 Task: Go to Program & Features. Select Whole Food Market. Add to cart Organic Crackers-2. Place order for Jillian Wright, _x000D_
1 Spray Blvd_x000D_
Neptune, New Jersey(NJ), 07753, Cell Number (732) 922-8510
Action: Mouse moved to (531, 346)
Screenshot: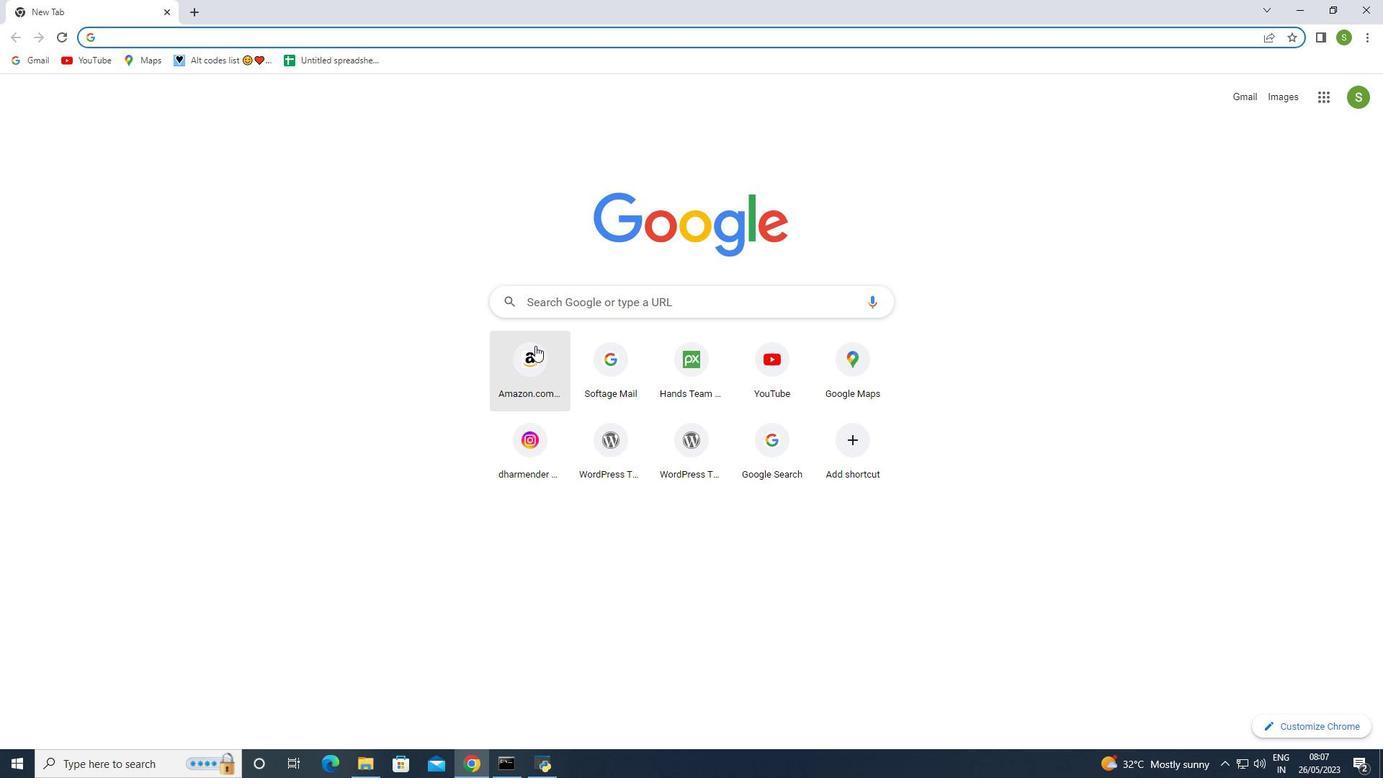 
Action: Mouse pressed left at (531, 346)
Screenshot: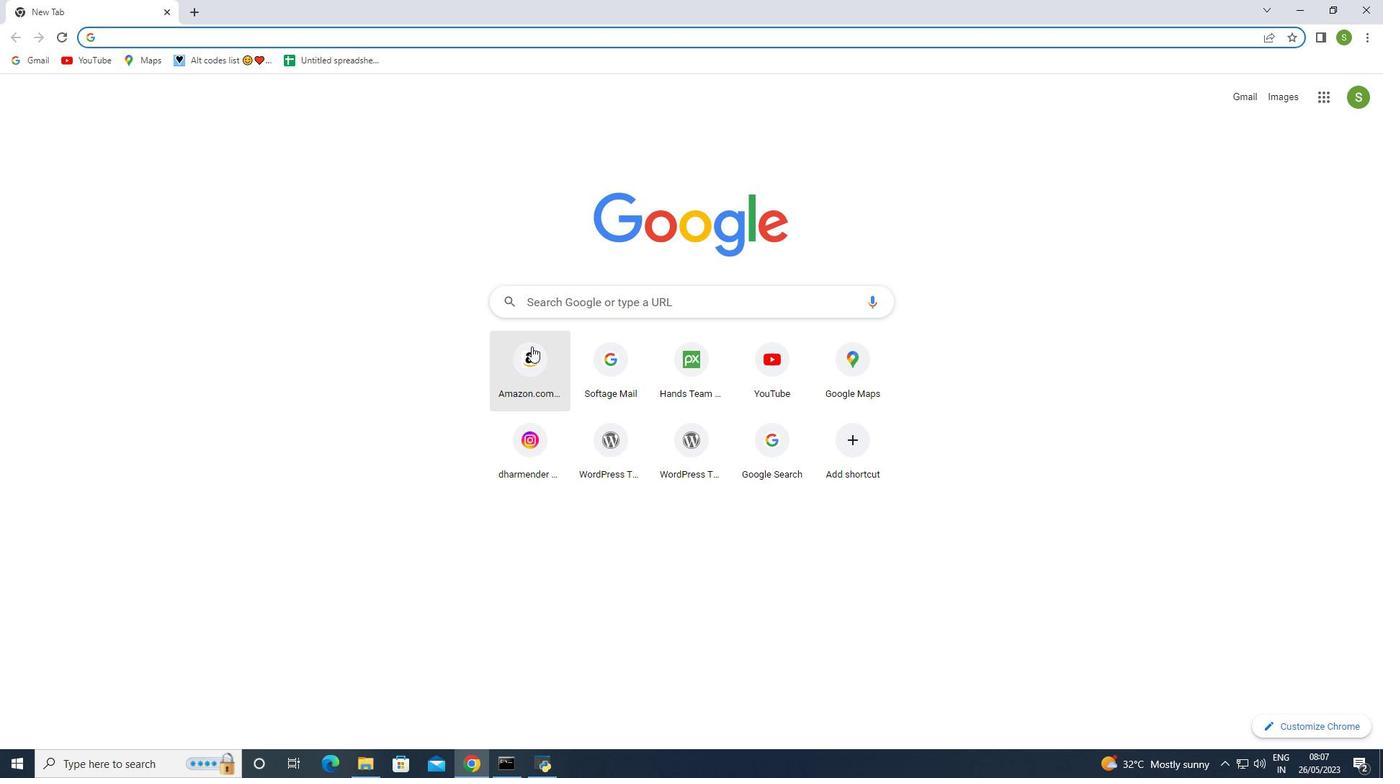 
Action: Mouse moved to (1179, 196)
Screenshot: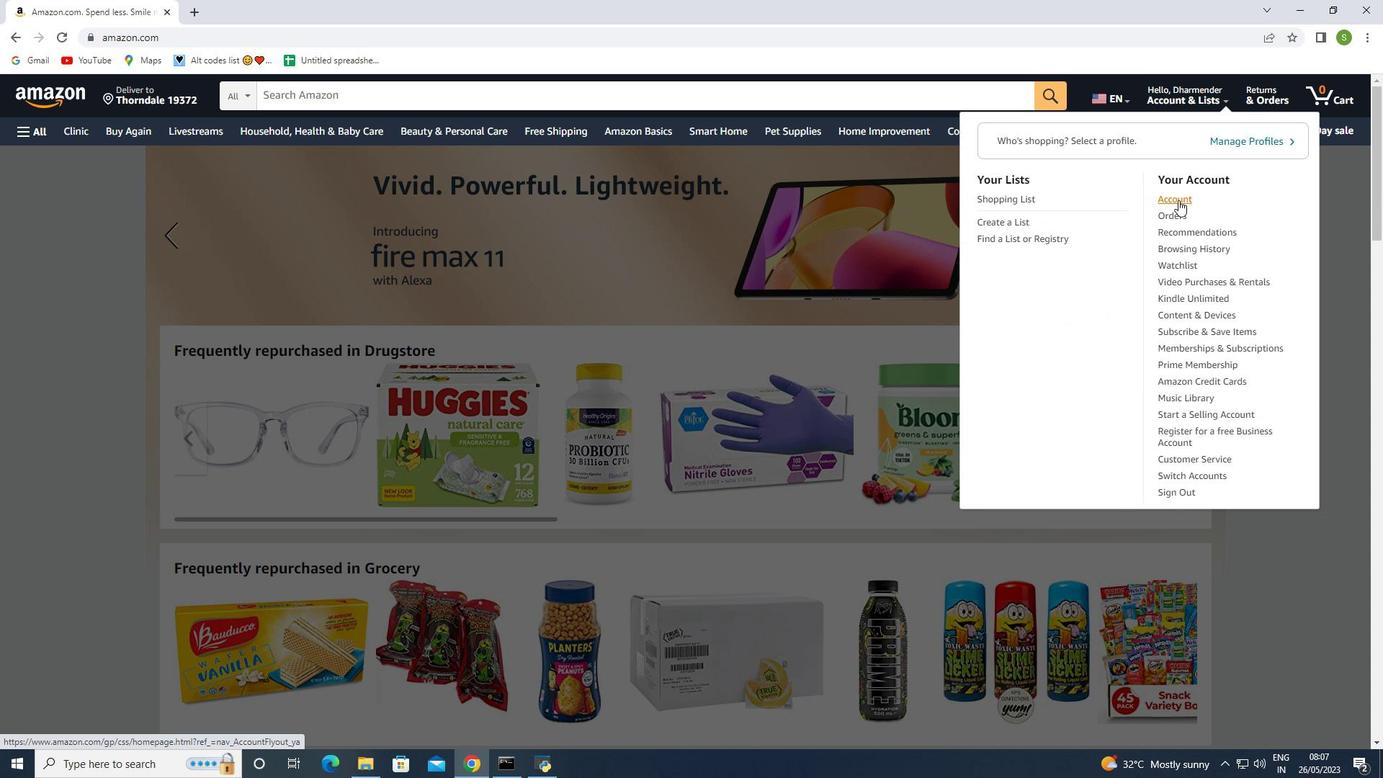 
Action: Mouse pressed left at (1179, 196)
Screenshot: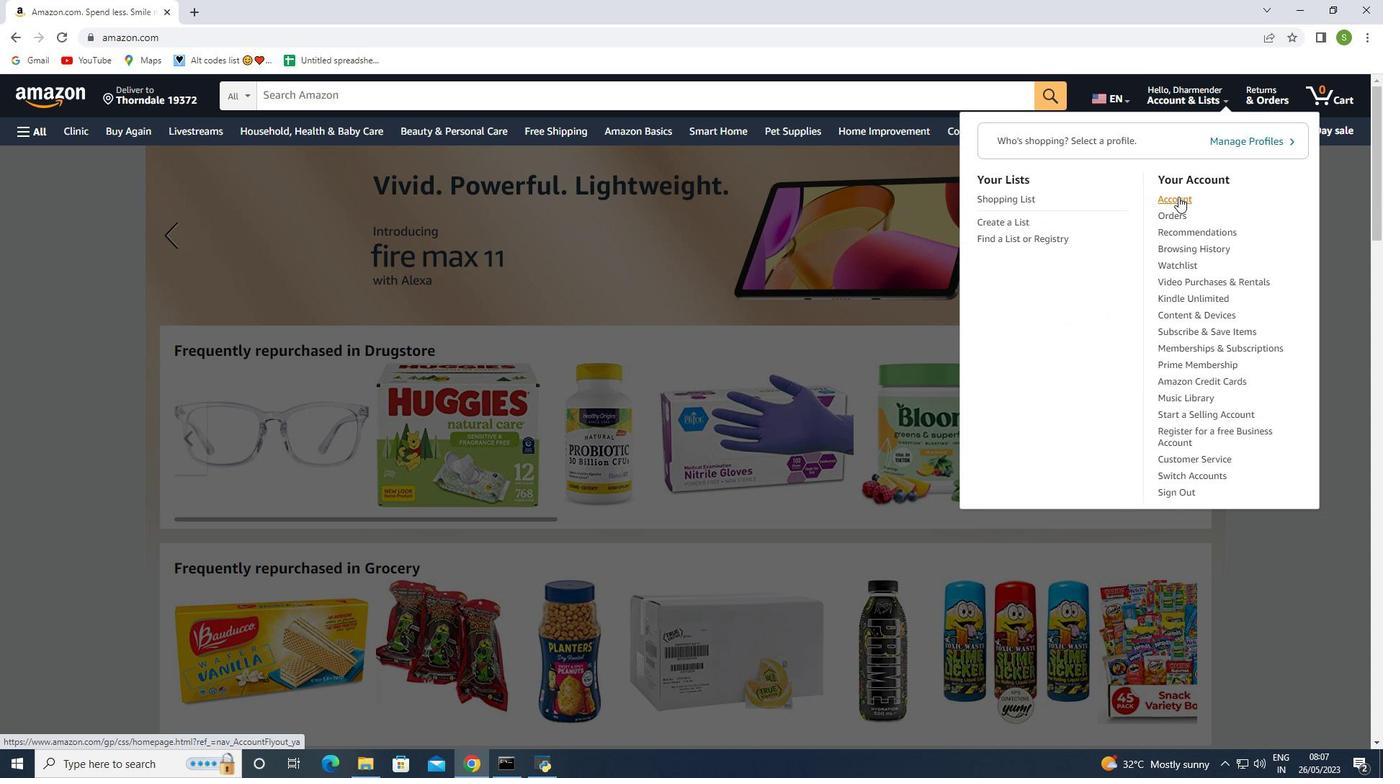
Action: Mouse moved to (398, 322)
Screenshot: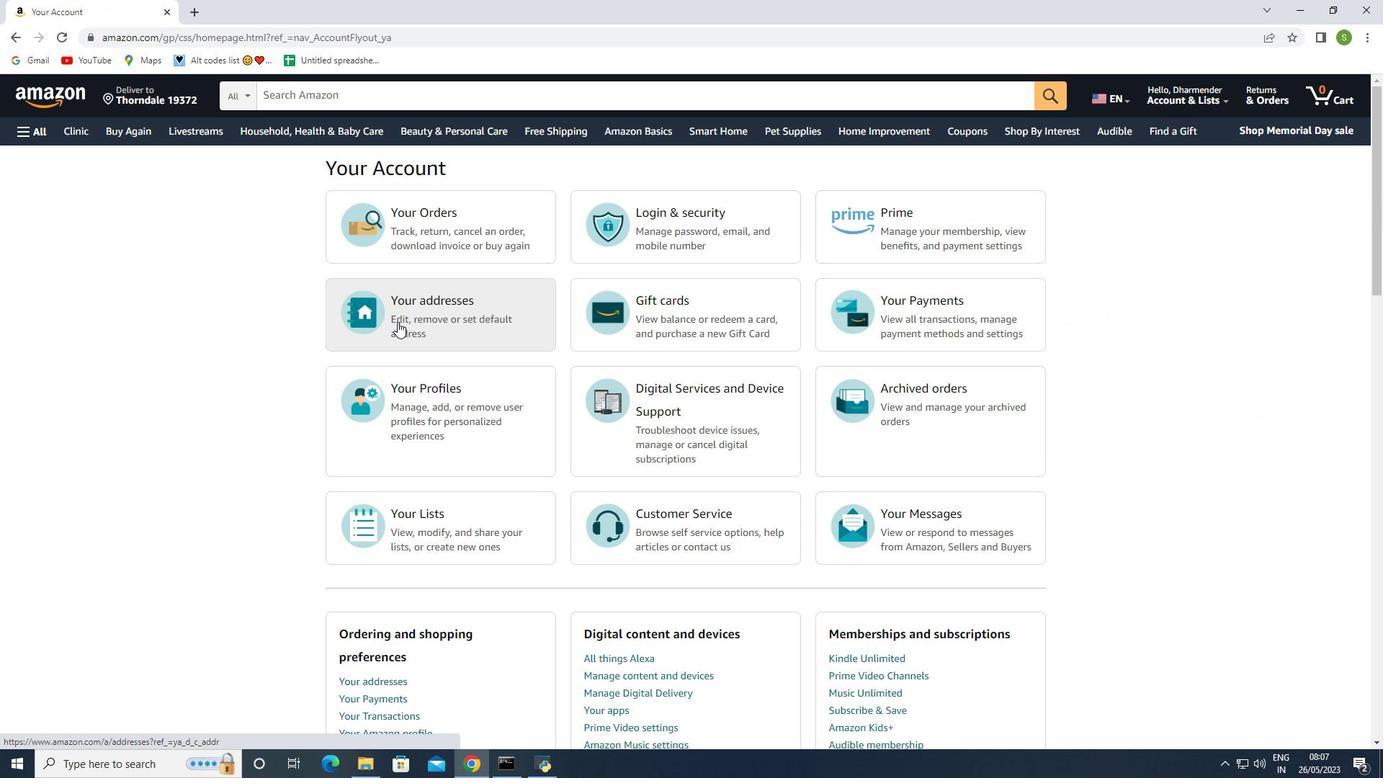 
Action: Mouse pressed left at (398, 322)
Screenshot: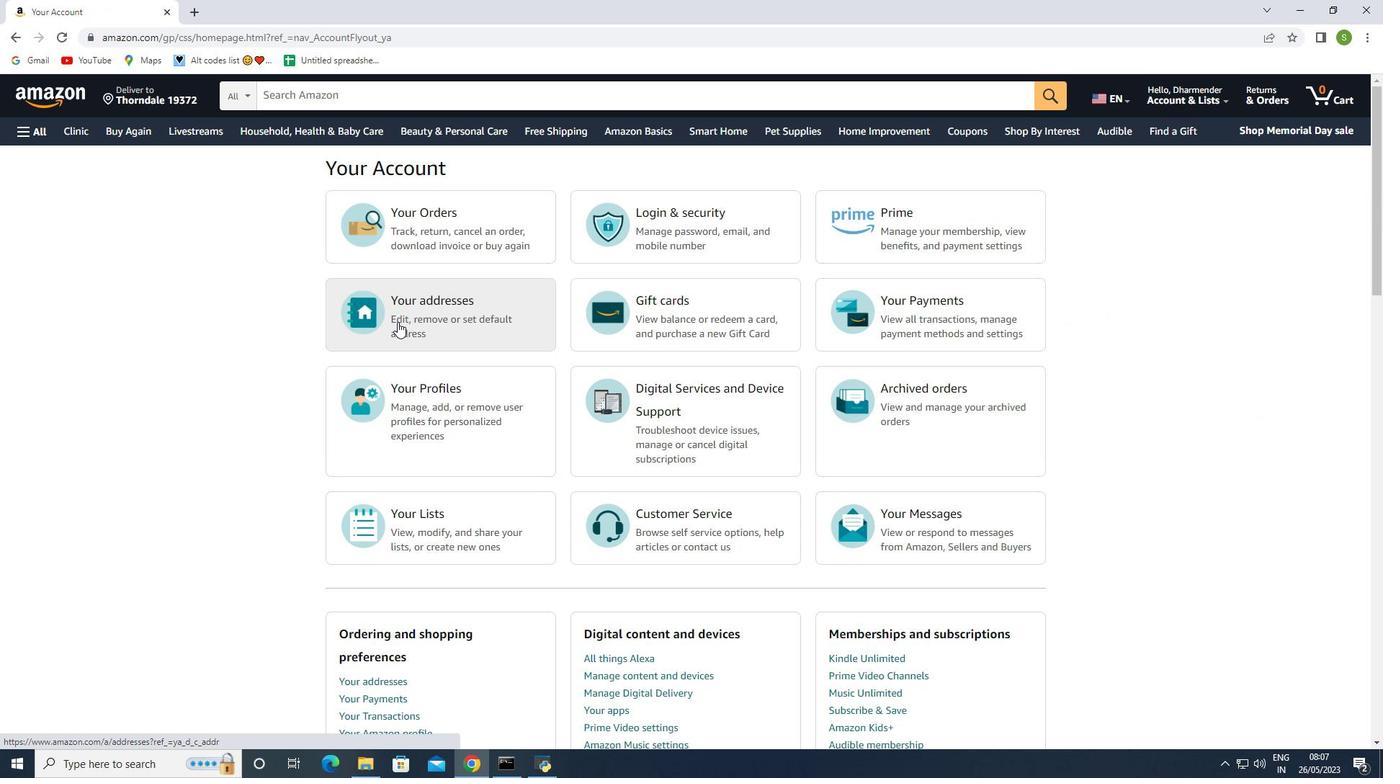 
Action: Mouse moved to (410, 365)
Screenshot: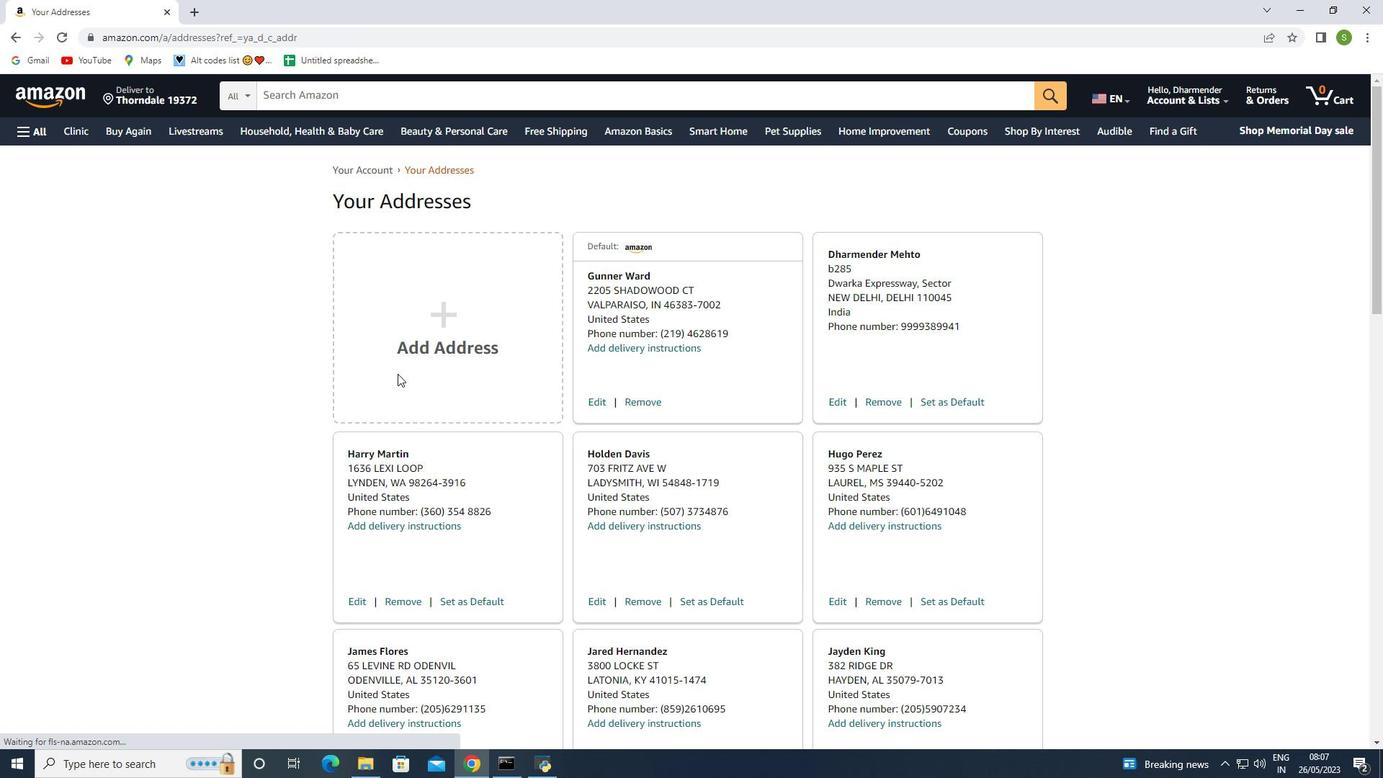 
Action: Mouse pressed left at (410, 365)
Screenshot: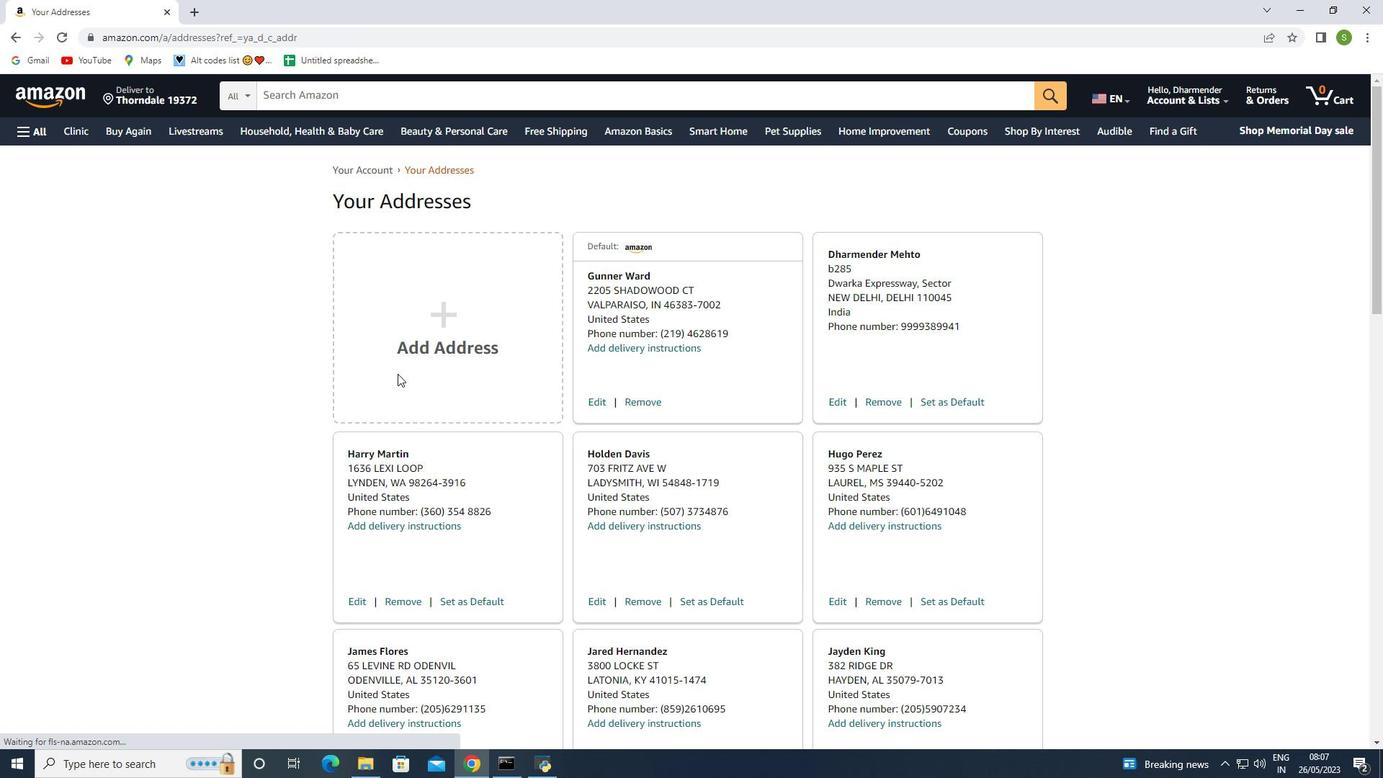 
Action: Mouse moved to (634, 375)
Screenshot: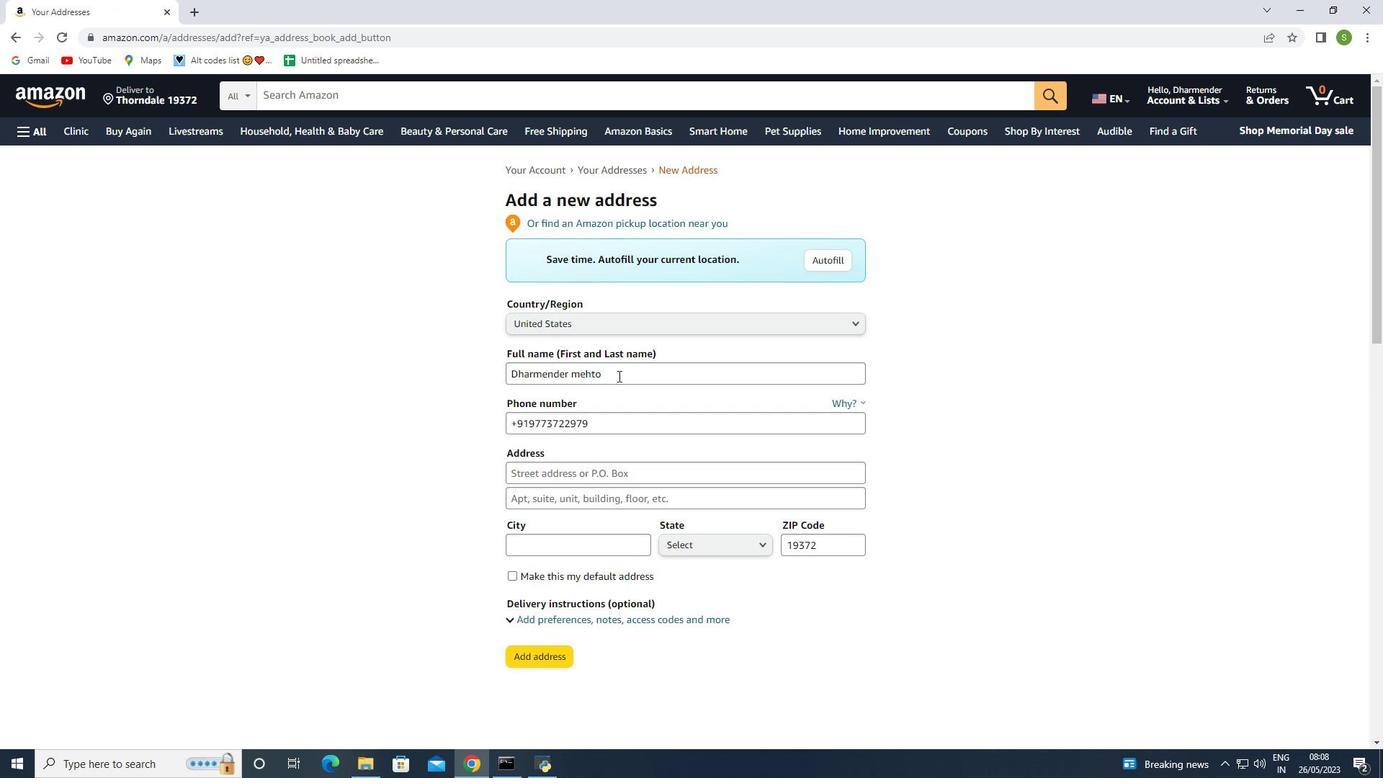
Action: Mouse pressed left at (634, 375)
Screenshot: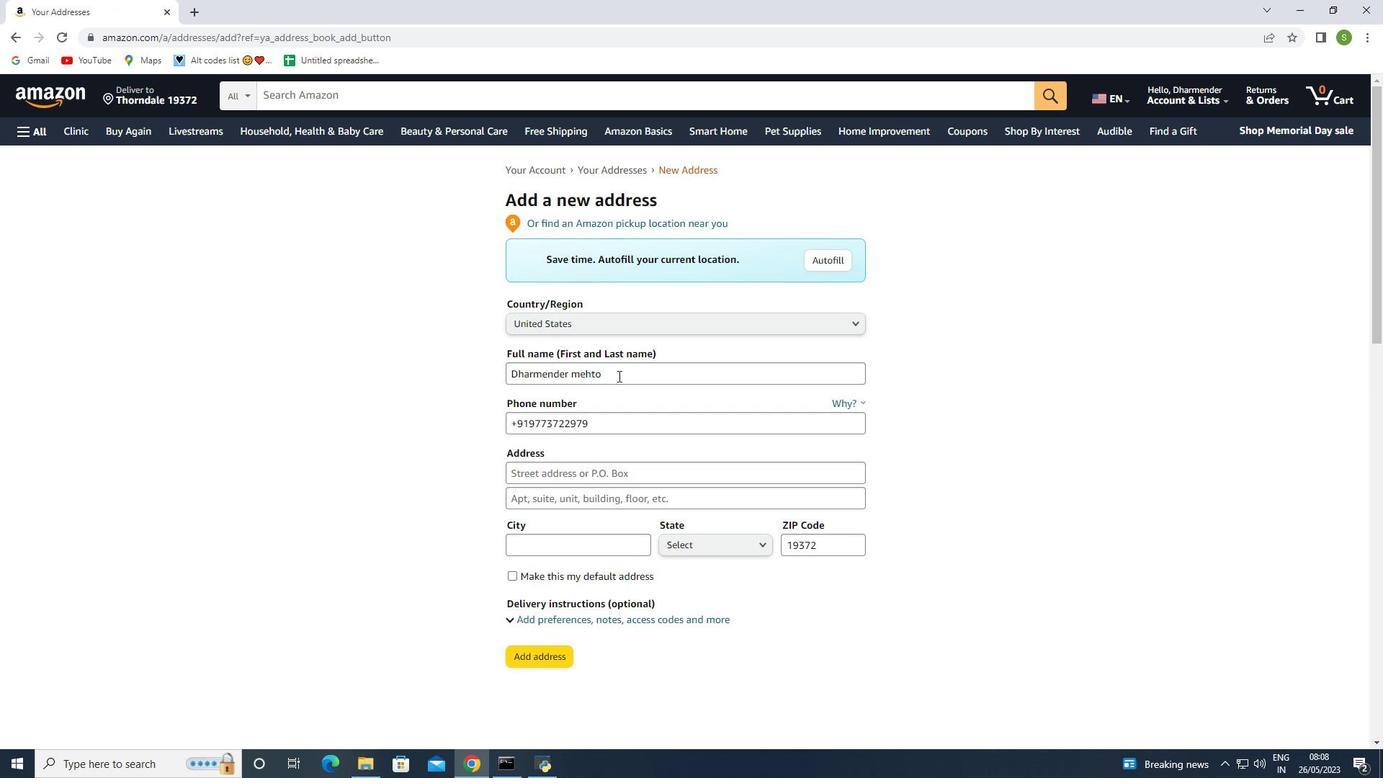 
Action: Mouse moved to (388, 357)
Screenshot: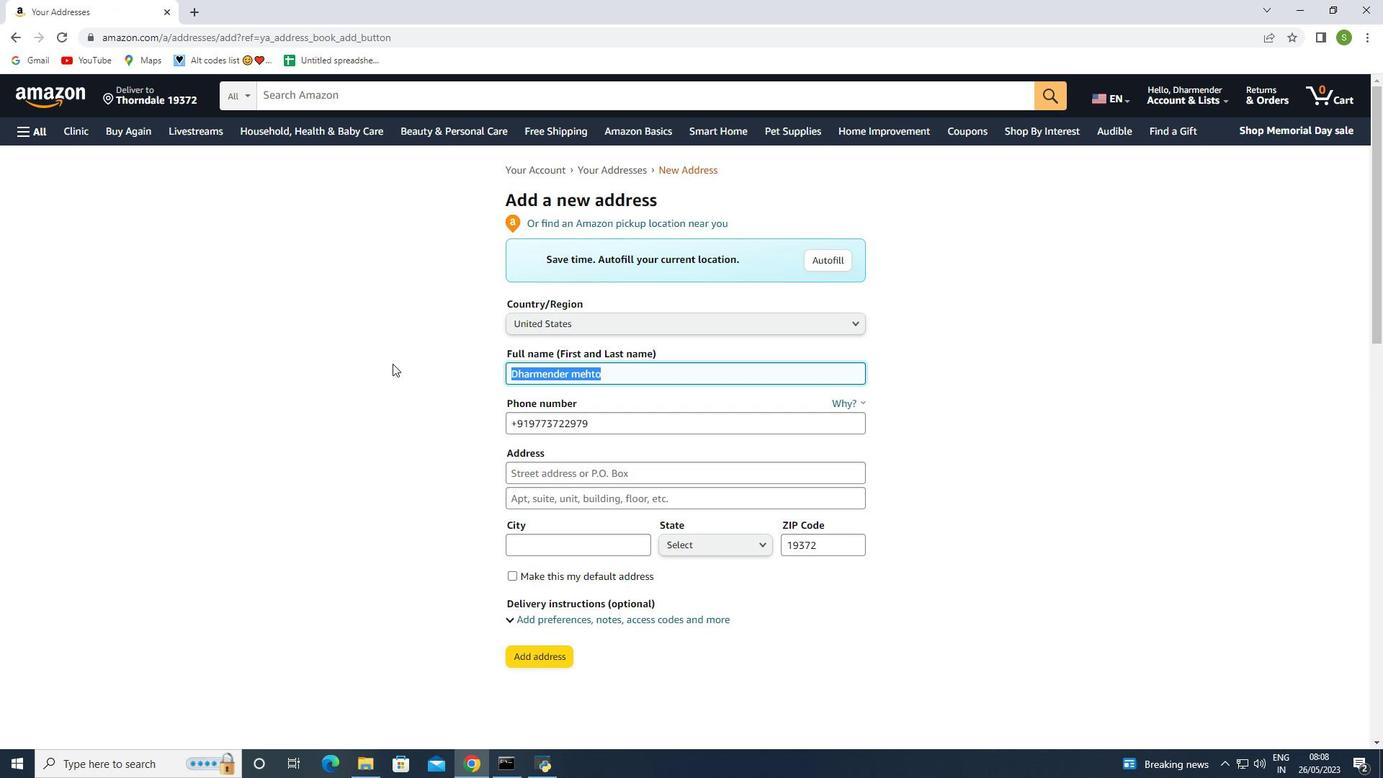 
Action: Key pressed <Key.backspace><Key.shift><Key.shift><Key.shift><Key.shift><Key.shift><Key.shift><Key.shift><Key.shift><Key.shift><Key.shift><Key.shift><Key.shift><Key.shift><Key.shift><Key.shift><Key.shift><Key.shift><Key.shift><Key.shift><Key.shift><Key.shift><Key.shift><Key.shift><Key.shift><Key.shift><Key.shift><Key.shift><Key.shift><Key.shift><Key.shift><Key.shift><Key.shift><Key.shift><Key.shift><Key.shift><Key.shift><Key.shift><Key.shift><Key.shift><Key.shift><Key.shift><Key.shift><Key.shift><Key.shift><Key.shift><Key.shift><Key.shift><Key.shift><Key.shift><Key.shift><Key.shift><Key.shift><Key.shift><Key.shift><Key.shift><Key.shift><Key.shift><Key.shift><Key.shift><Key.shift><Key.shift><Key.shift><Key.shift><Key.shift><Key.shift><Key.shift><Key.shift><Key.shift><Key.shift><Key.shift><Key.shift><Key.shift><Key.shift><Key.shift><Key.shift><Key.shift><Key.shift><Key.shift><Key.shift><Key.shift>Jillian<Key.space><Key.shift>Wrif<Key.backspace>ght
Screenshot: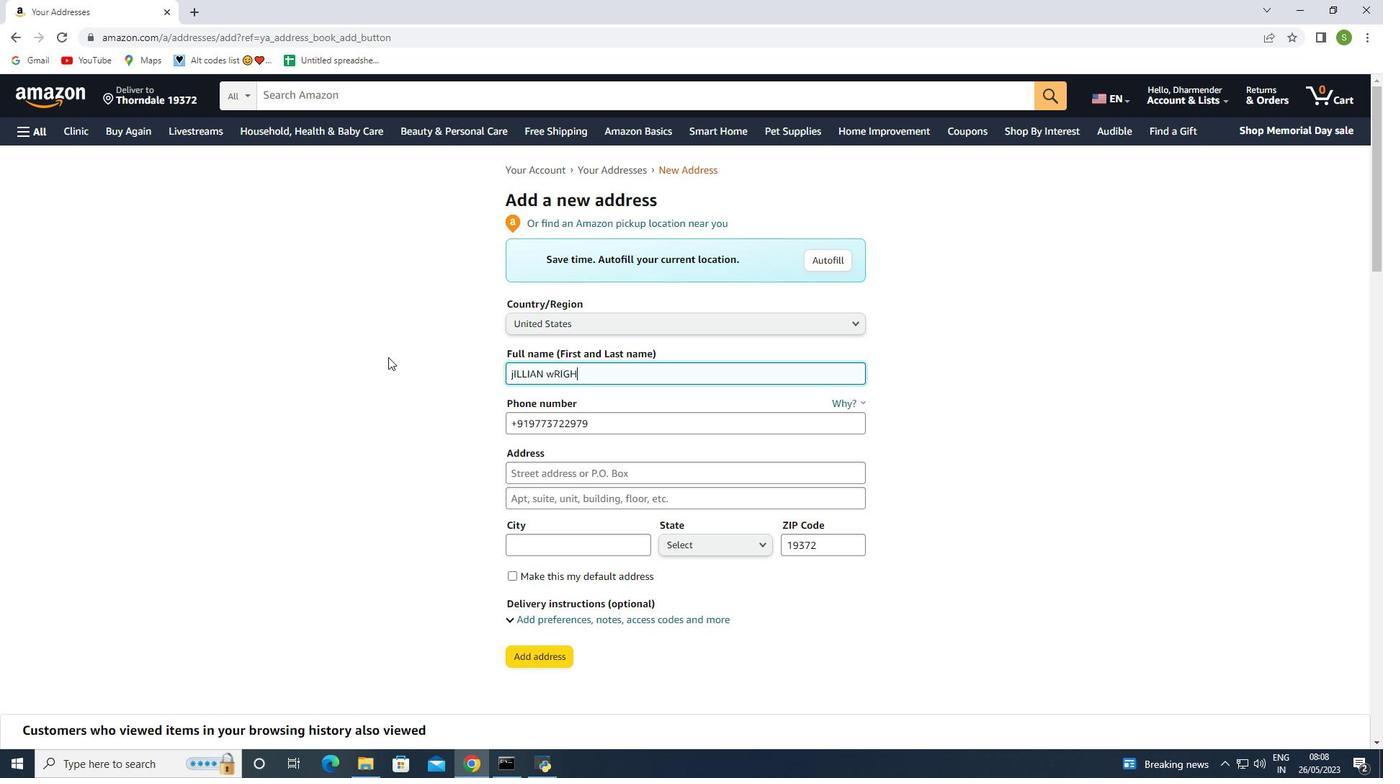 
Action: Mouse moved to (585, 372)
Screenshot: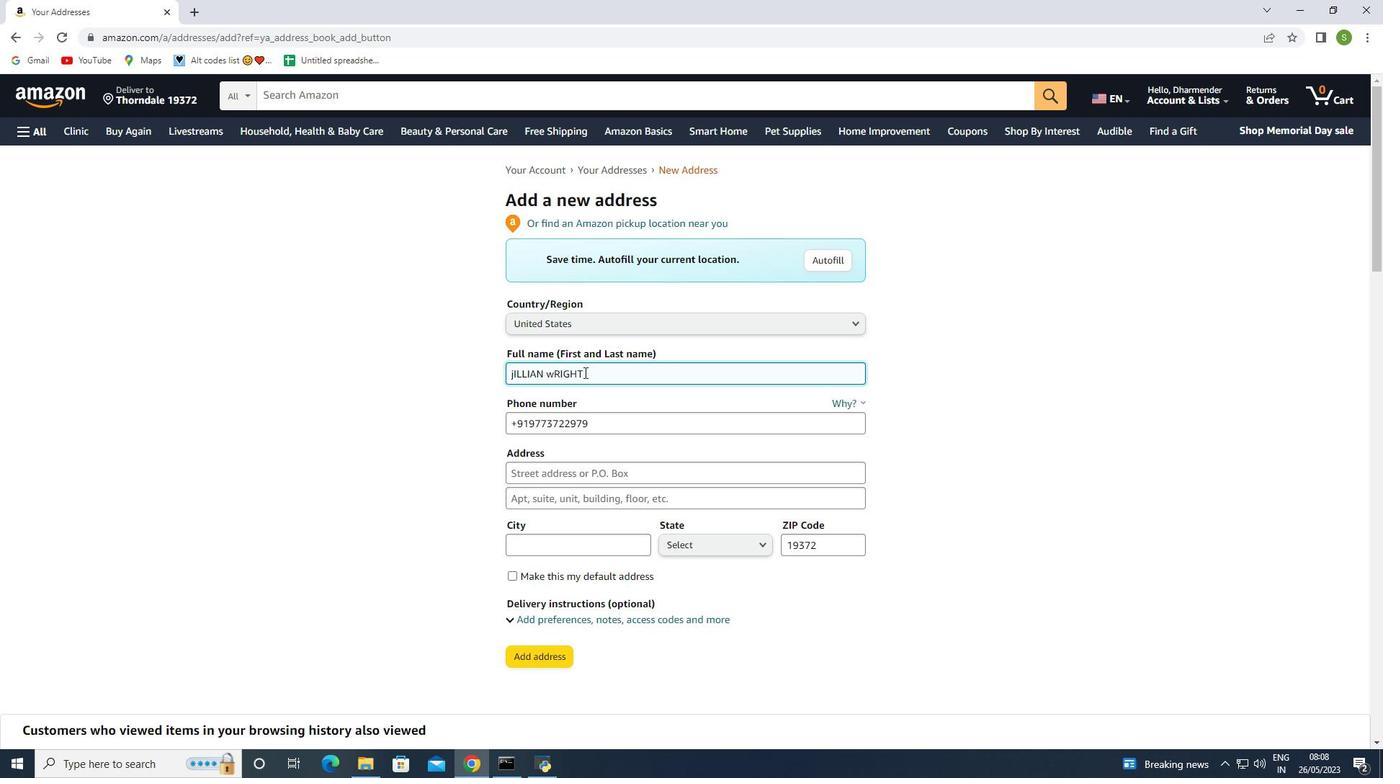 
Action: Mouse pressed left at (585, 372)
Screenshot: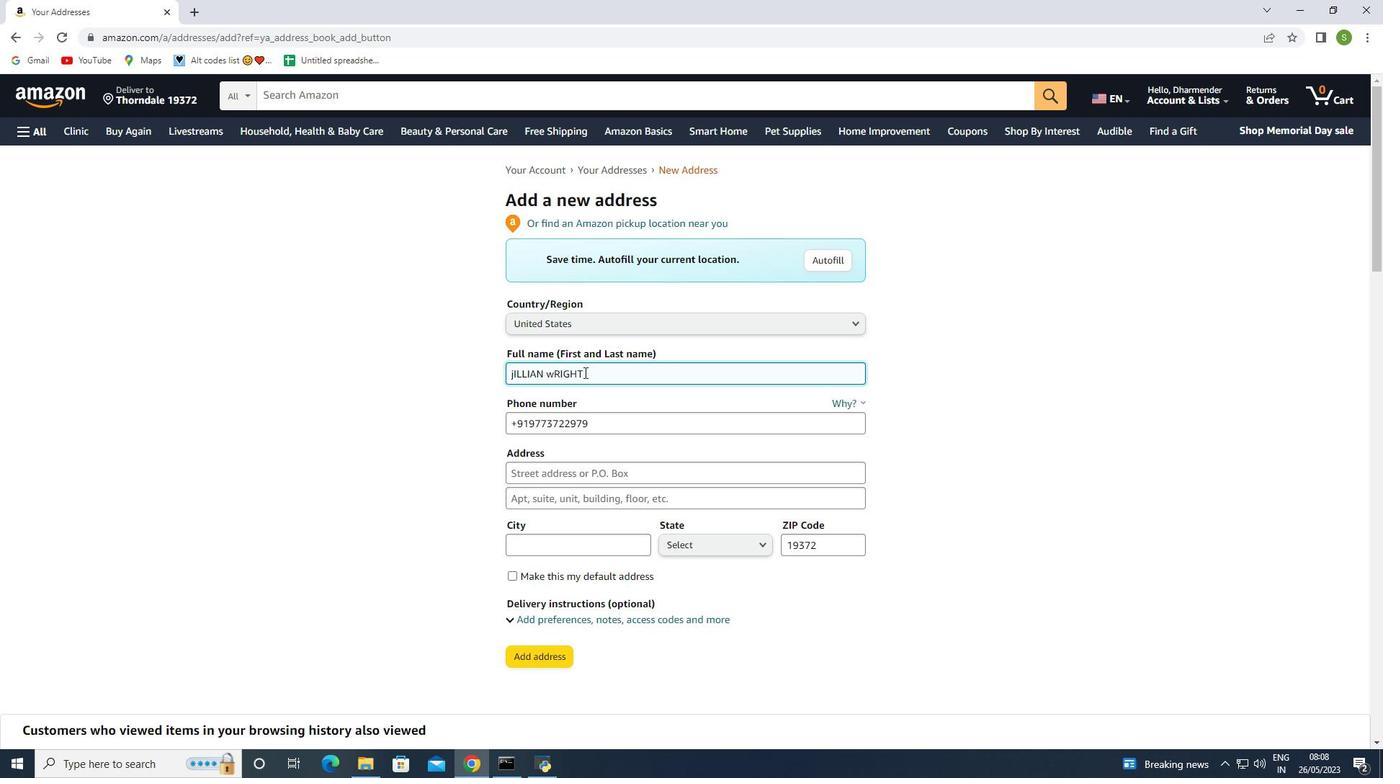 
Action: Mouse moved to (503, 363)
Screenshot: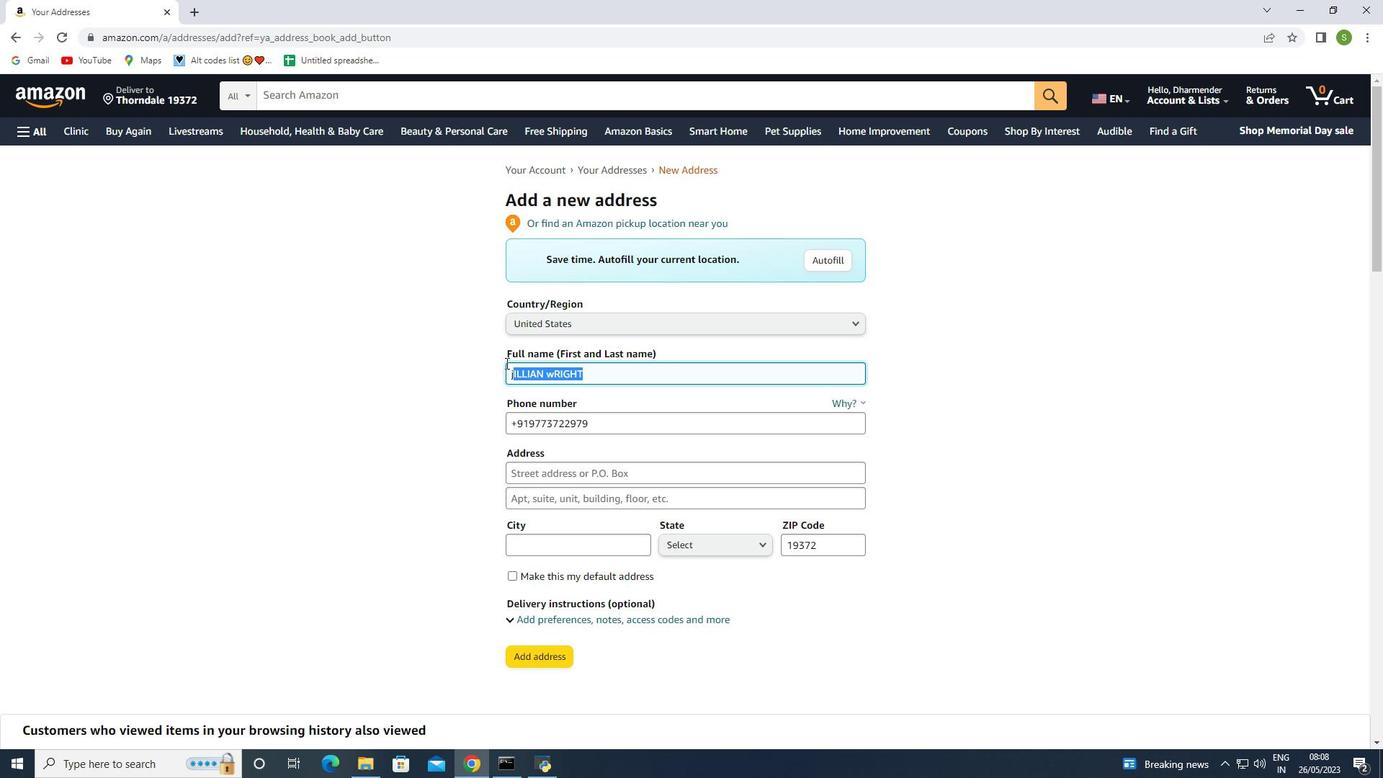 
Action: Key pressed <Key.backspace><Key.caps_lock><Key.shift>jILLIAN<Key.space><Key.shift>wRIGHT
Screenshot: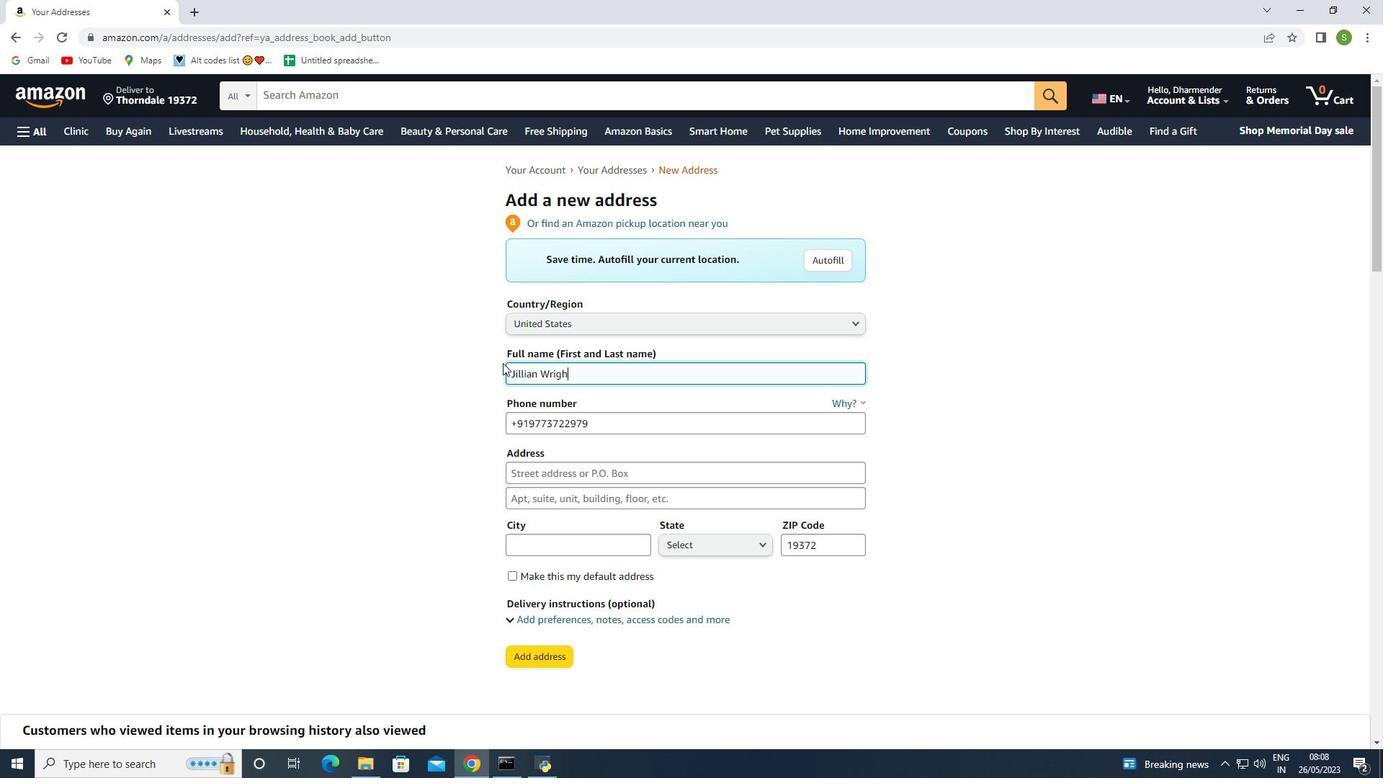 
Action: Mouse moved to (604, 421)
Screenshot: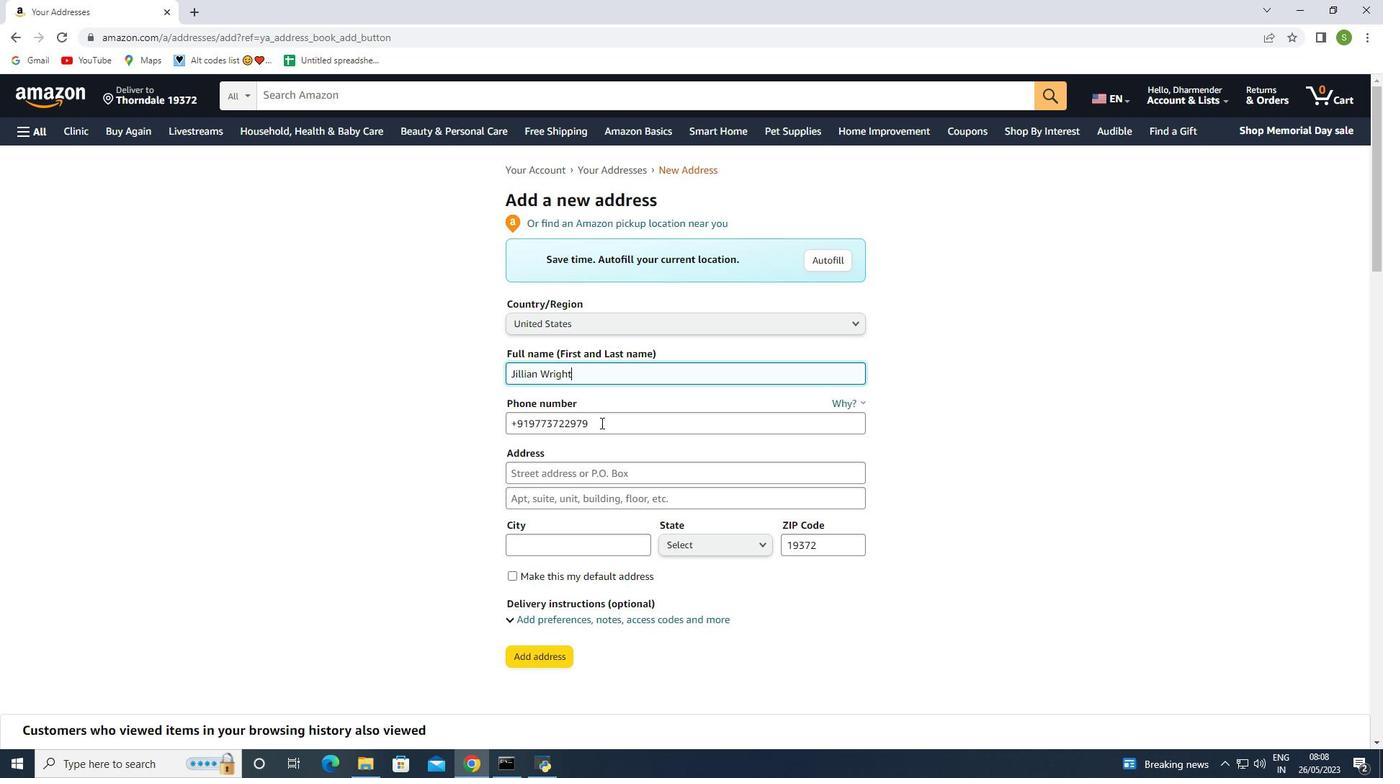 
Action: Mouse pressed left at (604, 421)
Screenshot: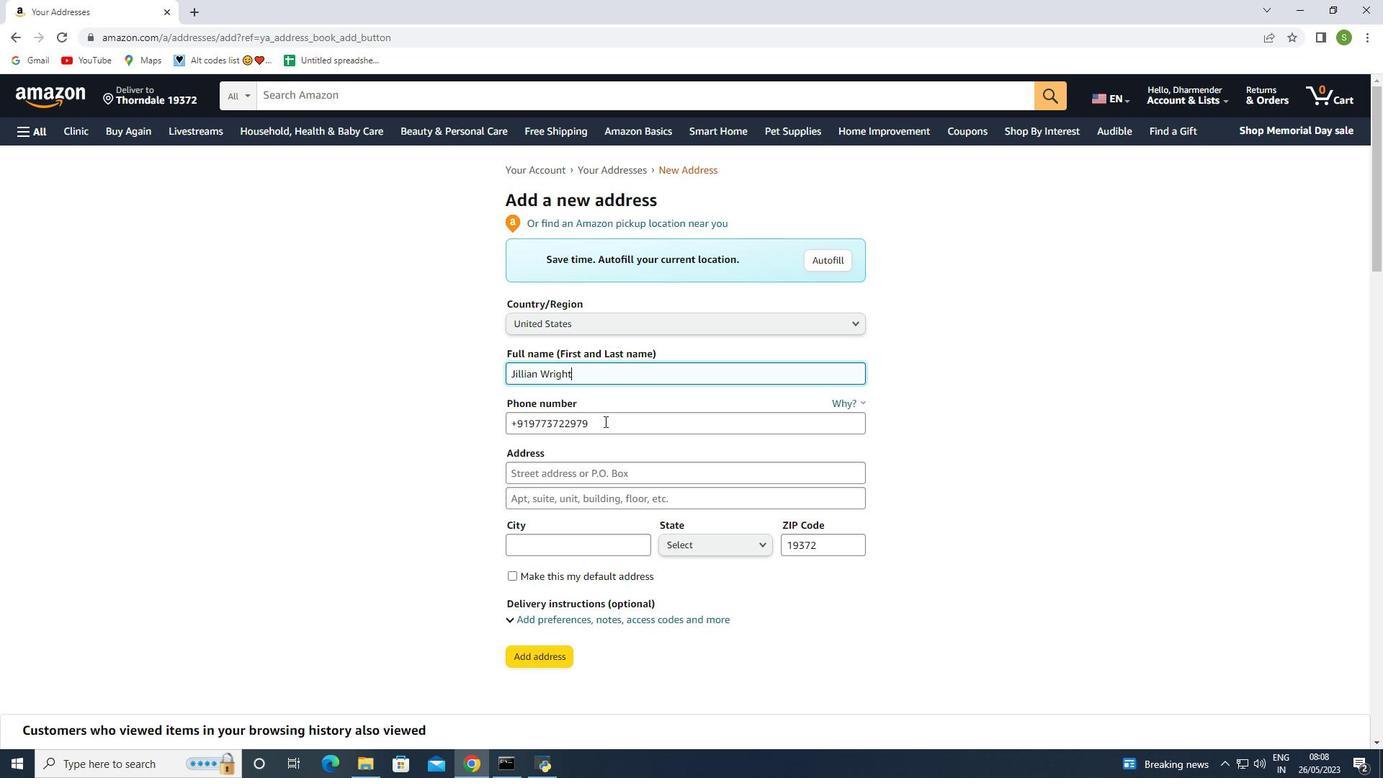 
Action: Mouse moved to (470, 430)
Screenshot: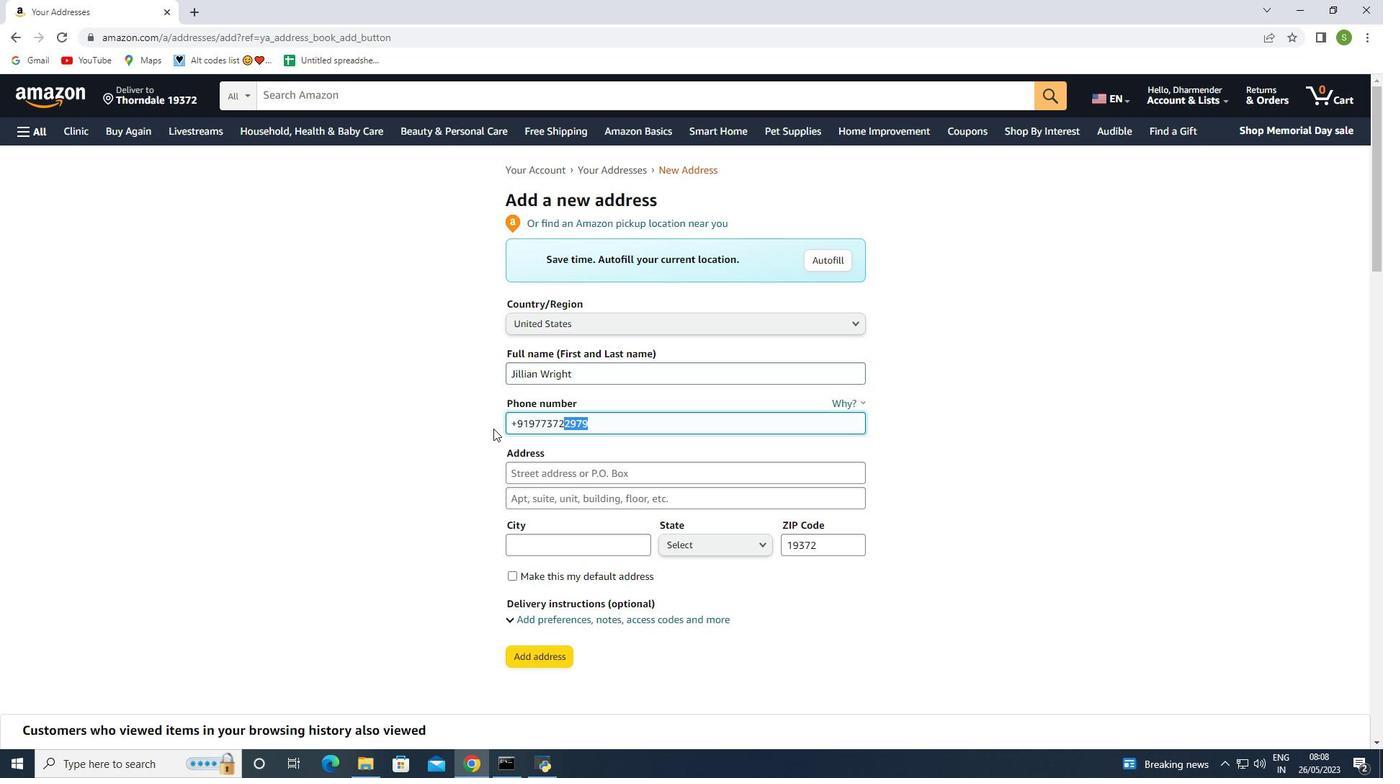 
Action: Key pressed <Key.backspace><Key.shift_r>(732<Key.shift_r>)<Key.space>9228510
Screenshot: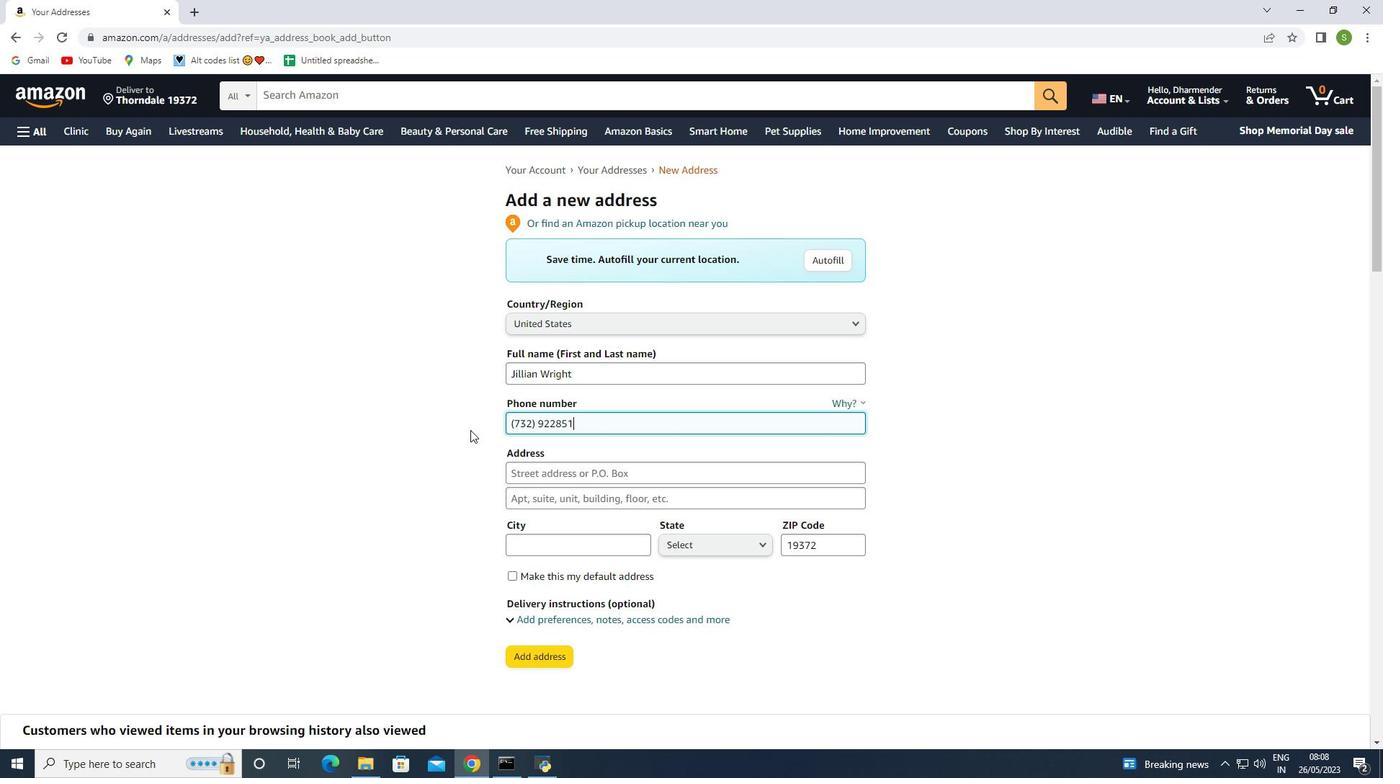 
Action: Mouse moved to (519, 479)
Screenshot: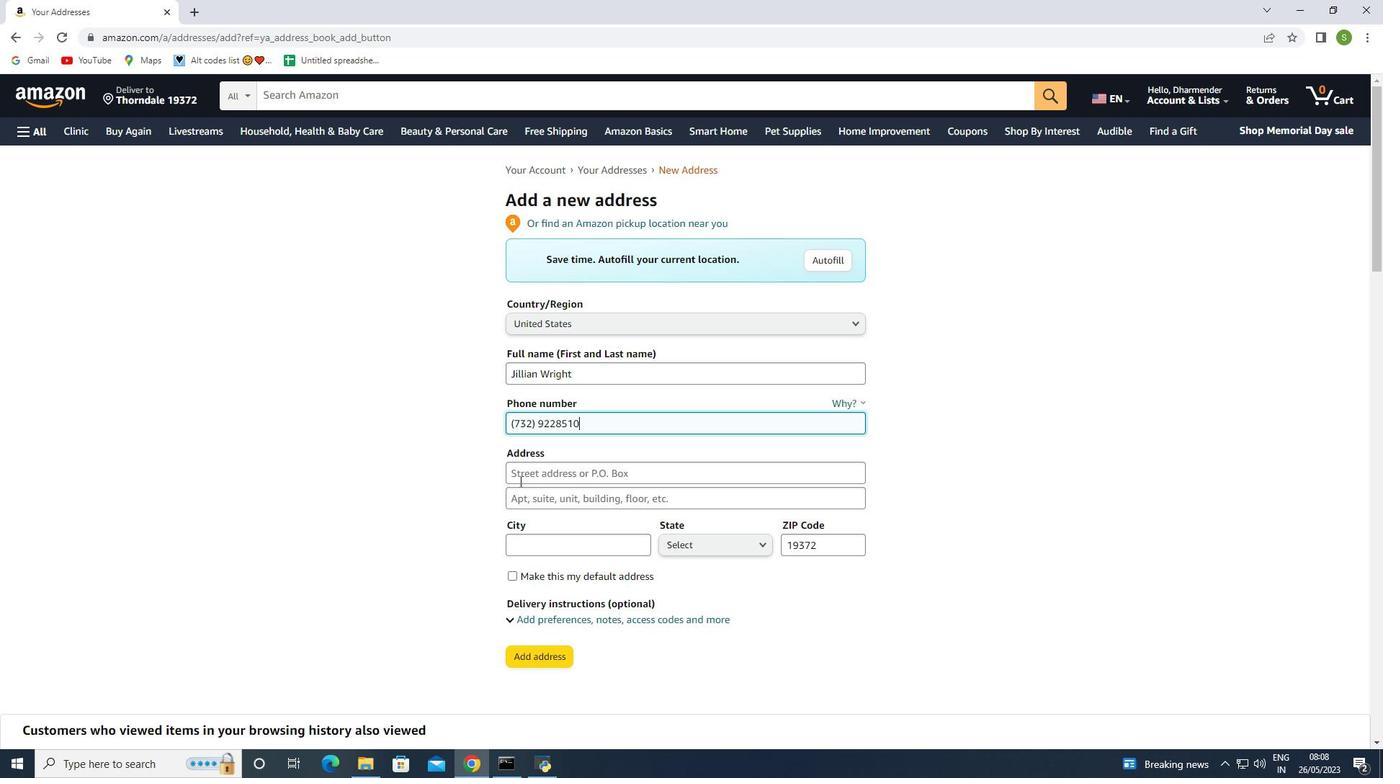 
Action: Mouse pressed left at (519, 479)
Screenshot: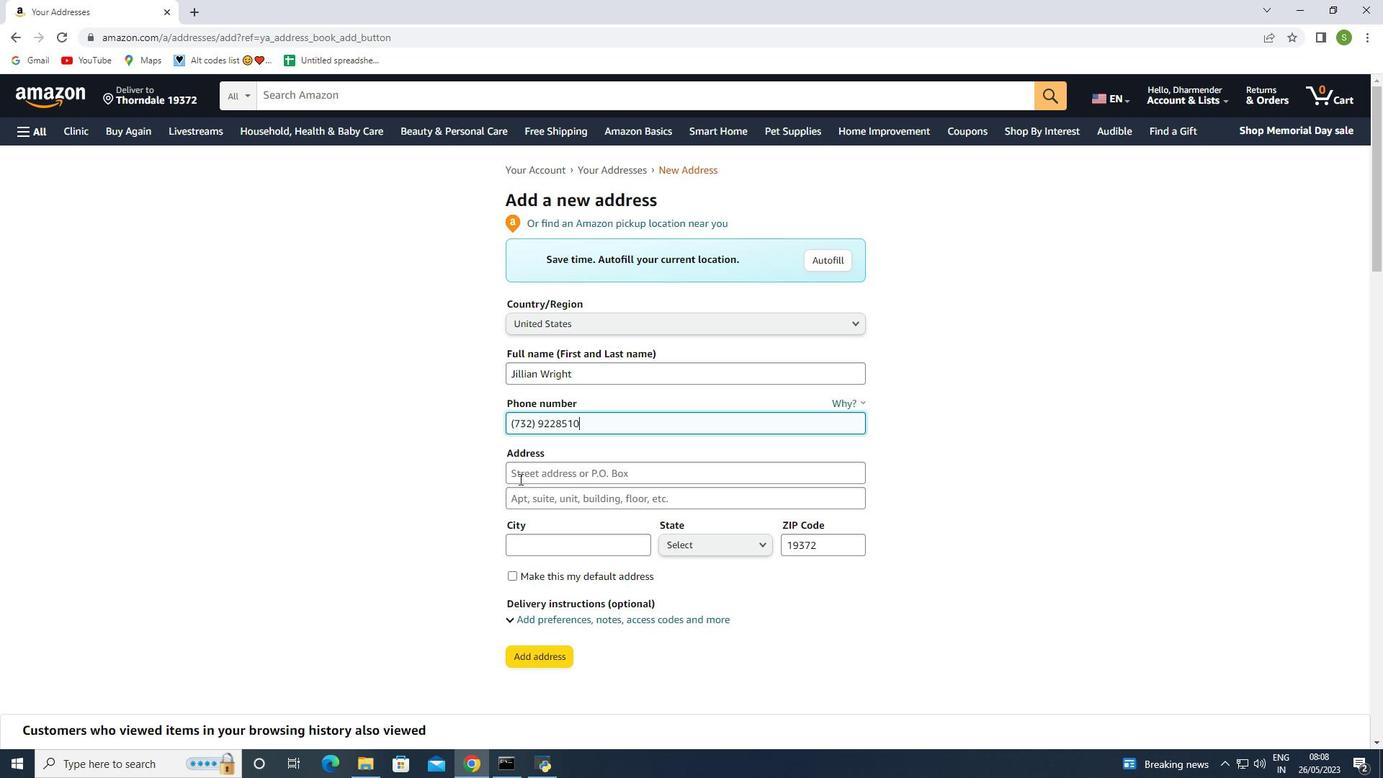 
Action: Mouse moved to (519, 479)
Screenshot: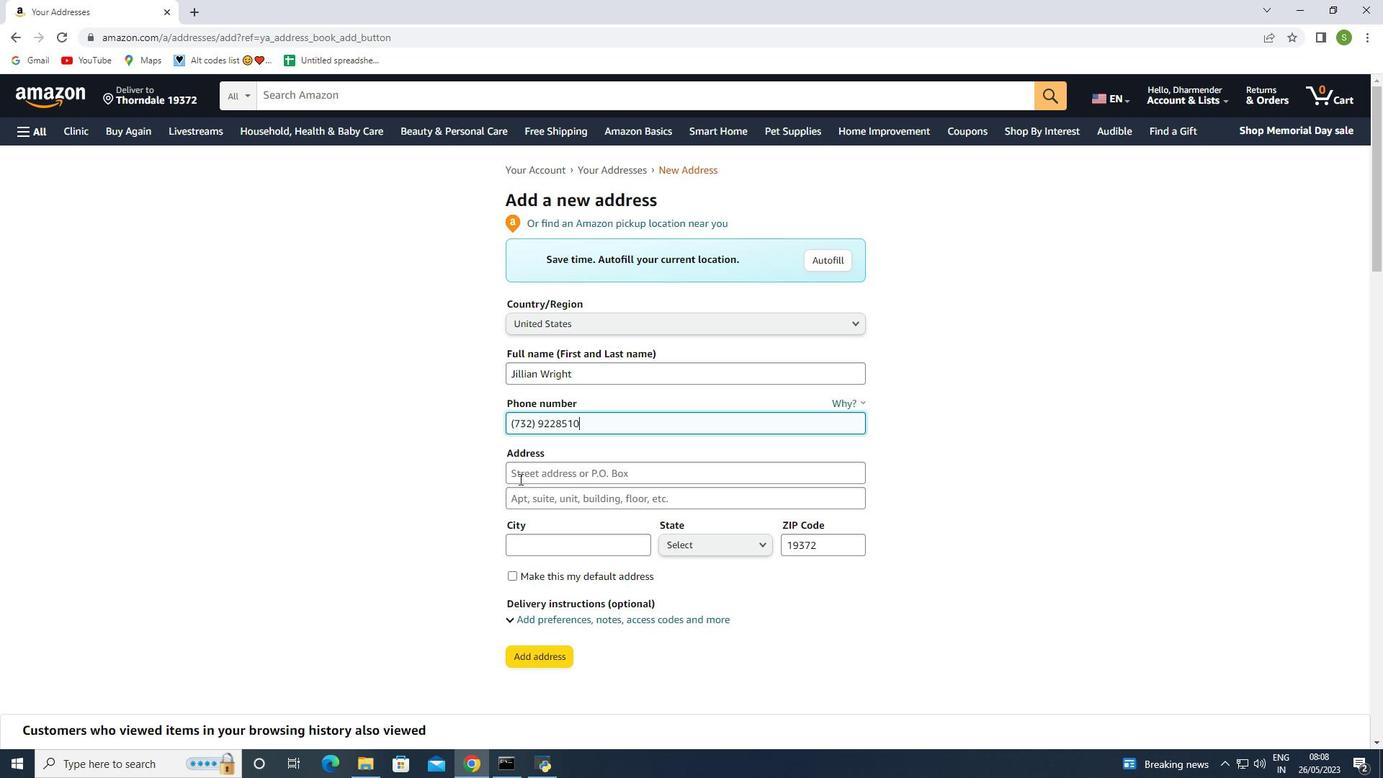 
Action: Key pressed 1<Key.space>SPRAY<Key.space><Key.shift>bLVD
Screenshot: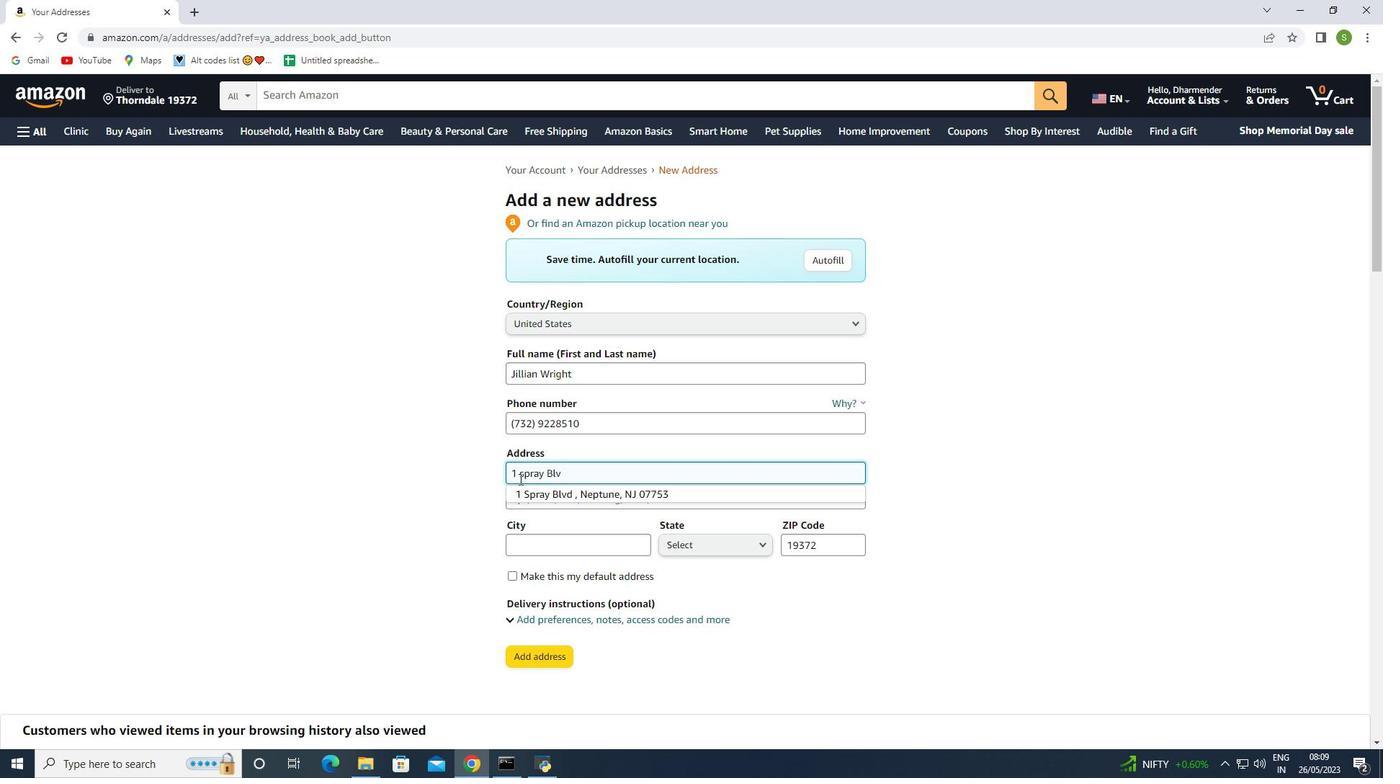 
Action: Mouse moved to (609, 497)
Screenshot: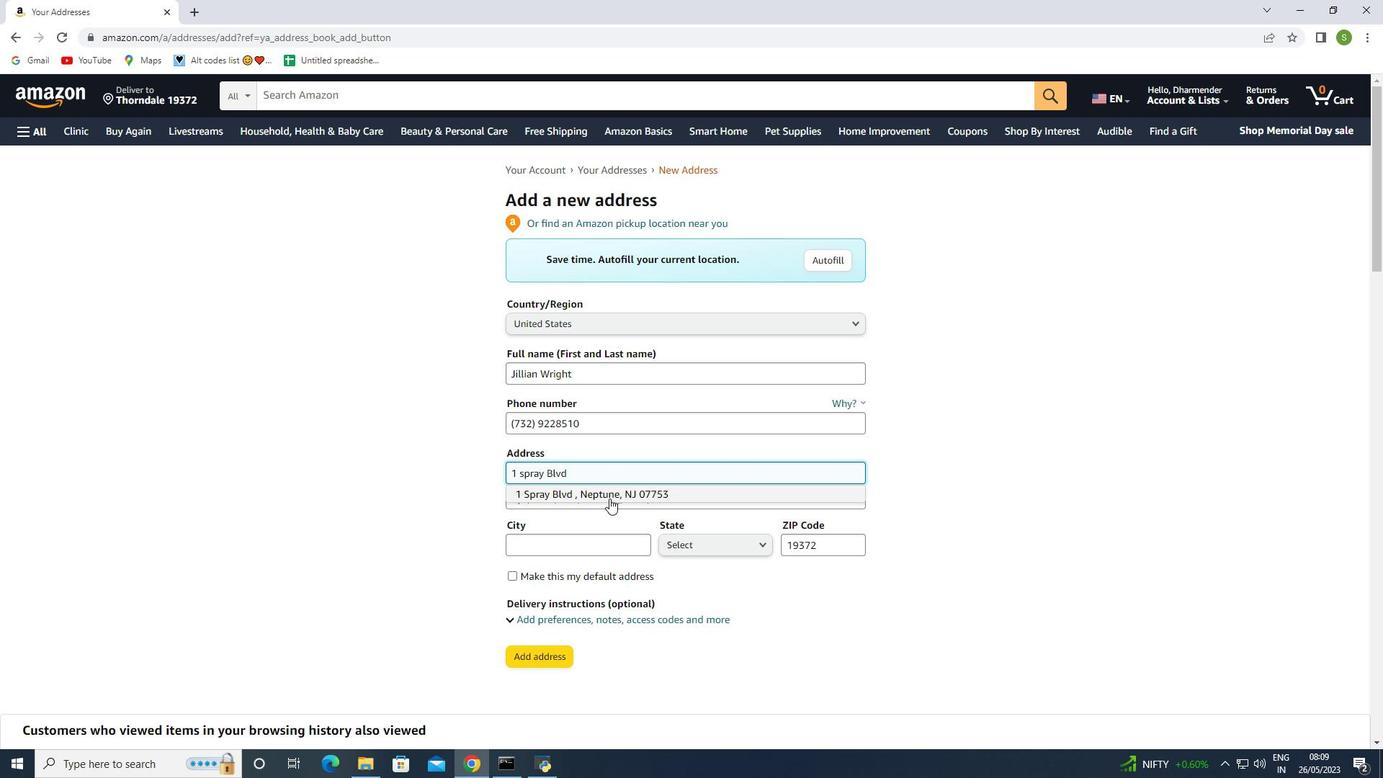 
Action: Mouse pressed left at (609, 497)
Screenshot: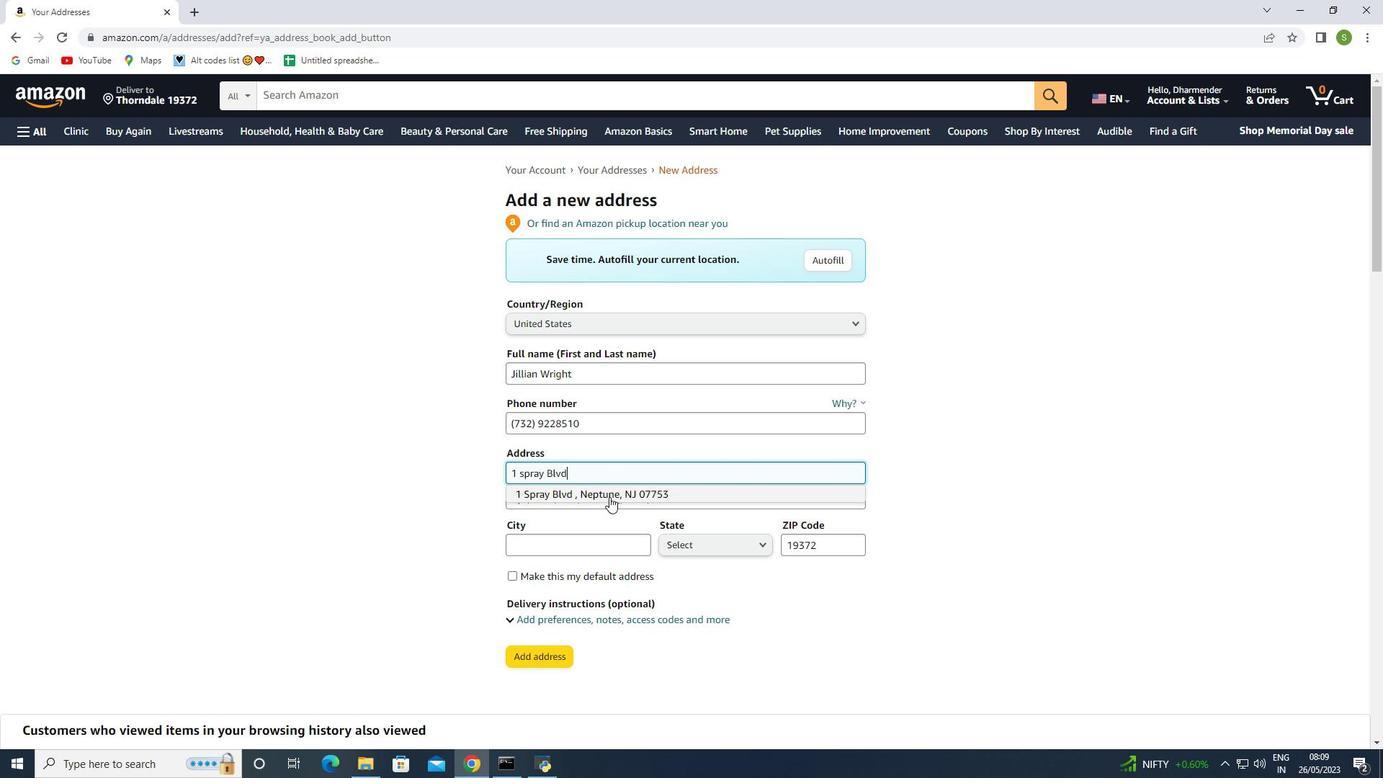 
Action: Mouse moved to (572, 526)
Screenshot: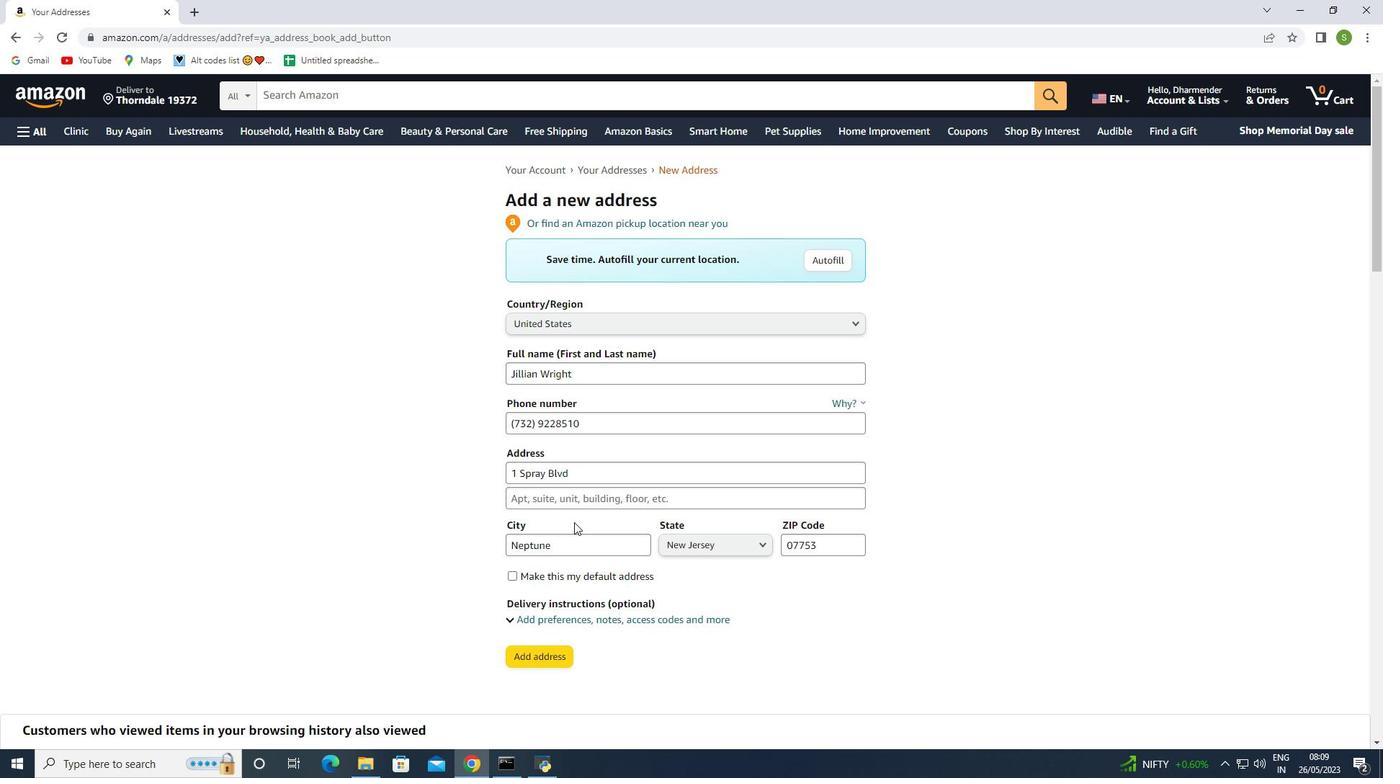 
Action: Mouse scrolled (572, 526) with delta (0, 0)
Screenshot: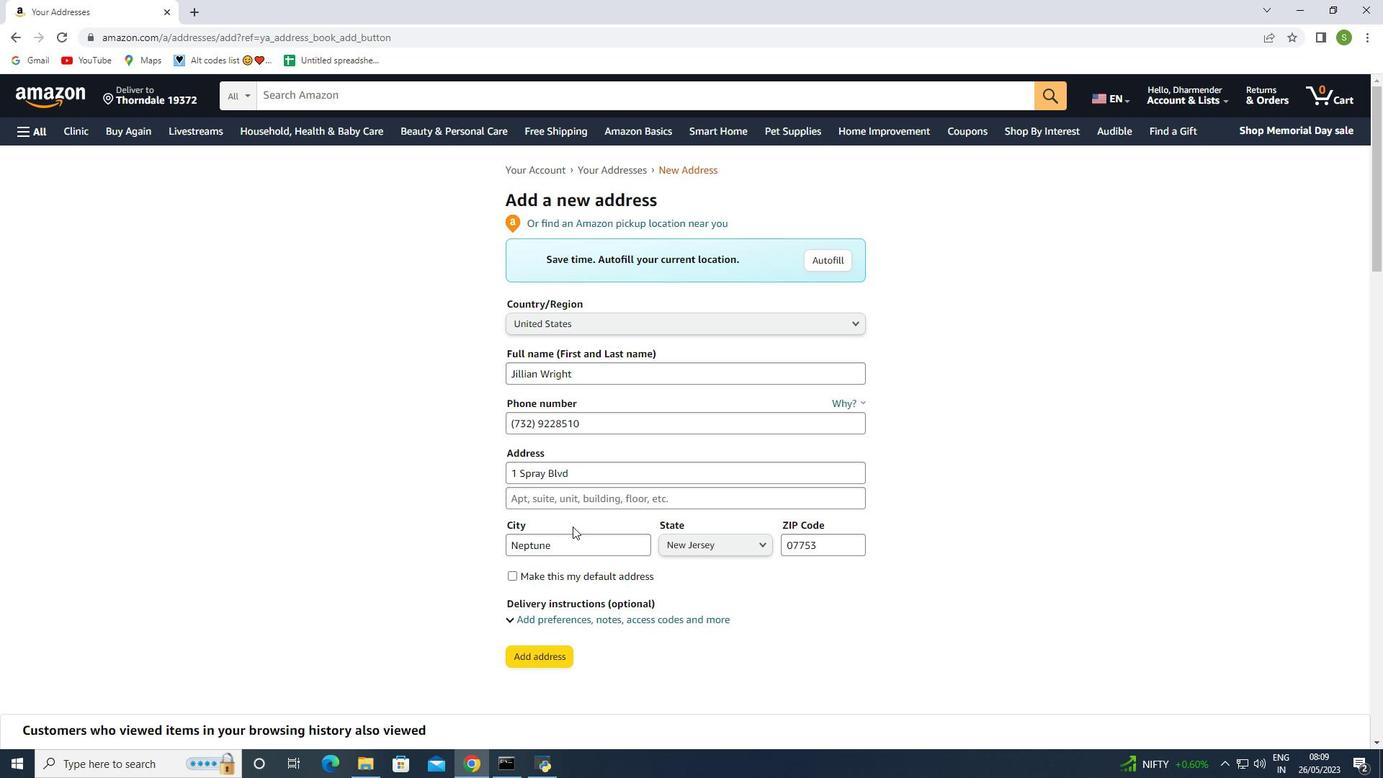 
Action: Mouse scrolled (572, 526) with delta (0, 0)
Screenshot: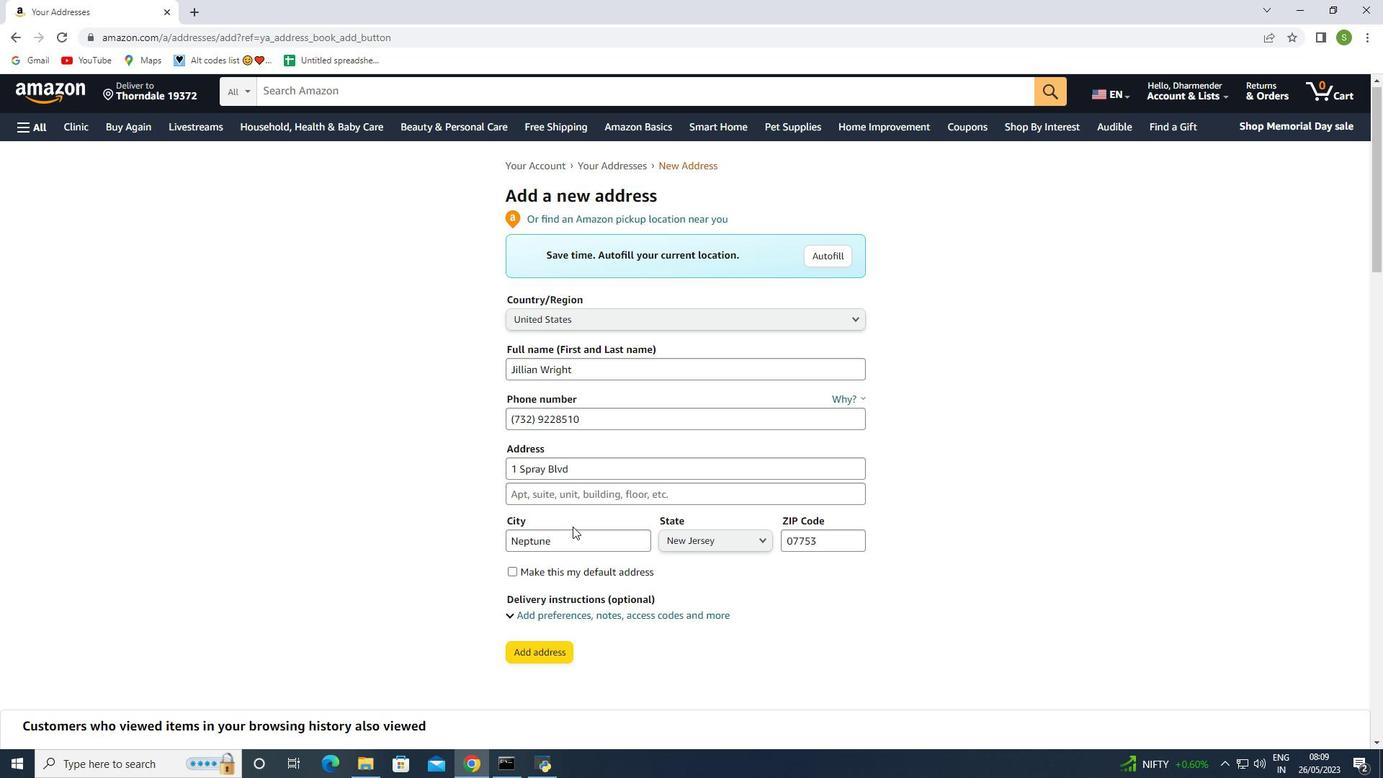 
Action: Mouse moved to (830, 401)
Screenshot: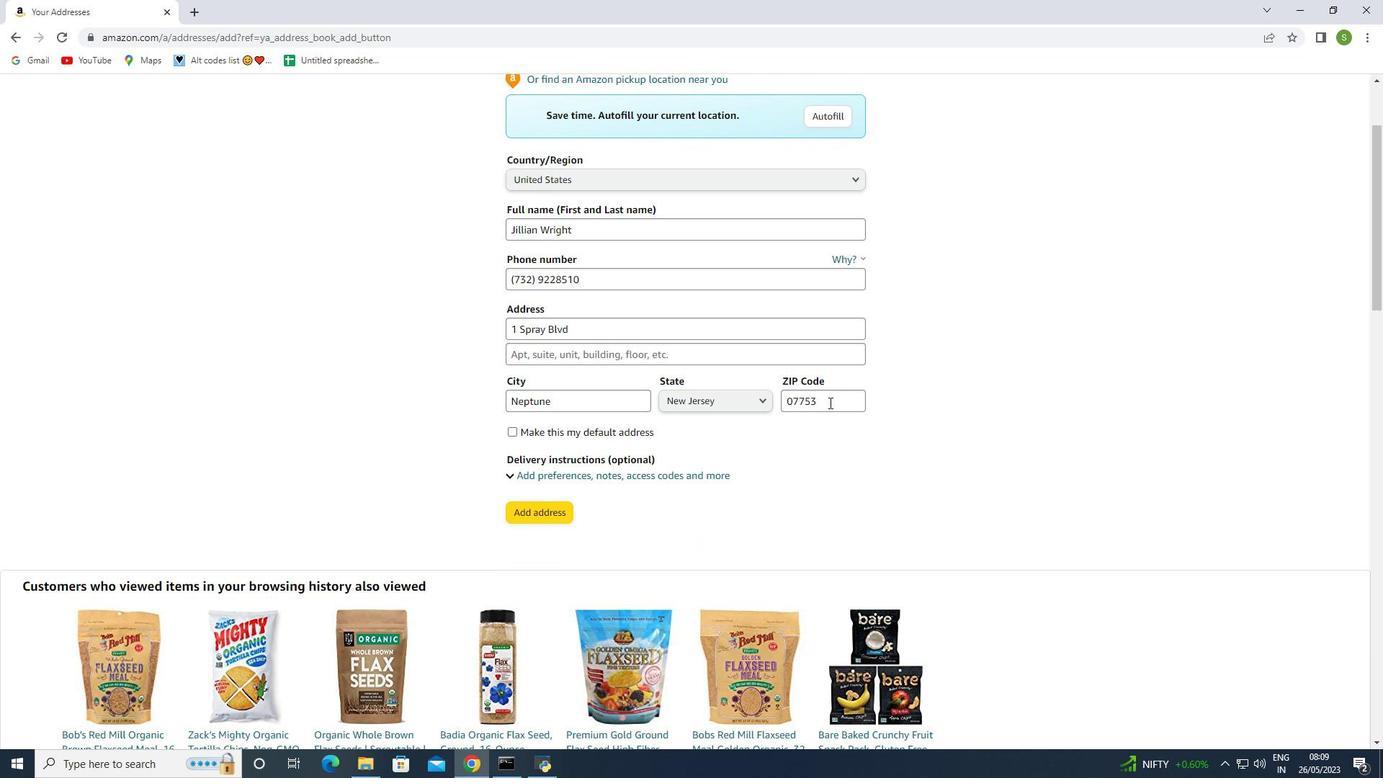 
Action: Mouse pressed left at (830, 401)
Screenshot: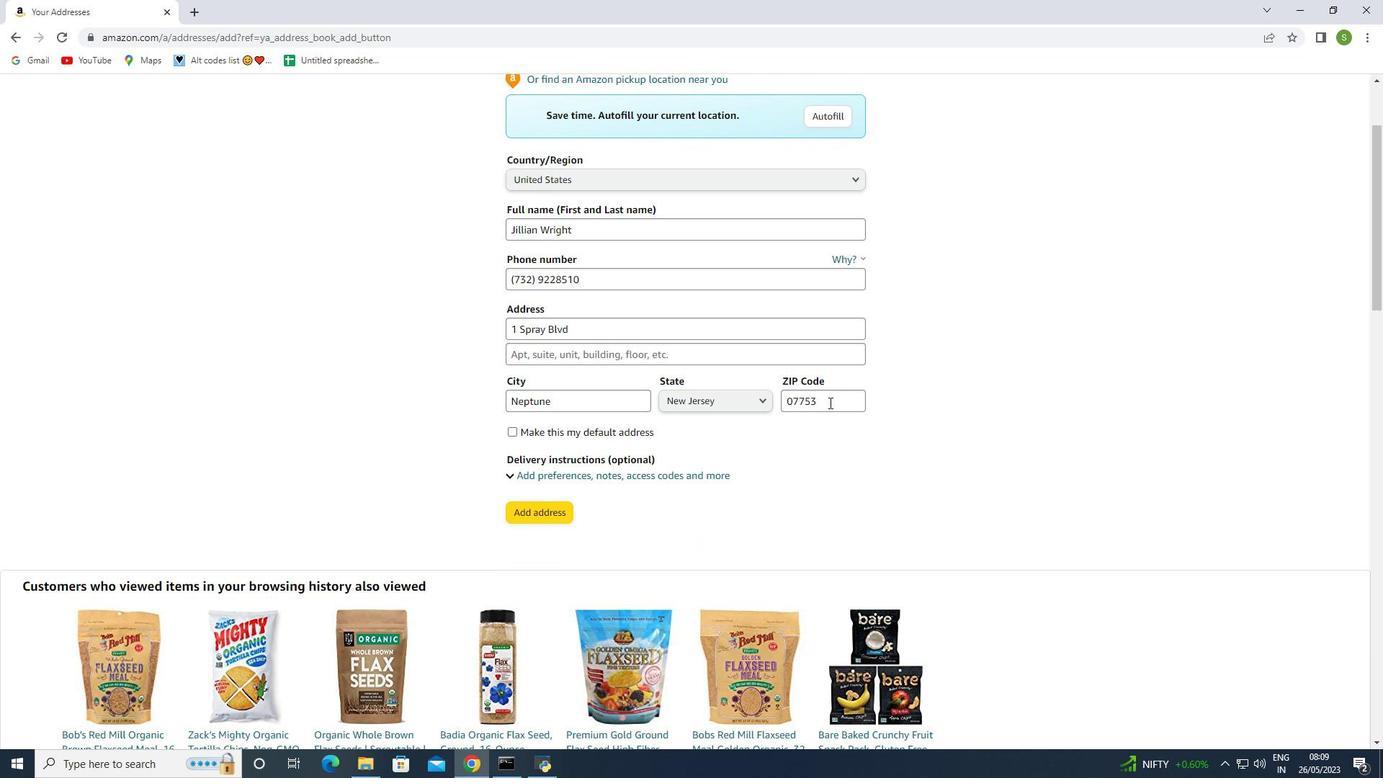 
Action: Mouse moved to (828, 422)
Screenshot: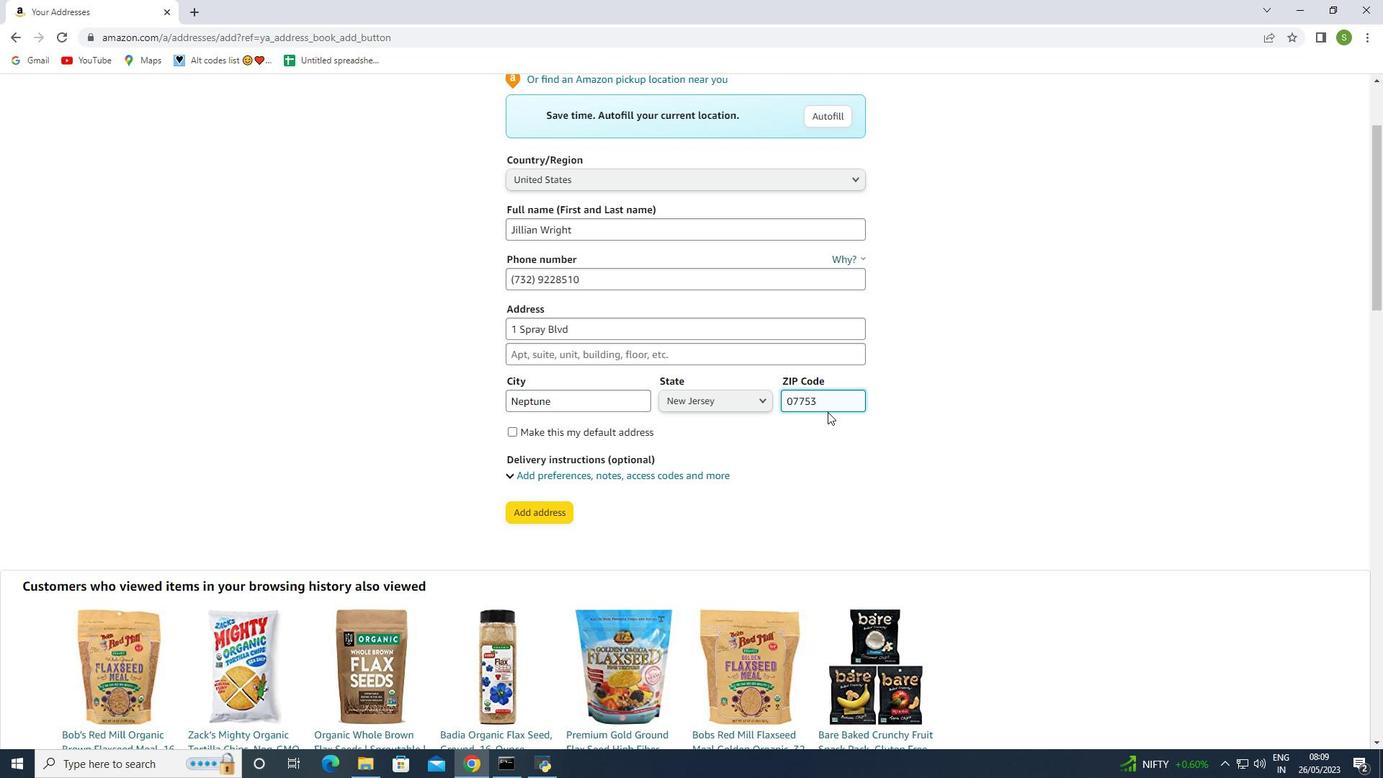 
Action: Mouse scrolled (828, 423) with delta (0, 0)
Screenshot: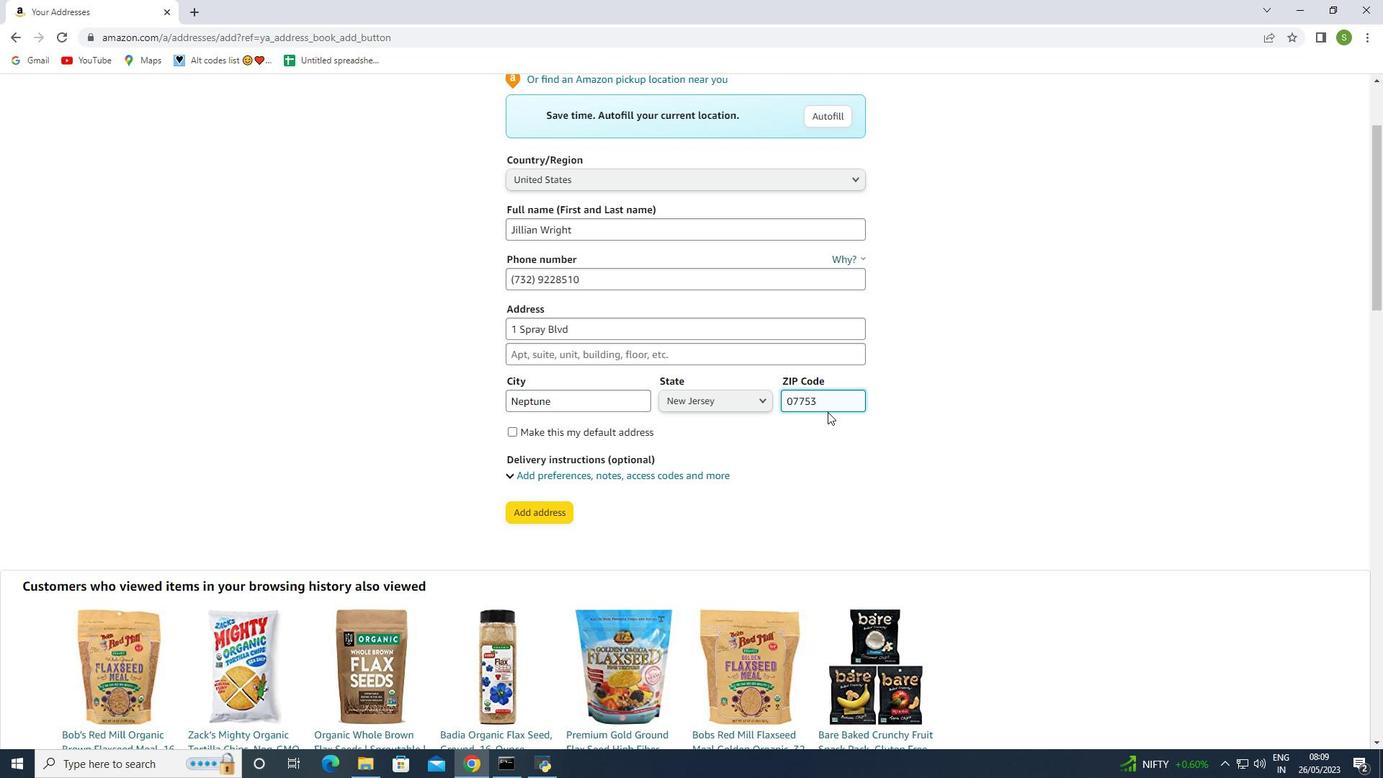 
Action: Mouse scrolled (828, 423) with delta (0, 0)
Screenshot: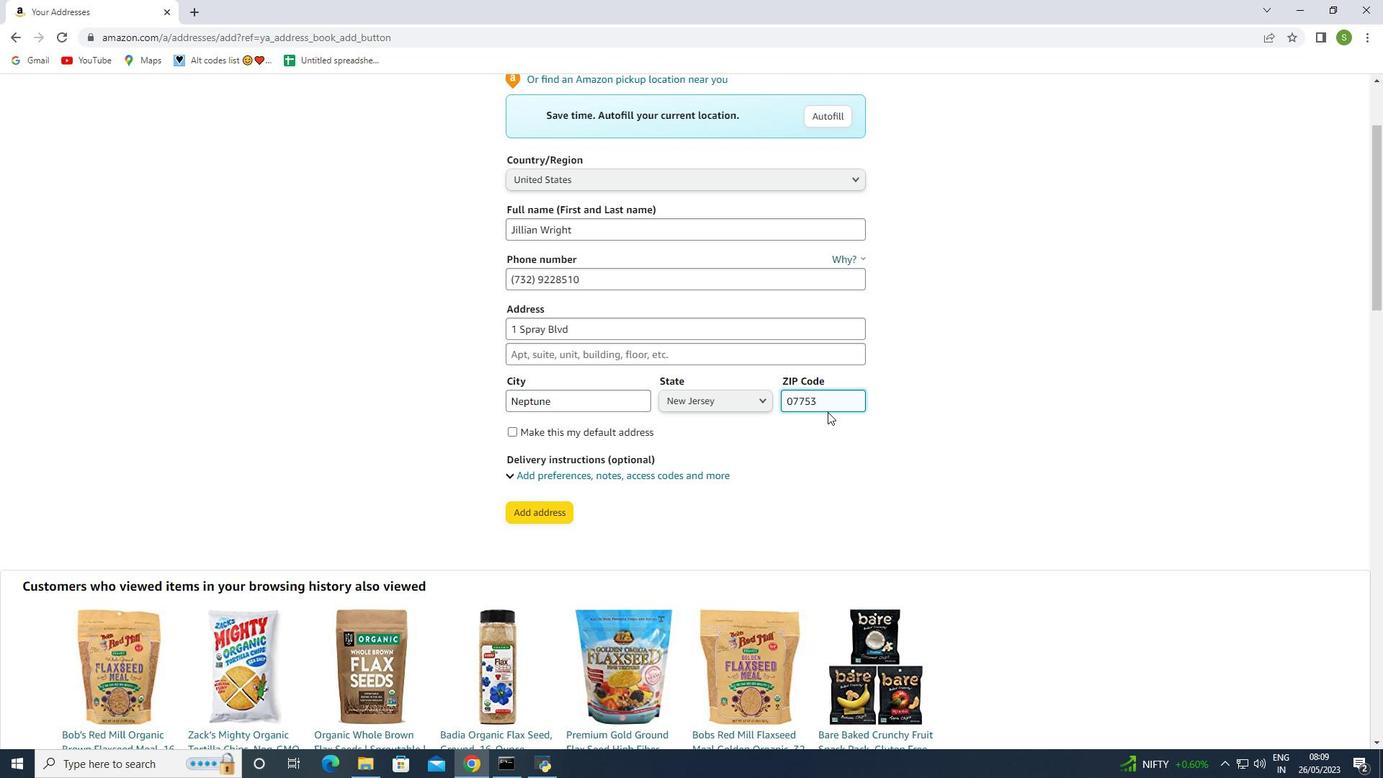 
Action: Mouse scrolled (828, 423) with delta (0, 0)
Screenshot: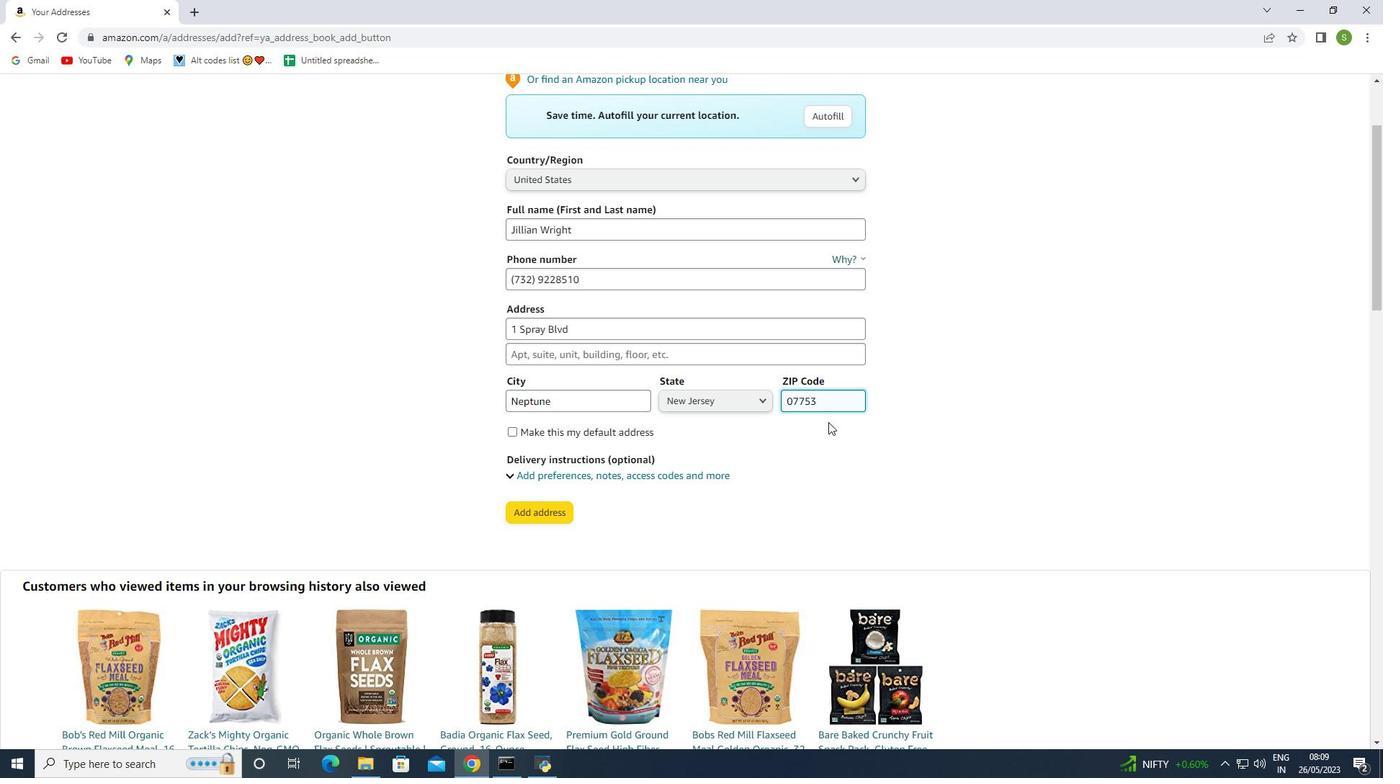 
Action: Mouse moved to (572, 456)
Screenshot: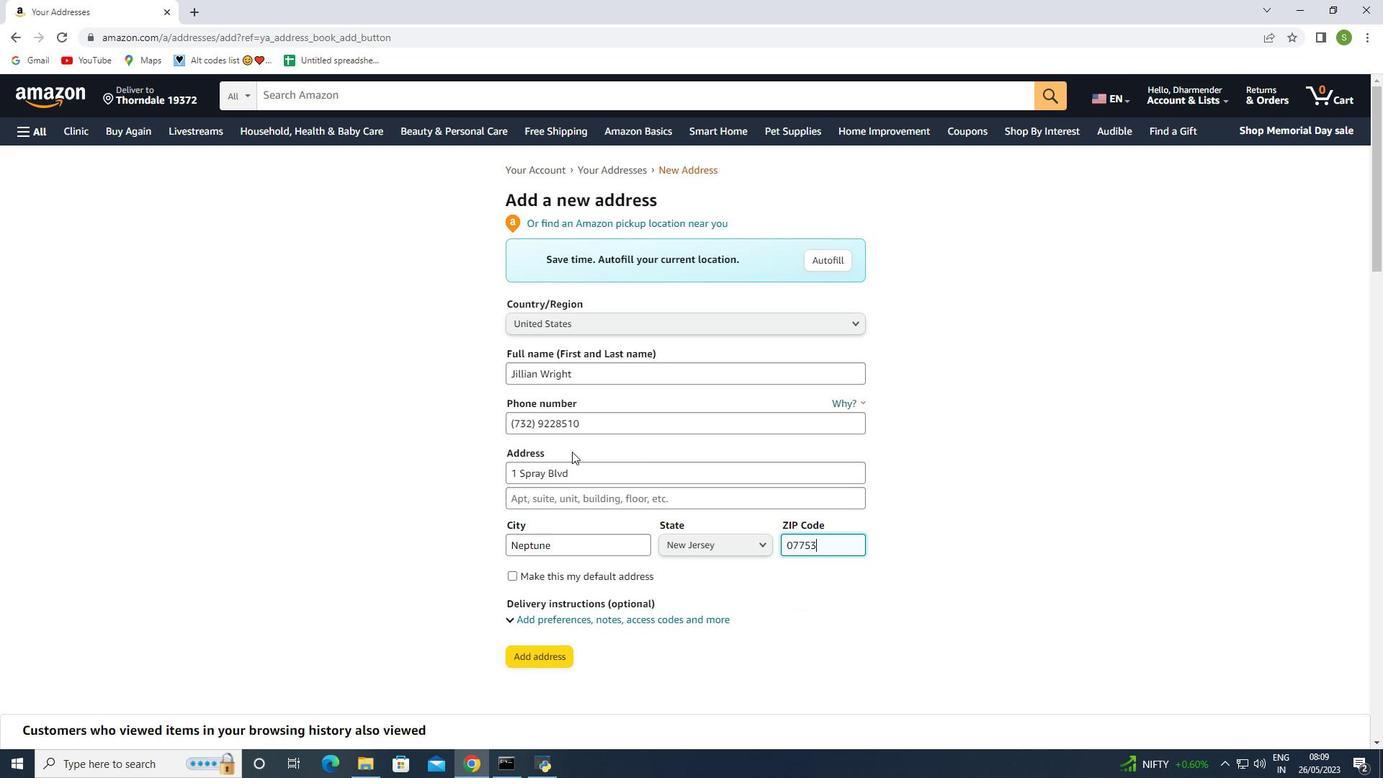 
Action: Mouse scrolled (572, 455) with delta (0, 0)
Screenshot: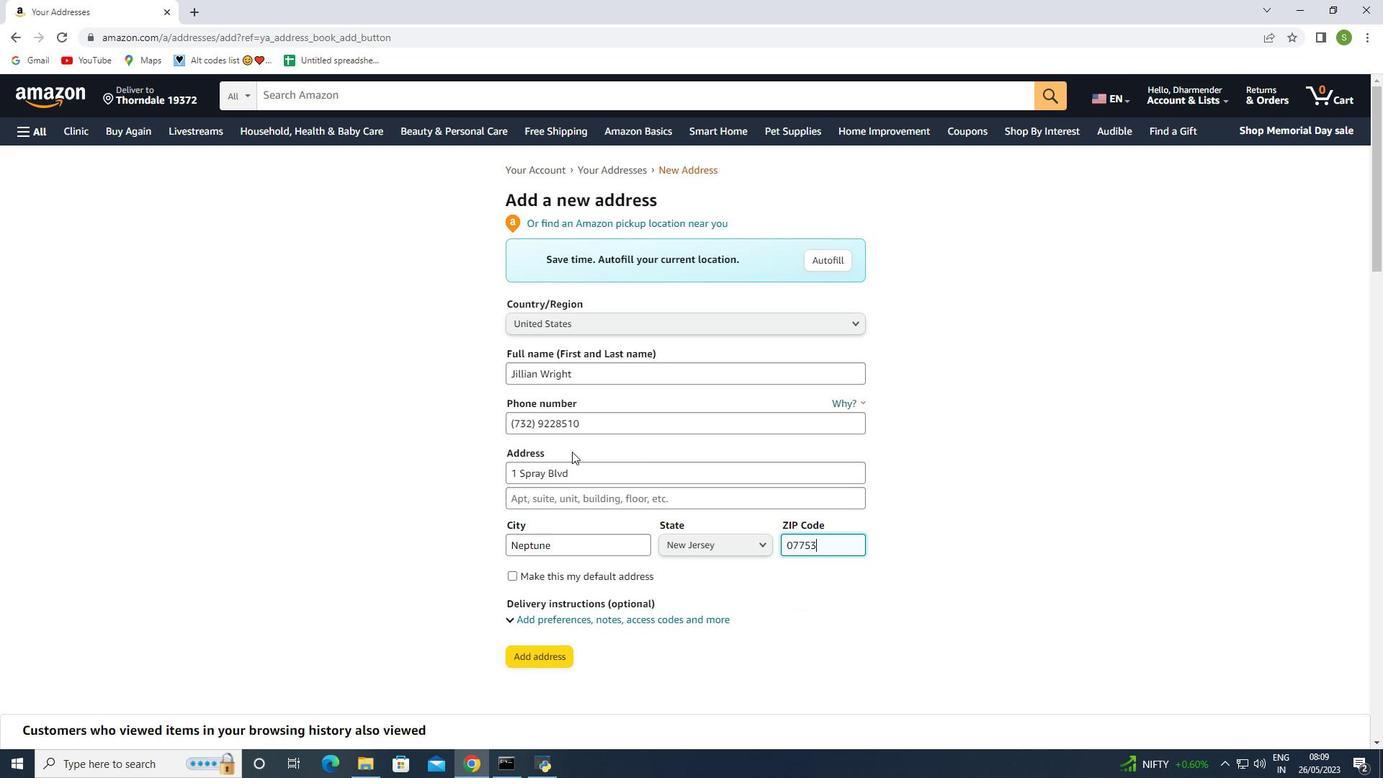 
Action: Mouse moved to (572, 456)
Screenshot: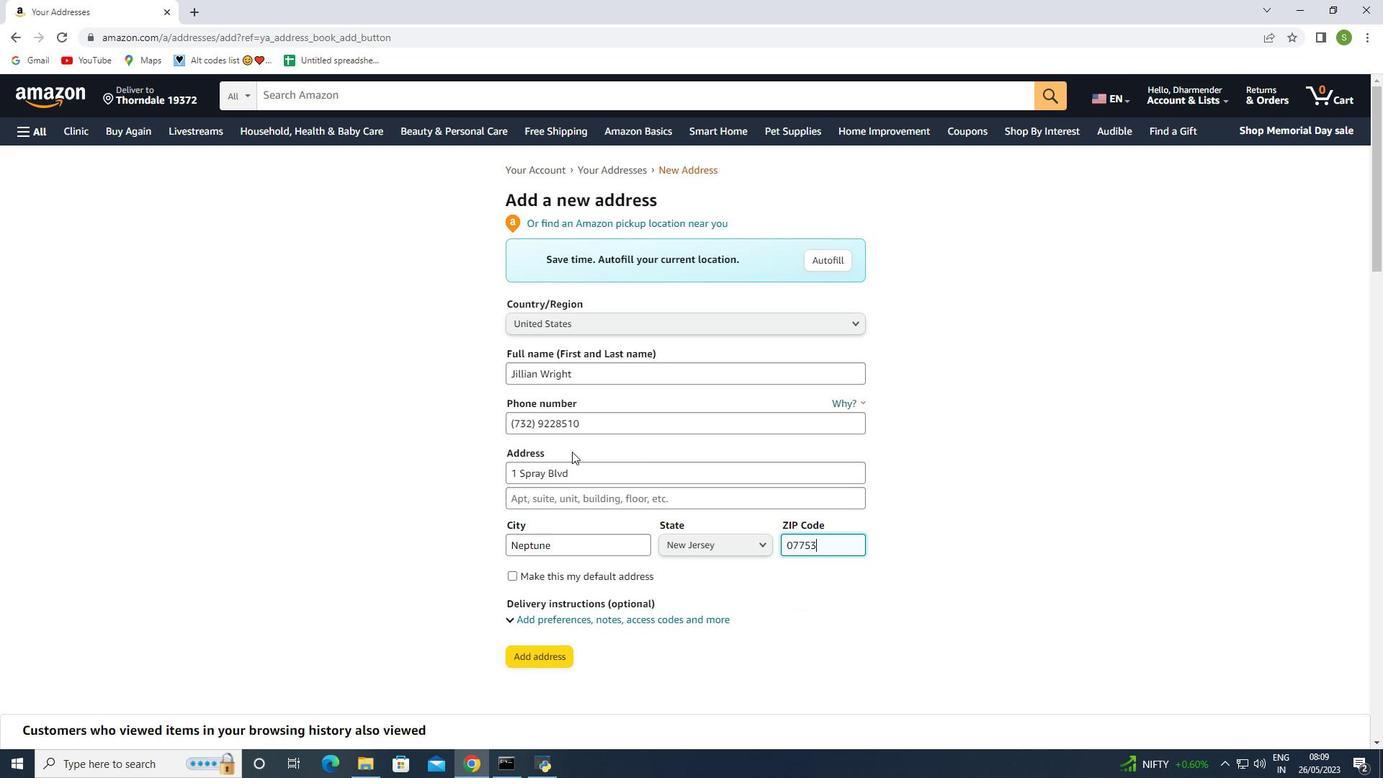 
Action: Mouse scrolled (572, 455) with delta (0, 0)
Screenshot: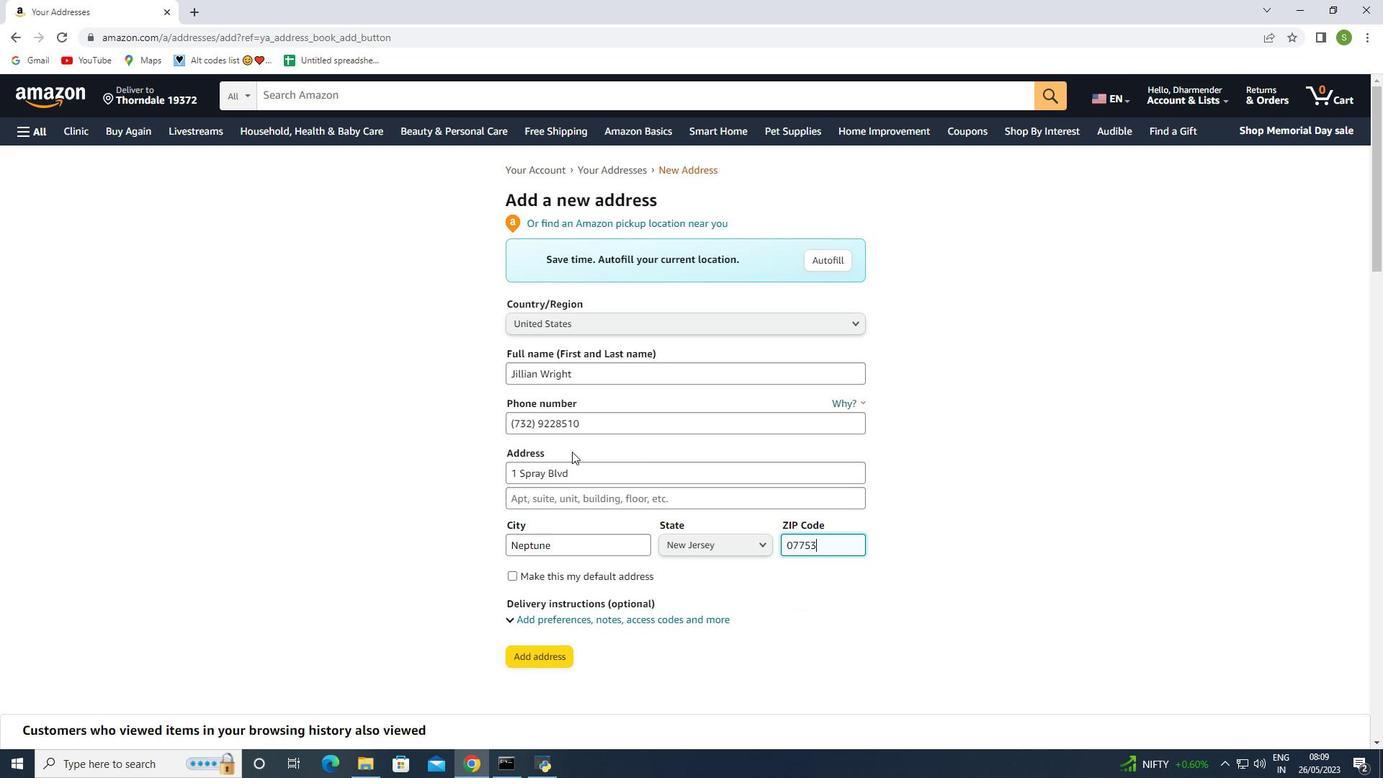 
Action: Mouse moved to (572, 456)
Screenshot: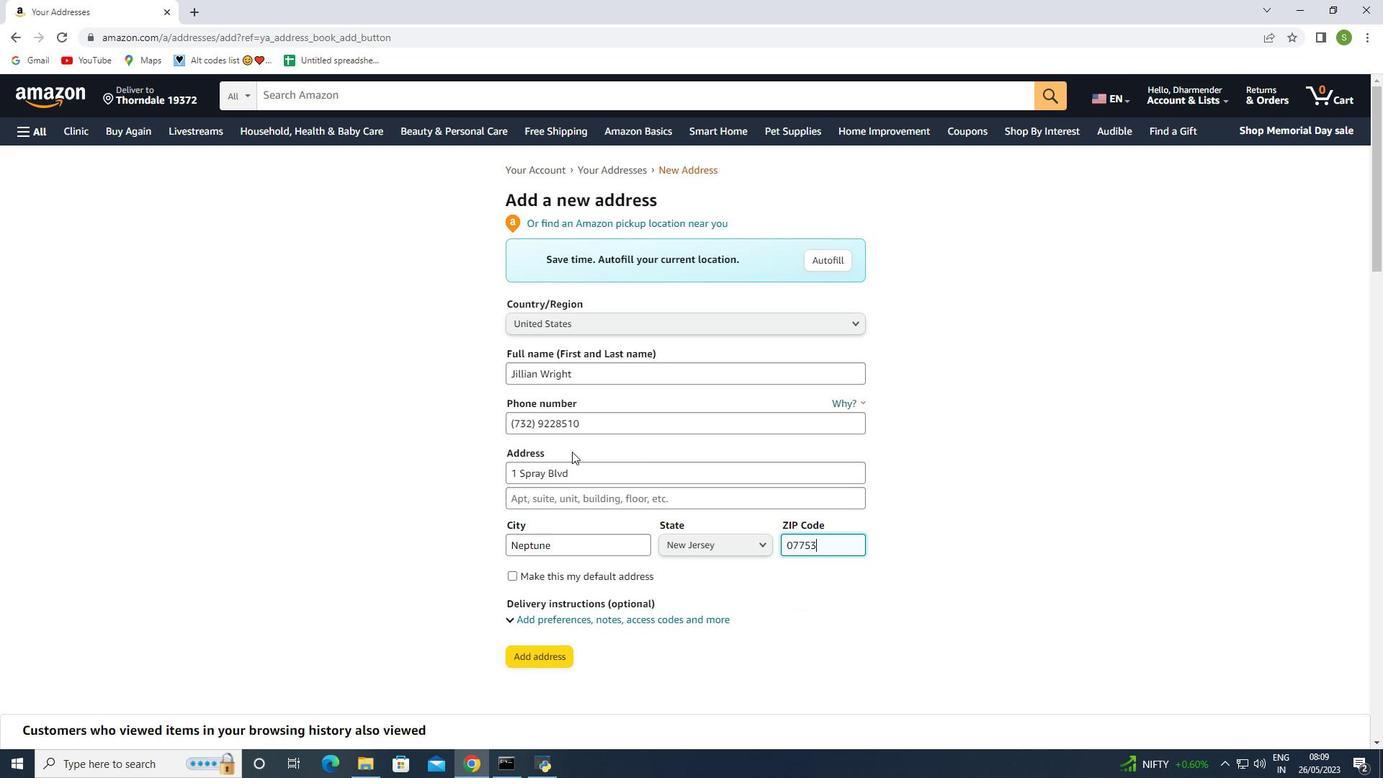 
Action: Mouse scrolled (572, 456) with delta (0, 0)
Screenshot: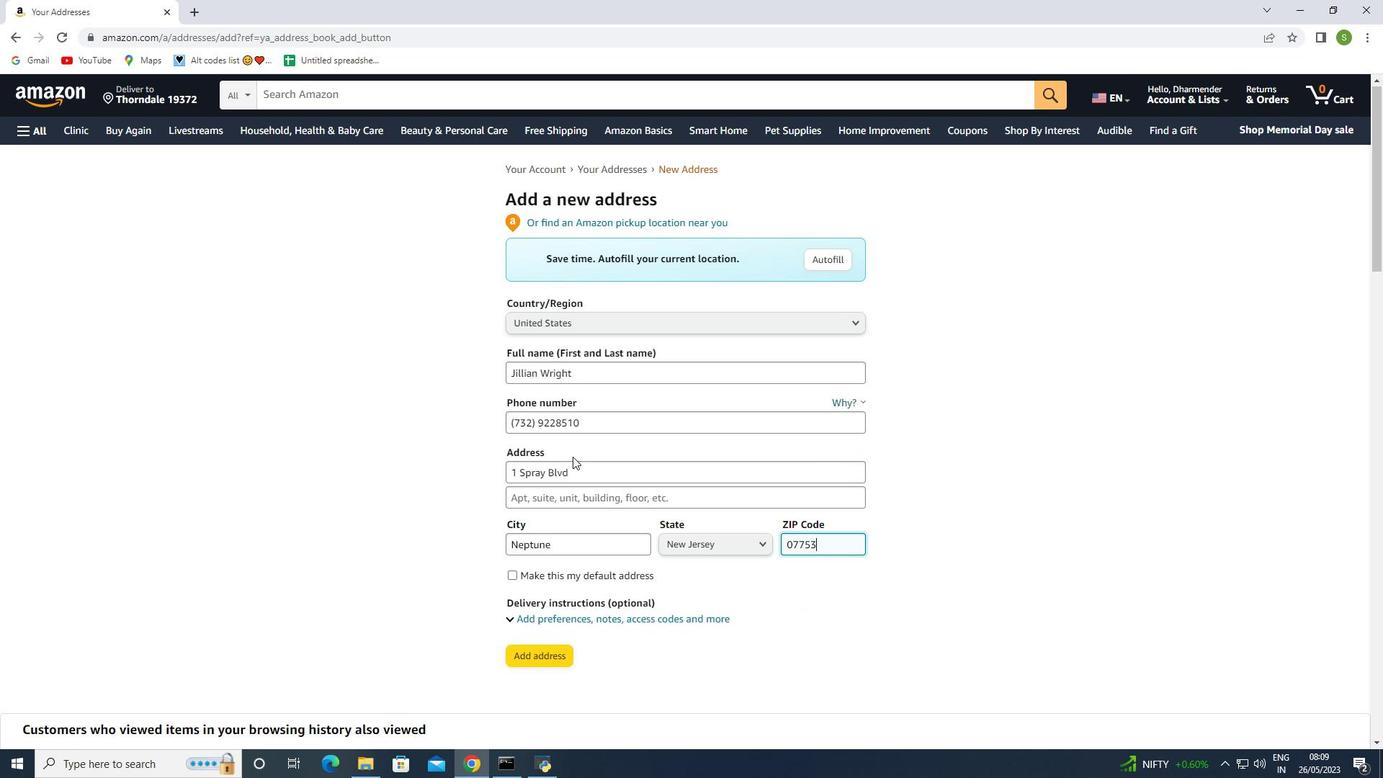 
Action: Mouse moved to (543, 438)
Screenshot: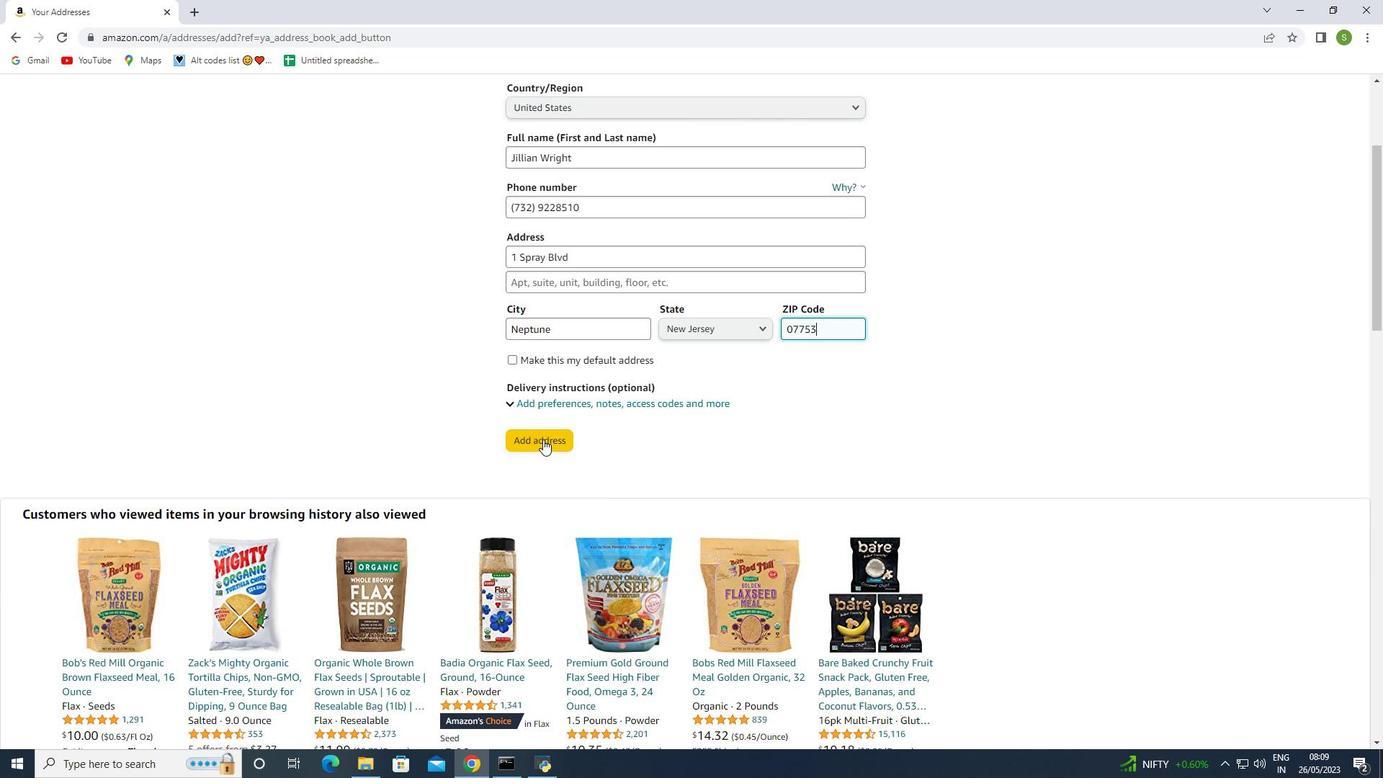 
Action: Mouse pressed left at (543, 438)
Screenshot: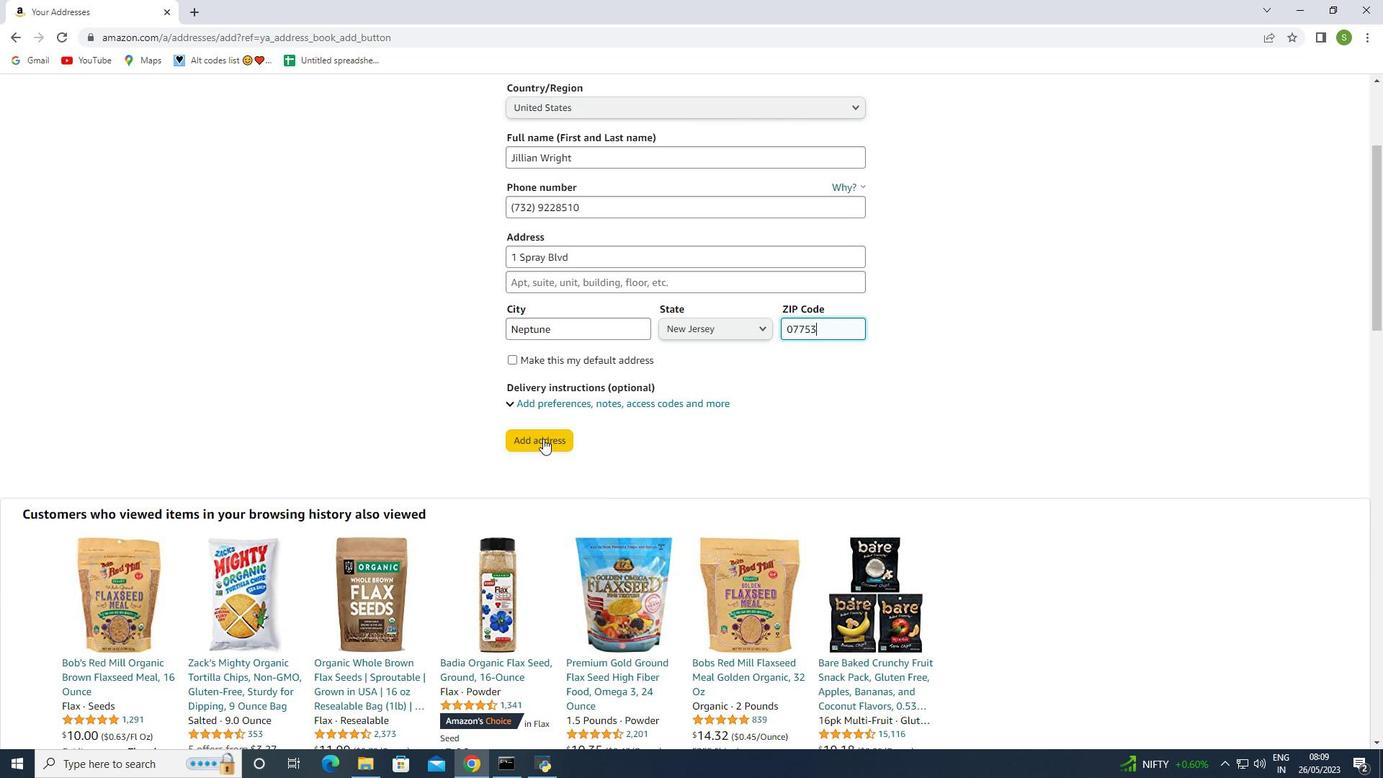 
Action: Mouse moved to (30, 131)
Screenshot: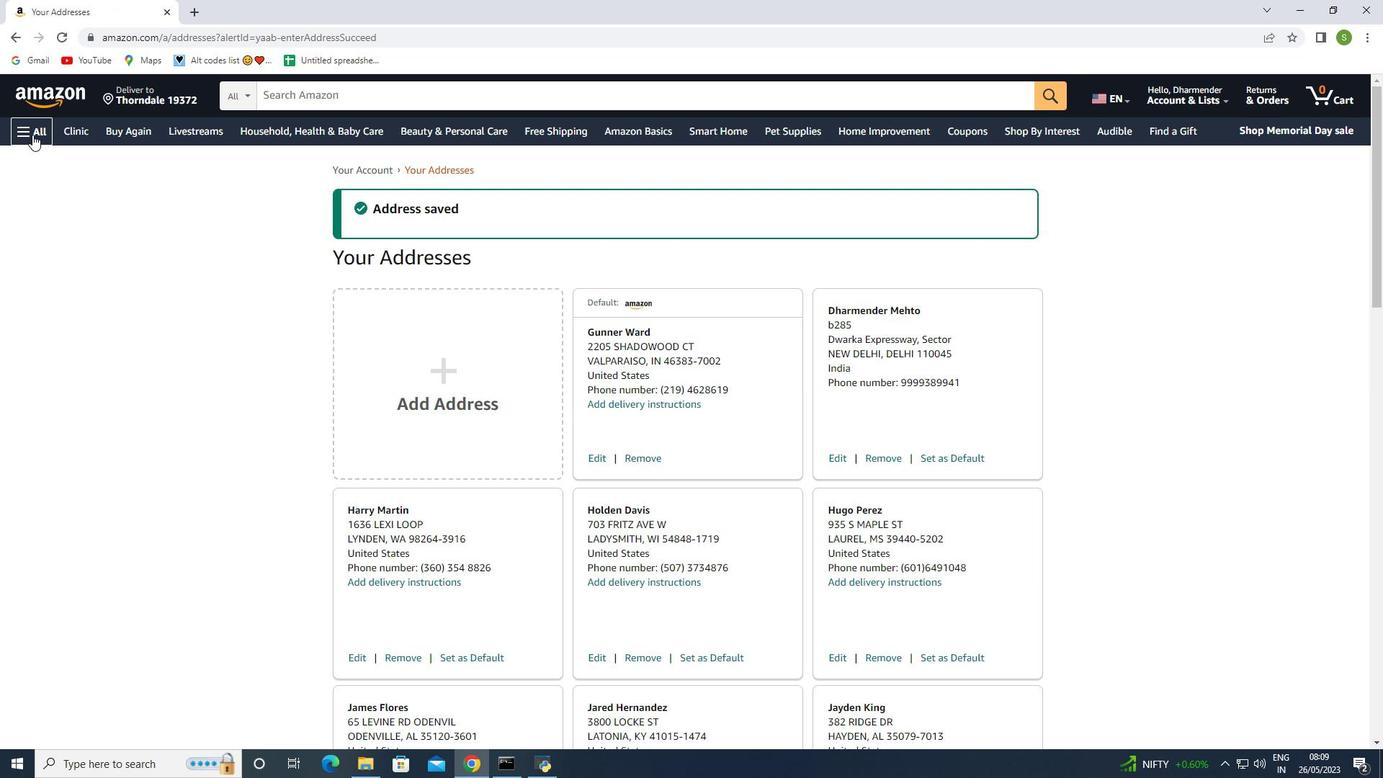 
Action: Mouse pressed left at (30, 131)
Screenshot: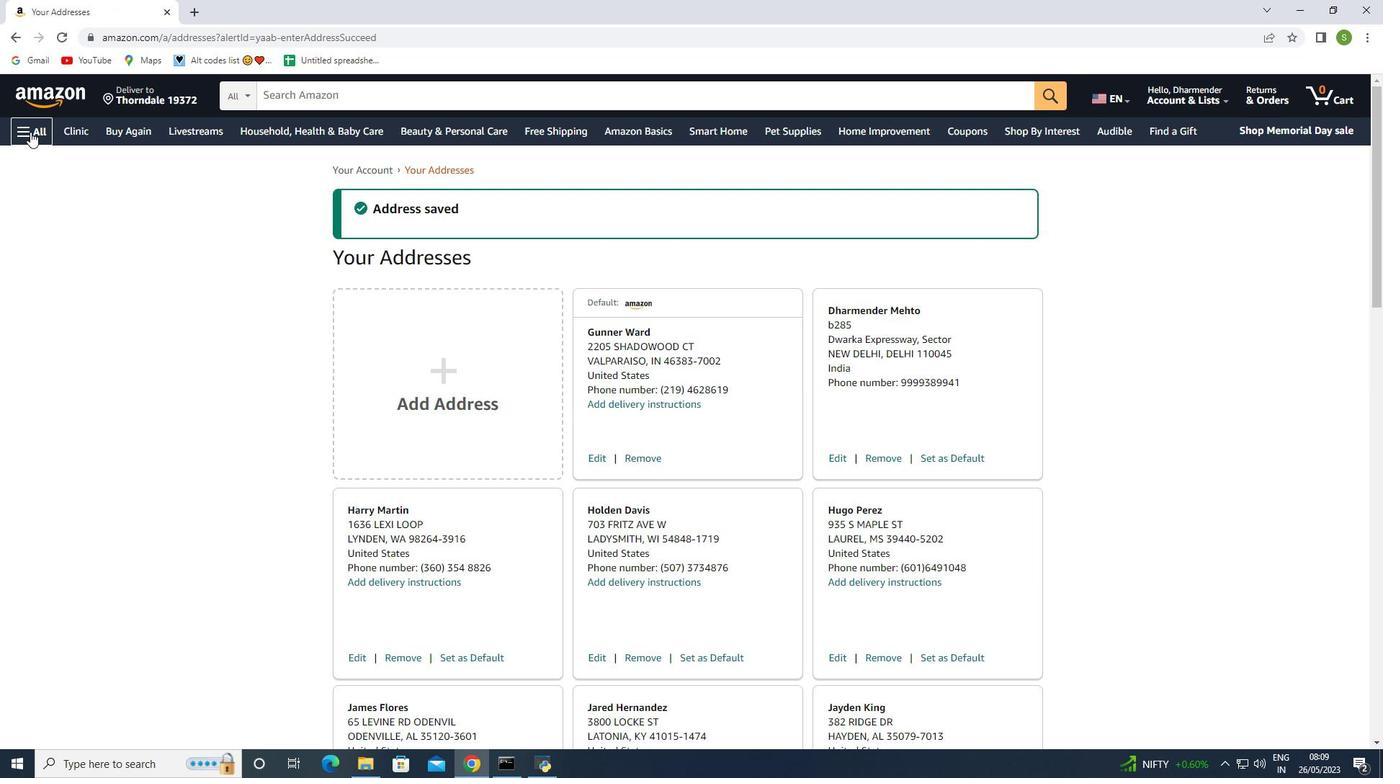 
Action: Mouse moved to (83, 498)
Screenshot: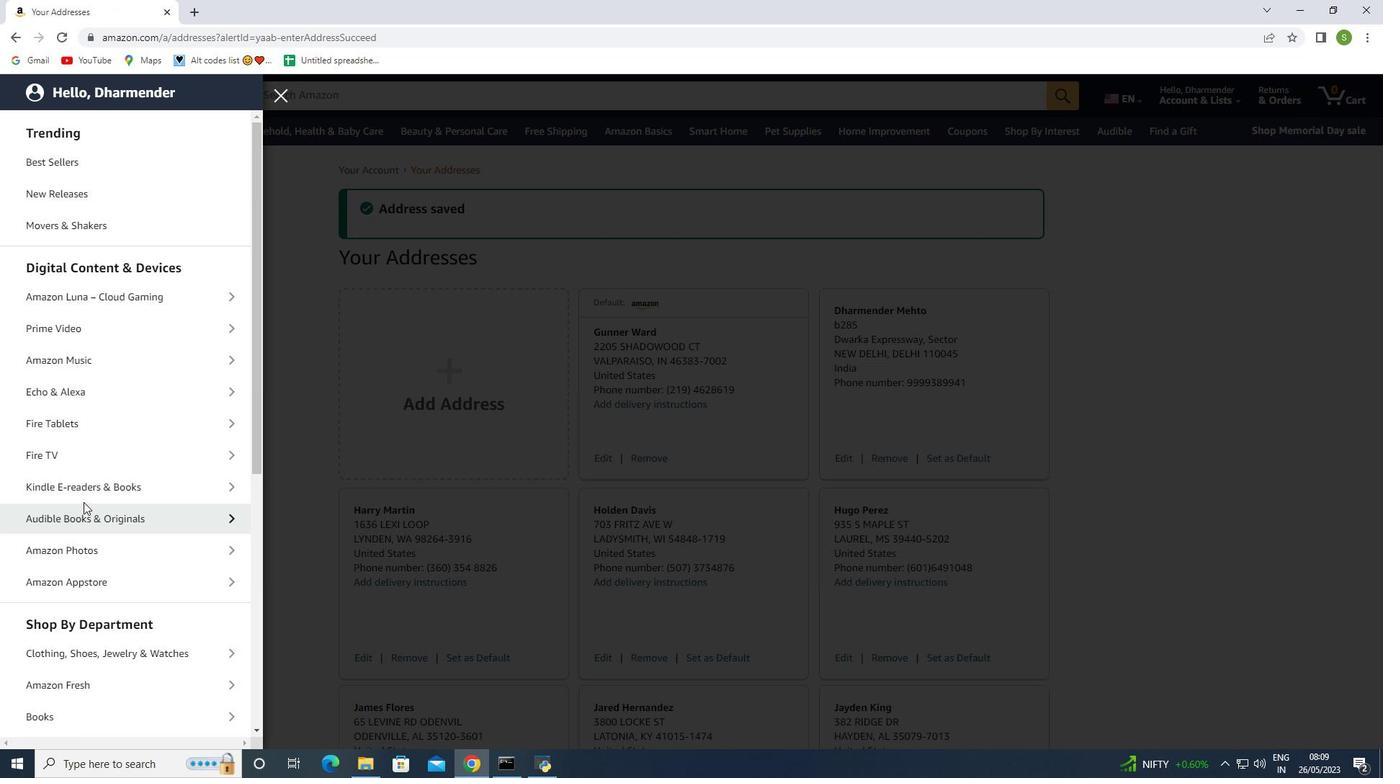 
Action: Mouse scrolled (83, 497) with delta (0, 0)
Screenshot: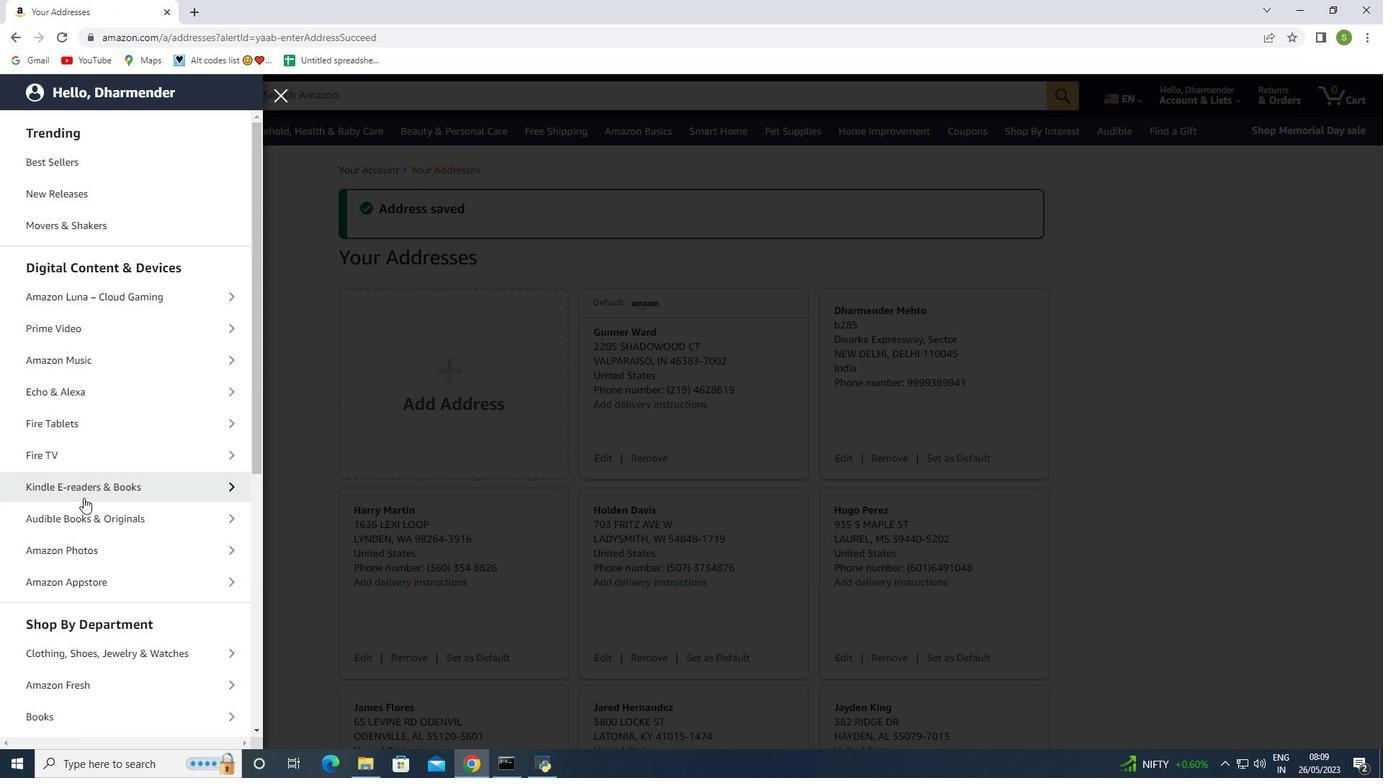 
Action: Mouse scrolled (83, 497) with delta (0, 0)
Screenshot: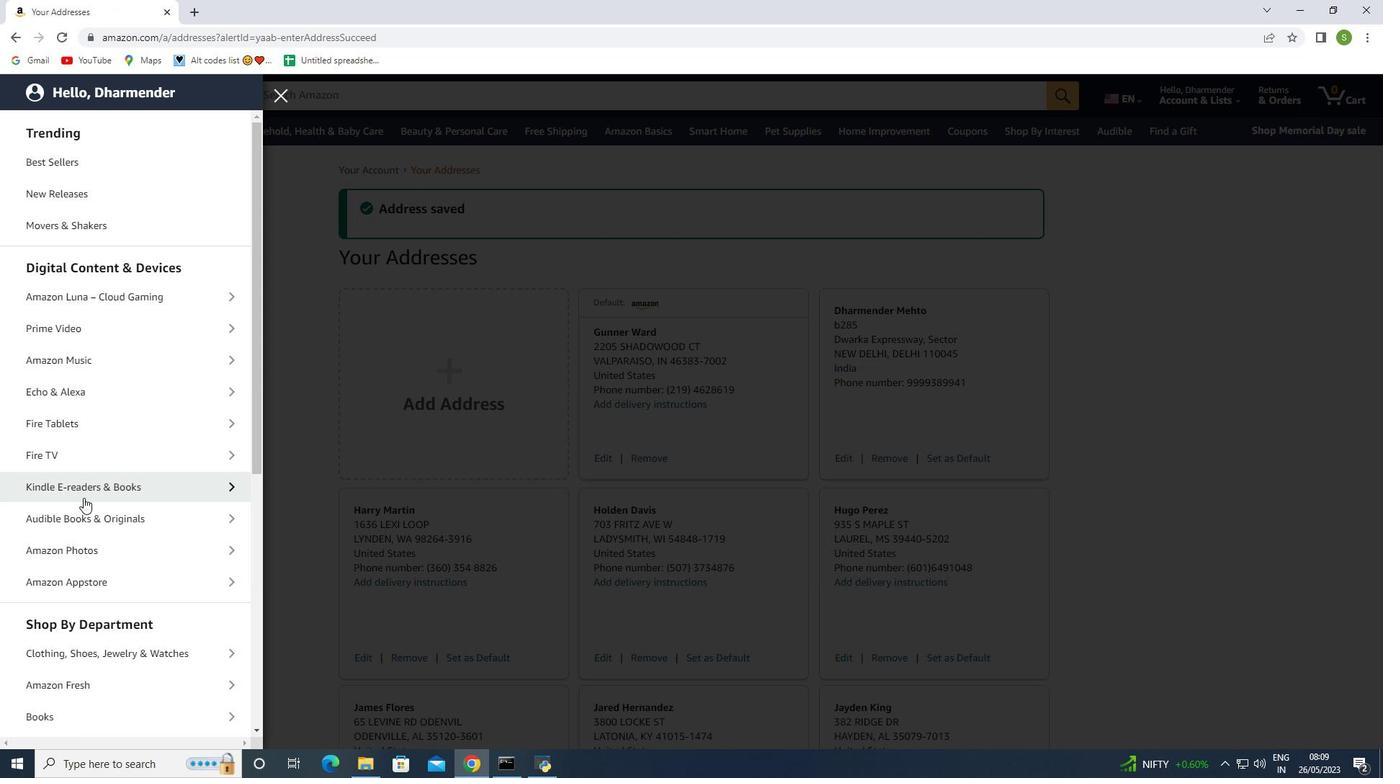 
Action: Mouse scrolled (83, 497) with delta (0, 0)
Screenshot: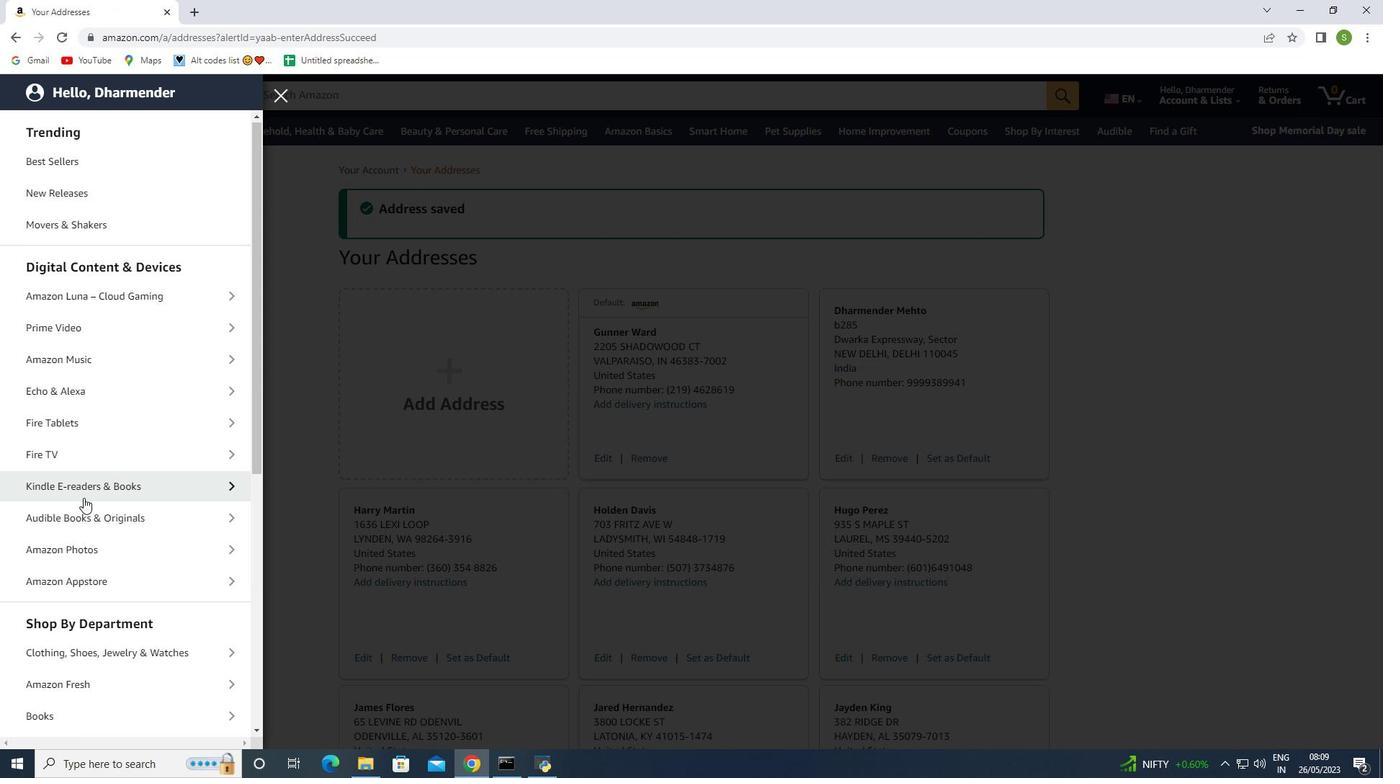 
Action: Mouse scrolled (83, 497) with delta (0, 0)
Screenshot: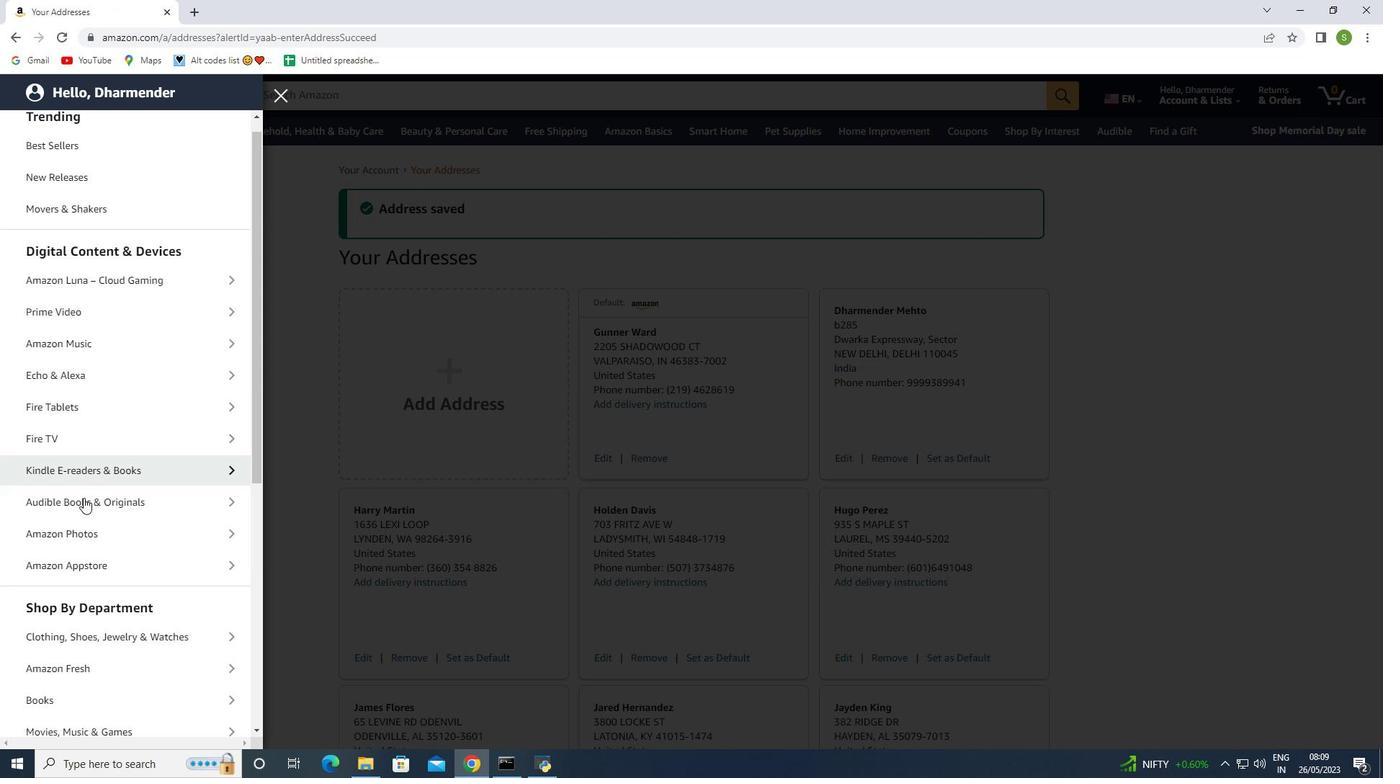 
Action: Mouse scrolled (83, 497) with delta (0, 0)
Screenshot: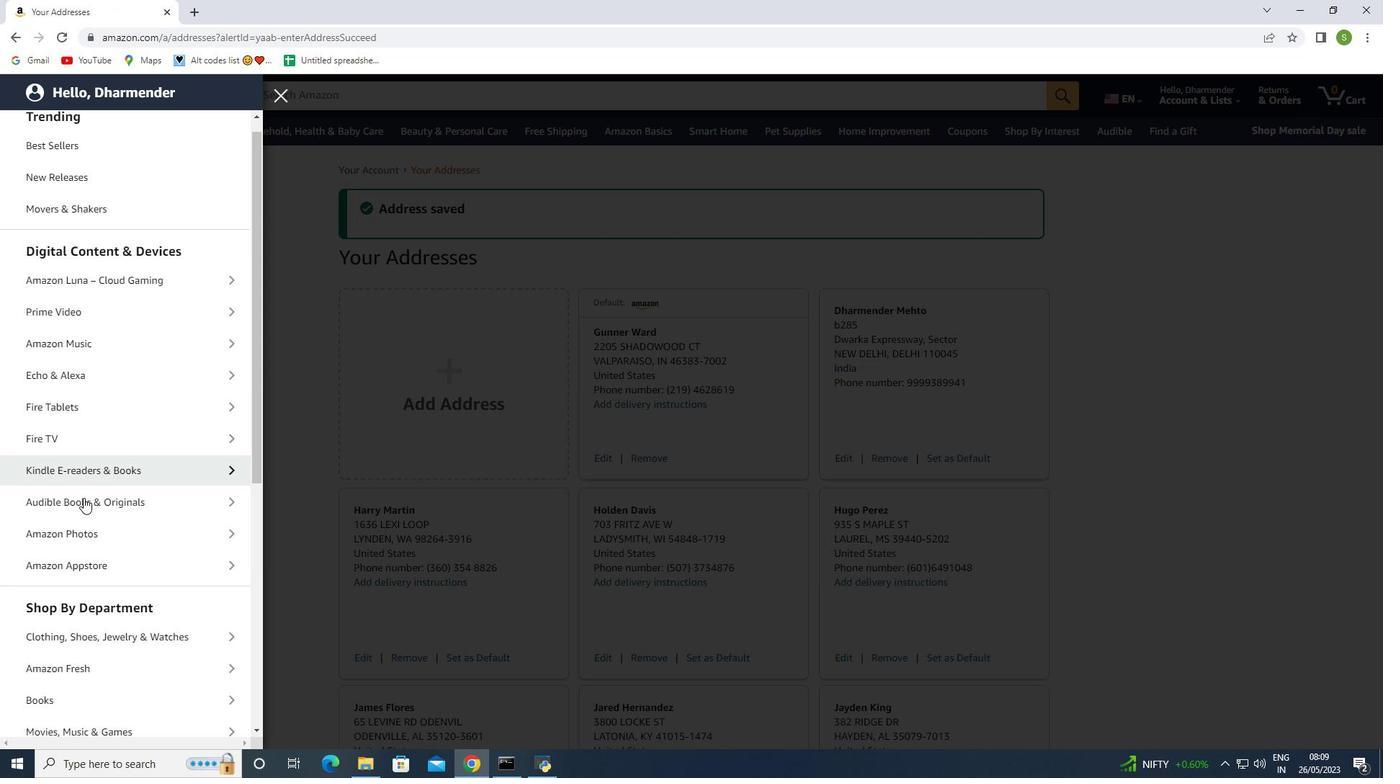 
Action: Mouse scrolled (83, 497) with delta (0, 0)
Screenshot: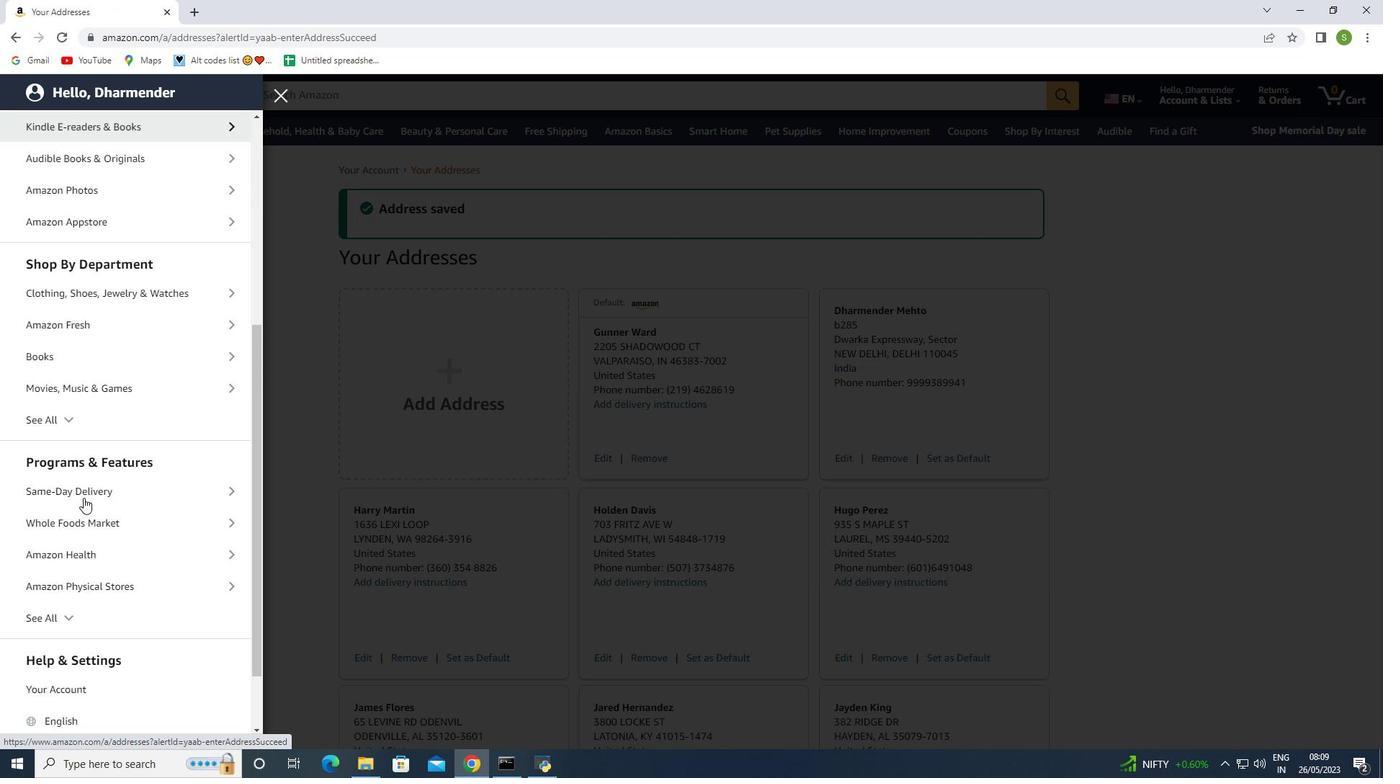 
Action: Mouse scrolled (83, 497) with delta (0, 0)
Screenshot: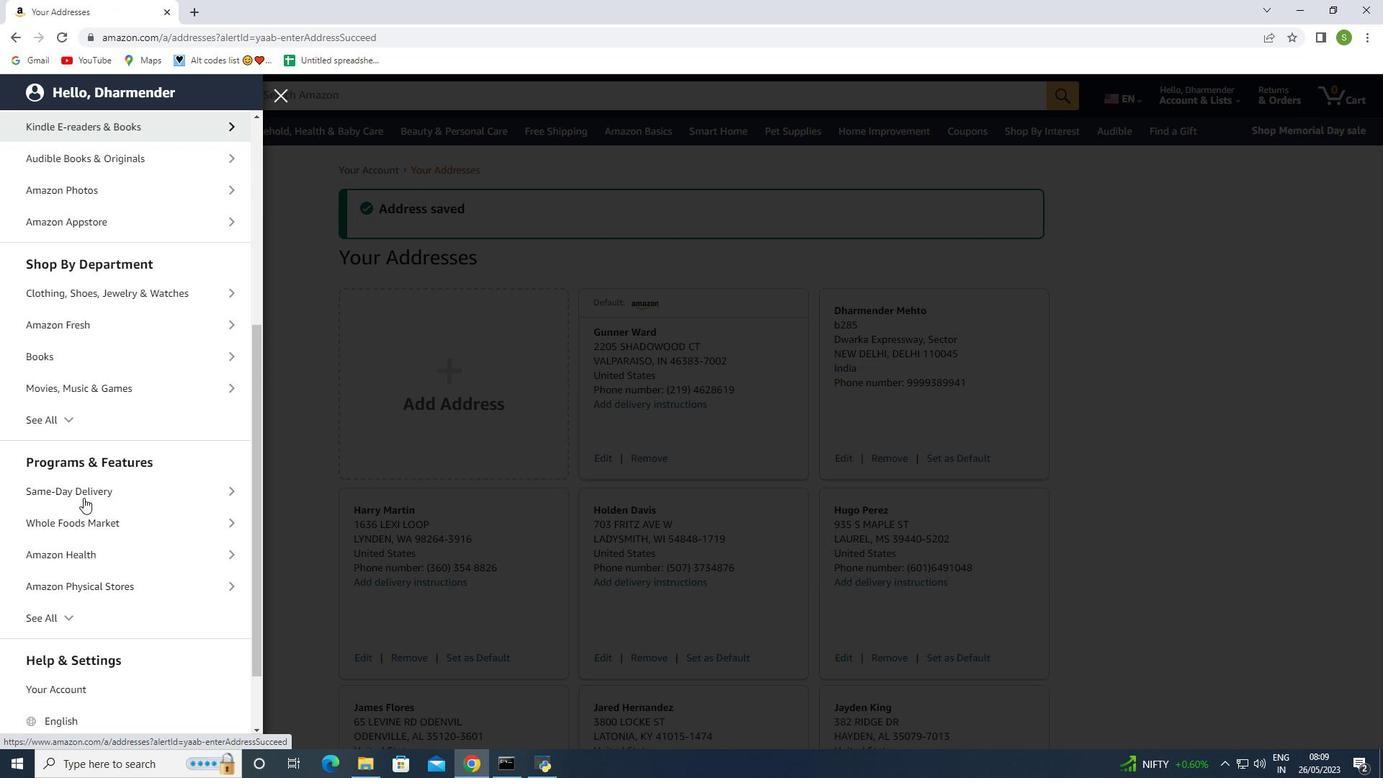 
Action: Mouse scrolled (83, 497) with delta (0, 0)
Screenshot: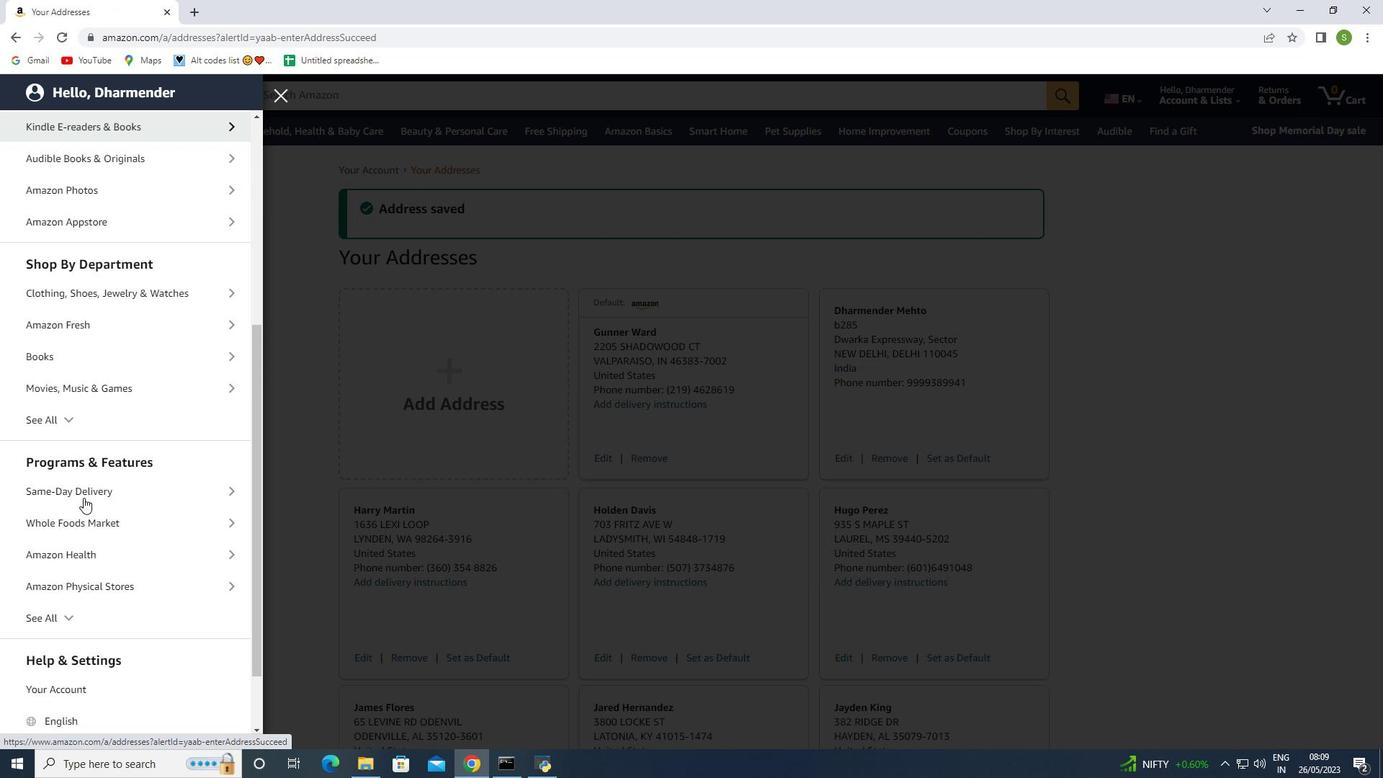 
Action: Mouse scrolled (83, 497) with delta (0, 0)
Screenshot: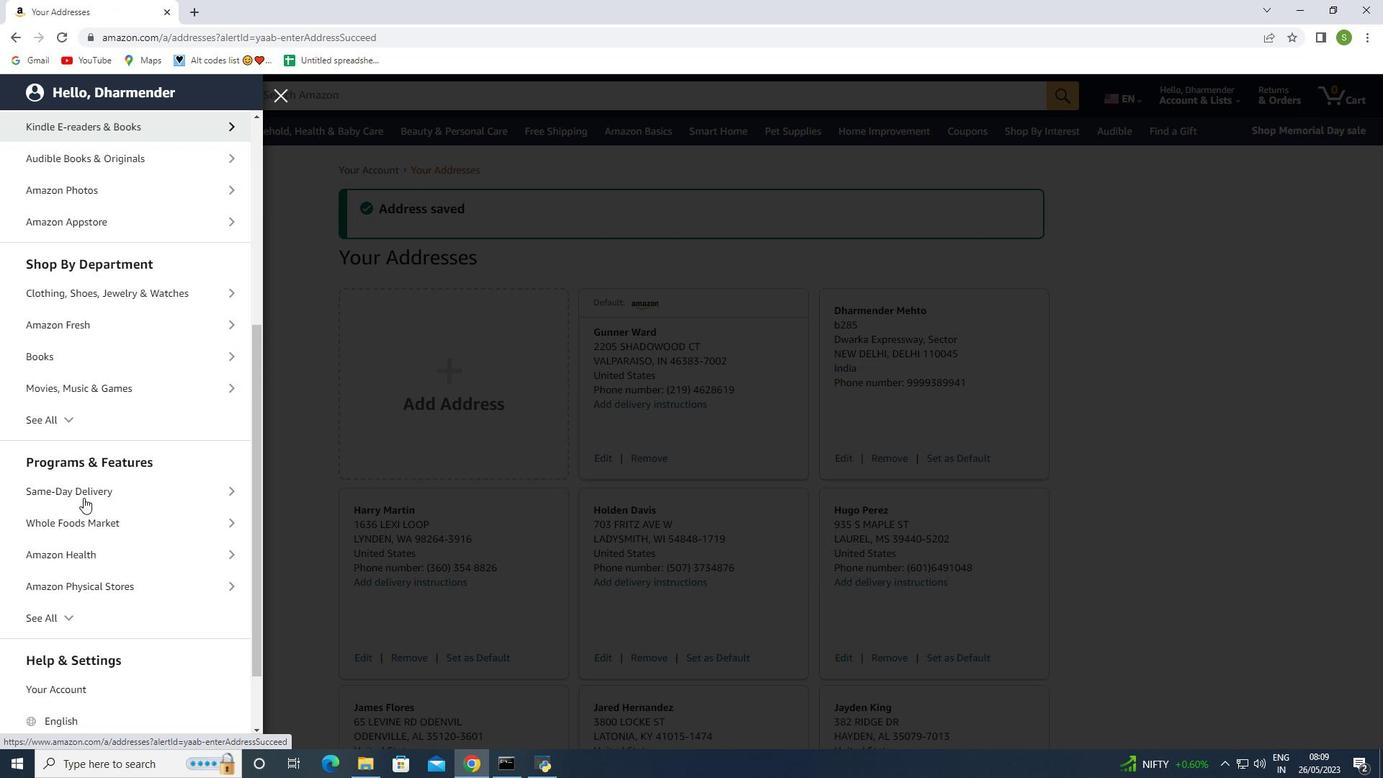 
Action: Mouse scrolled (83, 497) with delta (0, 0)
Screenshot: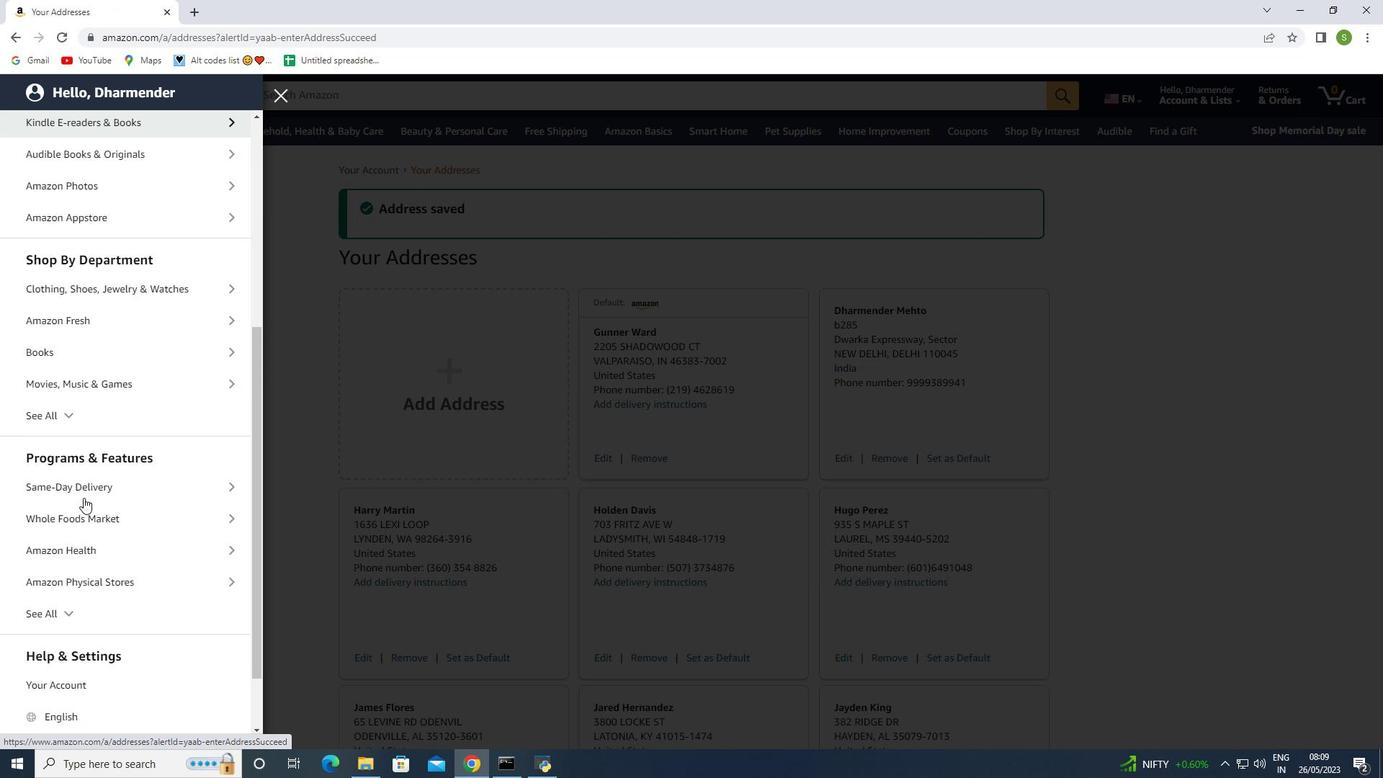 
Action: Mouse moved to (95, 495)
Screenshot: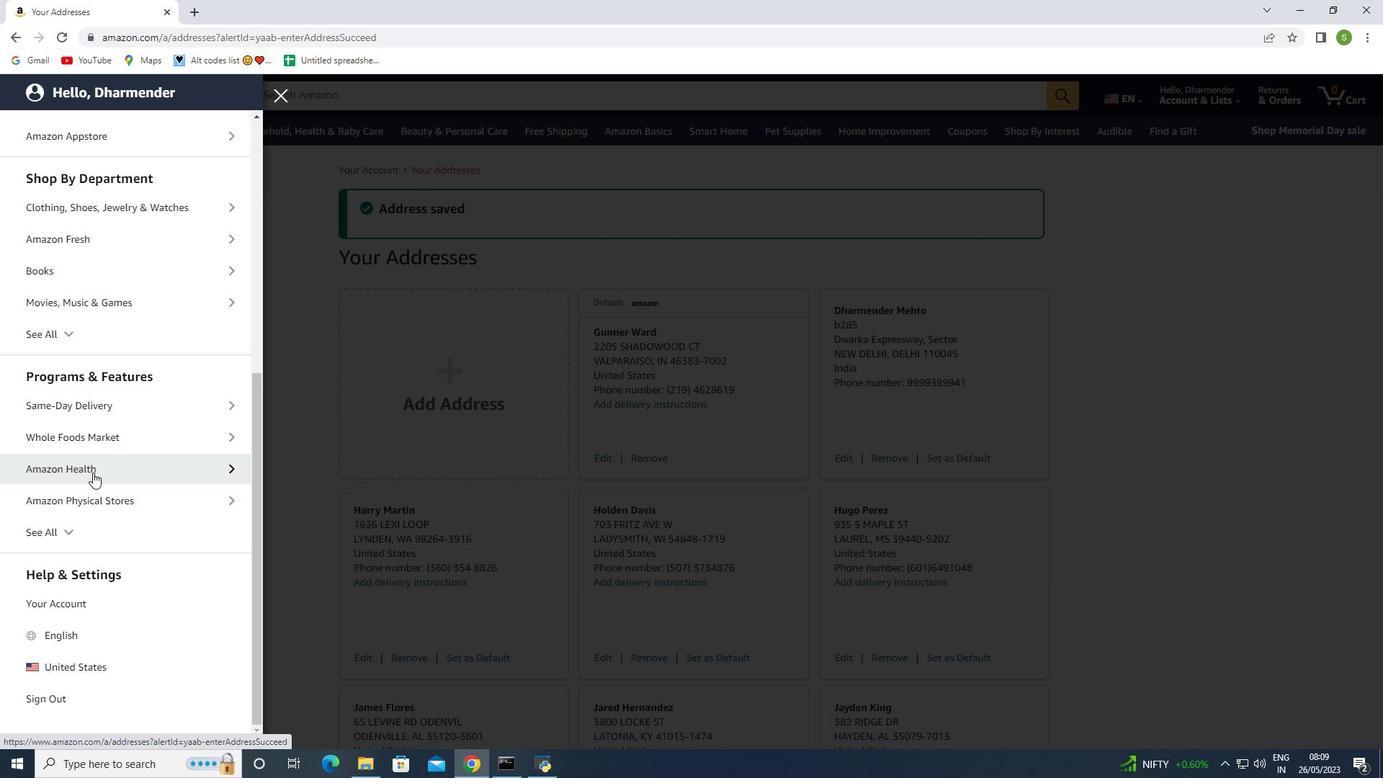 
Action: Mouse scrolled (95, 495) with delta (0, 0)
Screenshot: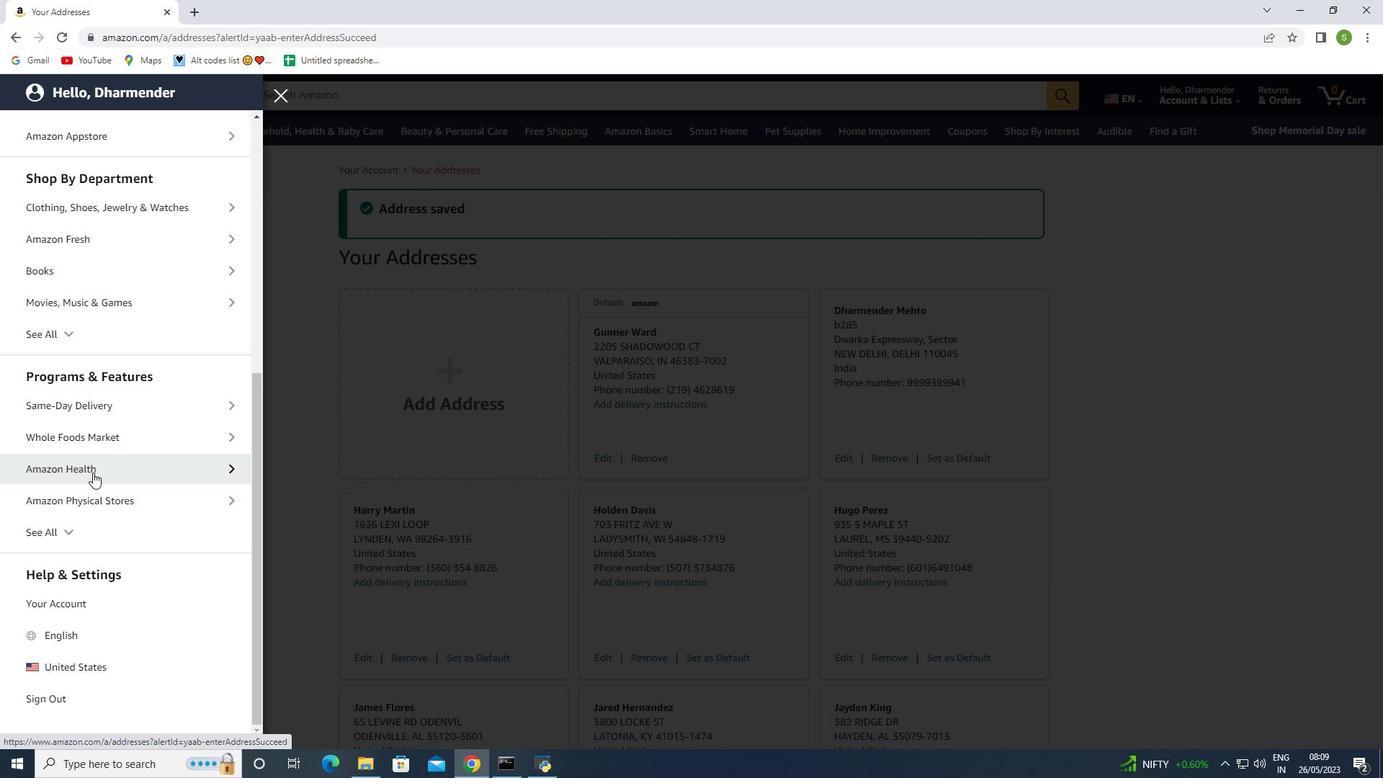 
Action: Mouse moved to (95, 500)
Screenshot: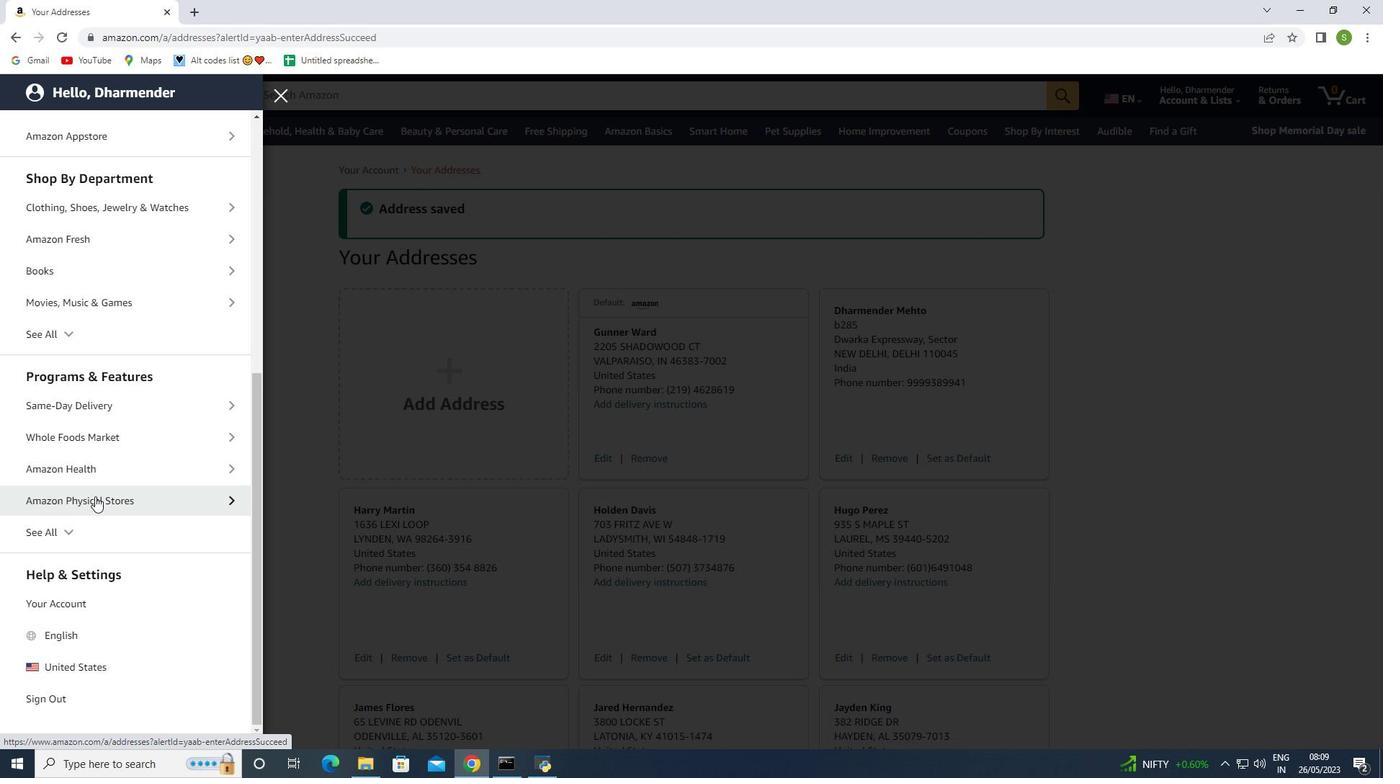 
Action: Mouse scrolled (95, 500) with delta (0, 0)
Screenshot: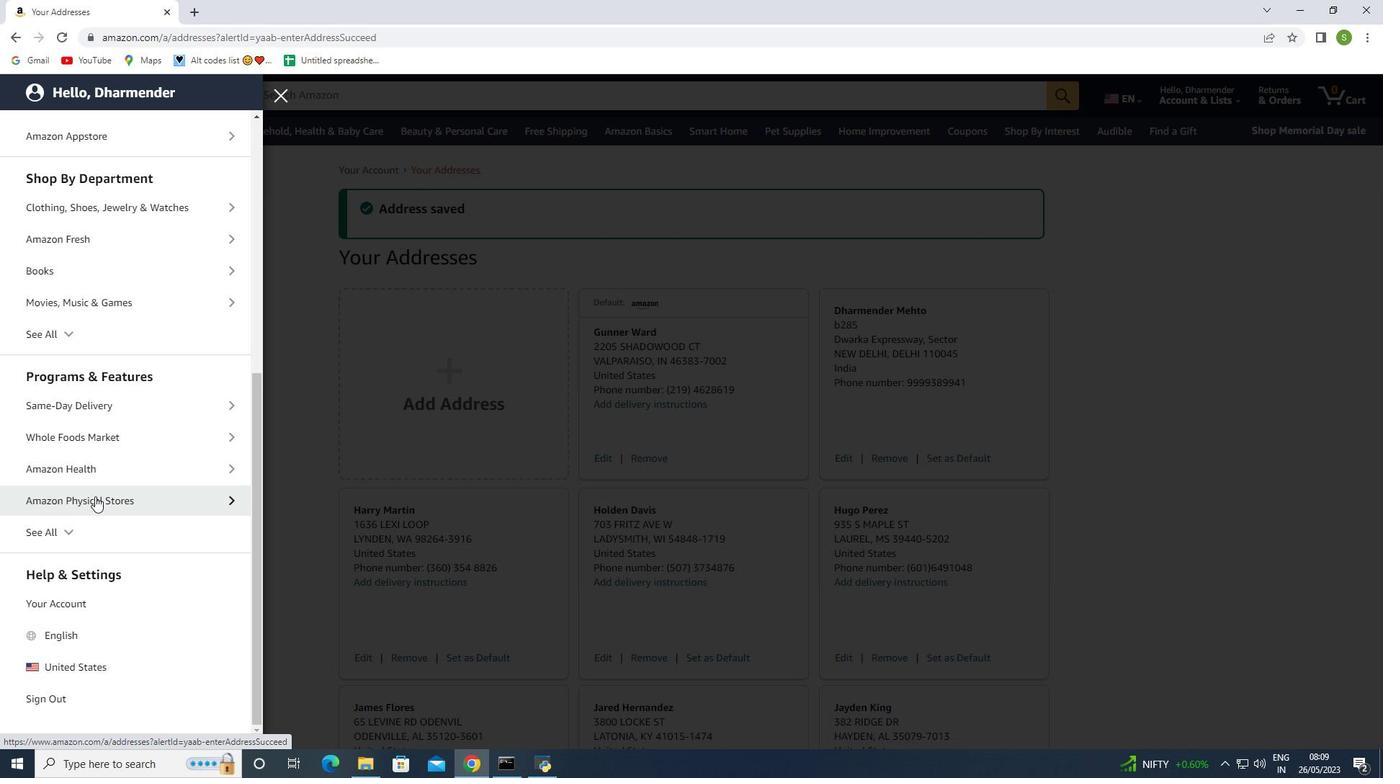 
Action: Mouse moved to (95, 503)
Screenshot: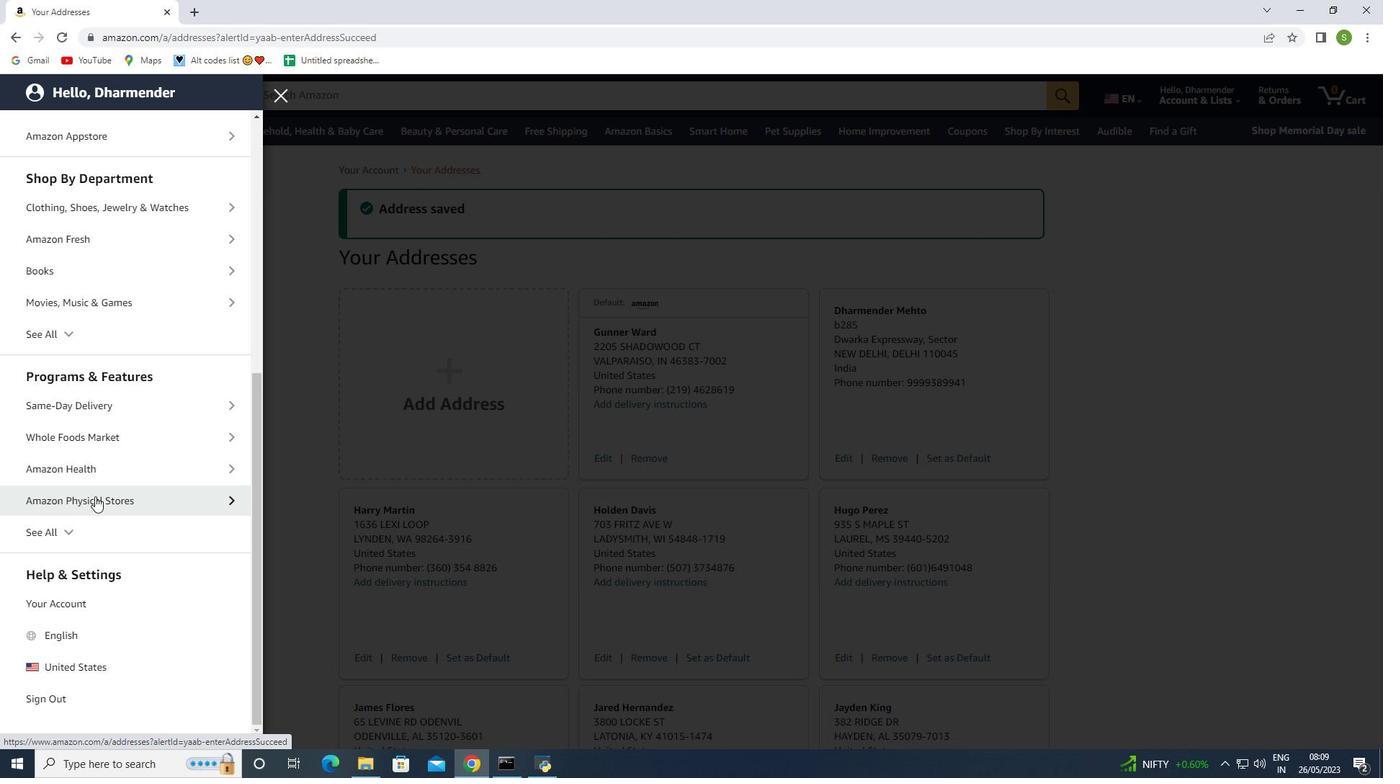 
Action: Mouse scrolled (95, 502) with delta (0, 0)
Screenshot: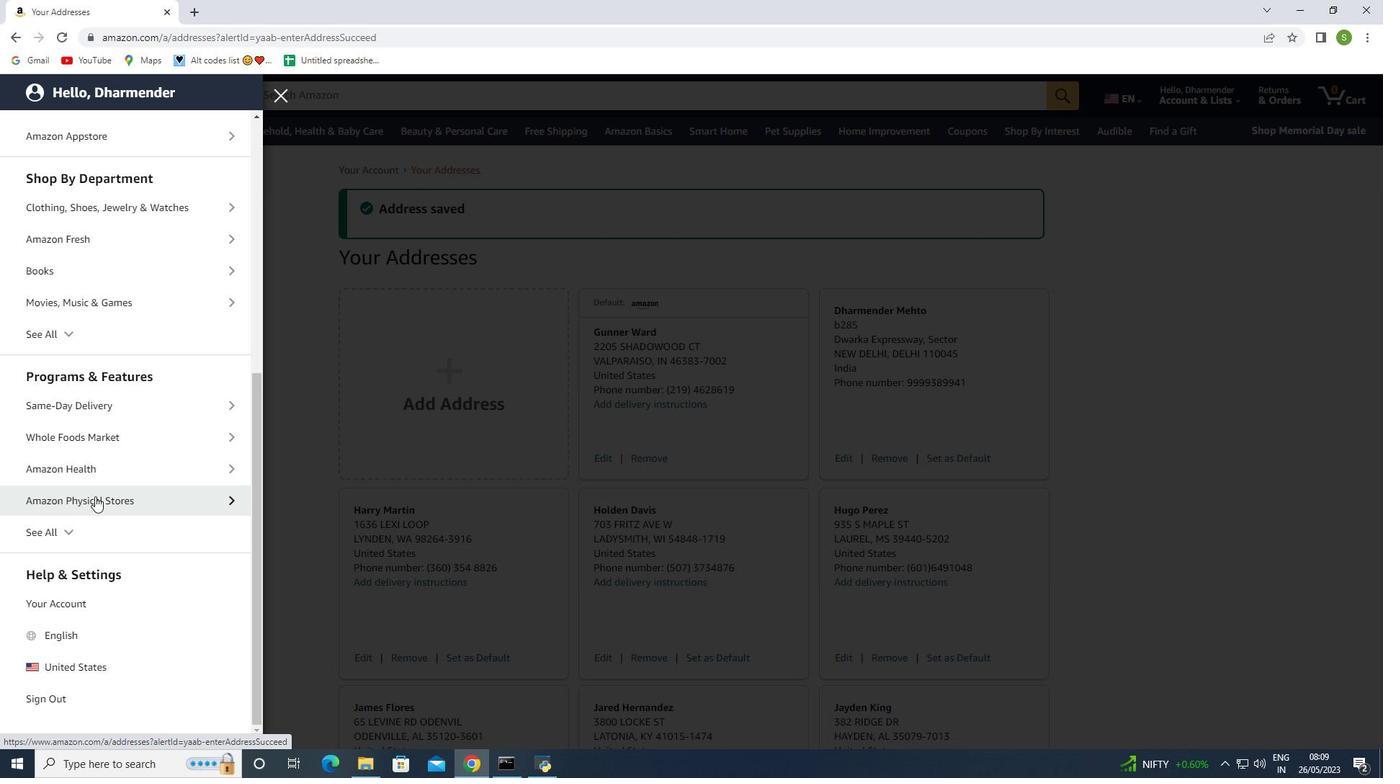 
Action: Mouse moved to (95, 503)
Screenshot: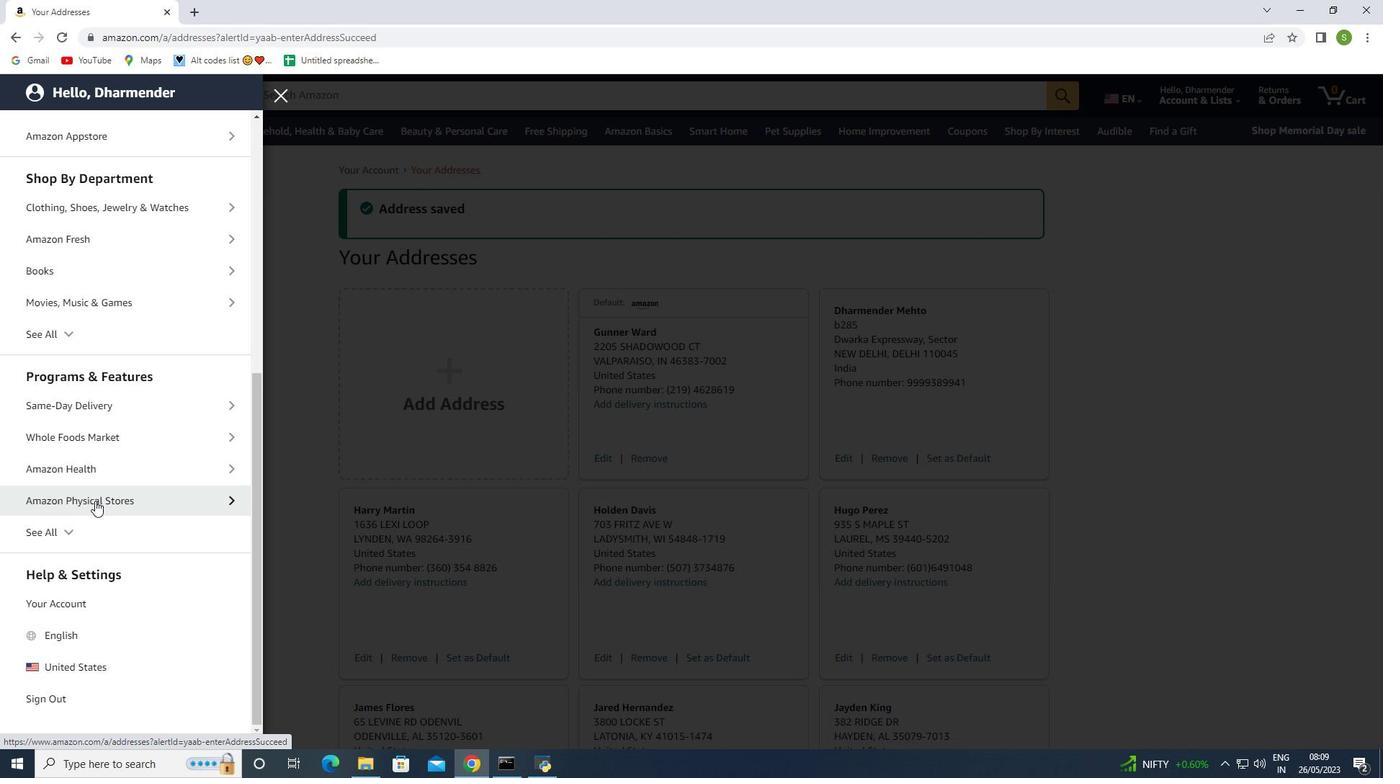 
Action: Mouse scrolled (95, 503) with delta (0, 0)
Screenshot: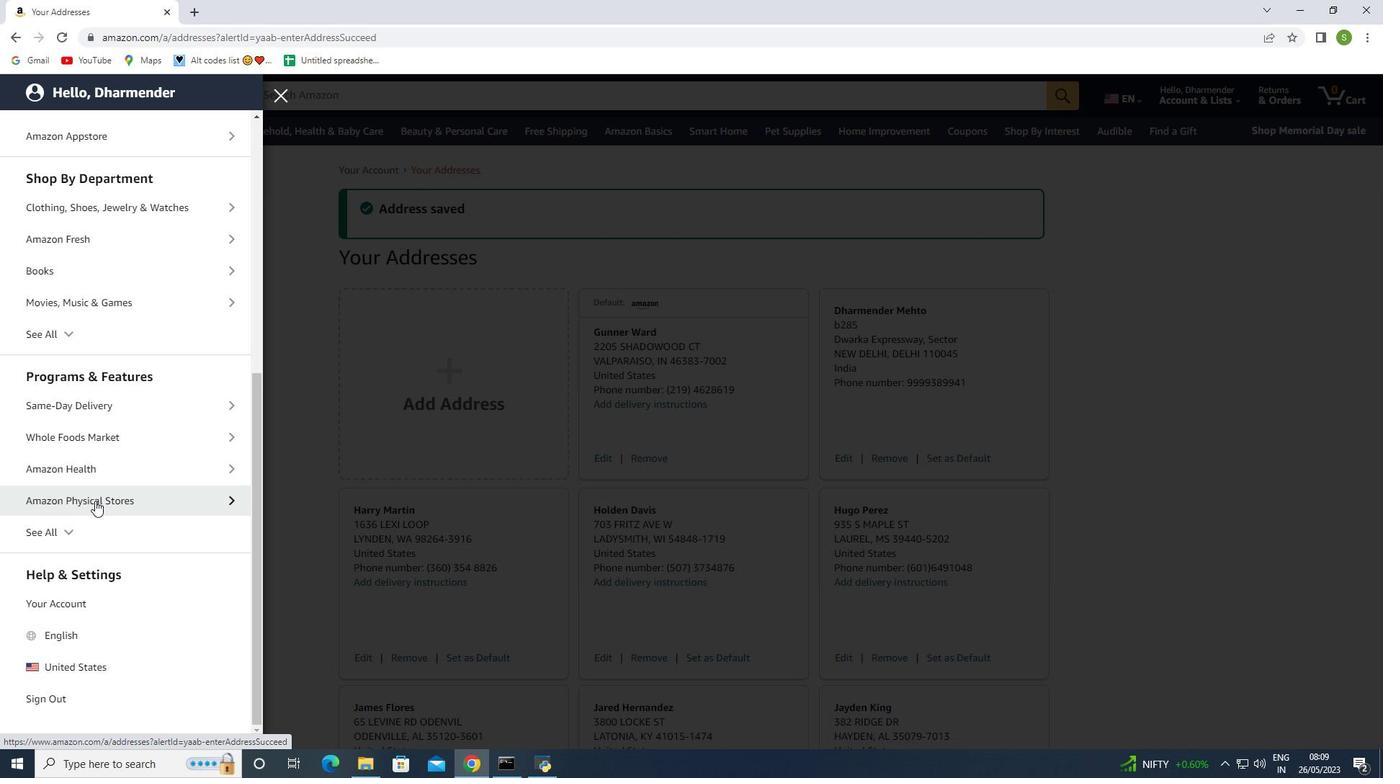 
Action: Mouse moved to (73, 440)
Screenshot: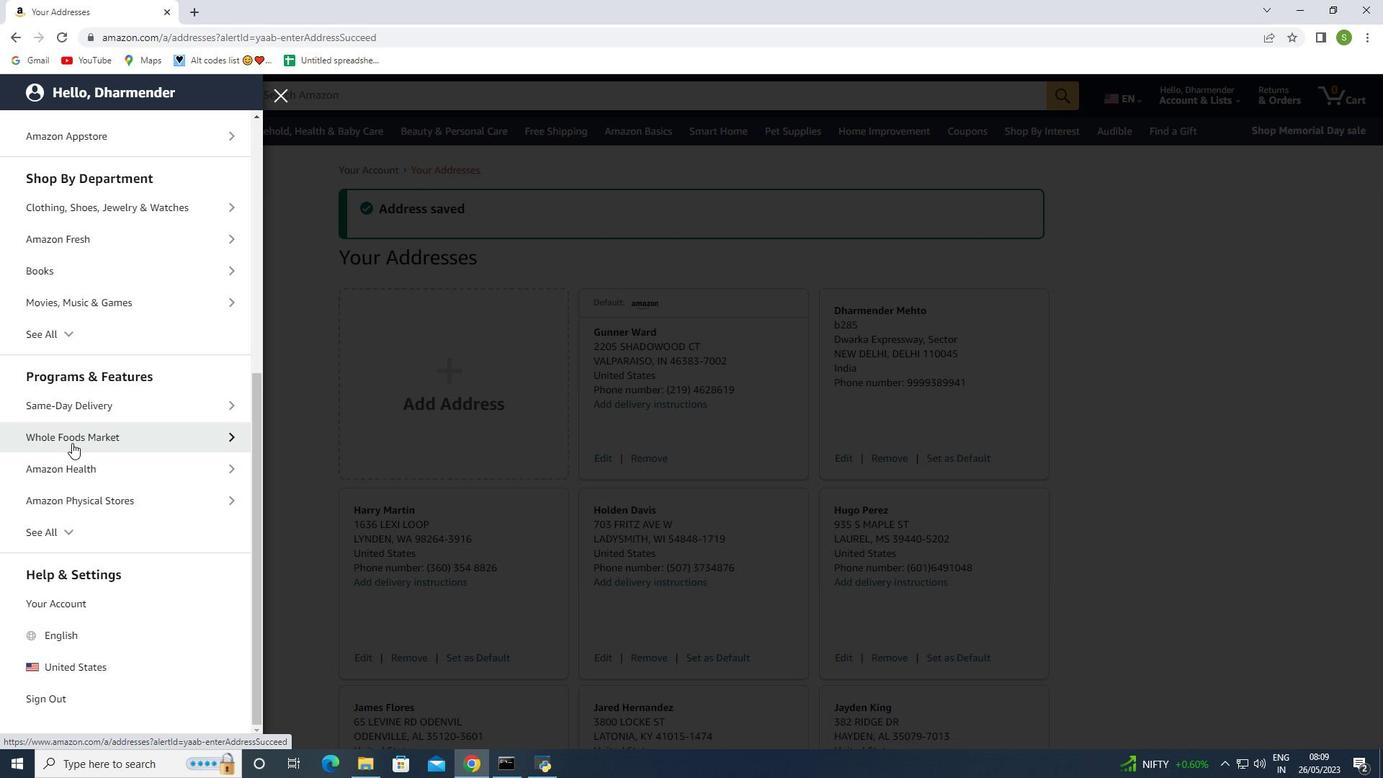 
Action: Mouse pressed left at (73, 440)
Screenshot: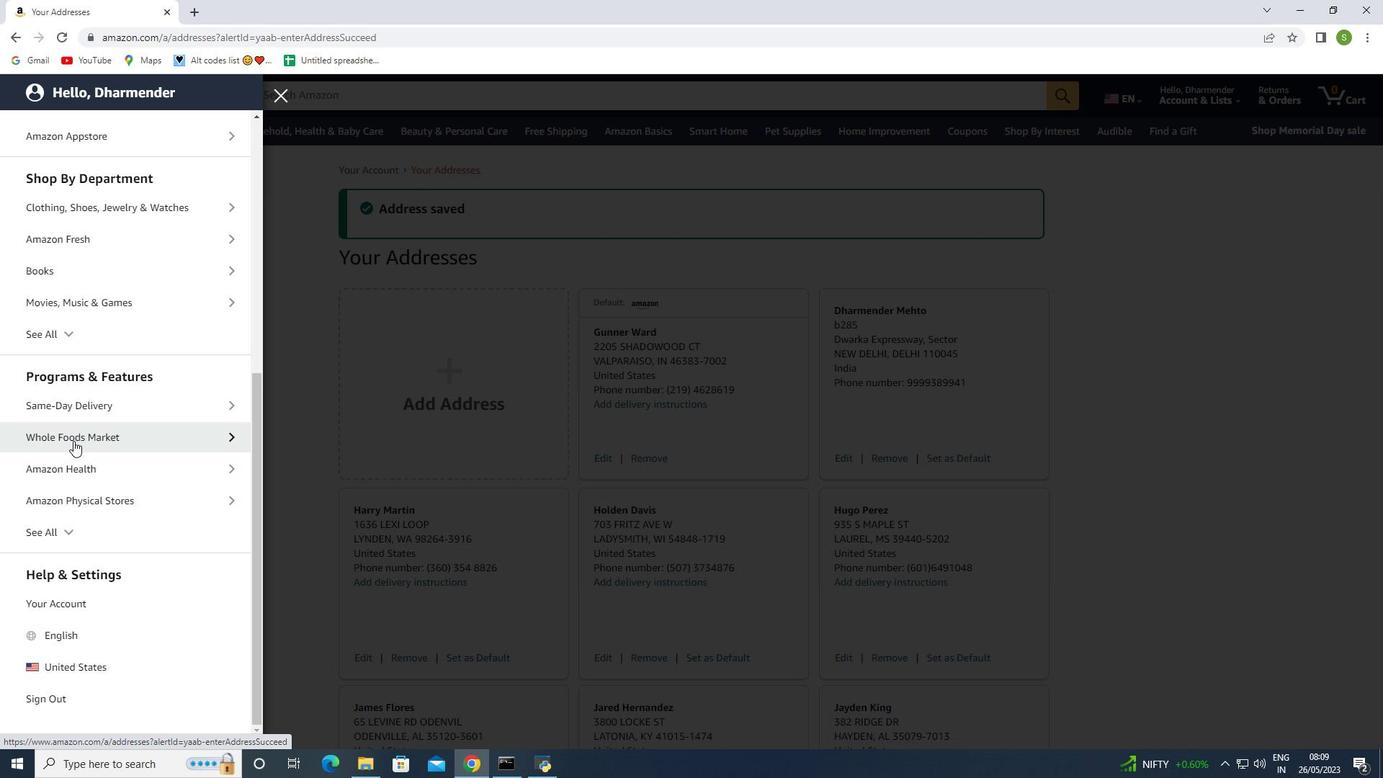 
Action: Mouse moved to (144, 198)
Screenshot: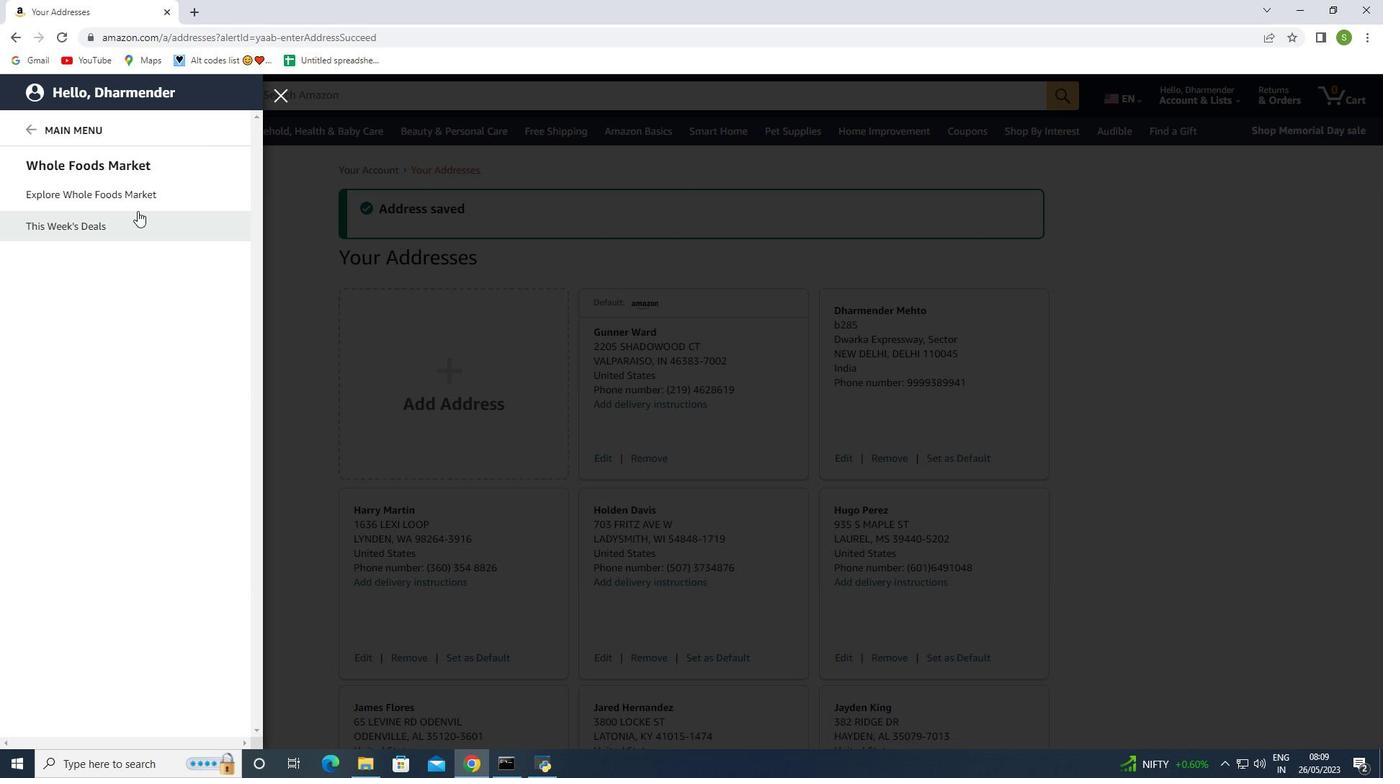 
Action: Mouse pressed left at (144, 198)
Screenshot: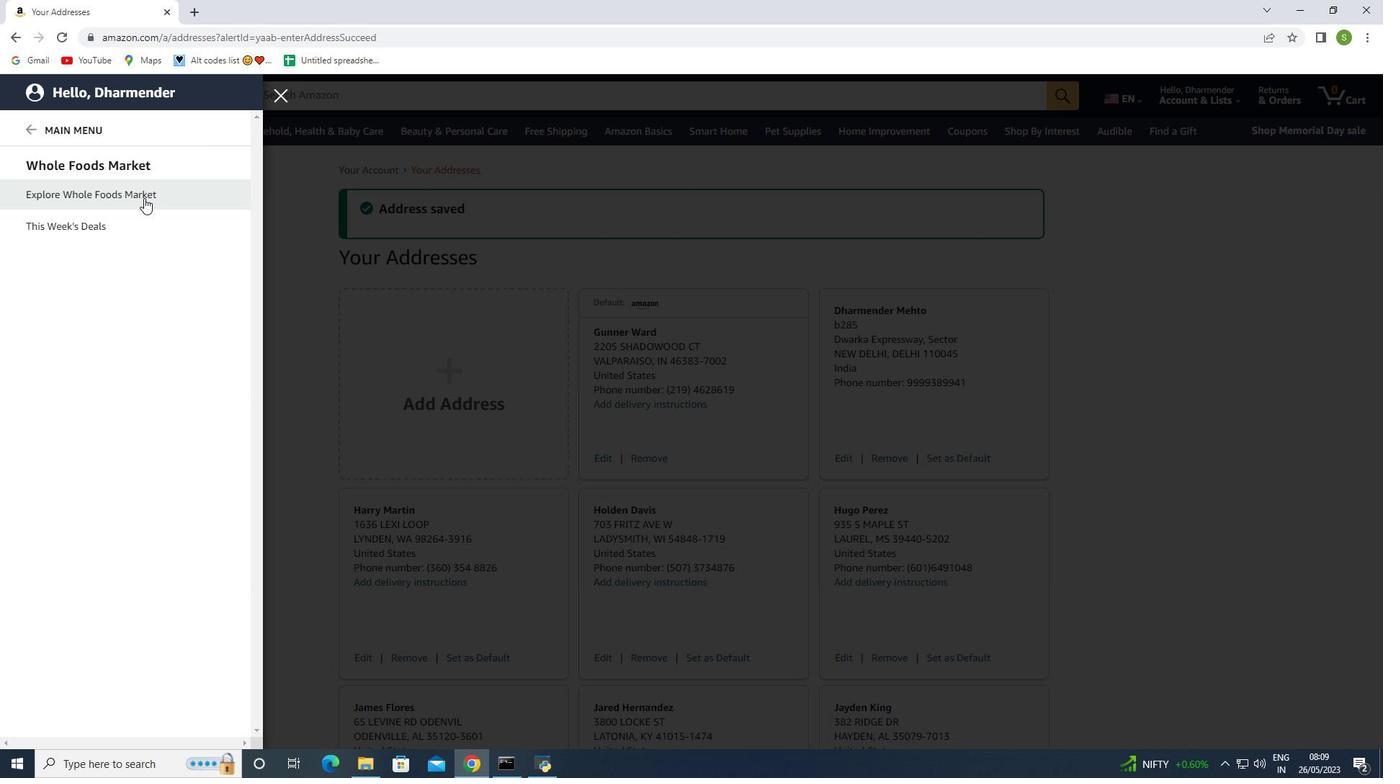 
Action: Mouse moved to (572, 88)
Screenshot: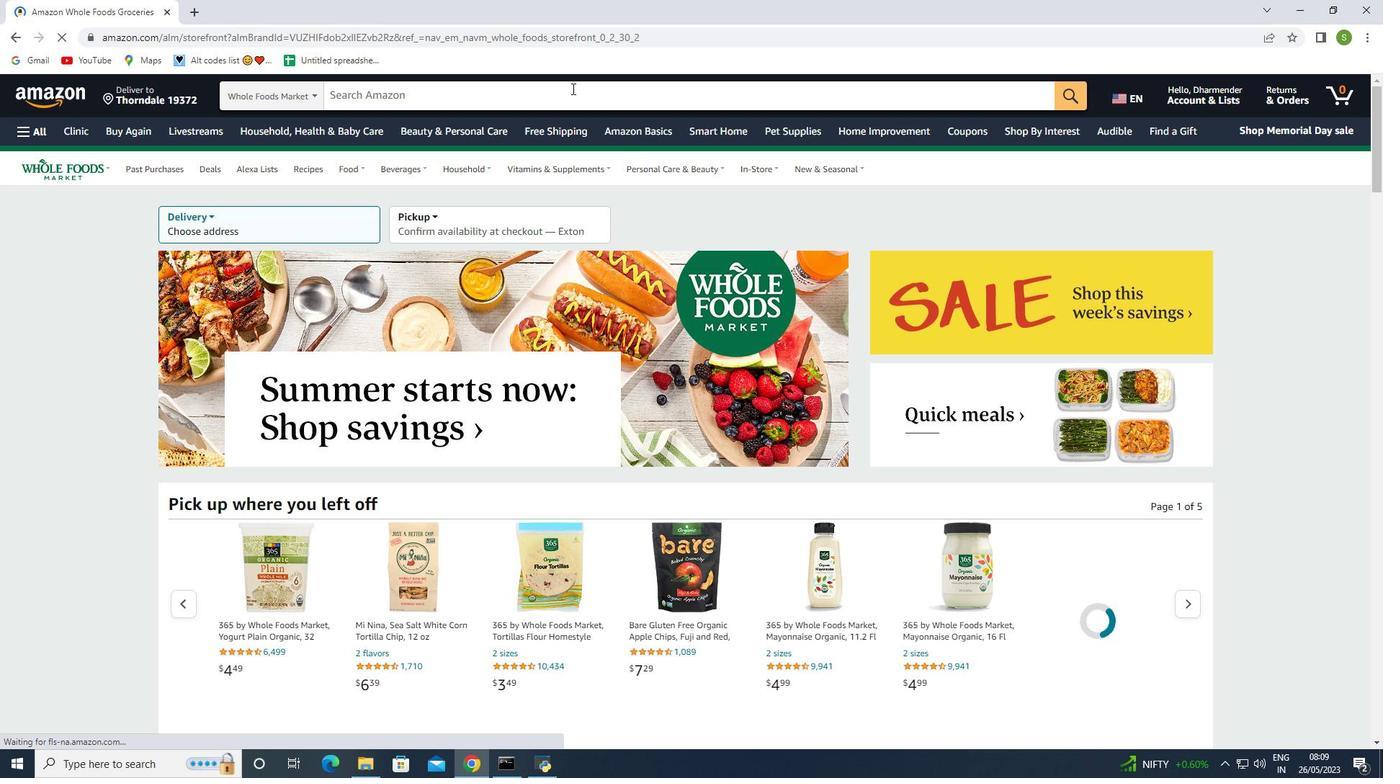 
Action: Mouse pressed left at (572, 88)
Screenshot: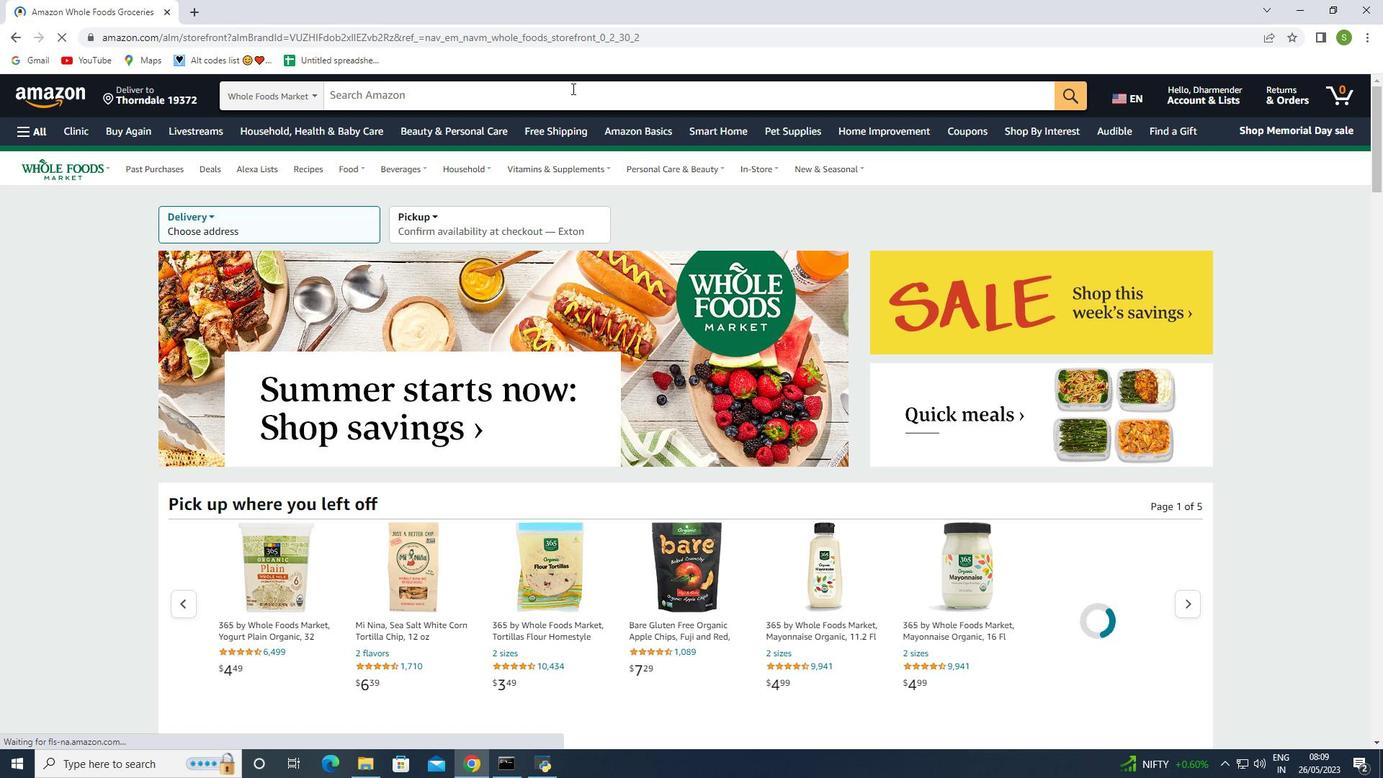 
Action: Key pressed <Key.shift>oRGANIC<Key.space><Key.shift>cRACKERS<Key.enter>
Screenshot: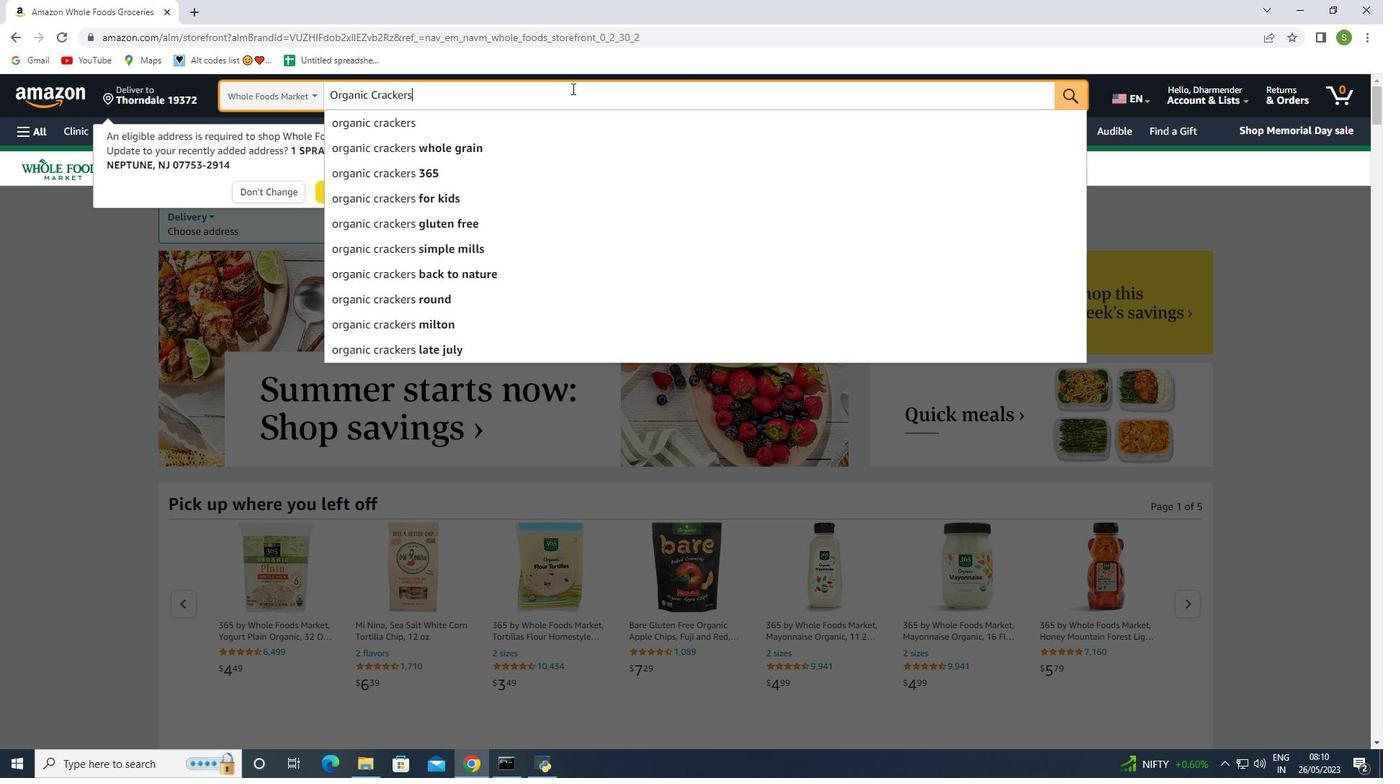 
Action: Mouse moved to (370, 335)
Screenshot: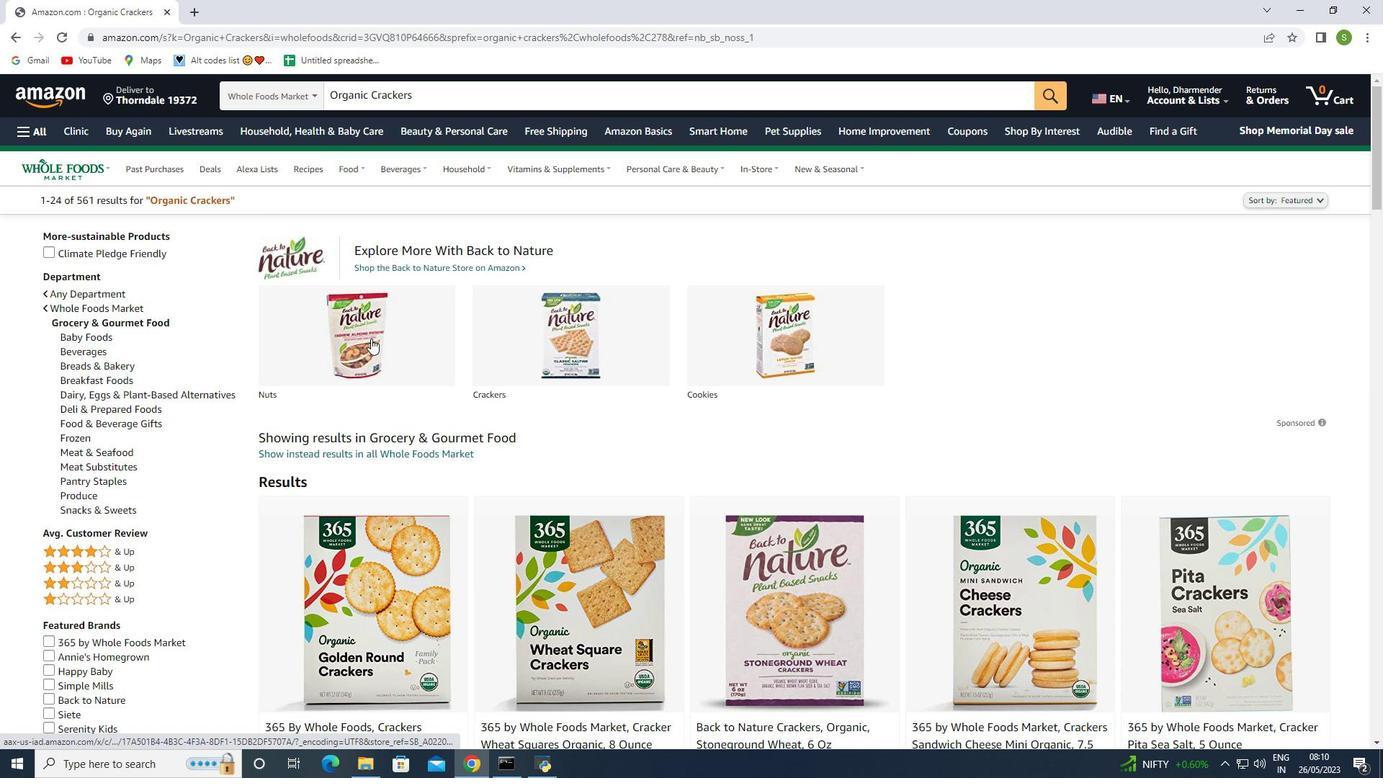 
Action: Mouse scrolled (370, 334) with delta (0, 0)
Screenshot: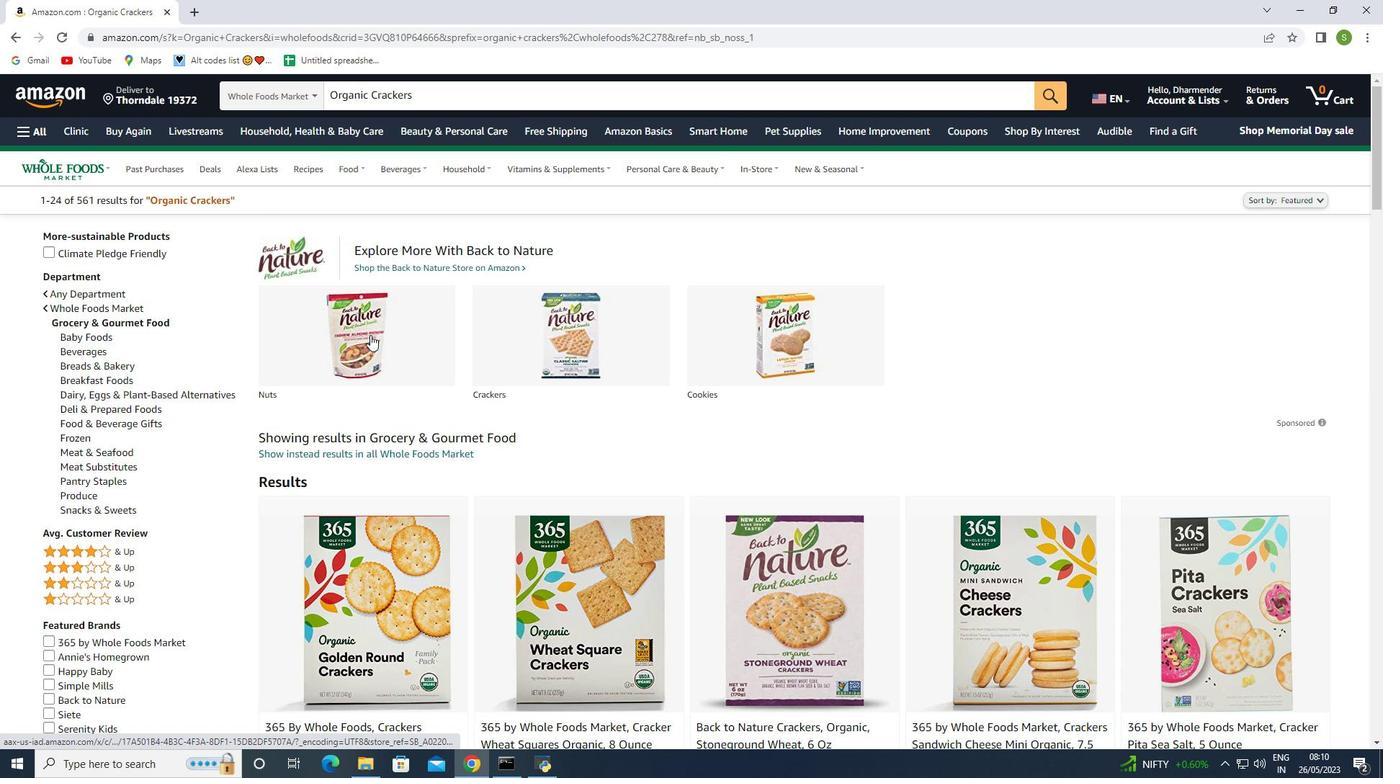 
Action: Mouse scrolled (370, 334) with delta (0, 0)
Screenshot: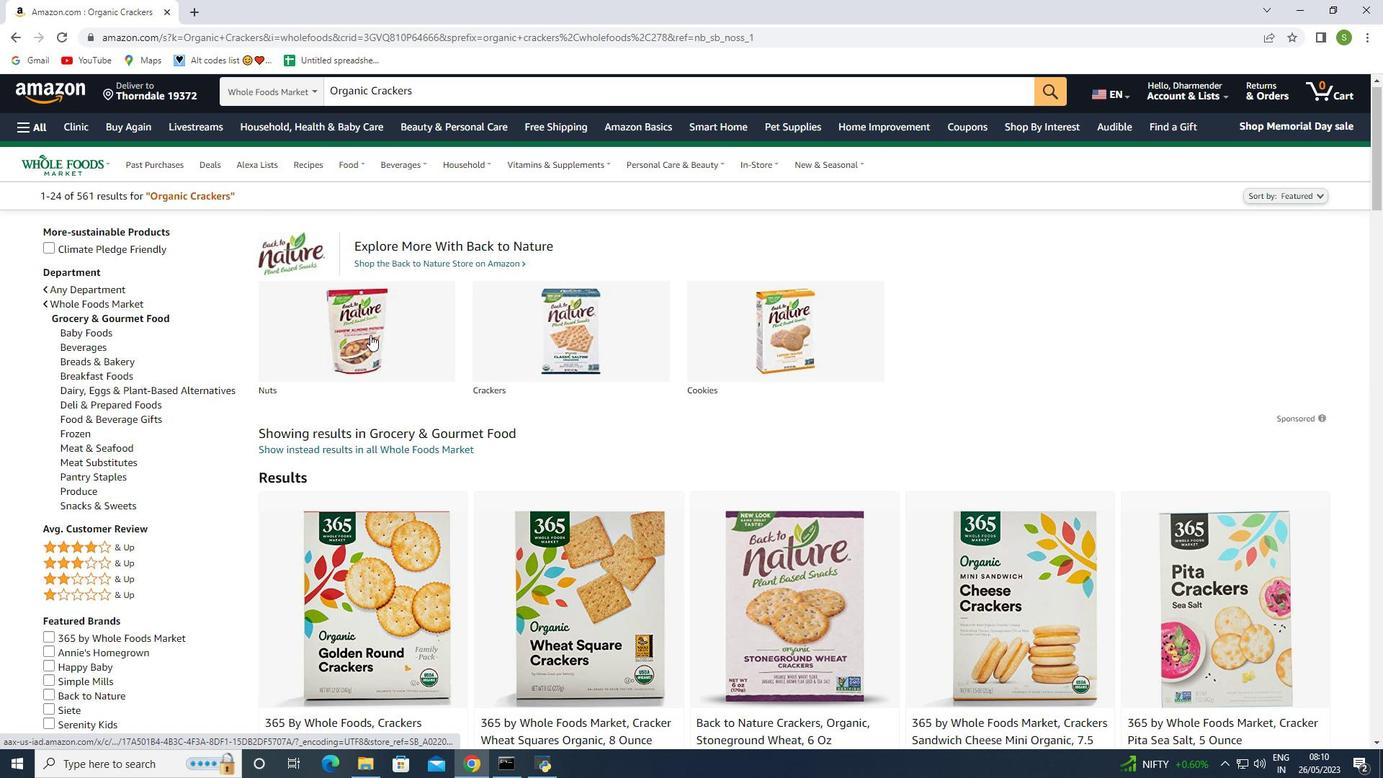 
Action: Mouse scrolled (370, 334) with delta (0, 0)
Screenshot: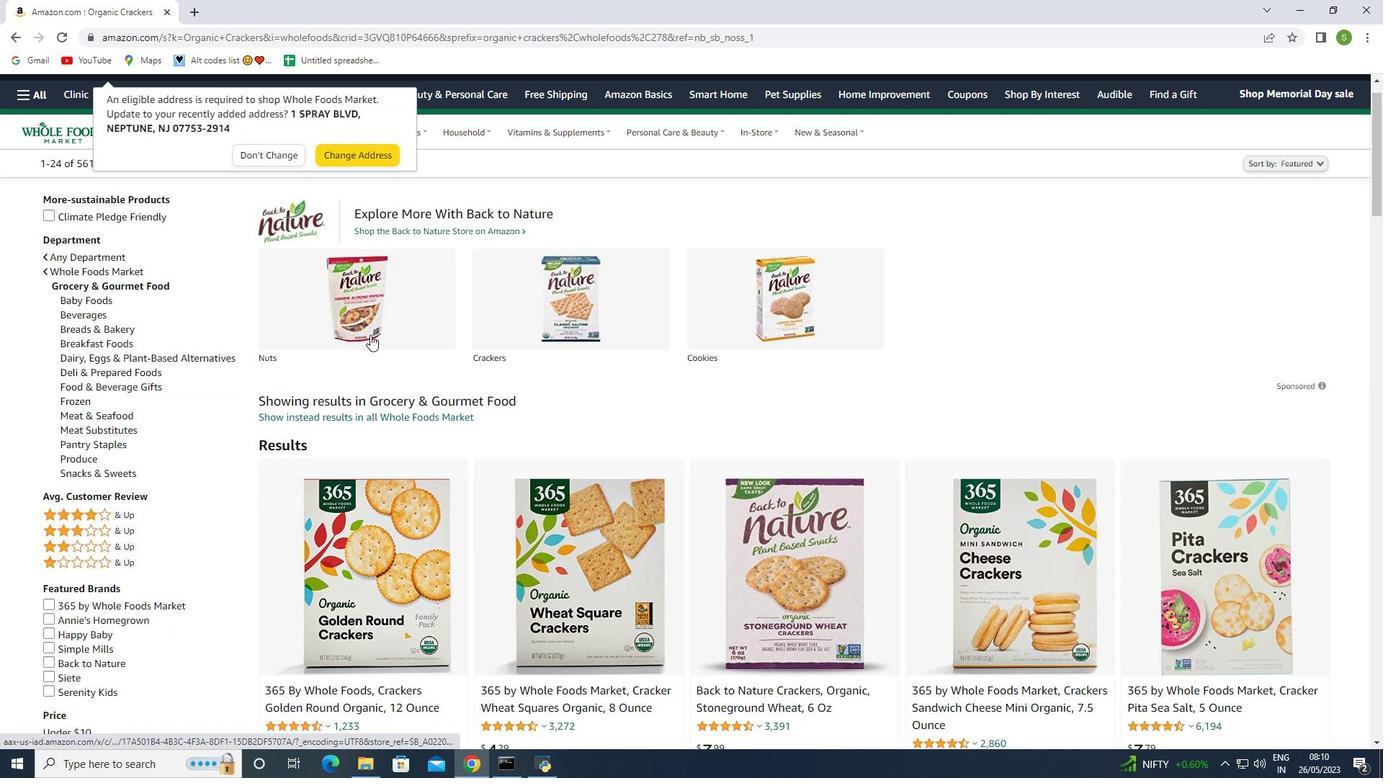 
Action: Mouse moved to (409, 425)
Screenshot: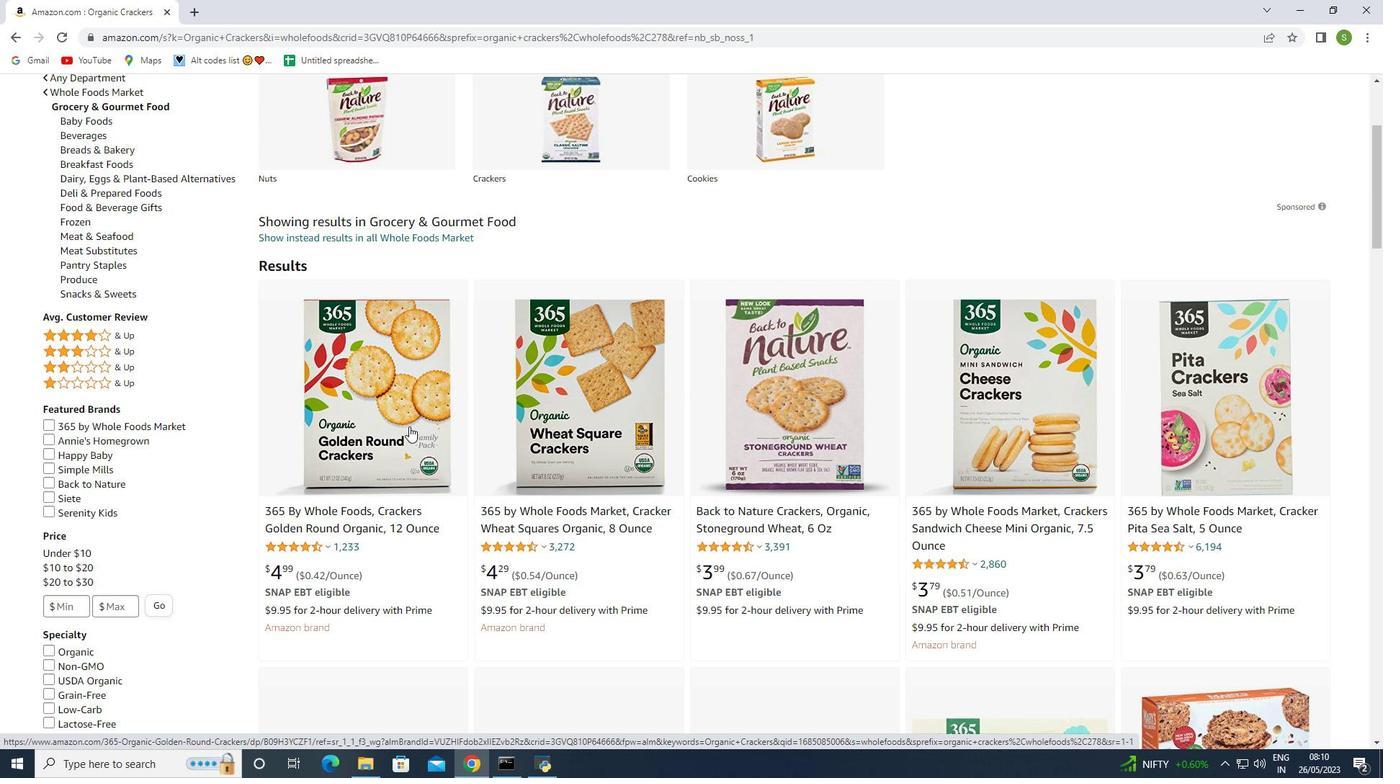 
Action: Mouse pressed left at (409, 425)
Screenshot: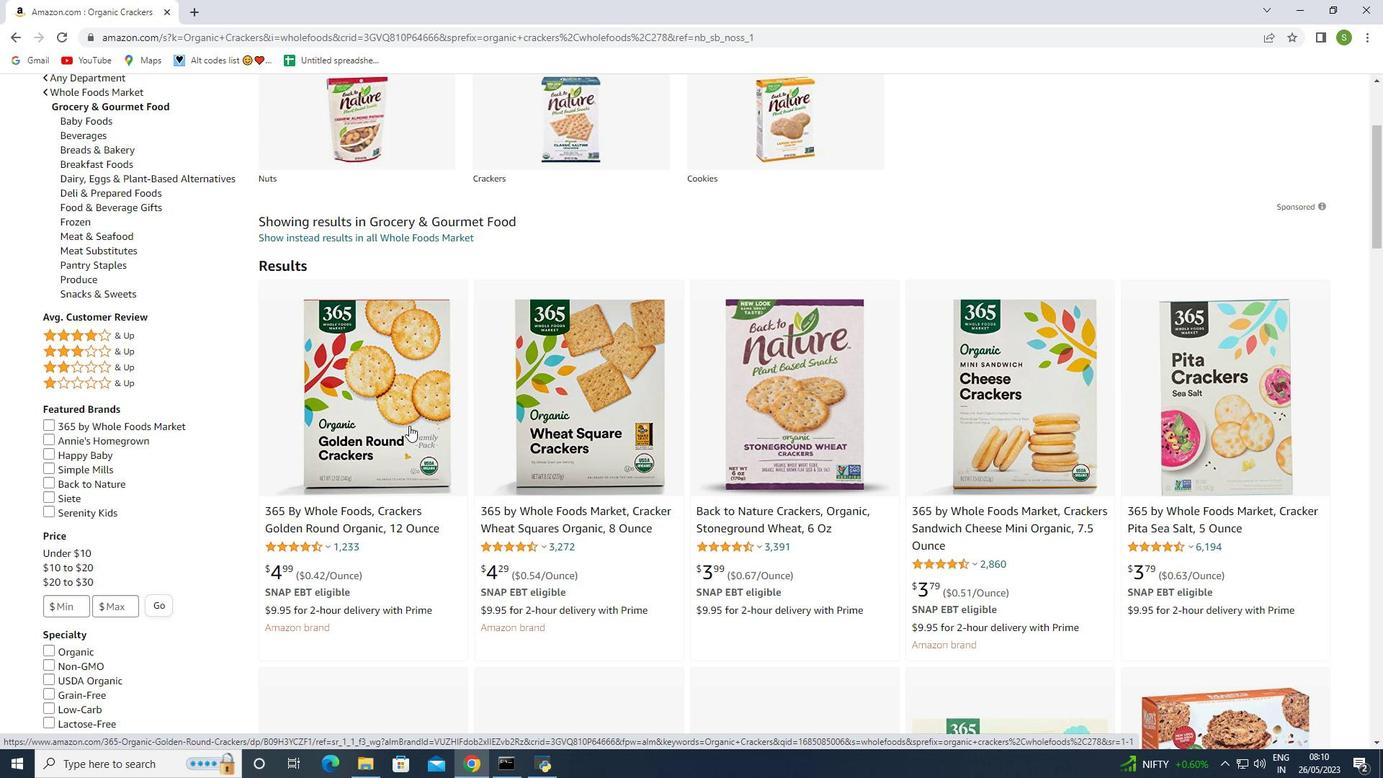 
Action: Mouse moved to (670, 451)
Screenshot: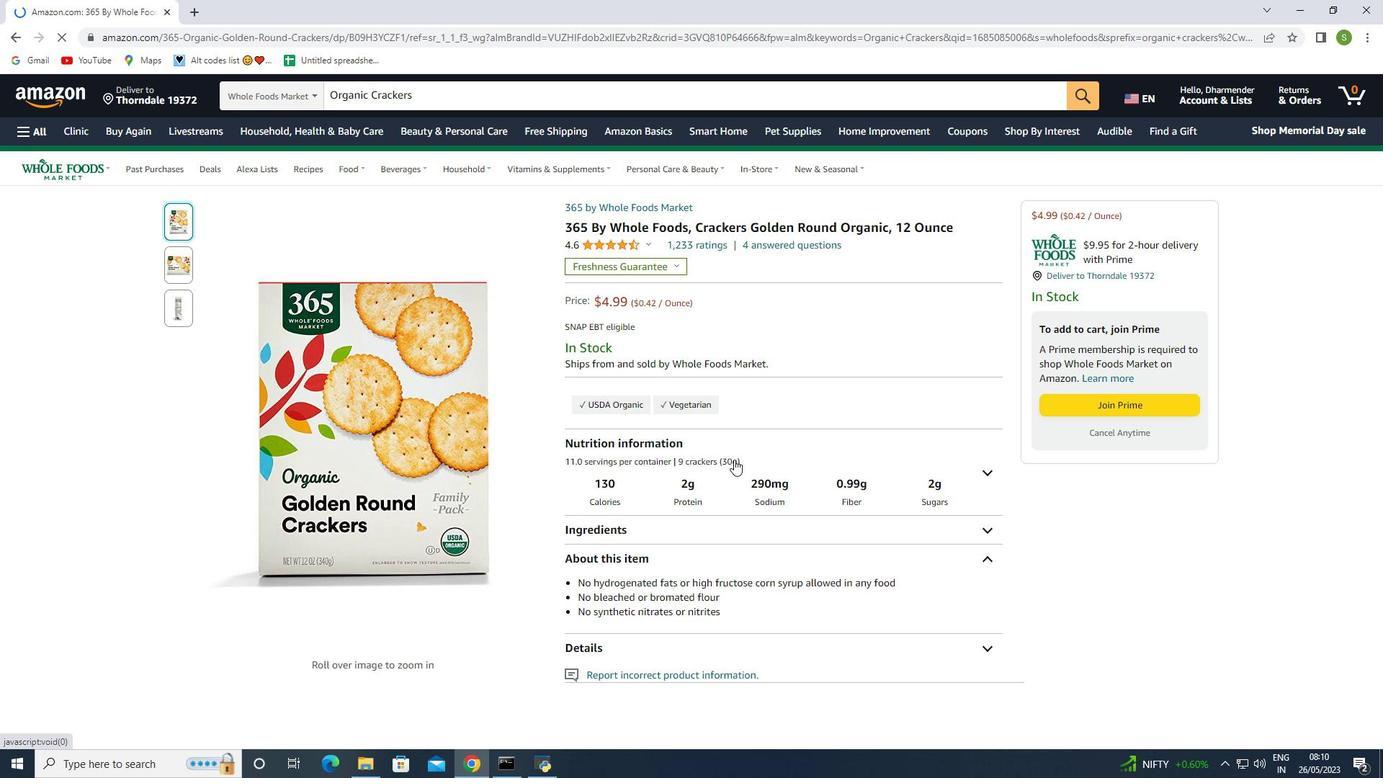 
Action: Mouse scrolled (670, 450) with delta (0, 0)
Screenshot: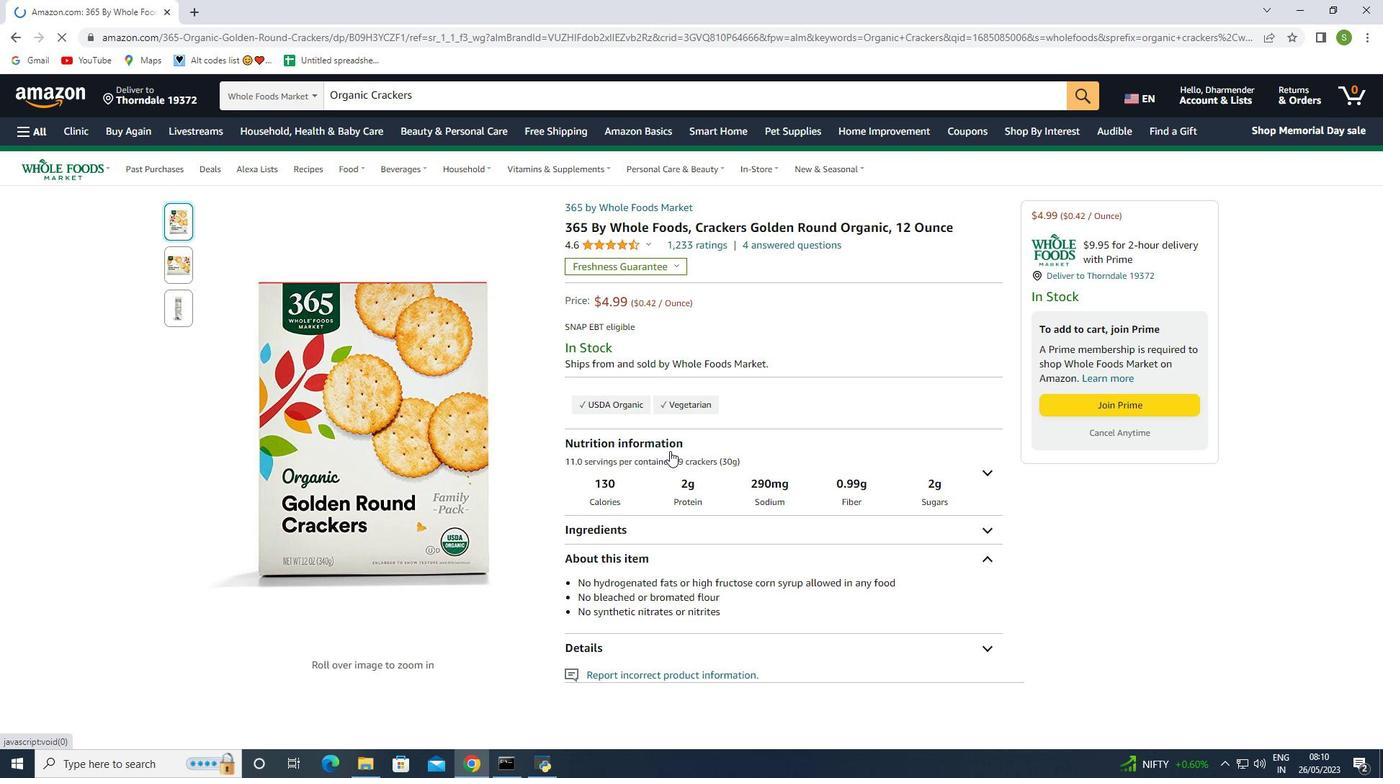 
Action: Mouse moved to (670, 451)
Screenshot: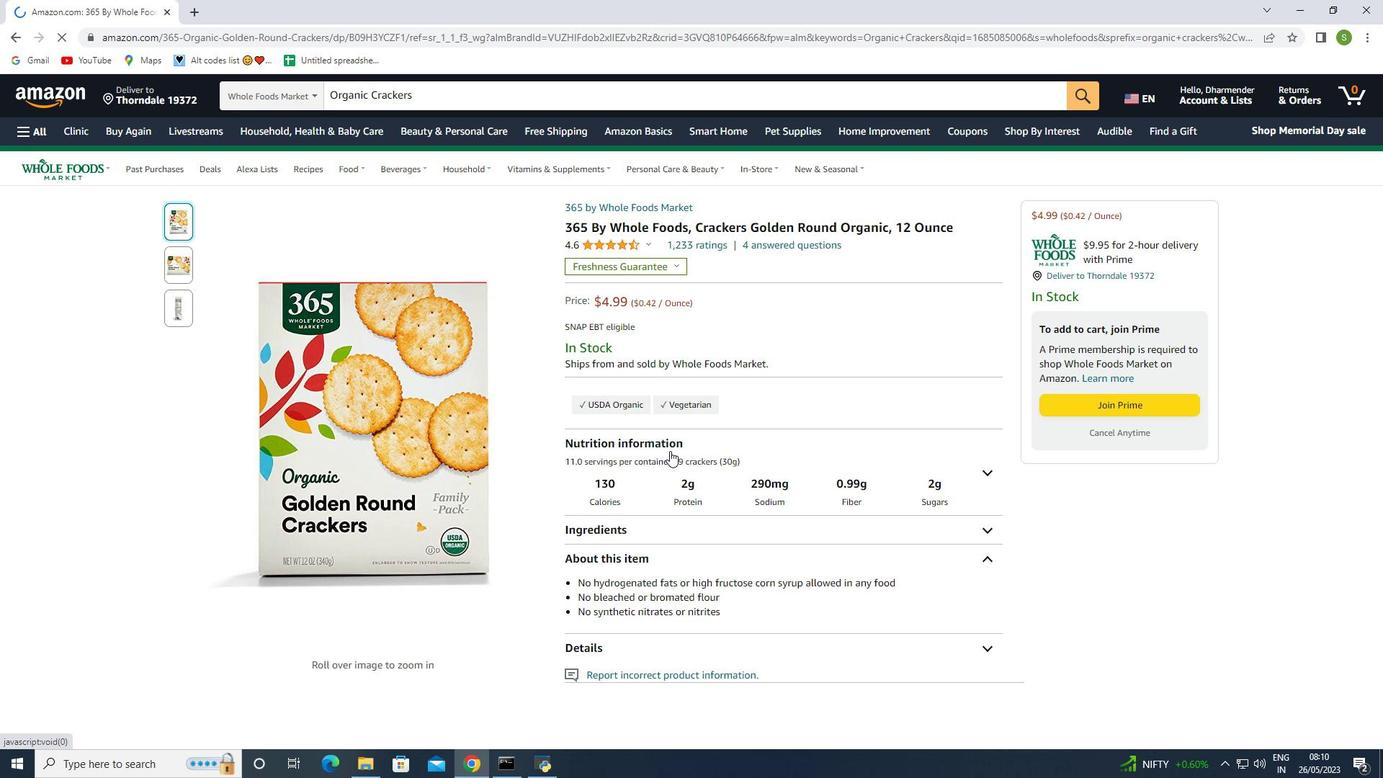 
Action: Mouse scrolled (670, 451) with delta (0, 0)
Screenshot: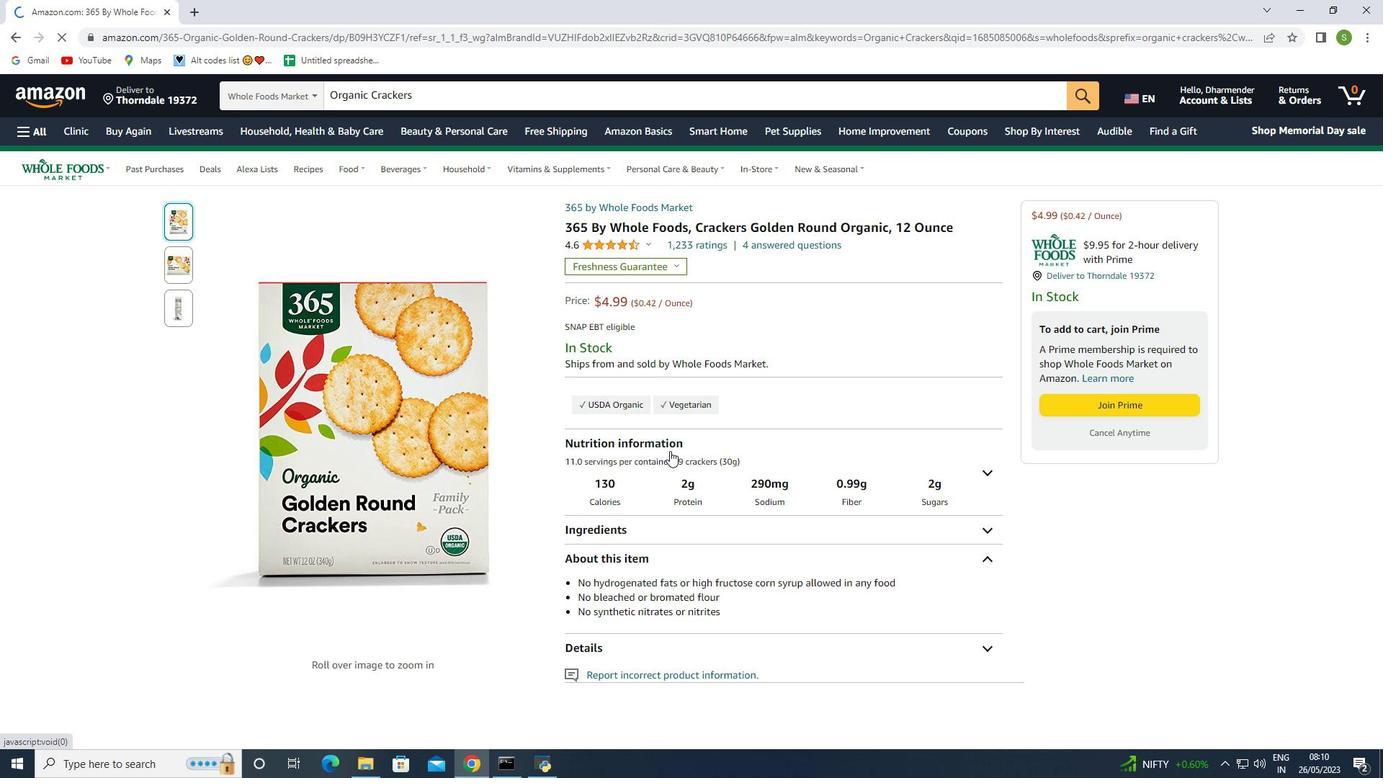 
Action: Mouse moved to (669, 454)
Screenshot: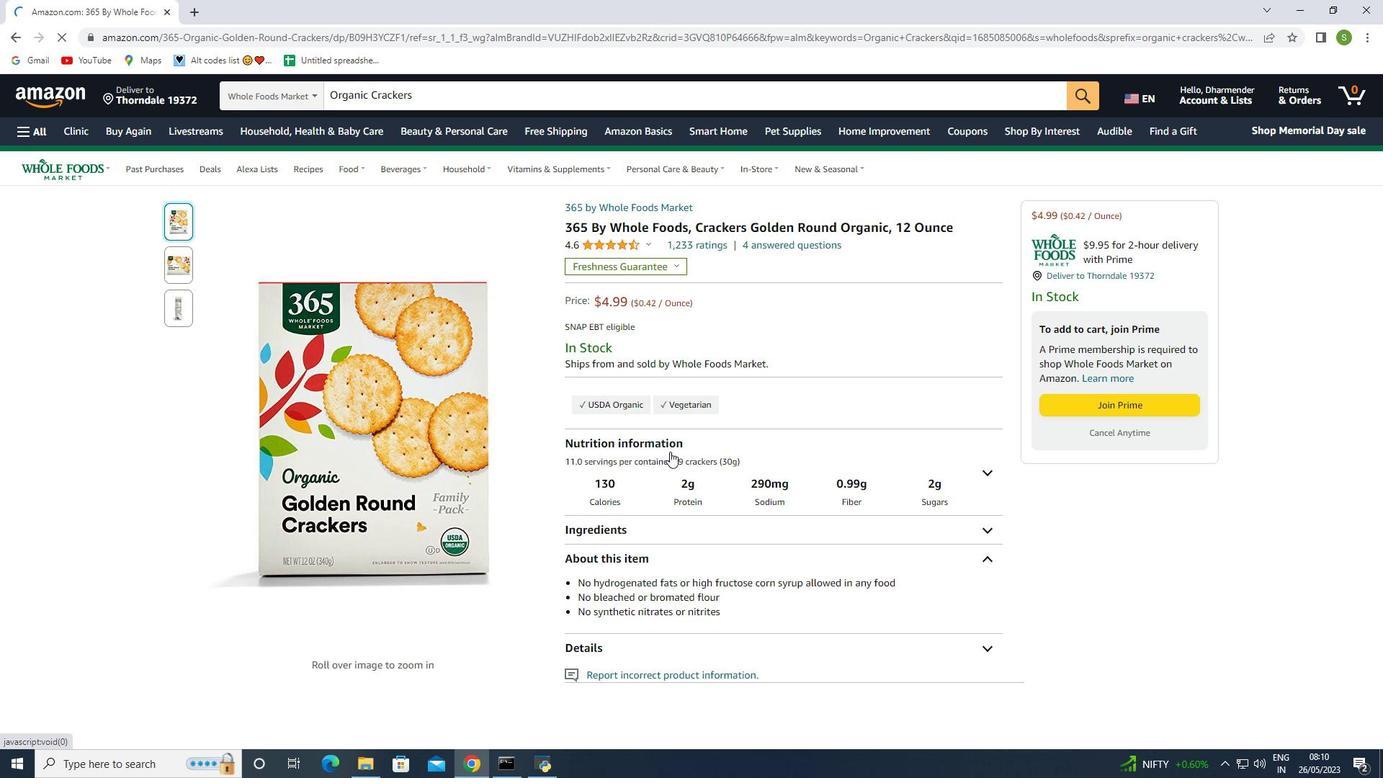 
Action: Mouse scrolled (669, 453) with delta (0, 0)
Screenshot: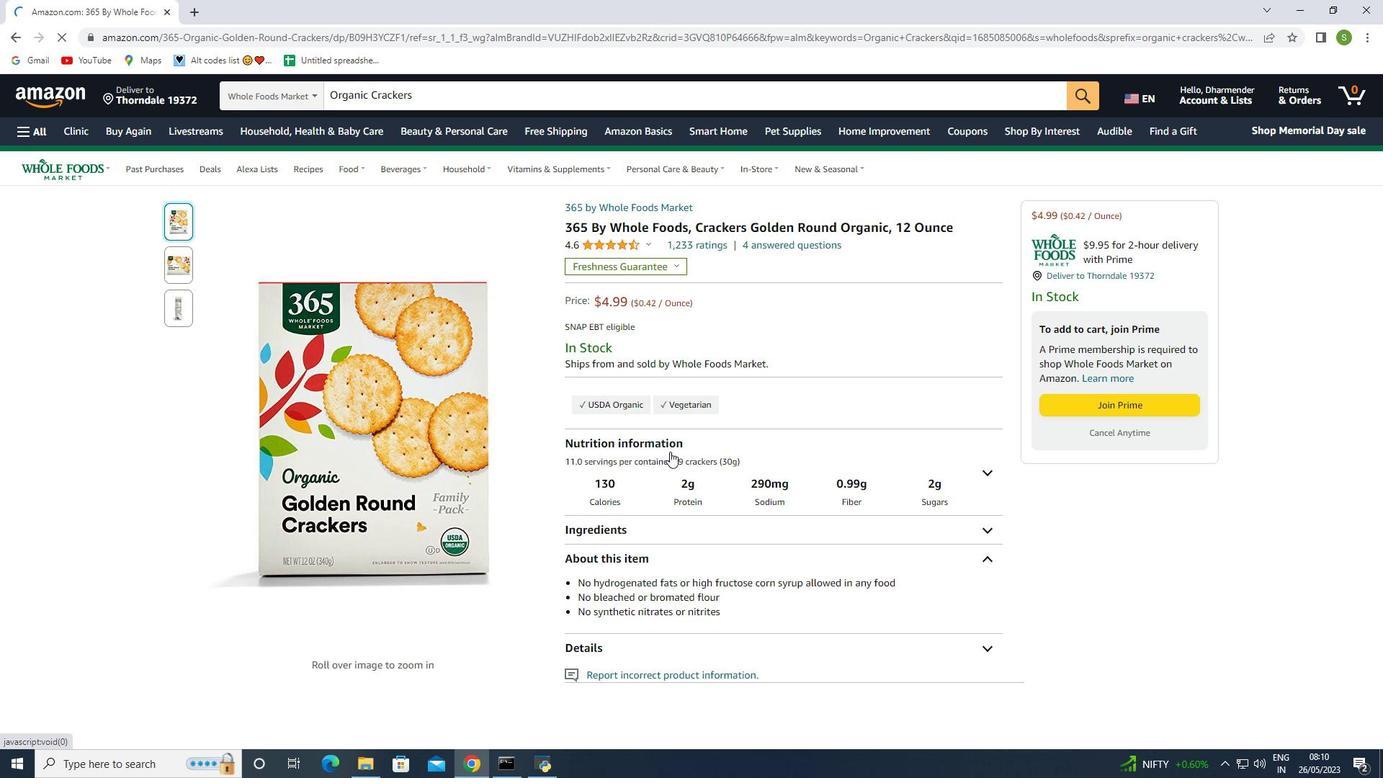 
Action: Mouse scrolled (669, 453) with delta (0, 0)
Screenshot: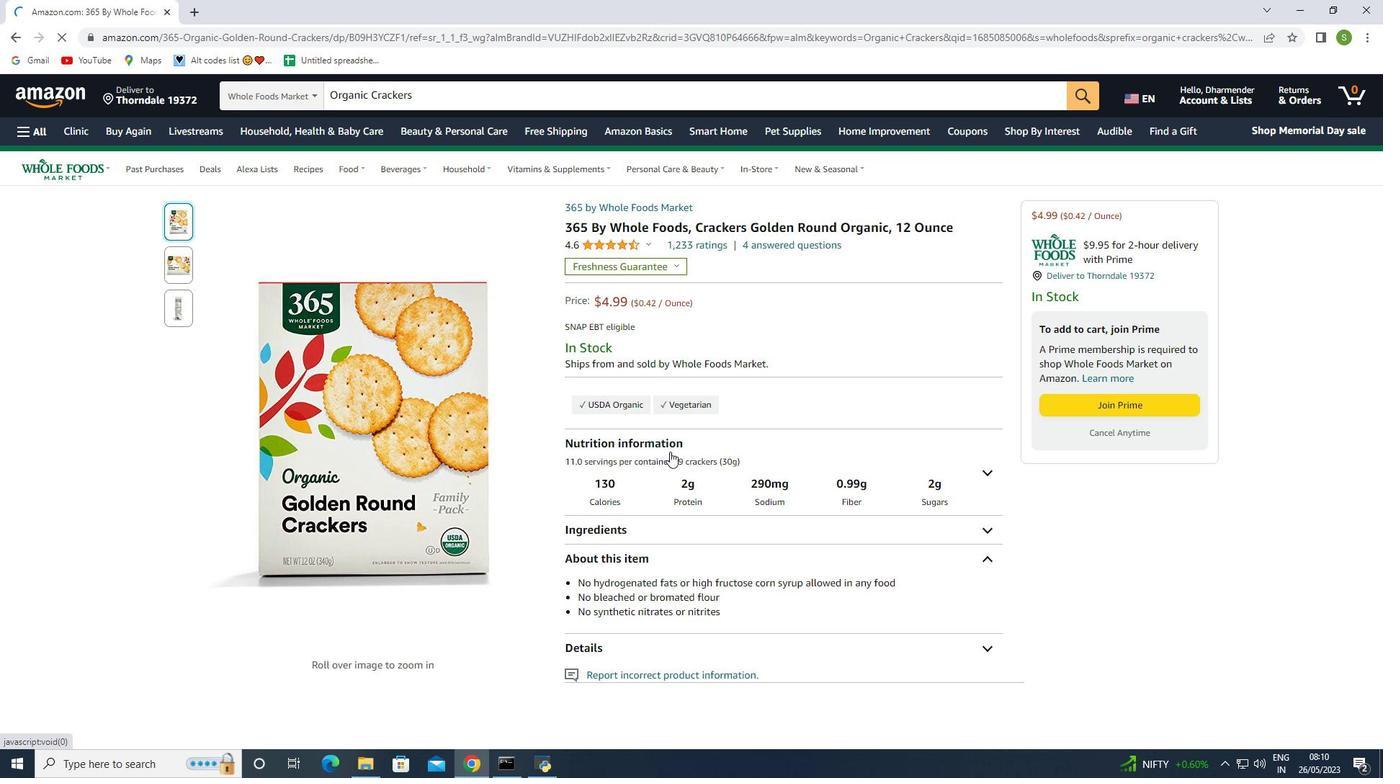 
Action: Mouse moved to (723, 453)
Screenshot: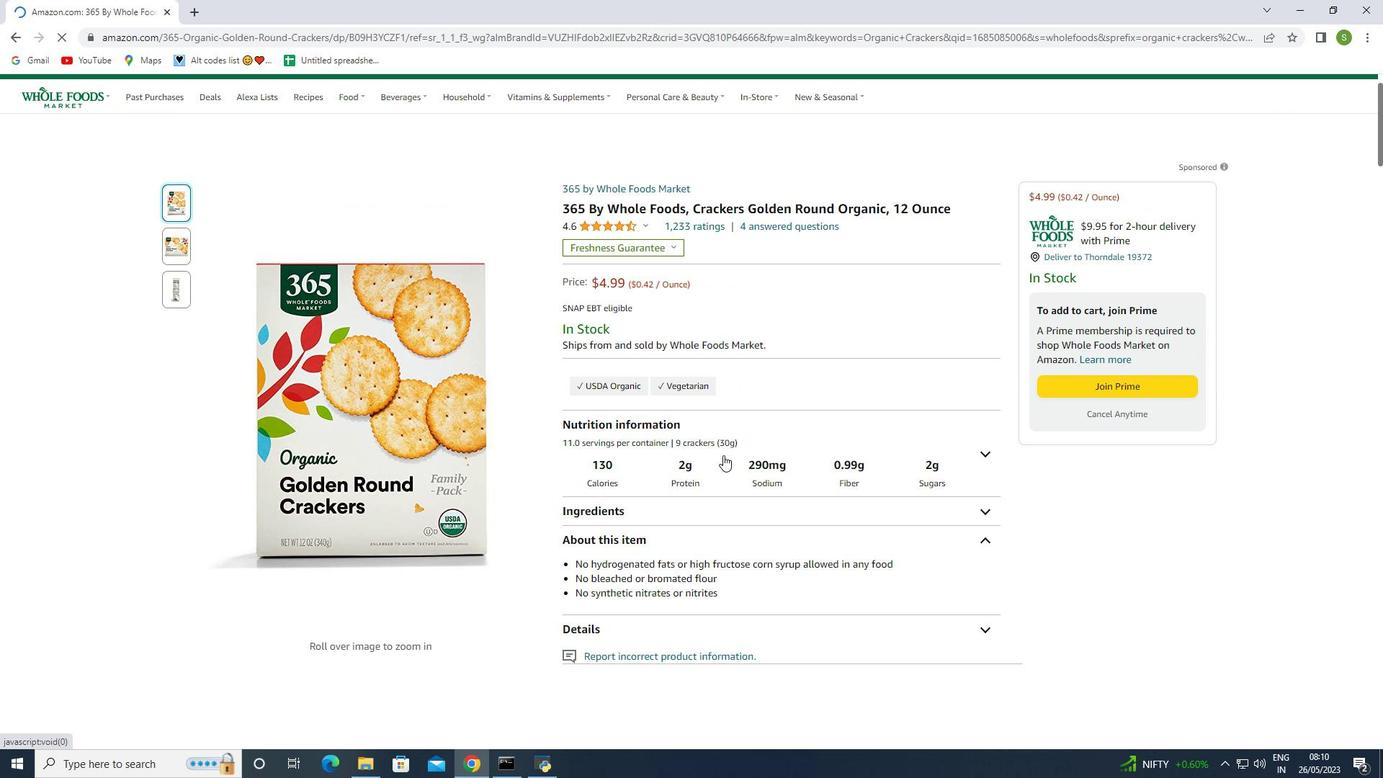 
Action: Mouse scrolled (723, 452) with delta (0, 0)
Screenshot: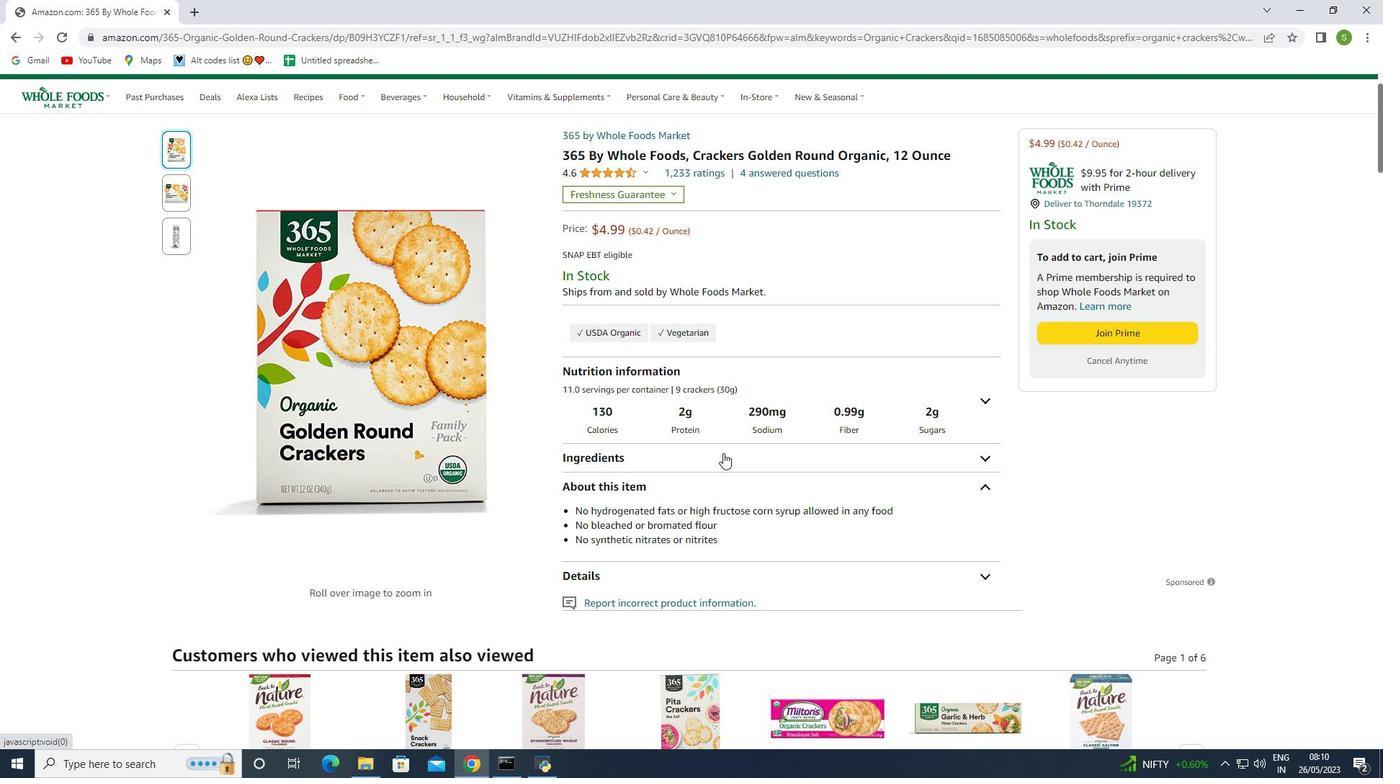 
Action: Mouse moved to (723, 453)
Screenshot: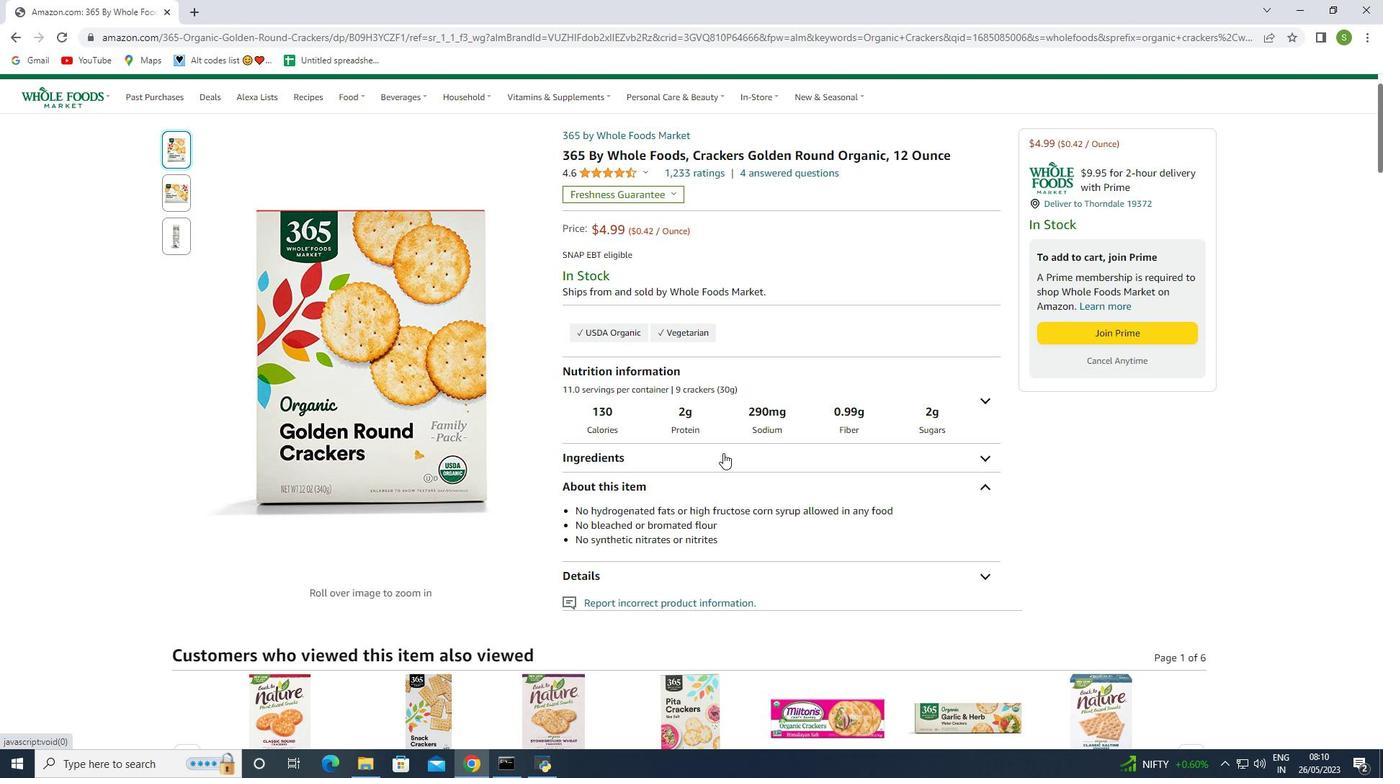 
Action: Mouse scrolled (723, 452) with delta (0, 0)
Screenshot: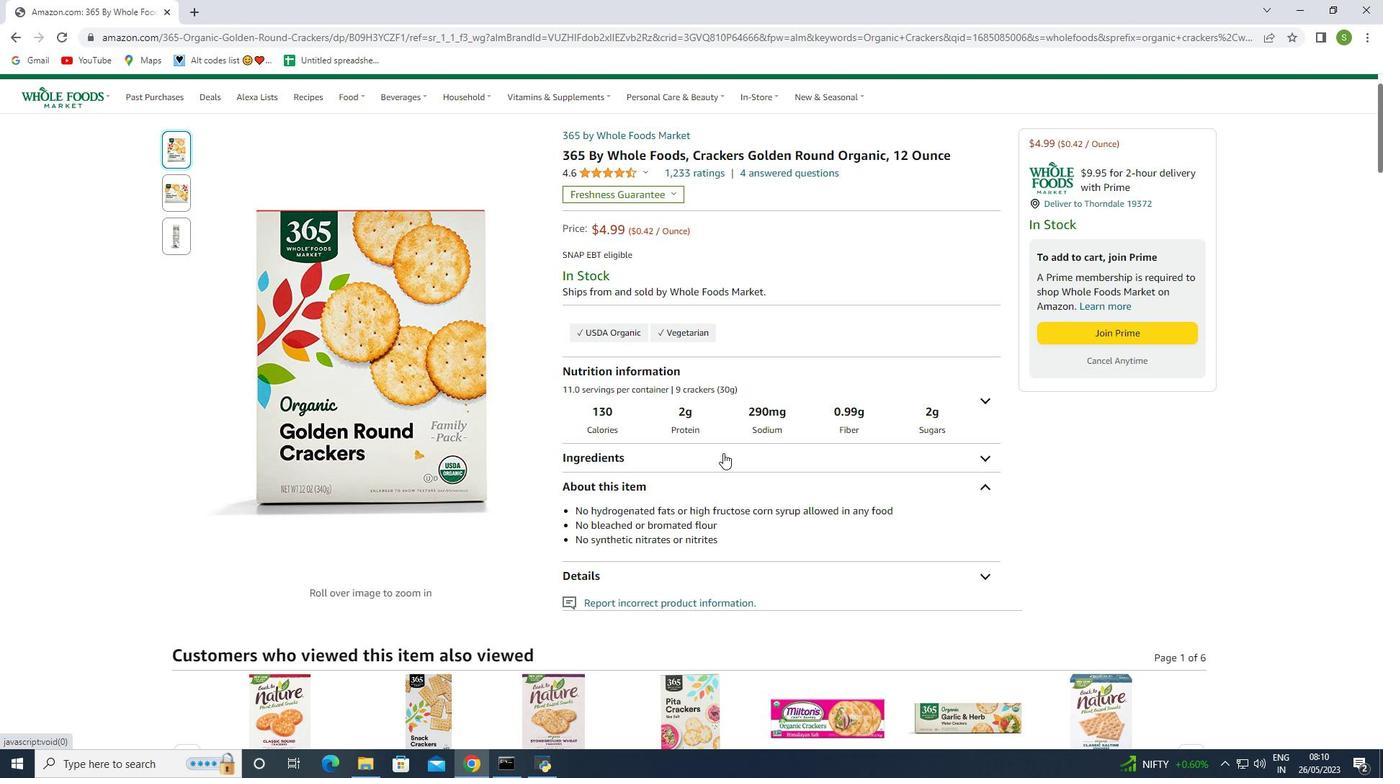 
Action: Mouse moved to (722, 454)
Screenshot: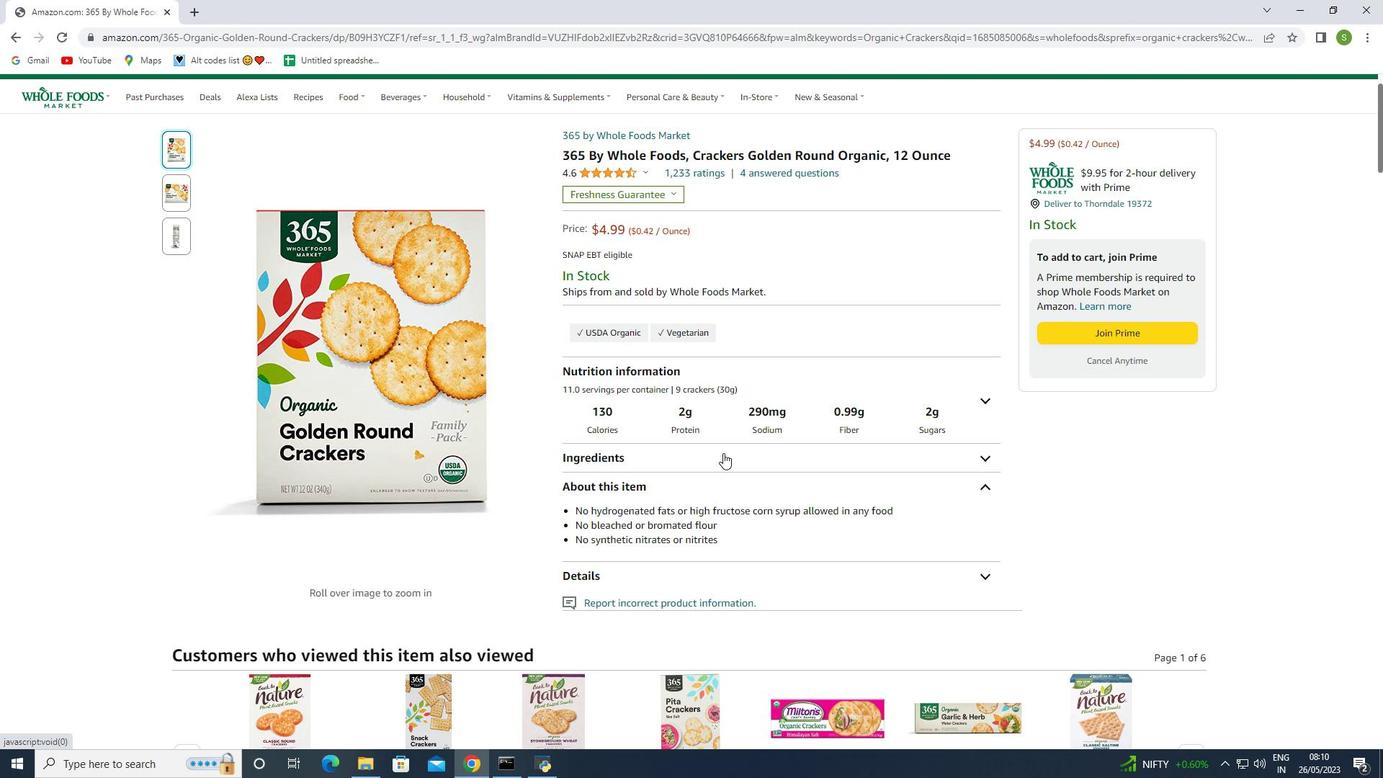 
Action: Mouse scrolled (722, 453) with delta (0, 0)
Screenshot: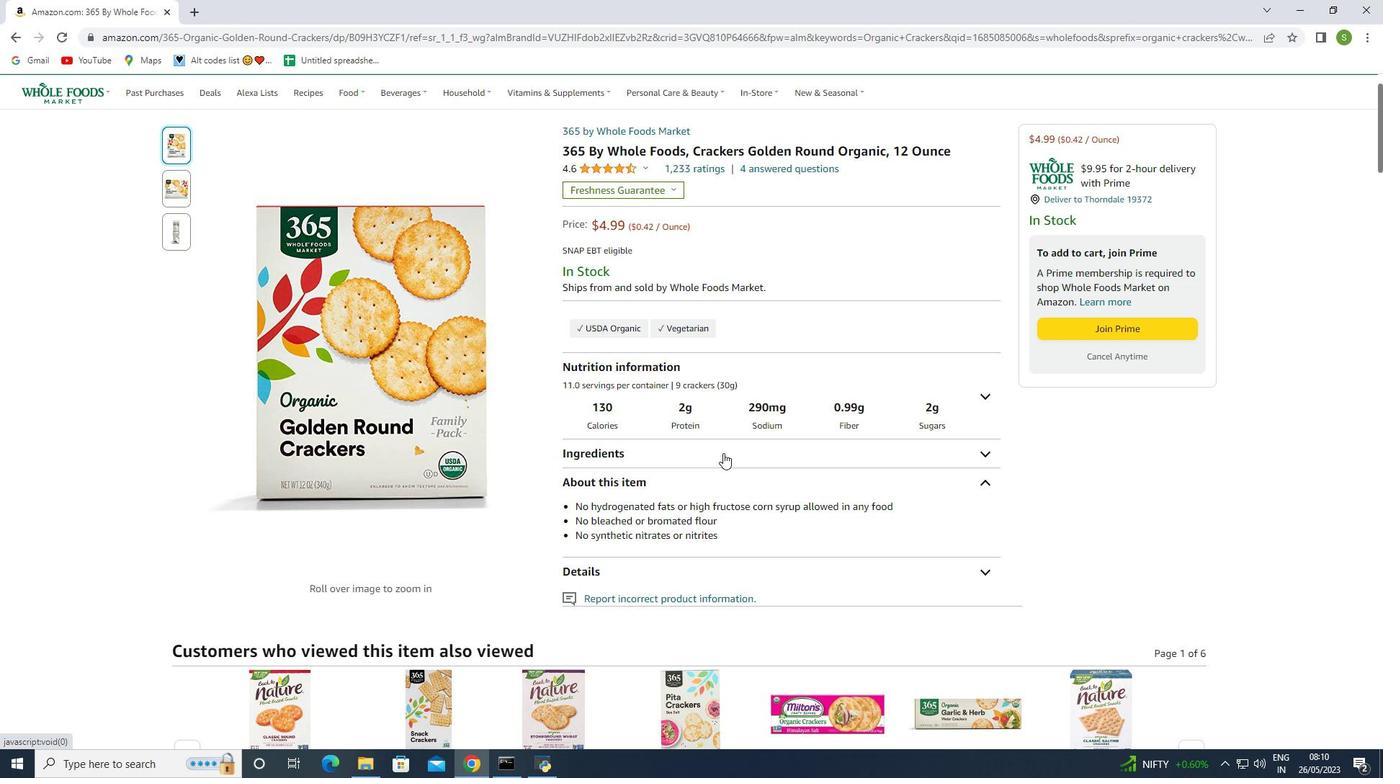 
Action: Mouse moved to (991, 244)
Screenshot: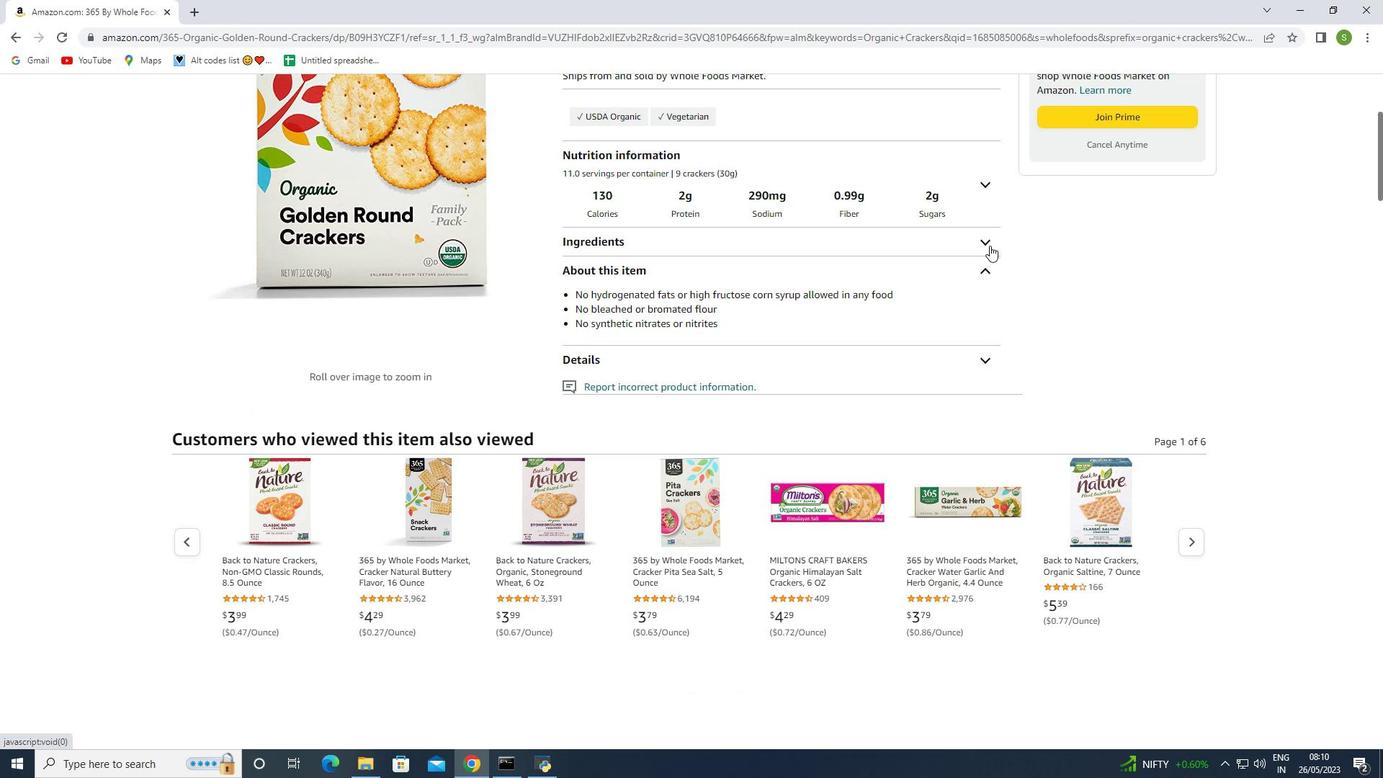 
Action: Mouse pressed left at (991, 244)
Screenshot: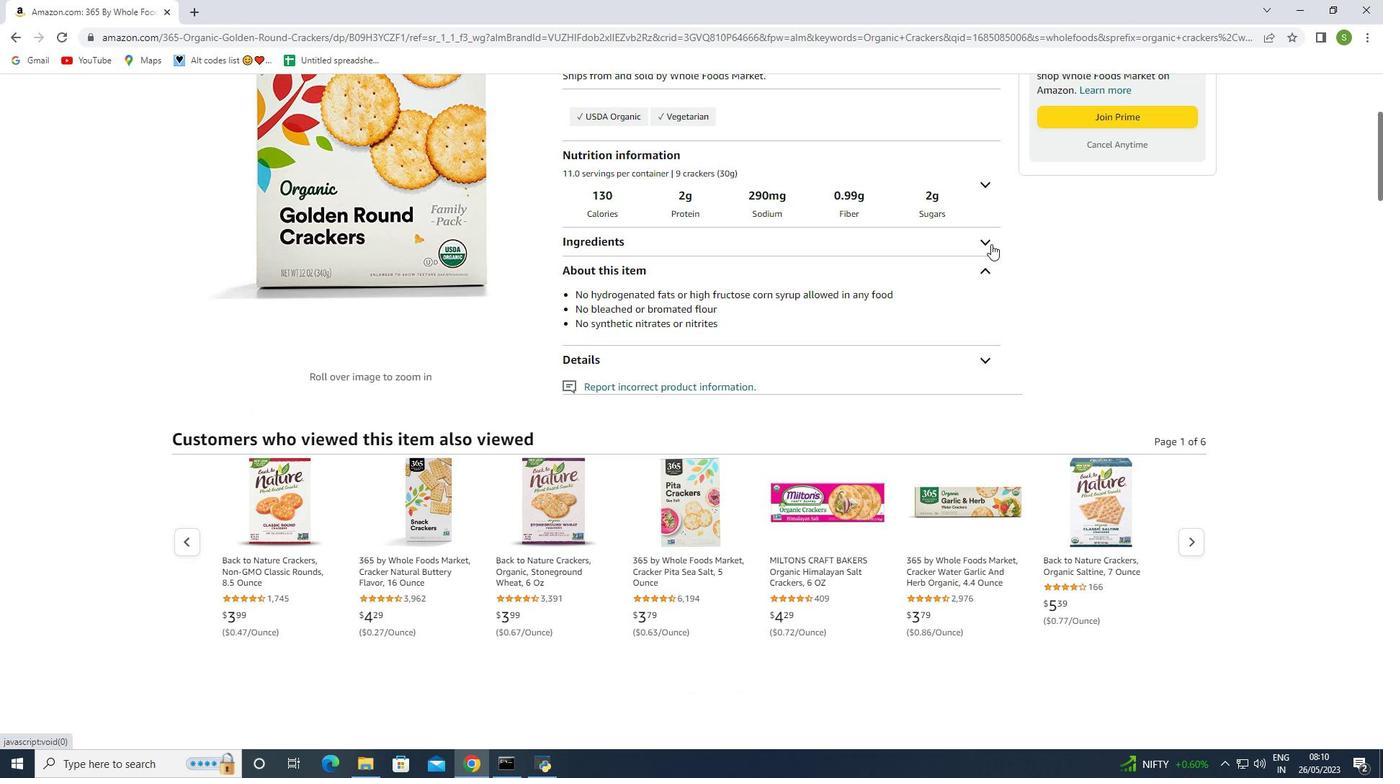 
Action: Mouse moved to (562, 265)
Screenshot: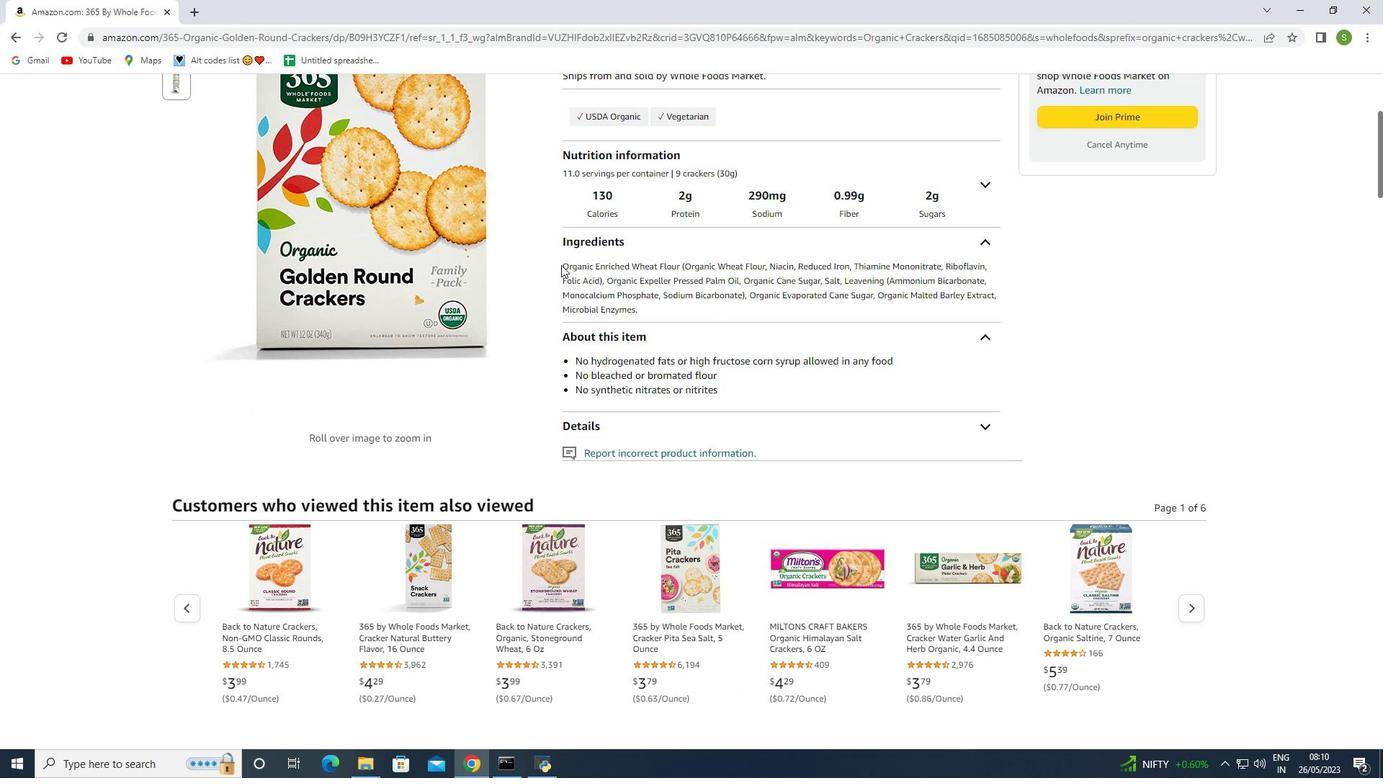 
Action: Mouse pressed left at (562, 265)
Screenshot: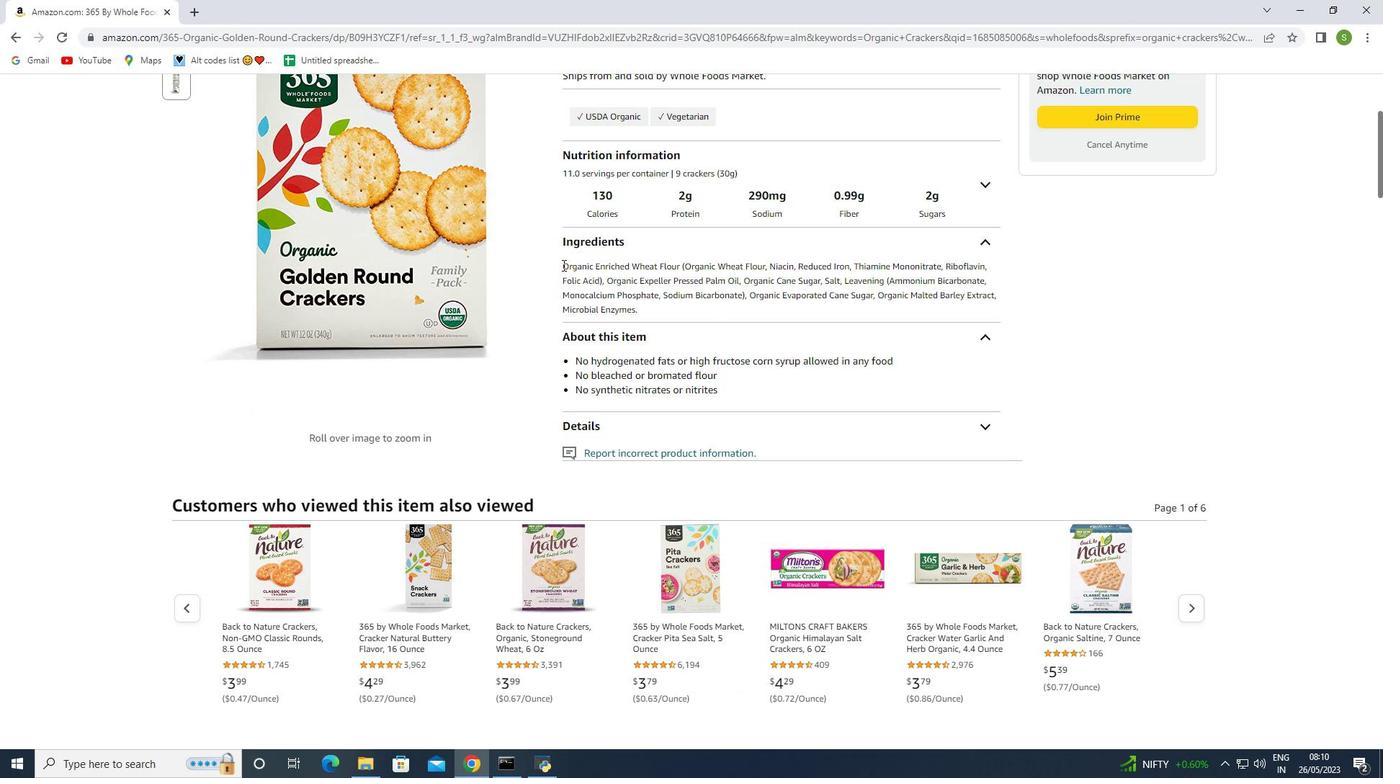 
Action: Mouse moved to (933, 307)
Screenshot: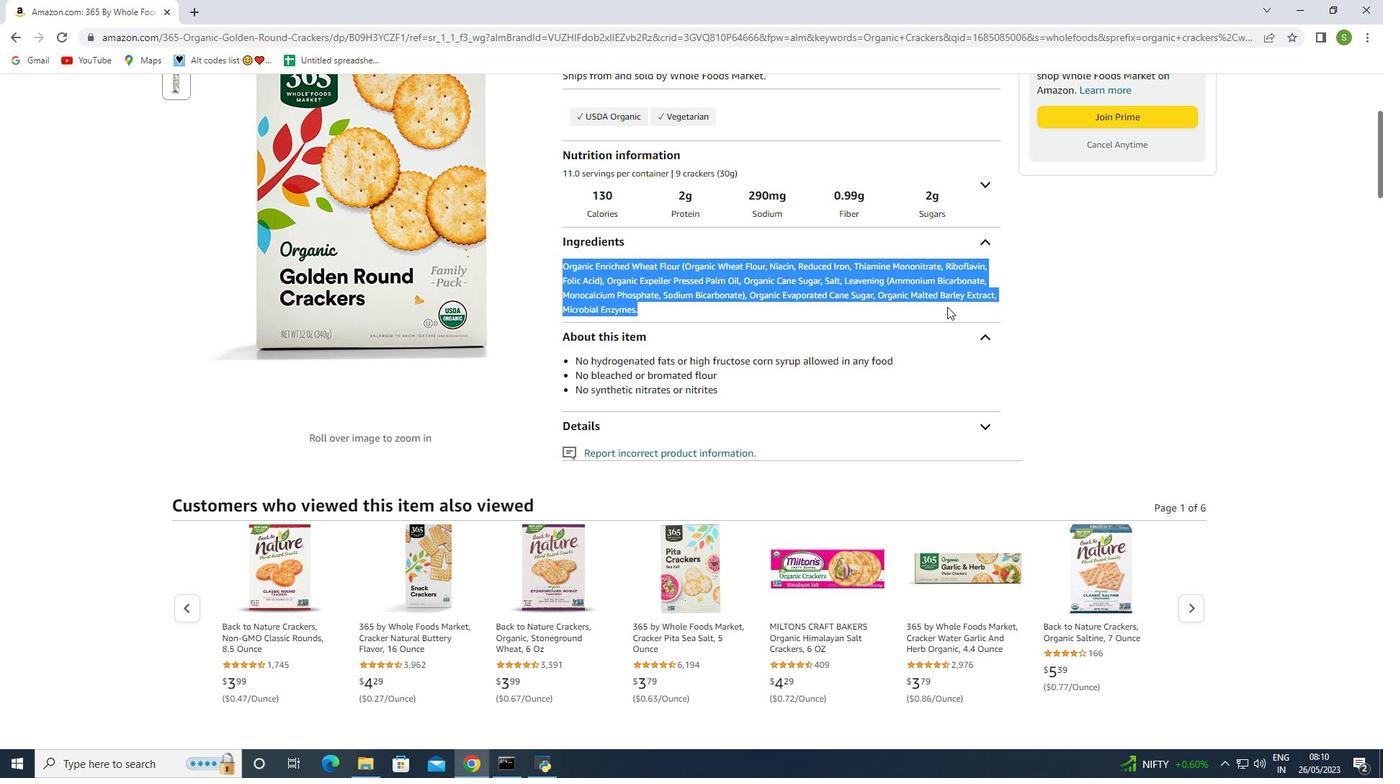 
Action: Mouse pressed left at (933, 307)
Screenshot: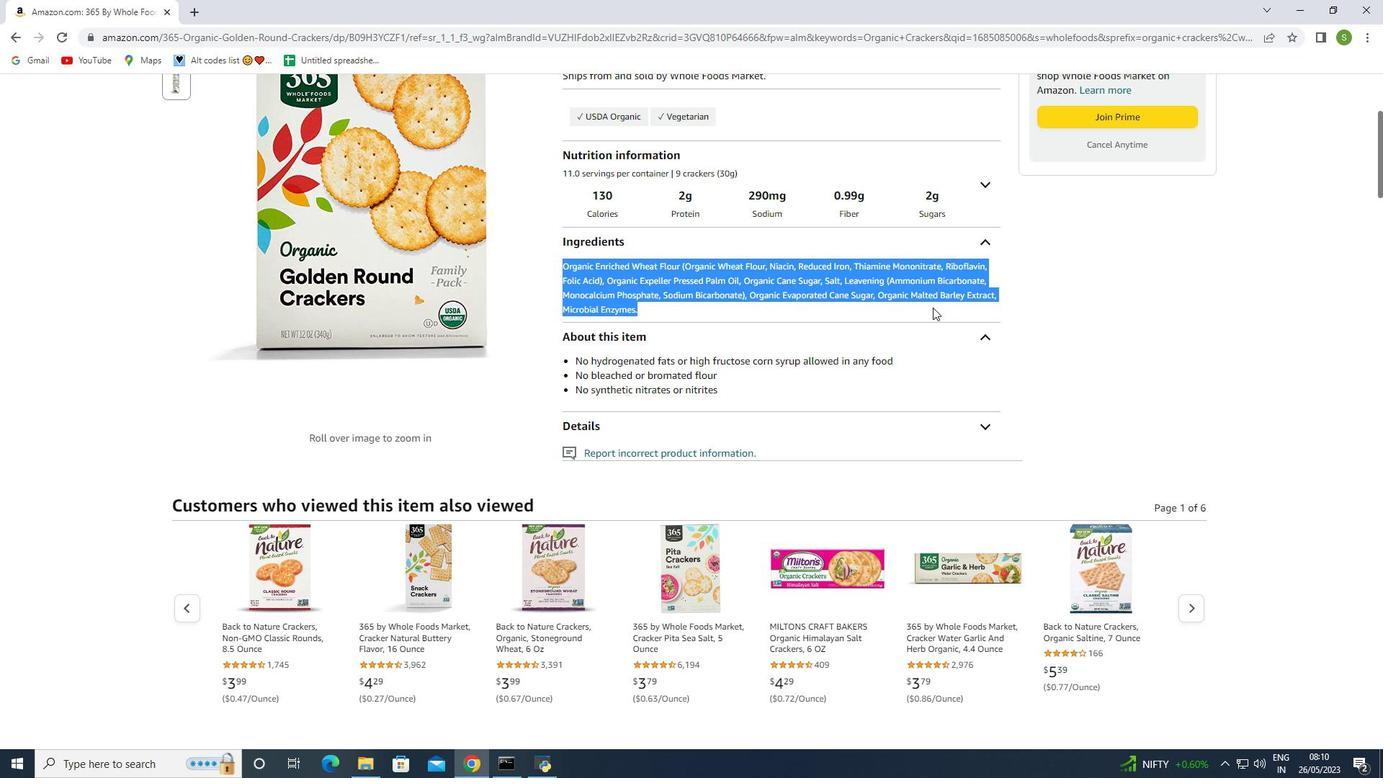
Action: Mouse moved to (574, 367)
Screenshot: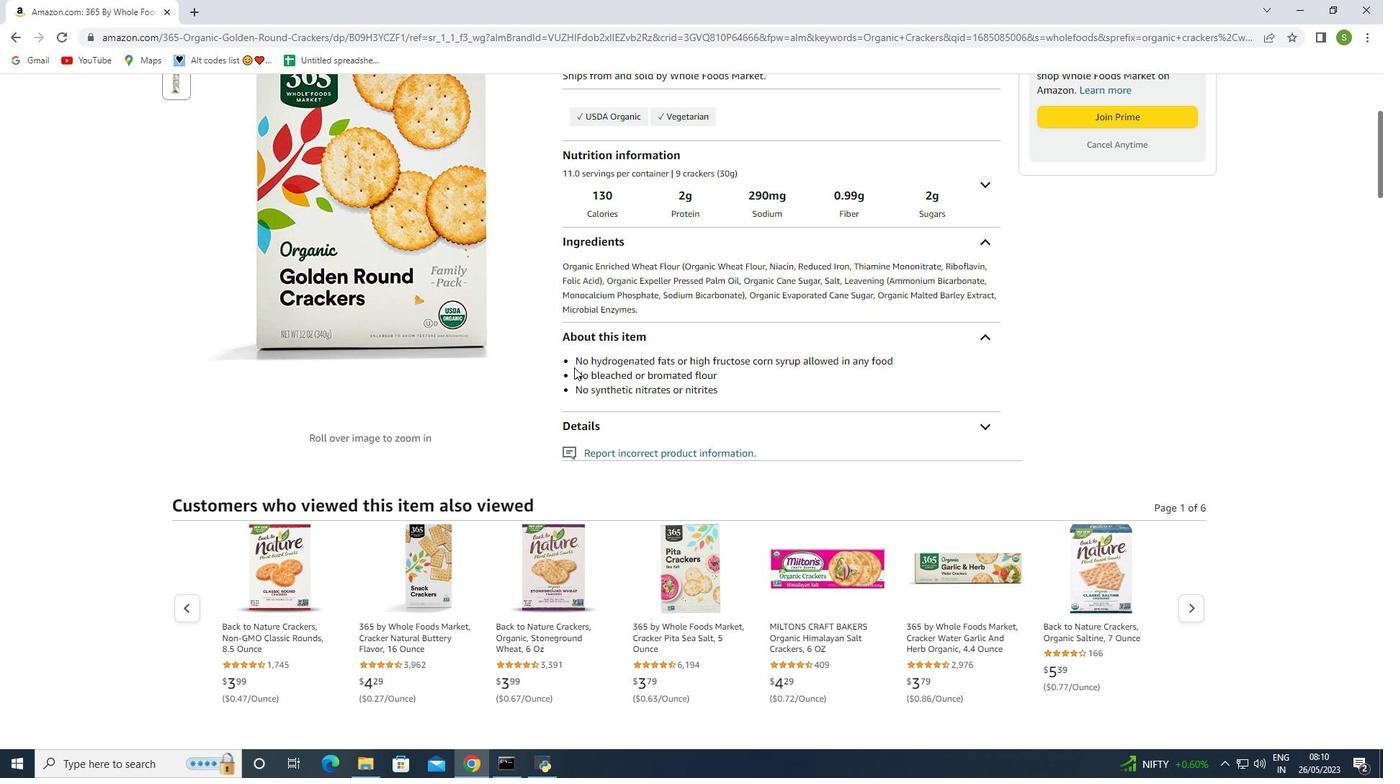 
Action: Mouse pressed left at (574, 367)
Screenshot: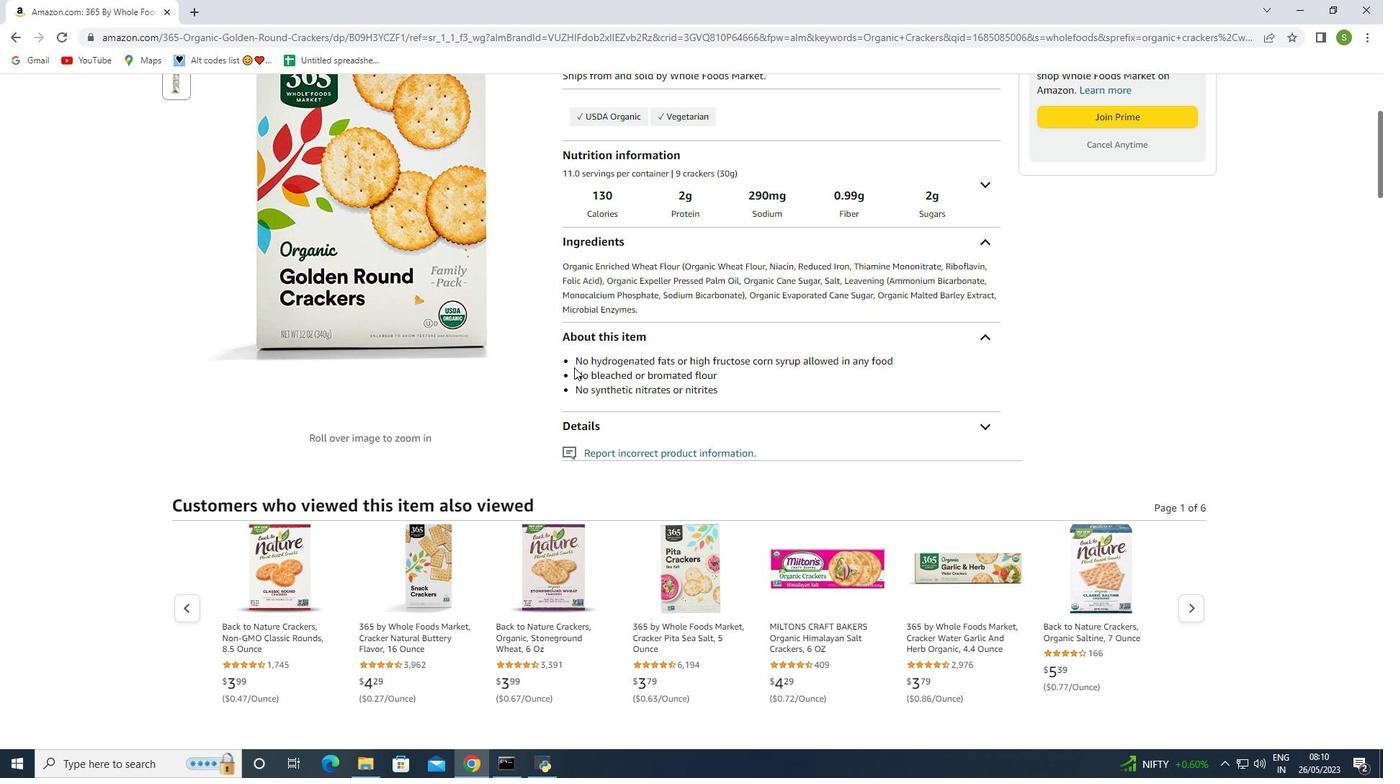 
Action: Mouse moved to (578, 375)
Screenshot: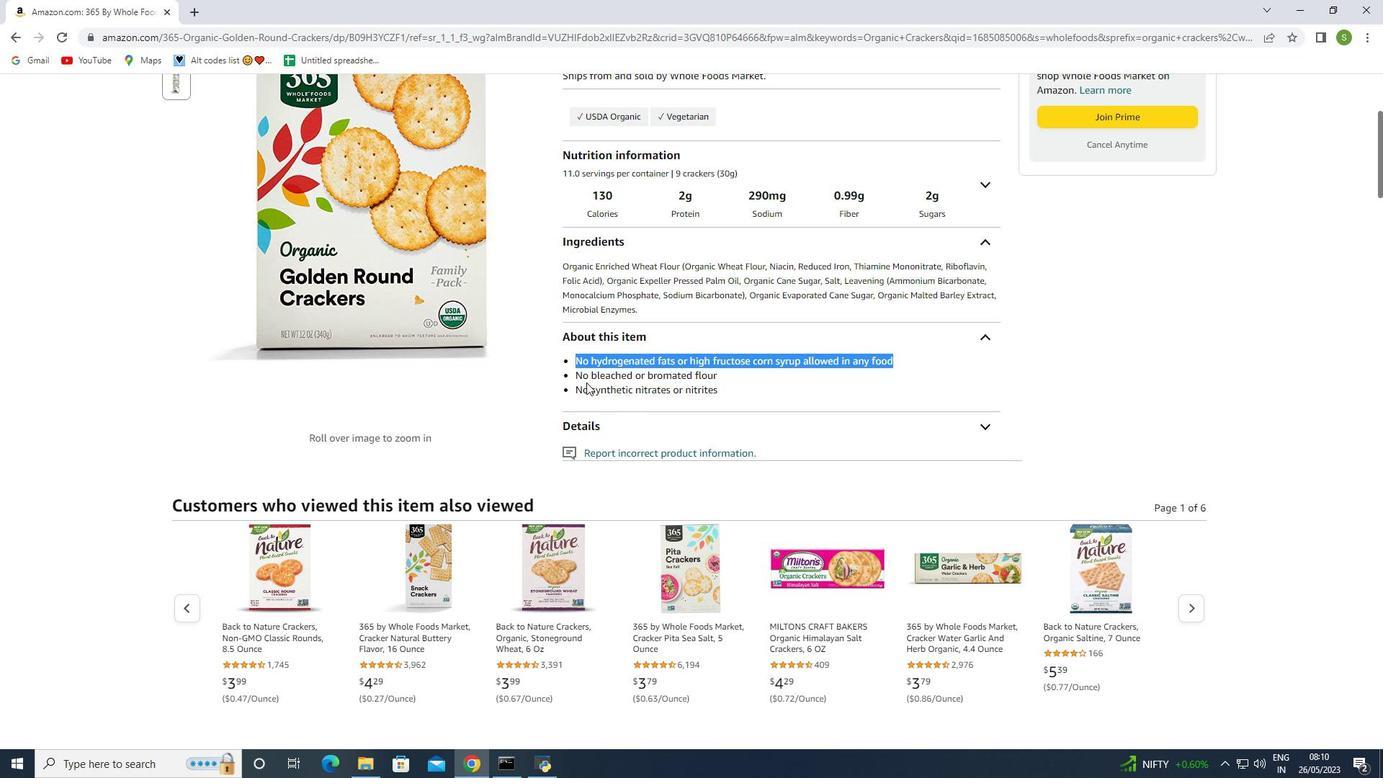 
Action: Mouse pressed left at (578, 375)
Screenshot: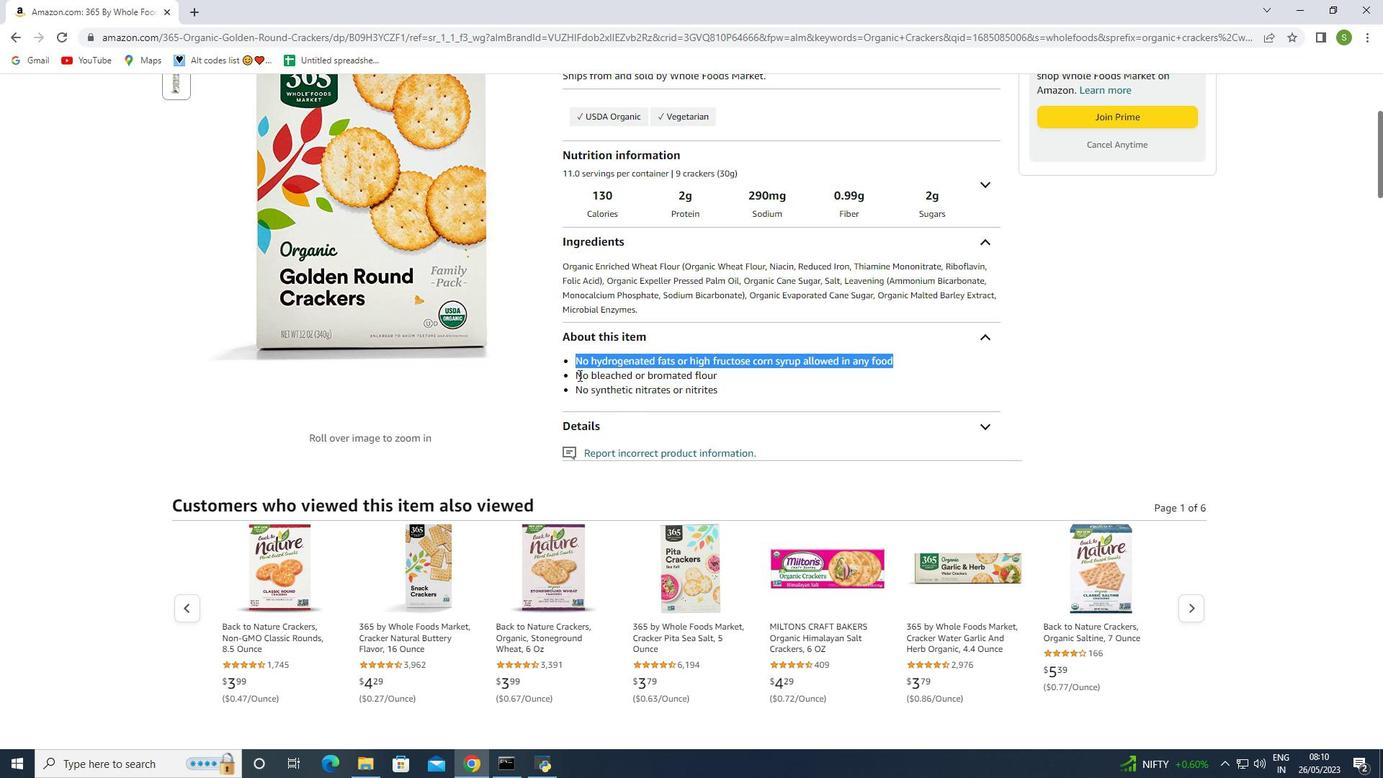 
Action: Mouse moved to (775, 380)
Screenshot: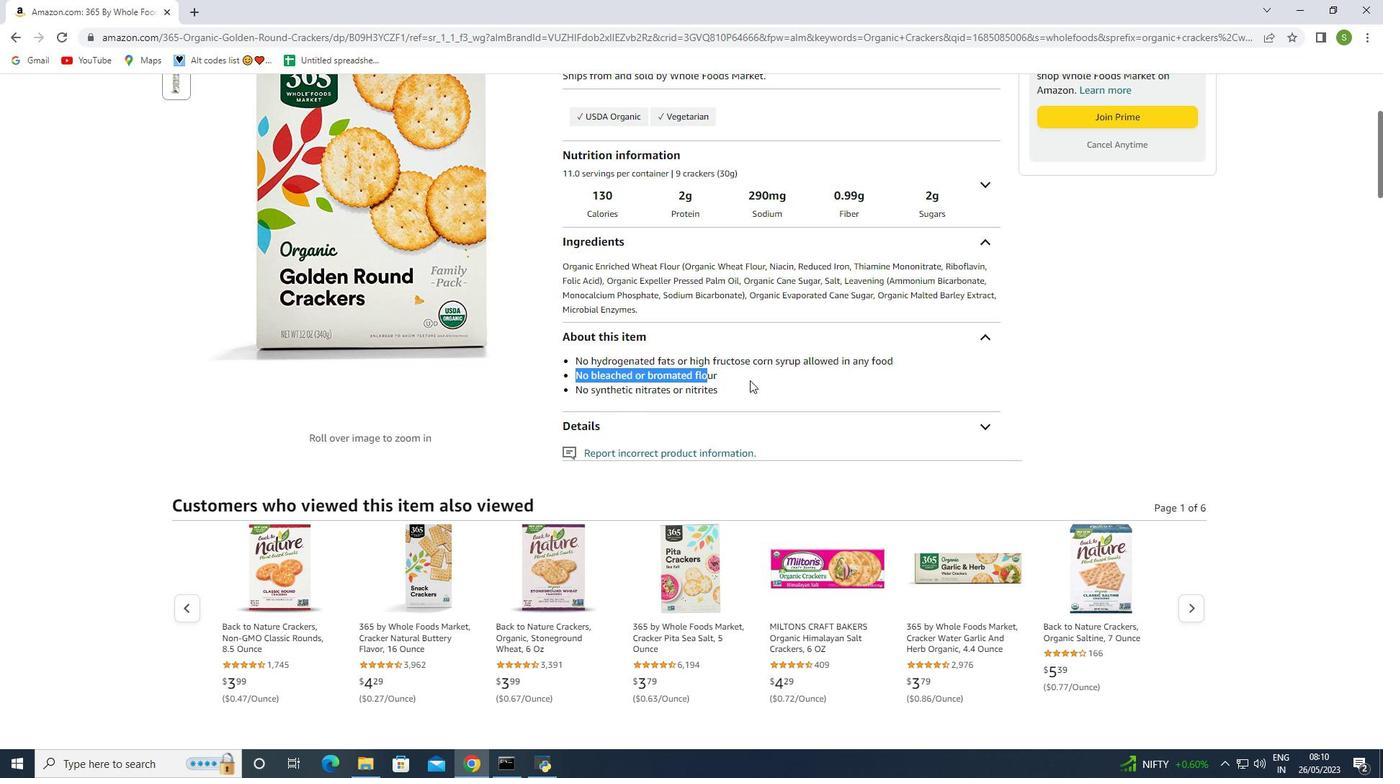 
Action: Mouse pressed left at (775, 380)
Screenshot: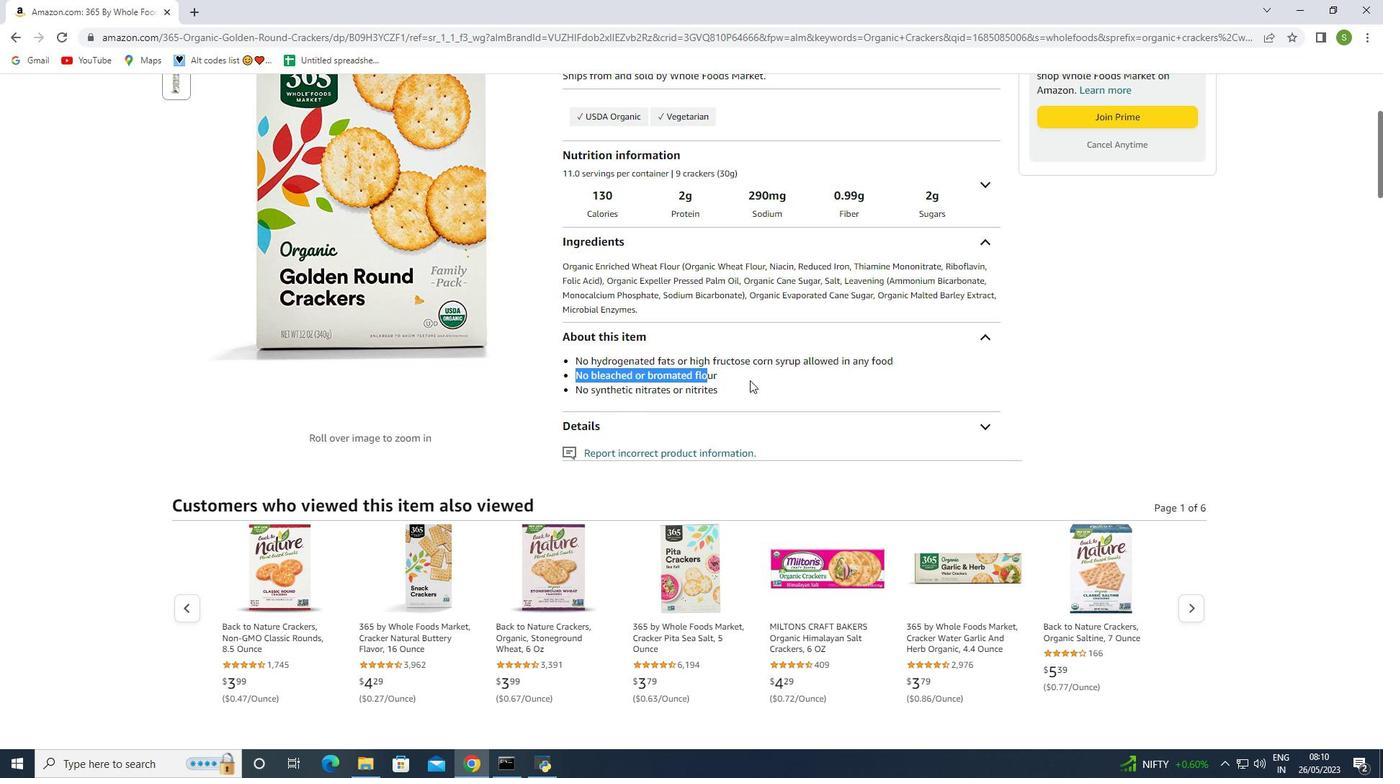 
Action: Mouse moved to (578, 389)
Screenshot: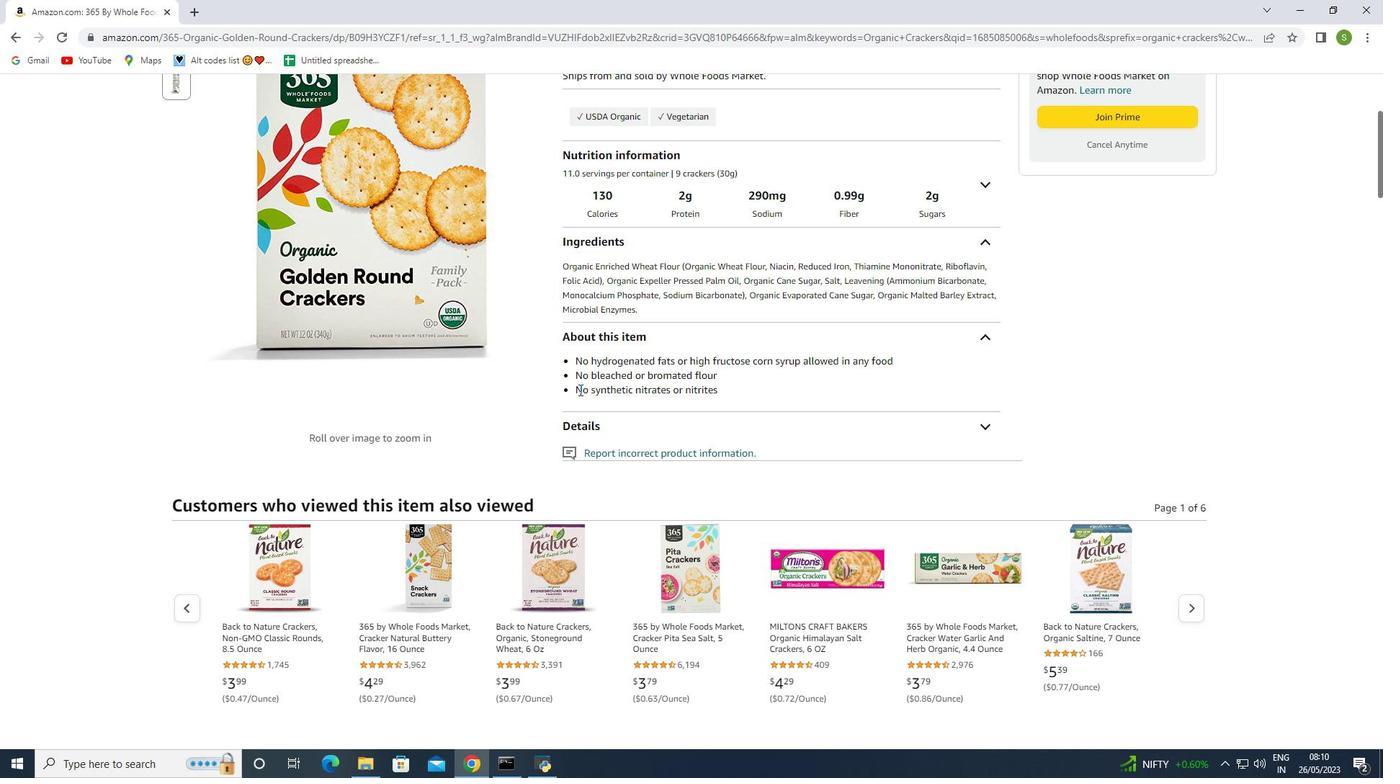 
Action: Mouse pressed left at (578, 389)
Screenshot: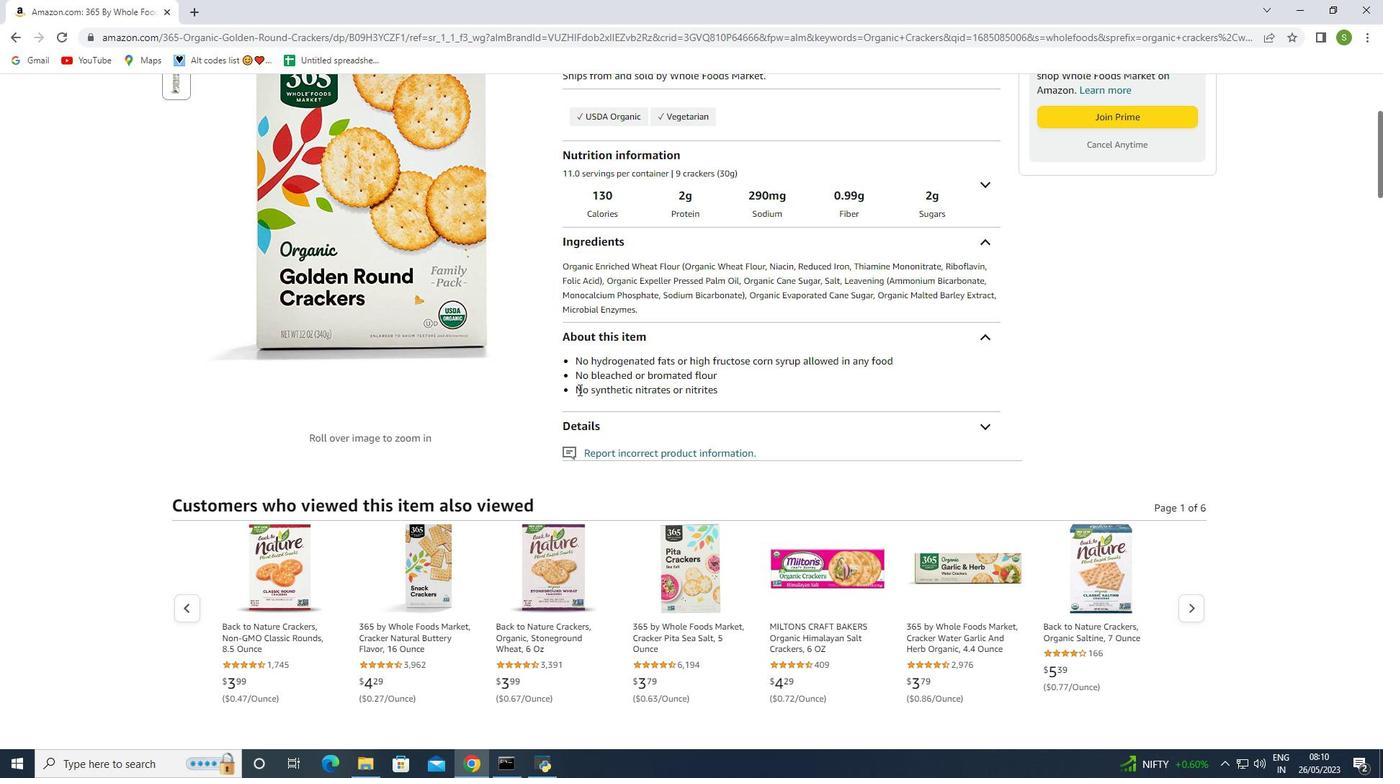 
Action: Mouse moved to (768, 387)
Screenshot: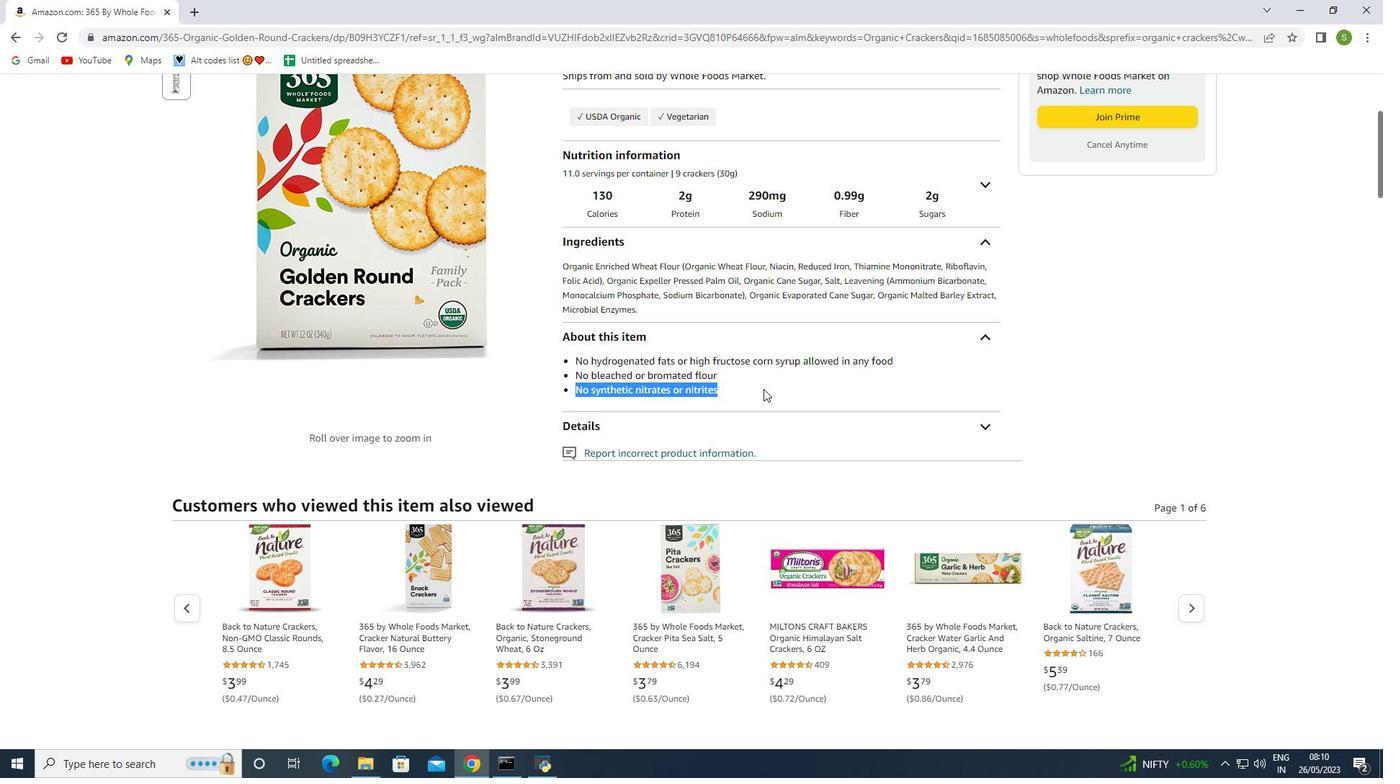 
Action: Mouse pressed left at (768, 387)
Screenshot: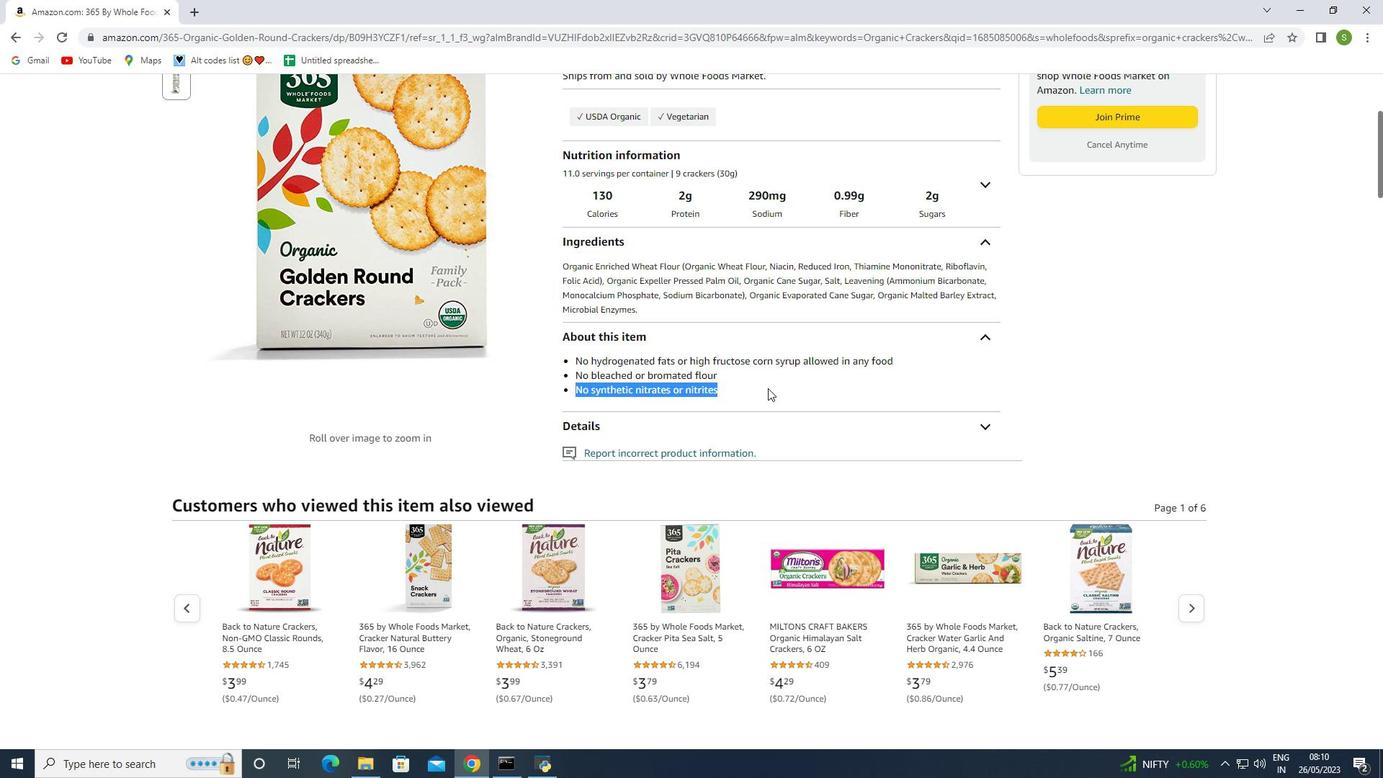 
Action: Mouse moved to (768, 387)
Screenshot: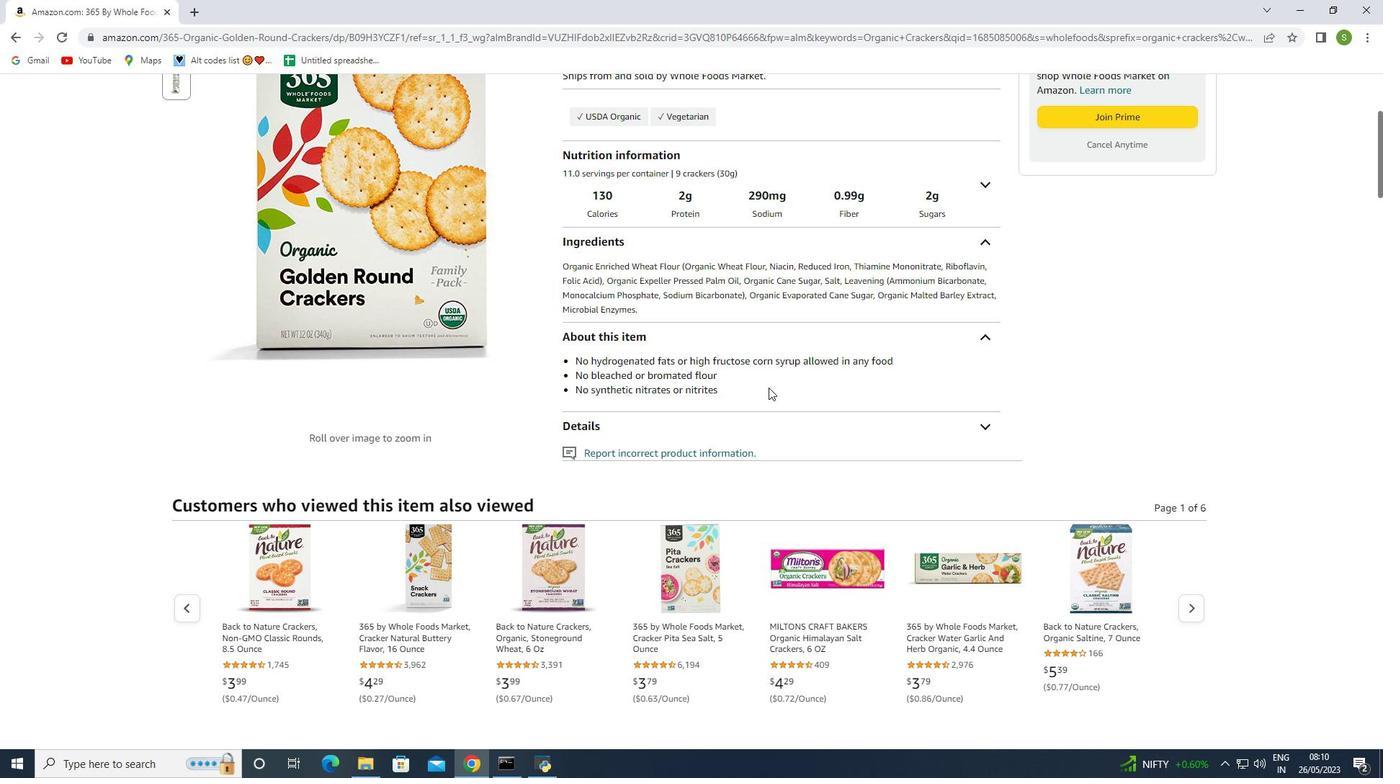 
Action: Mouse scrolled (768, 387) with delta (0, 0)
Screenshot: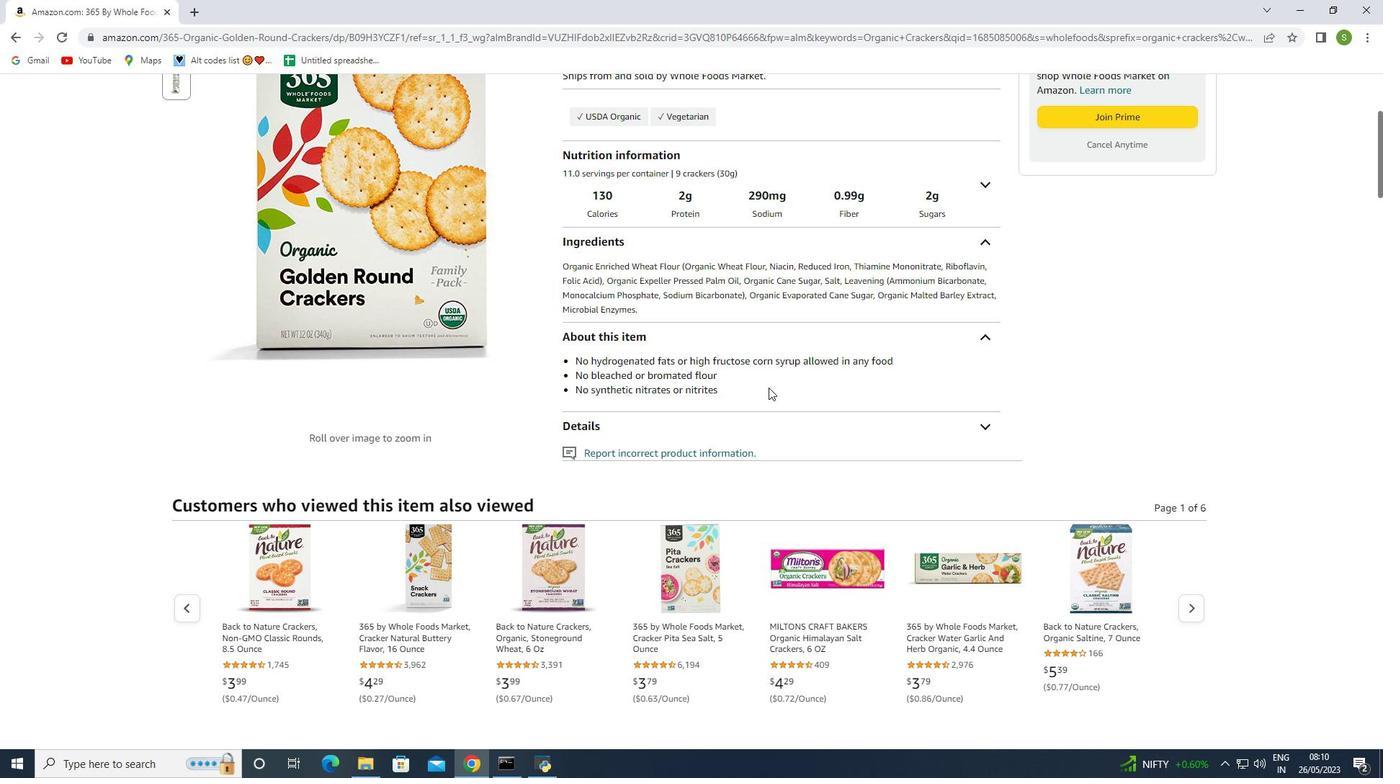 
Action: Mouse scrolled (768, 387) with delta (0, 0)
Screenshot: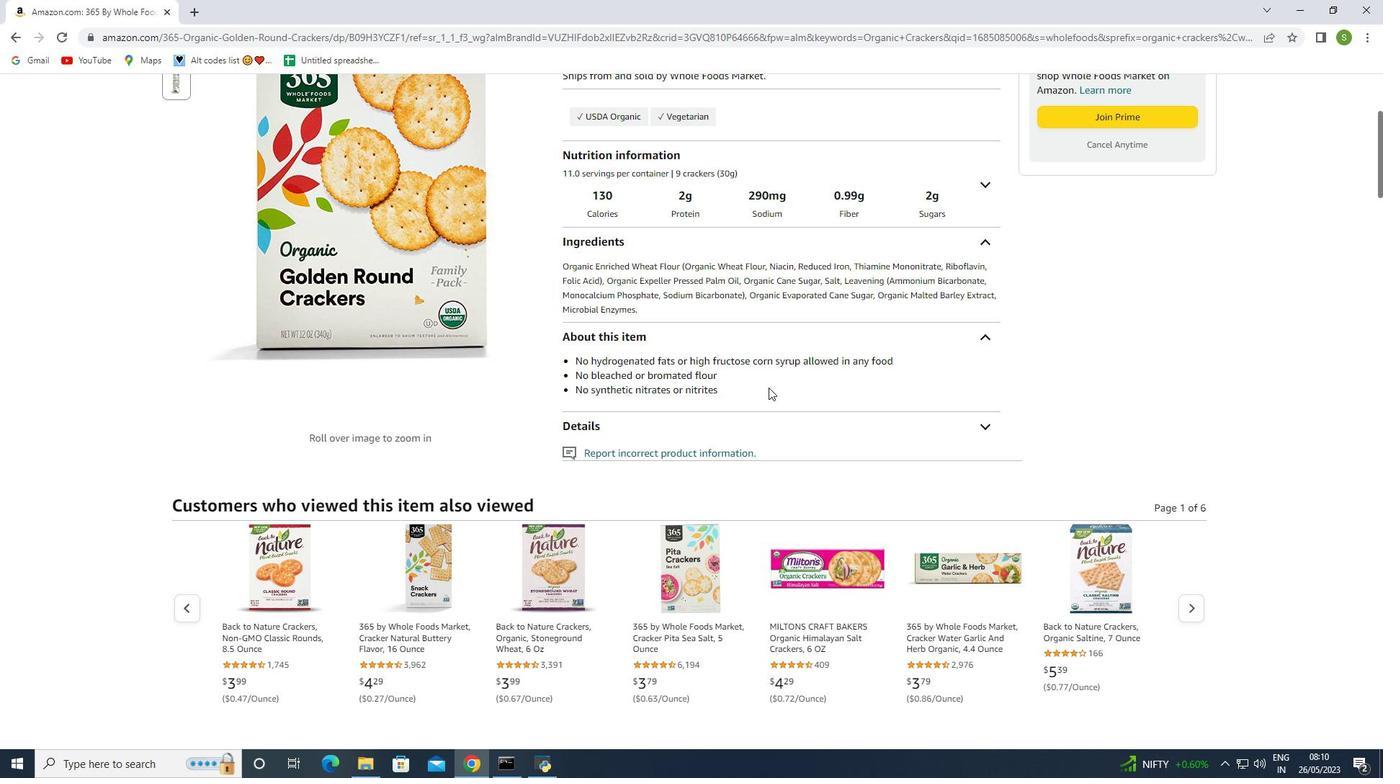 
Action: Mouse moved to (981, 281)
Screenshot: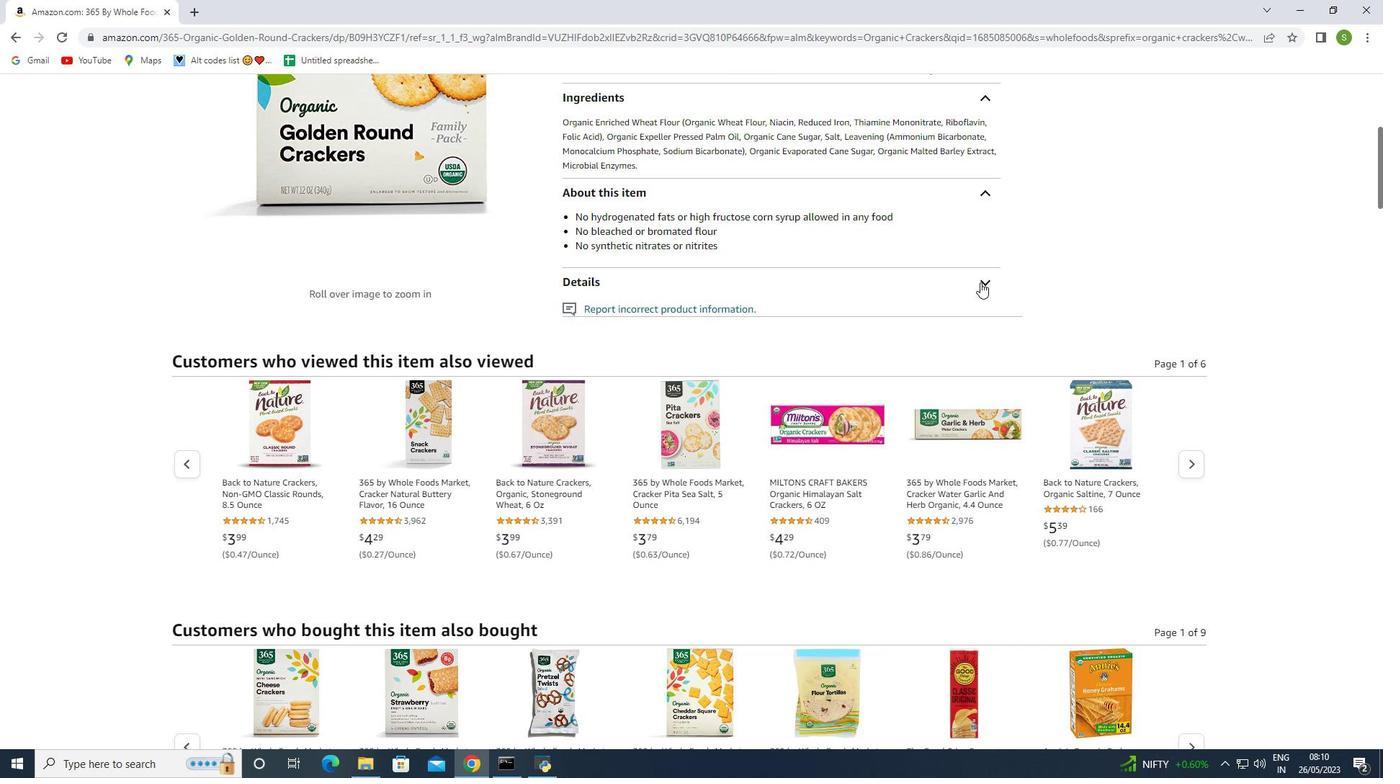 
Action: Mouse pressed left at (981, 281)
Screenshot: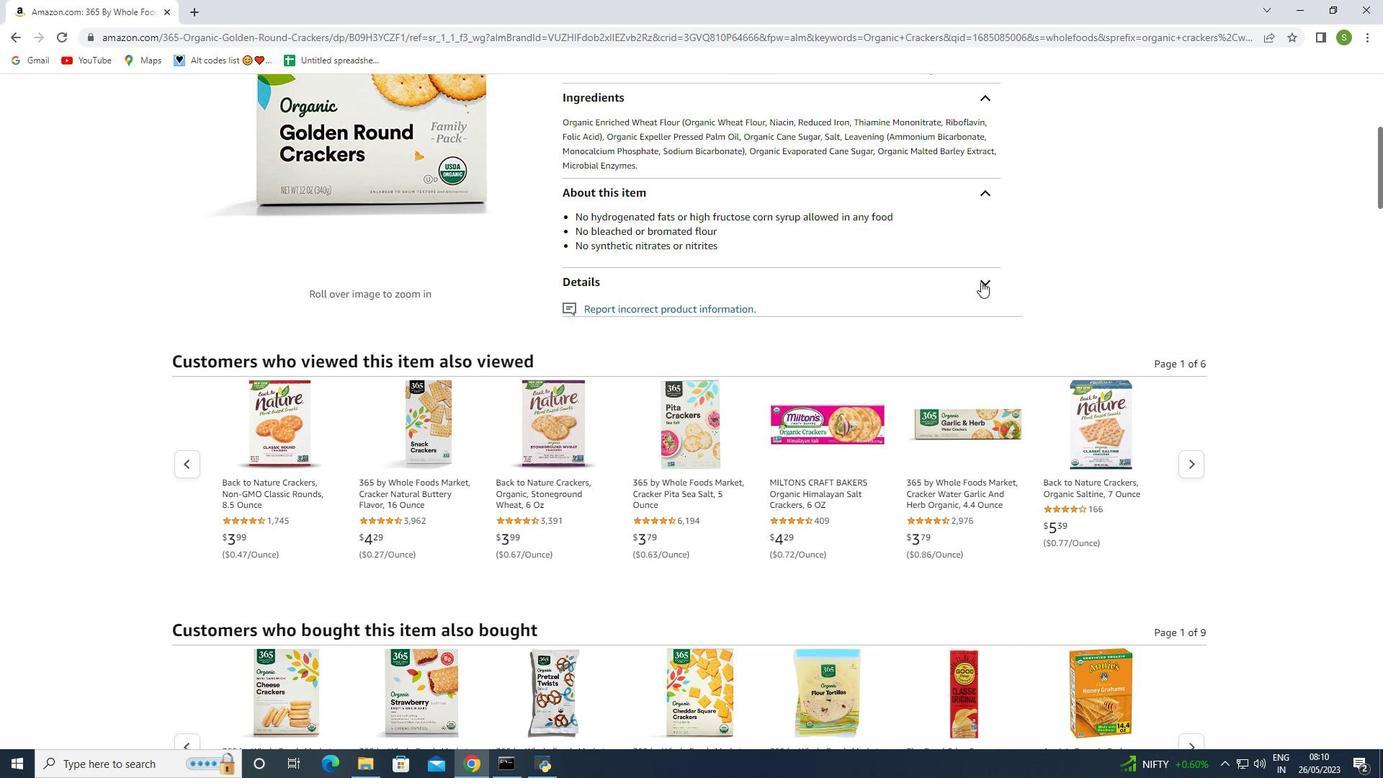 
Action: Mouse moved to (722, 374)
Screenshot: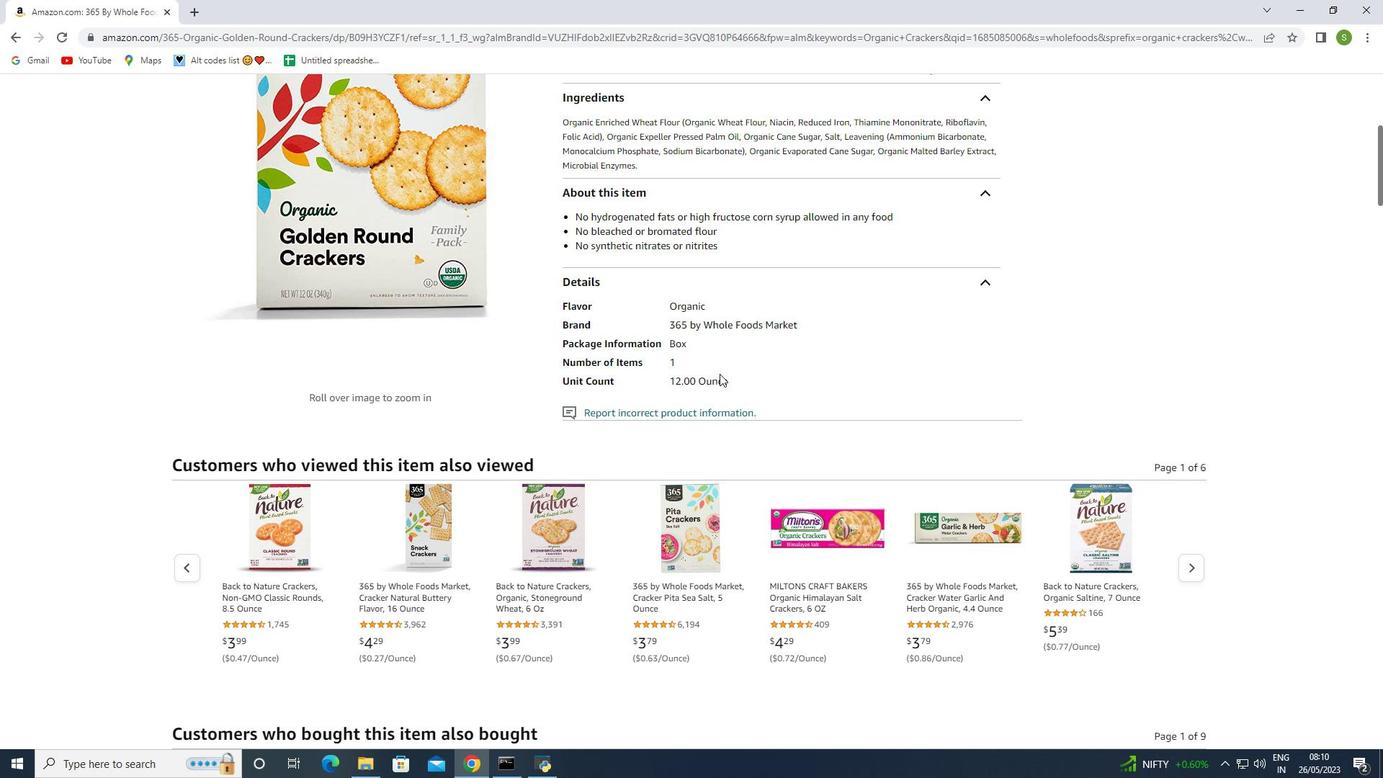 
Action: Mouse scrolled (722, 373) with delta (0, 0)
Screenshot: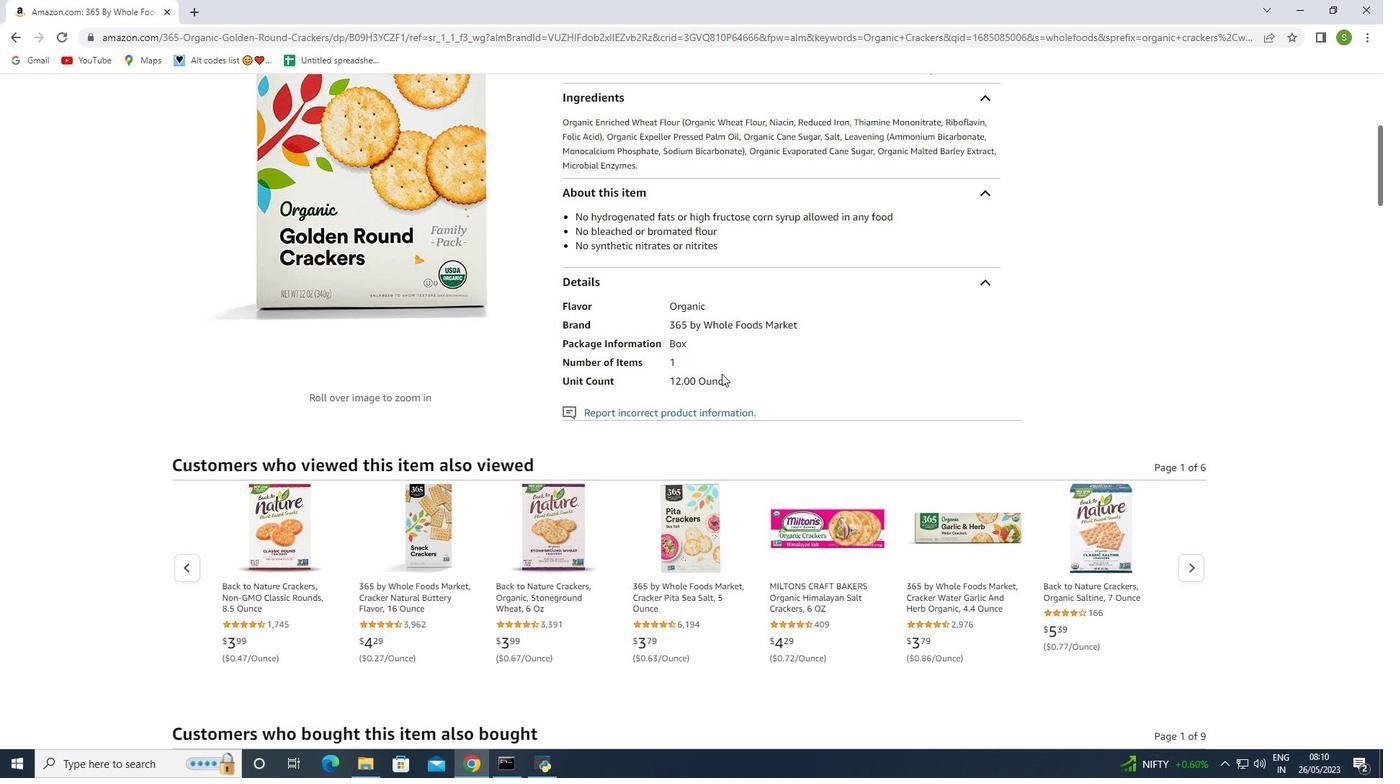 
Action: Mouse scrolled (722, 373) with delta (0, 0)
Screenshot: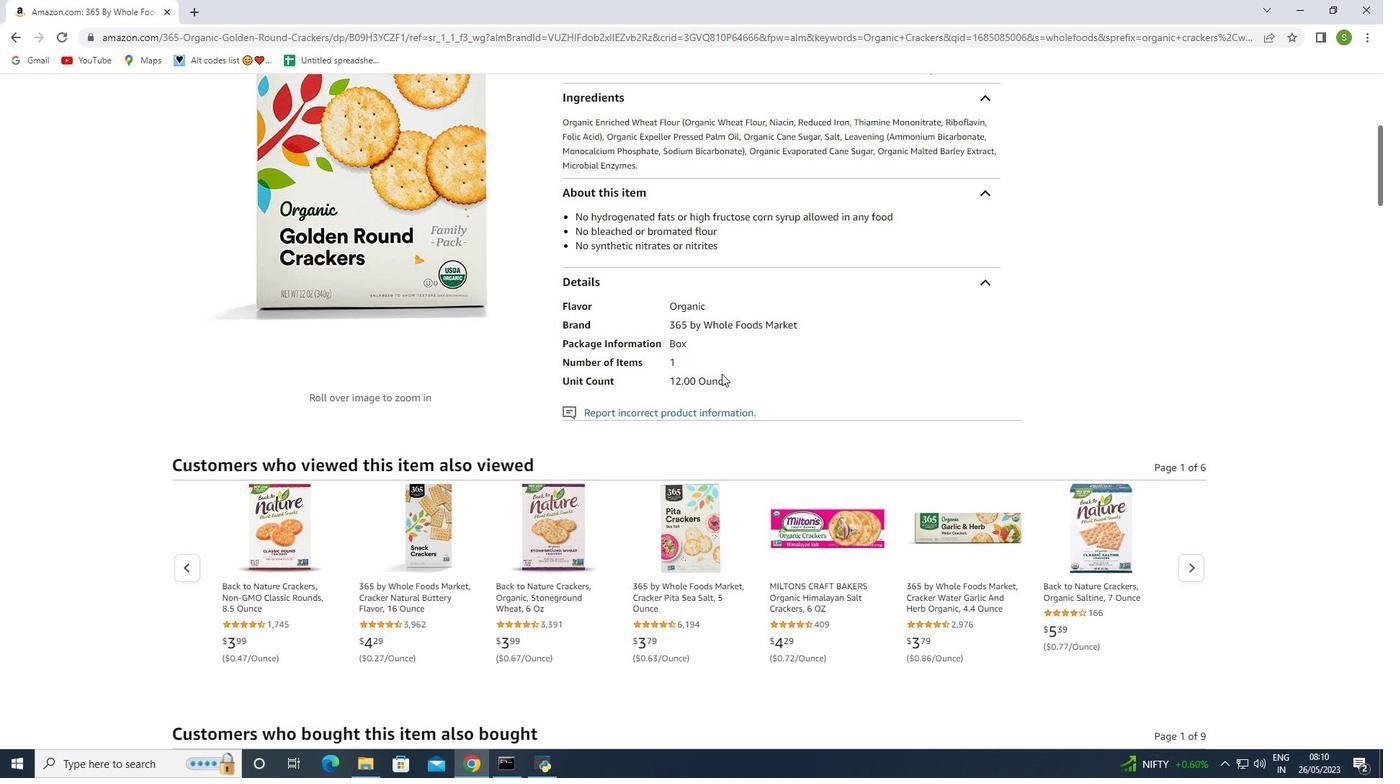 
Action: Mouse scrolled (722, 373) with delta (0, 0)
Screenshot: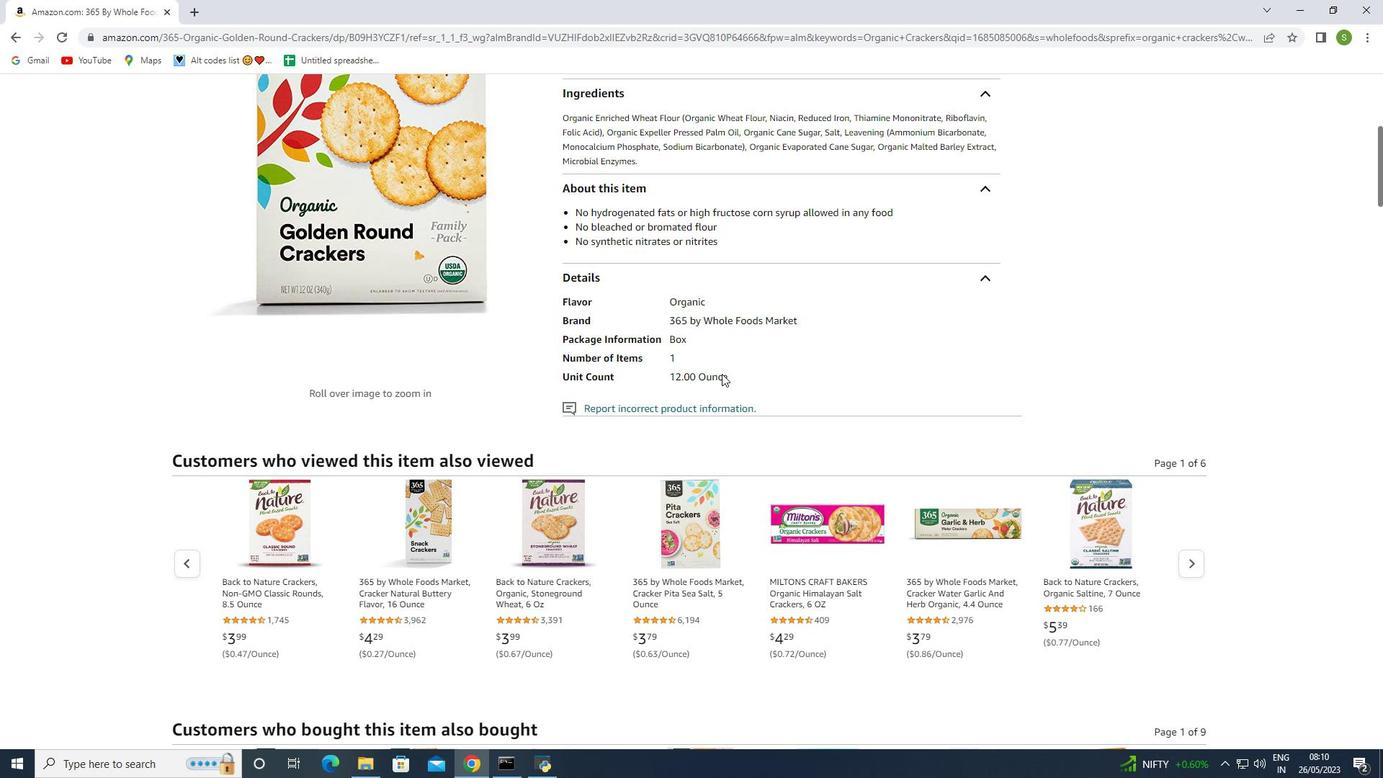 
Action: Mouse scrolled (722, 374) with delta (0, 0)
Screenshot: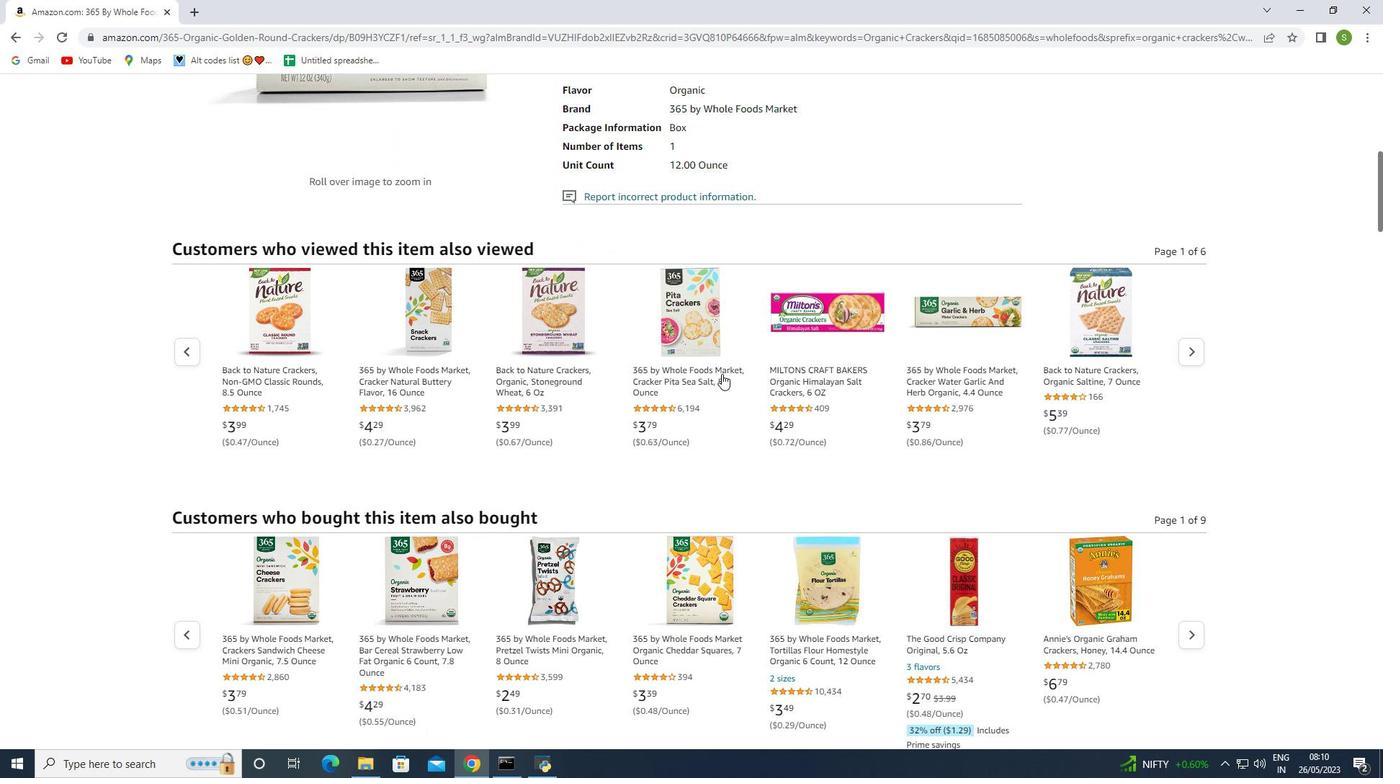 
Action: Mouse scrolled (722, 374) with delta (0, 0)
Screenshot: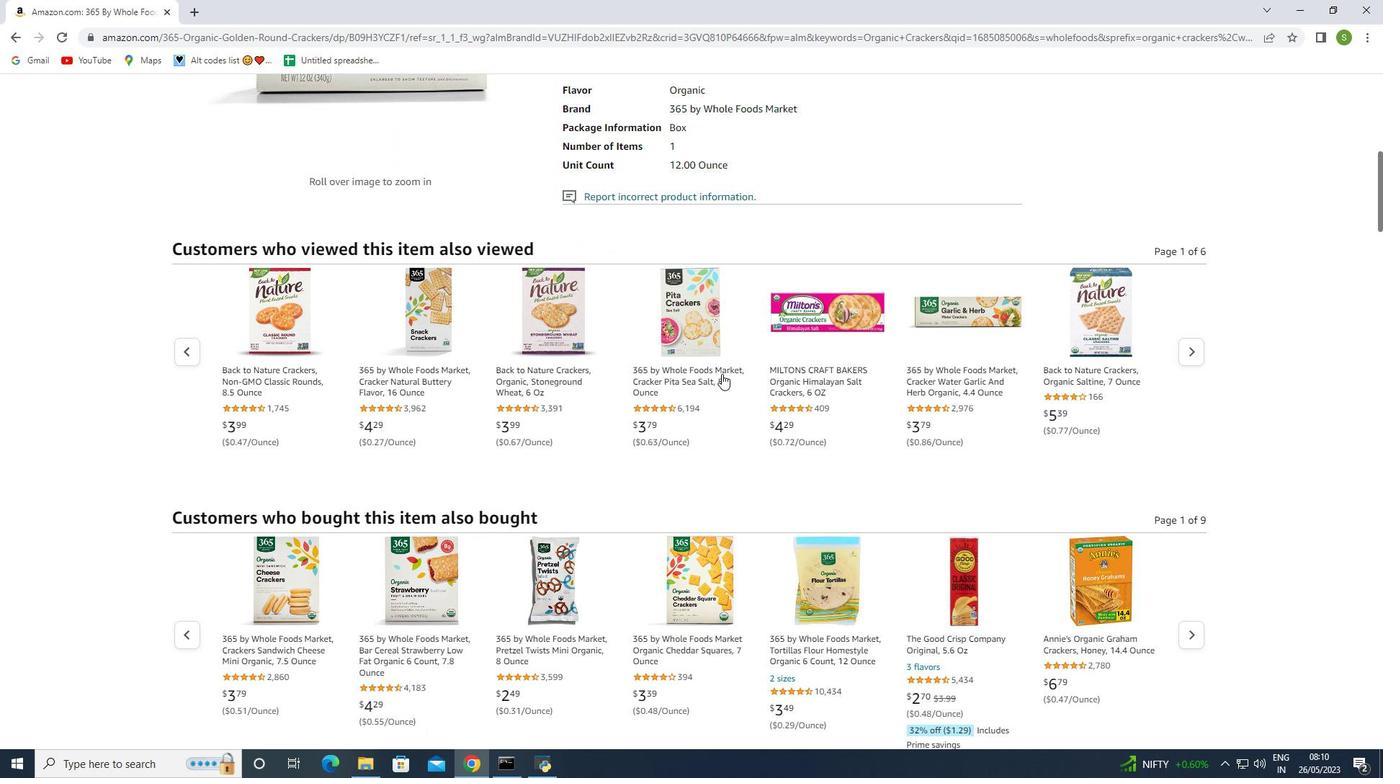 
Action: Mouse scrolled (722, 374) with delta (0, 0)
Screenshot: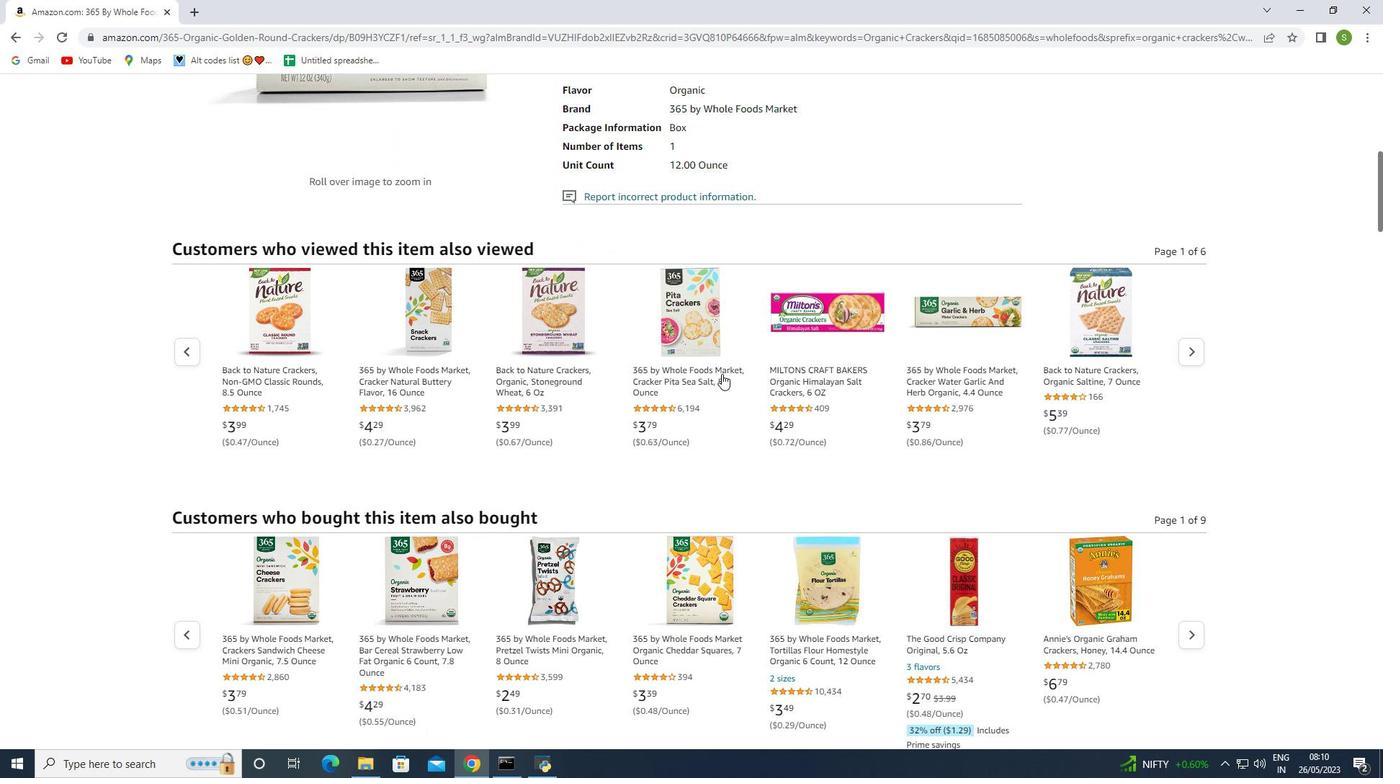 
Action: Mouse moved to (723, 374)
Screenshot: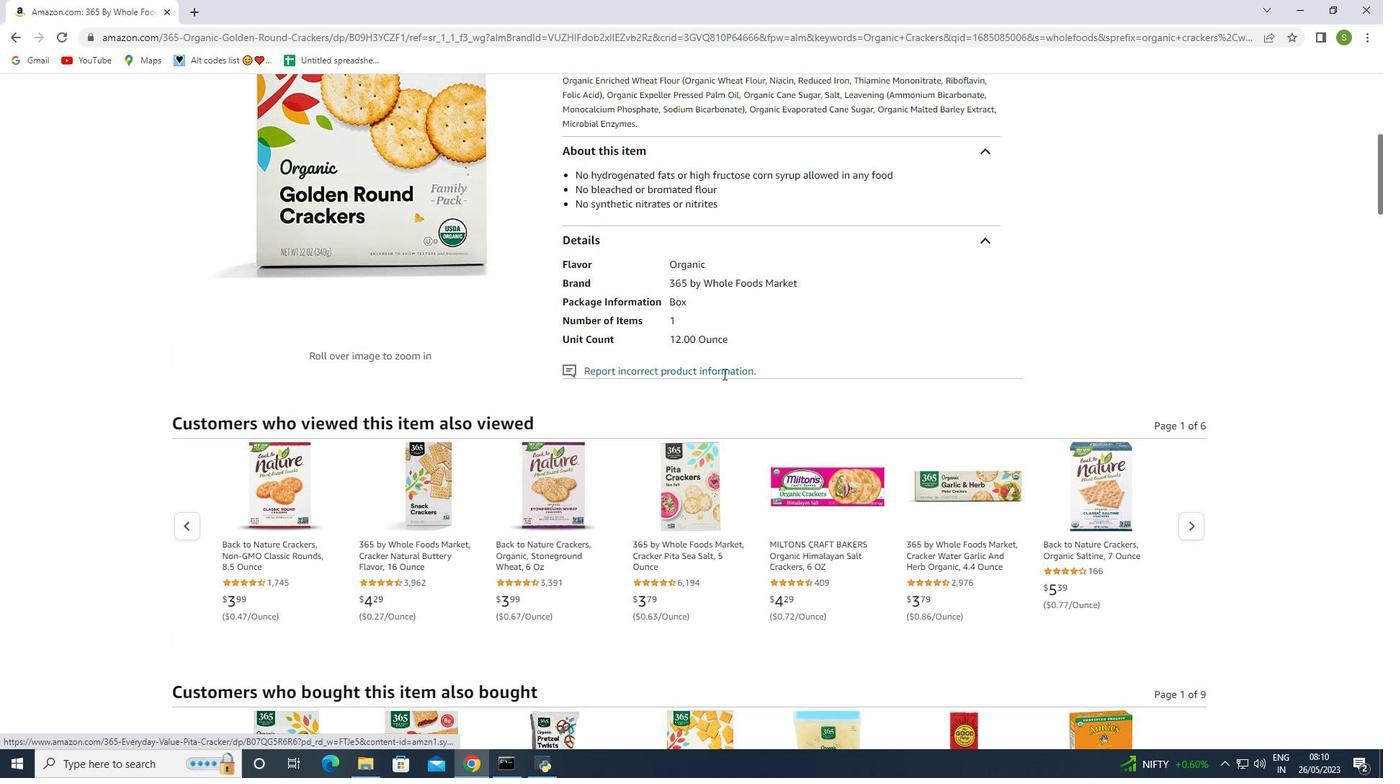 
Action: Mouse scrolled (723, 374) with delta (0, 0)
Screenshot: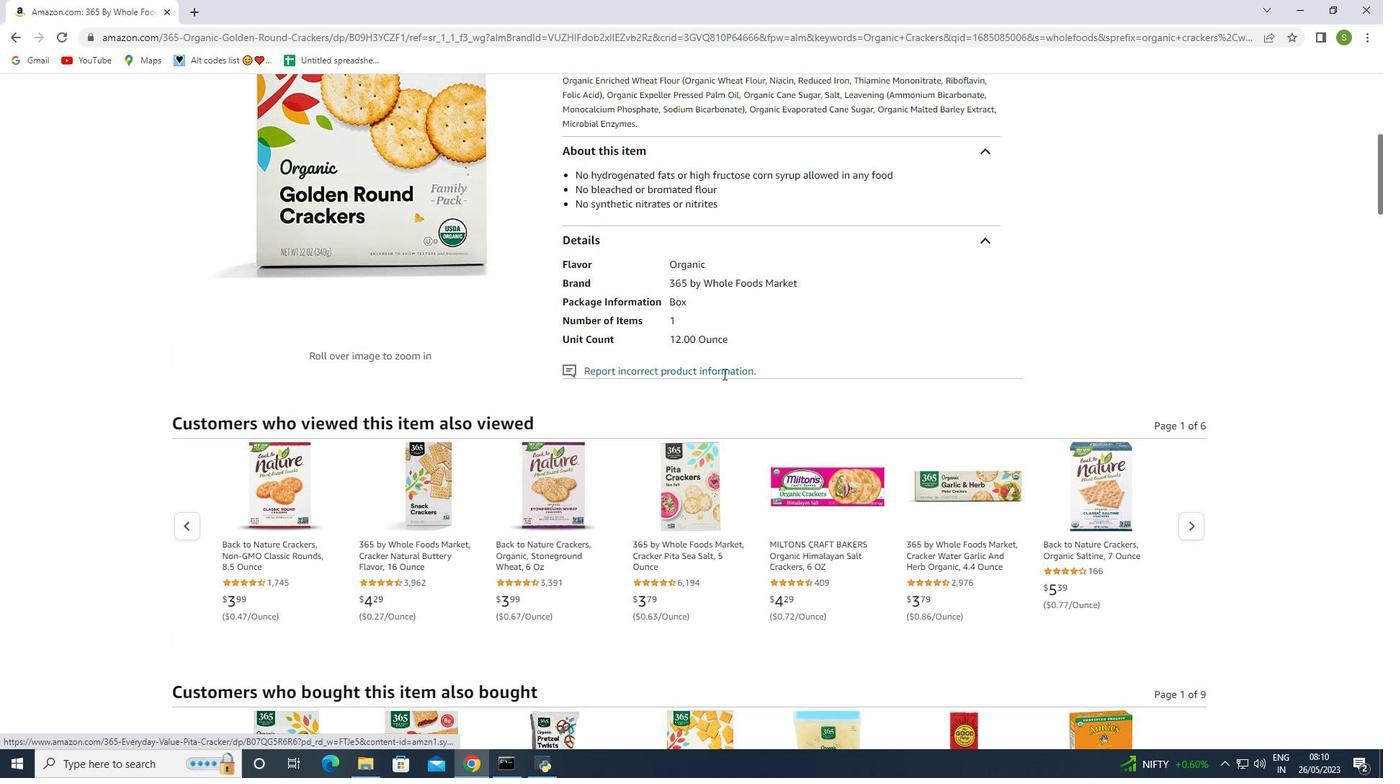 
Action: Mouse moved to (723, 374)
Screenshot: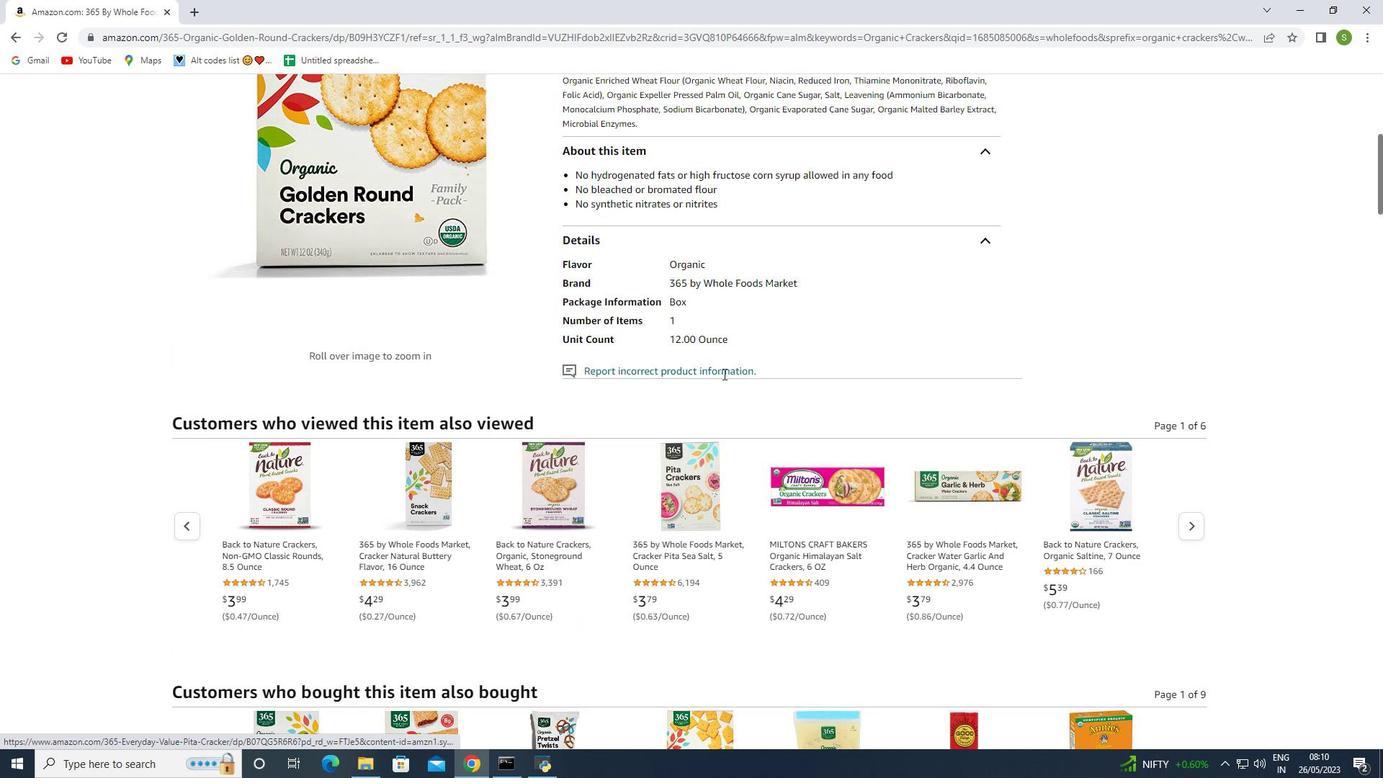 
Action: Mouse scrolled (723, 374) with delta (0, 0)
Screenshot: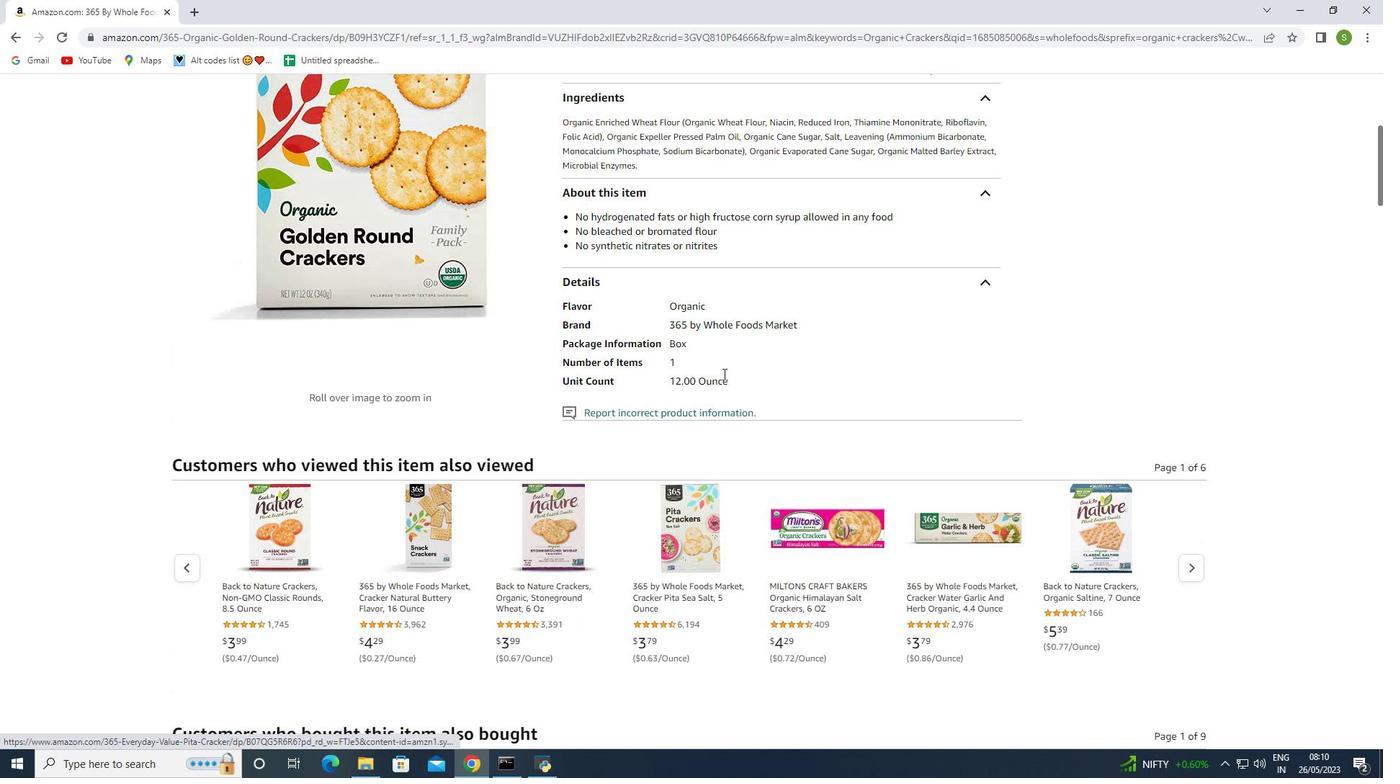 
Action: Mouse moved to (724, 374)
Screenshot: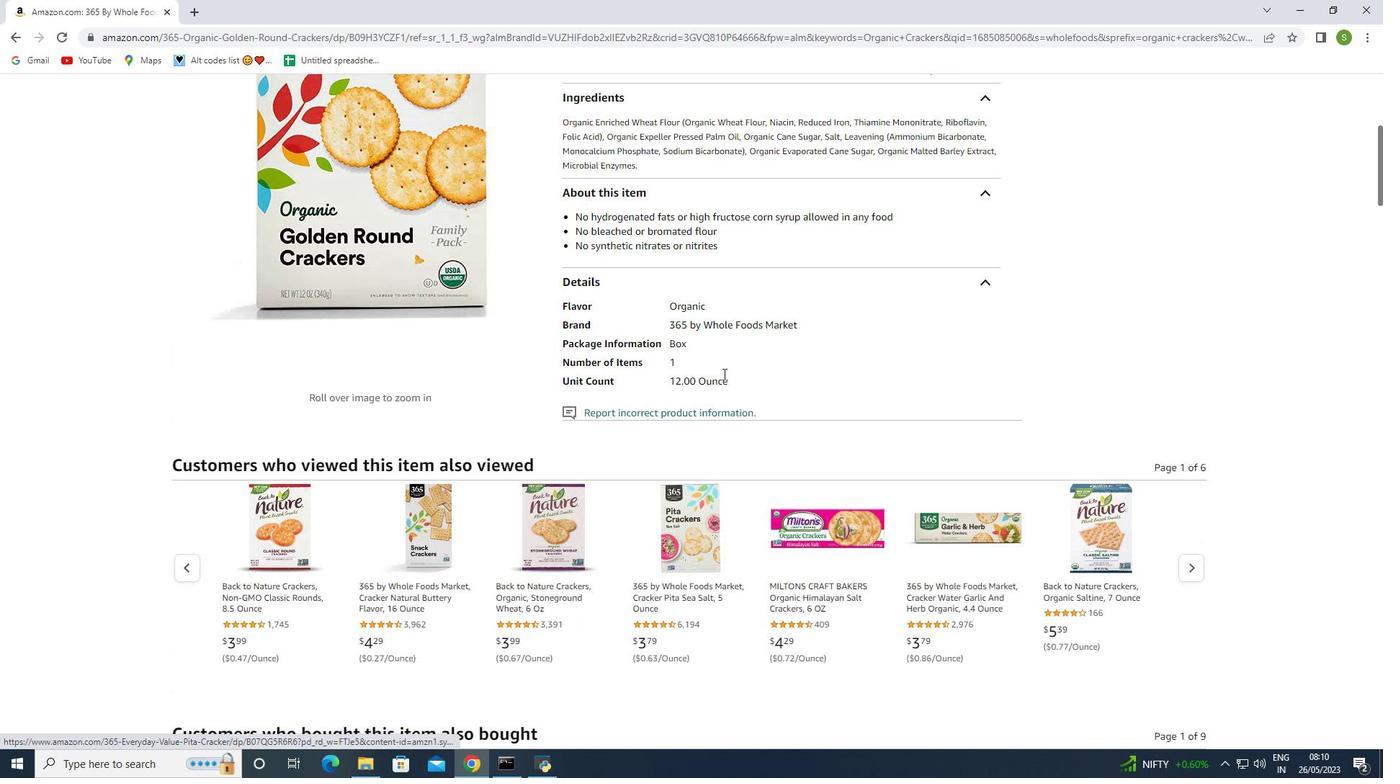 
Action: Mouse scrolled (724, 374) with delta (0, 0)
Screenshot: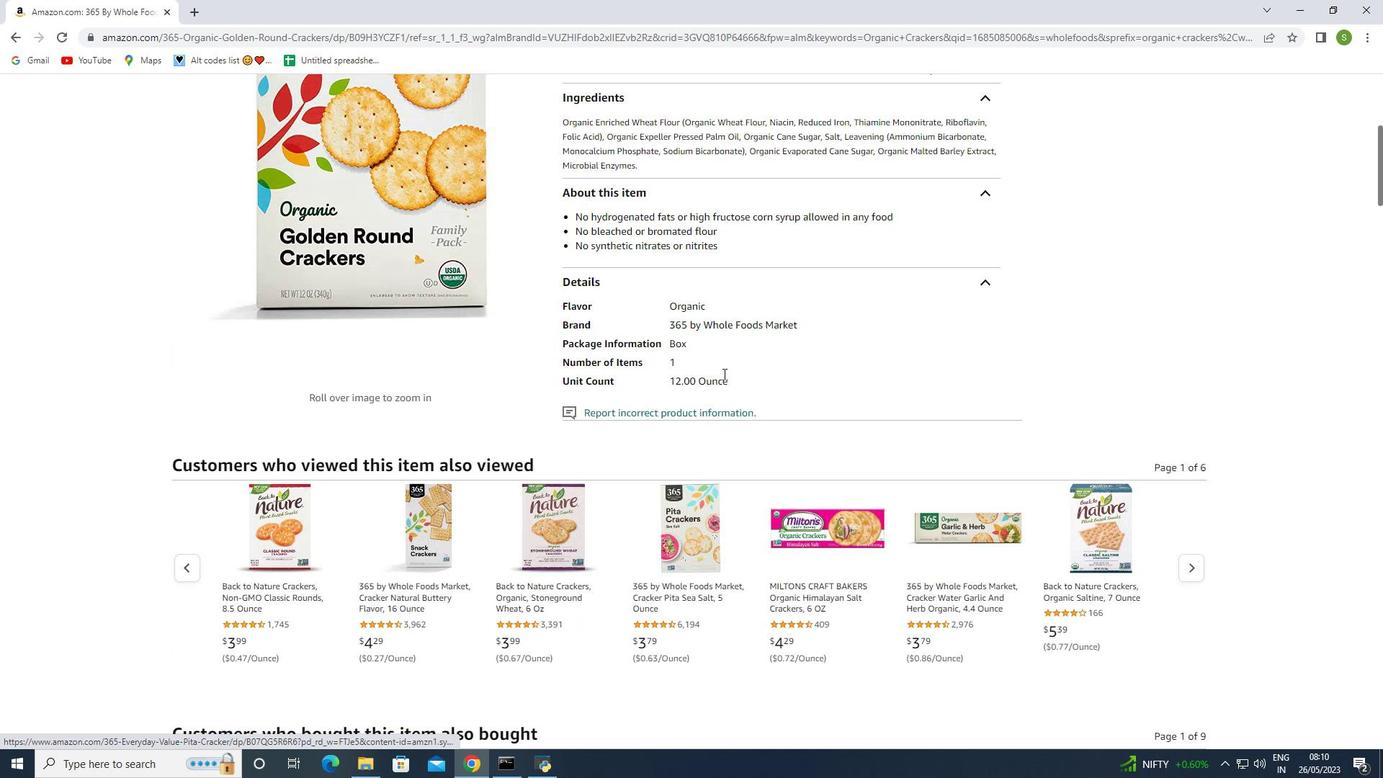 
Action: Mouse moved to (721, 371)
Screenshot: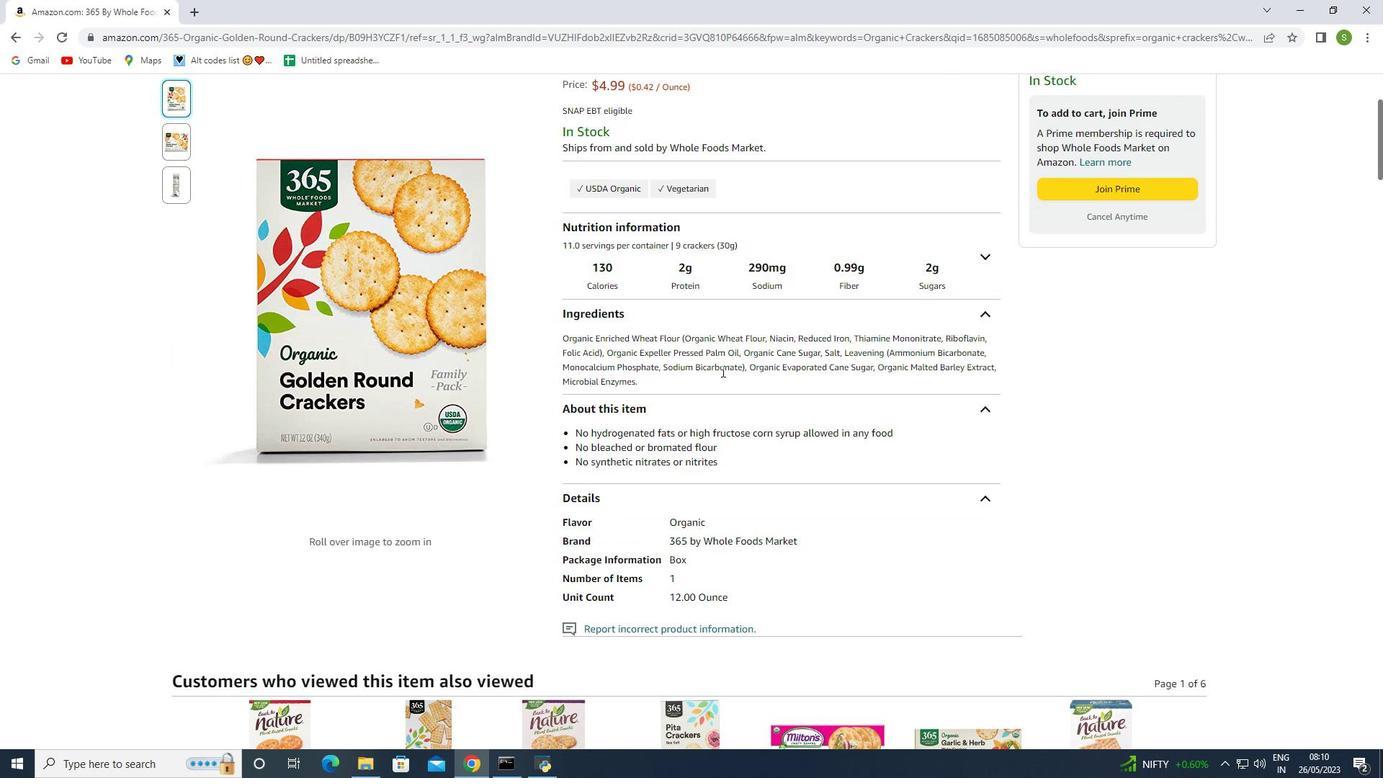 
Action: Mouse scrolled (721, 371) with delta (0, 0)
Screenshot: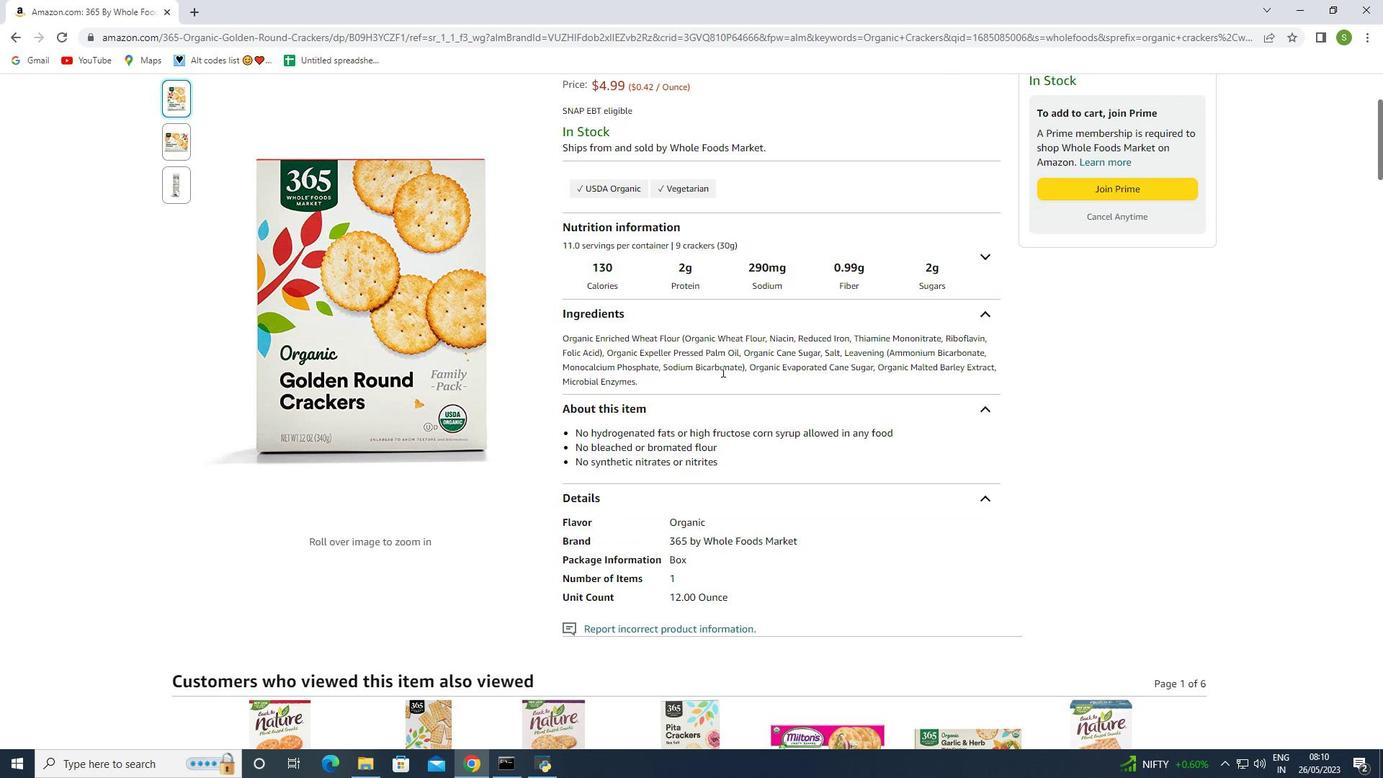 
Action: Mouse moved to (721, 371)
Screenshot: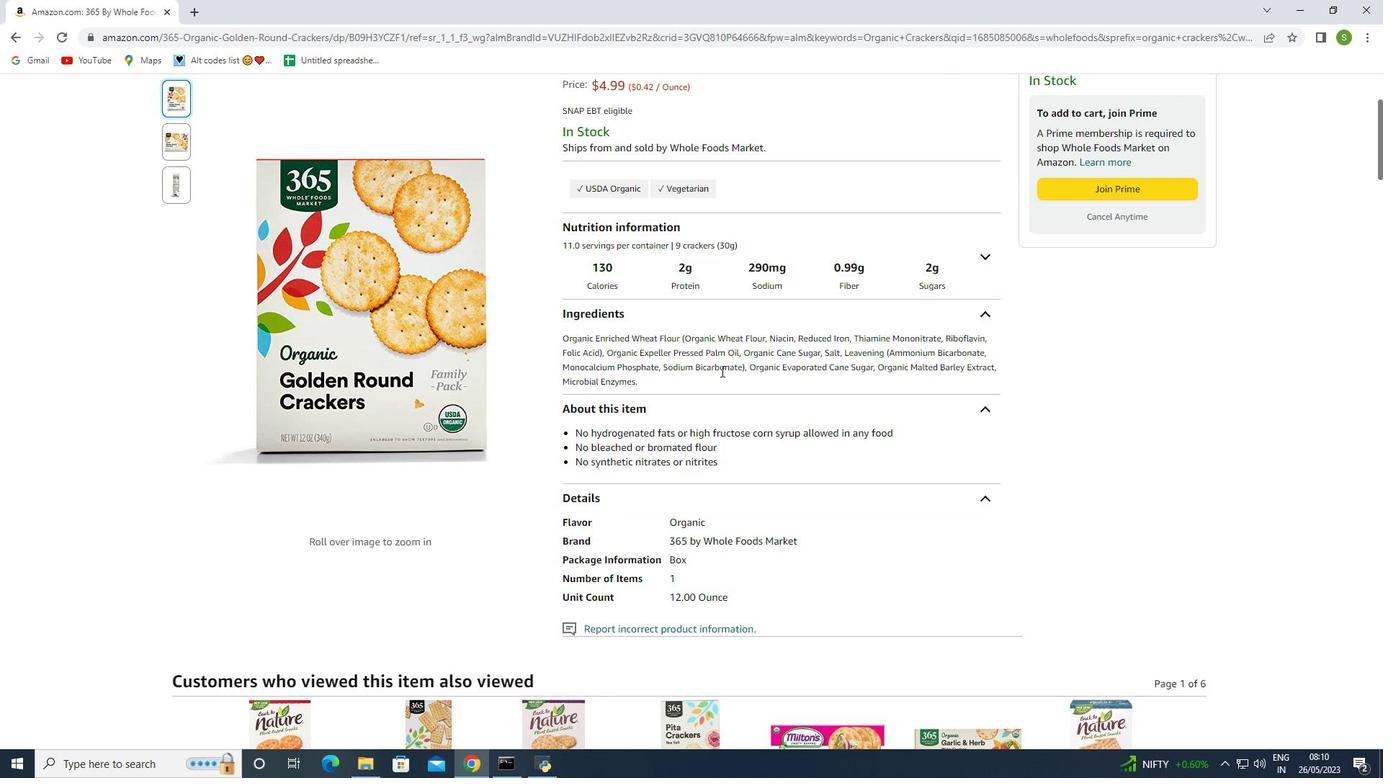 
Action: Mouse scrolled (721, 371) with delta (0, 0)
Screenshot: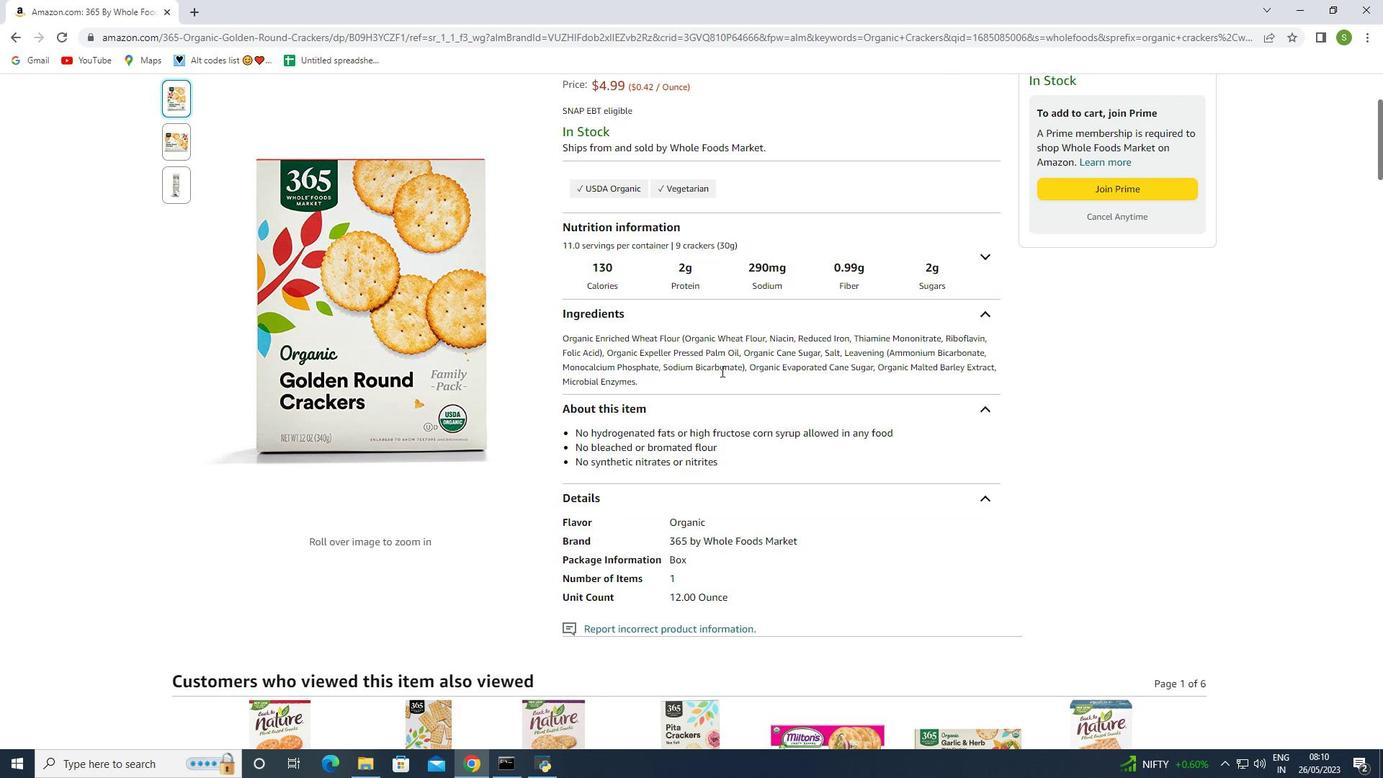 
Action: Mouse moved to (721, 371)
Screenshot: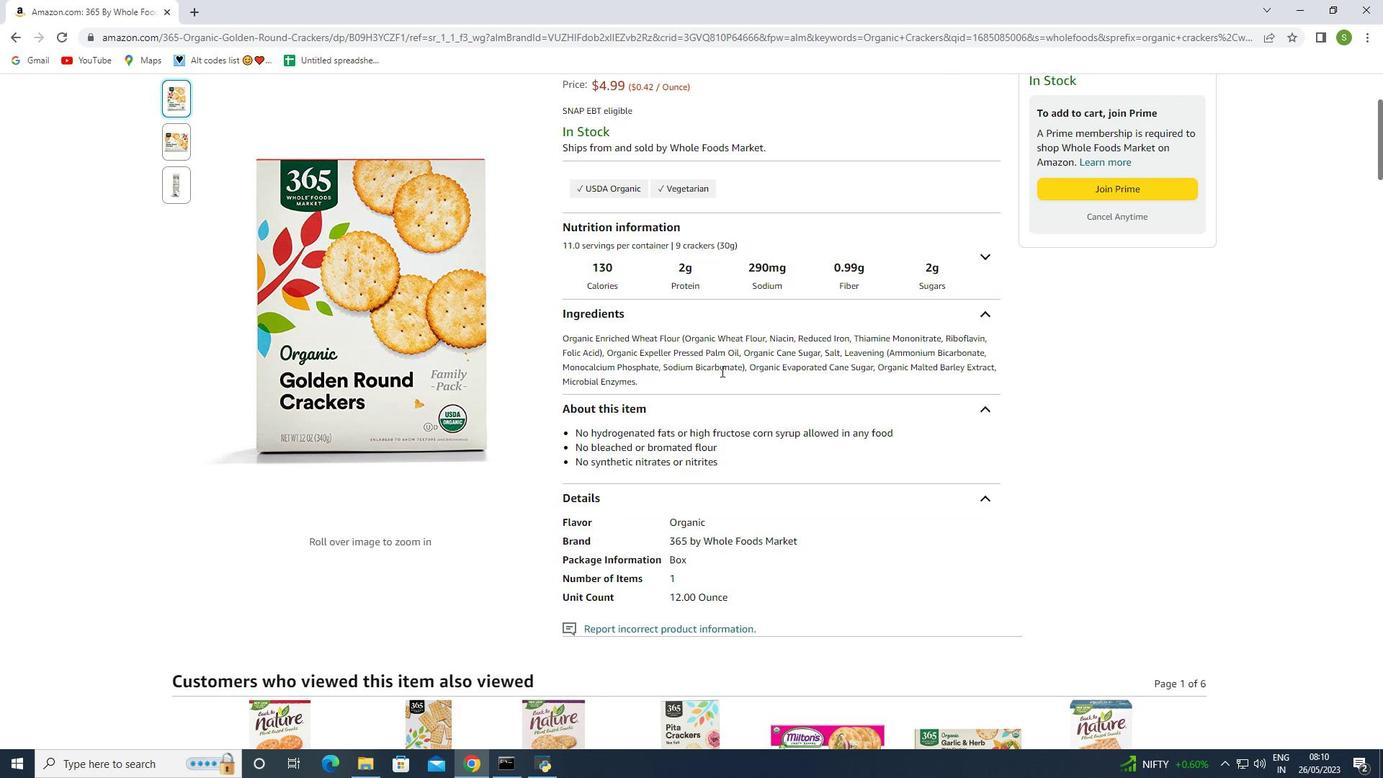 
Action: Mouse scrolled (721, 371) with delta (0, 0)
Screenshot: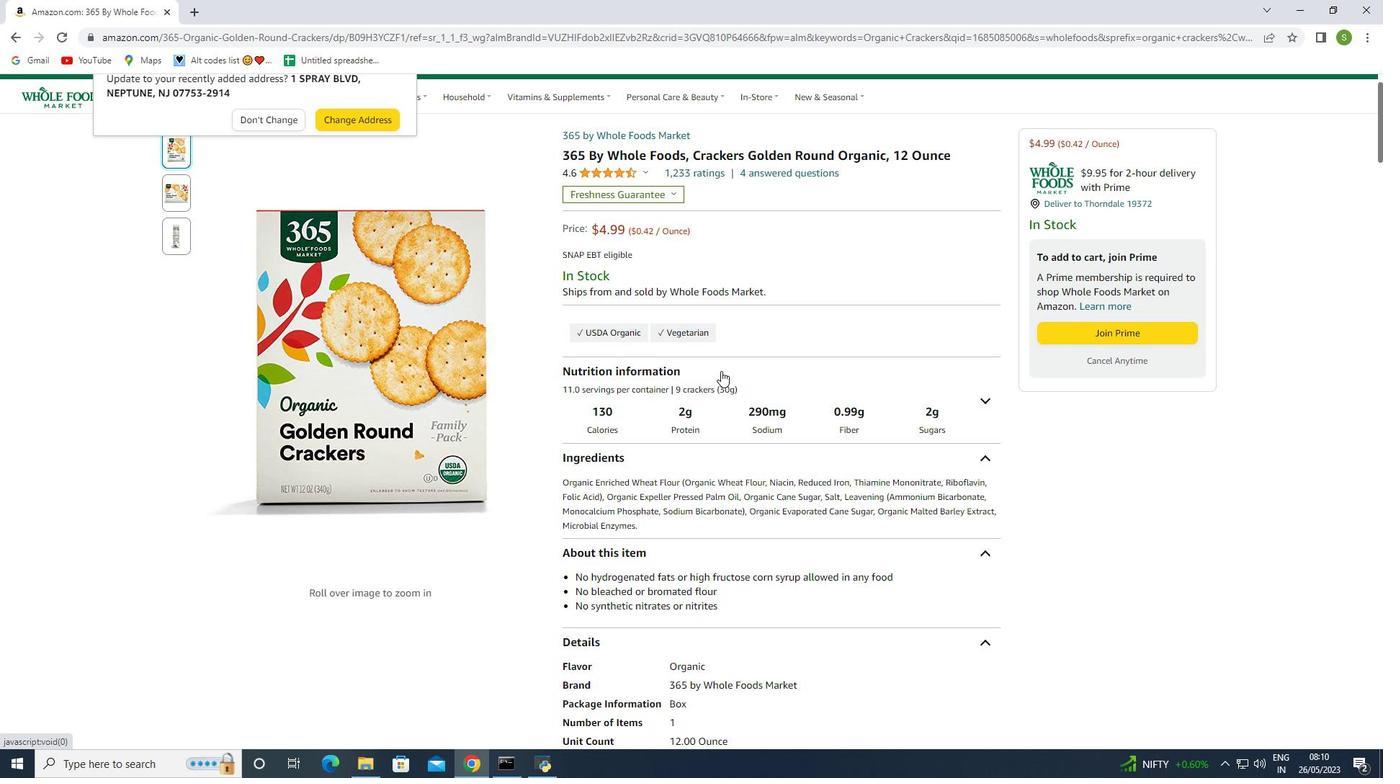 
Action: Mouse scrolled (721, 371) with delta (0, 0)
Screenshot: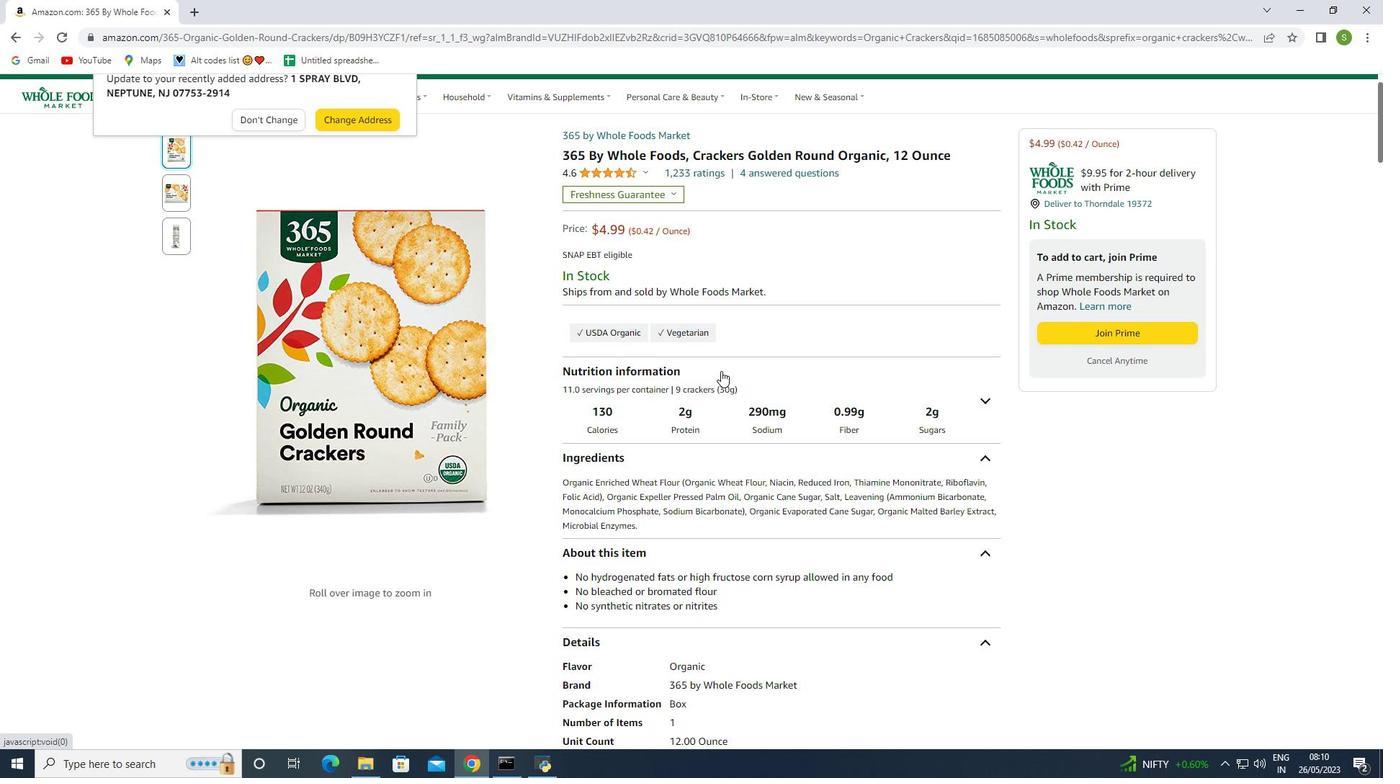 
Action: Mouse moved to (263, 192)
Screenshot: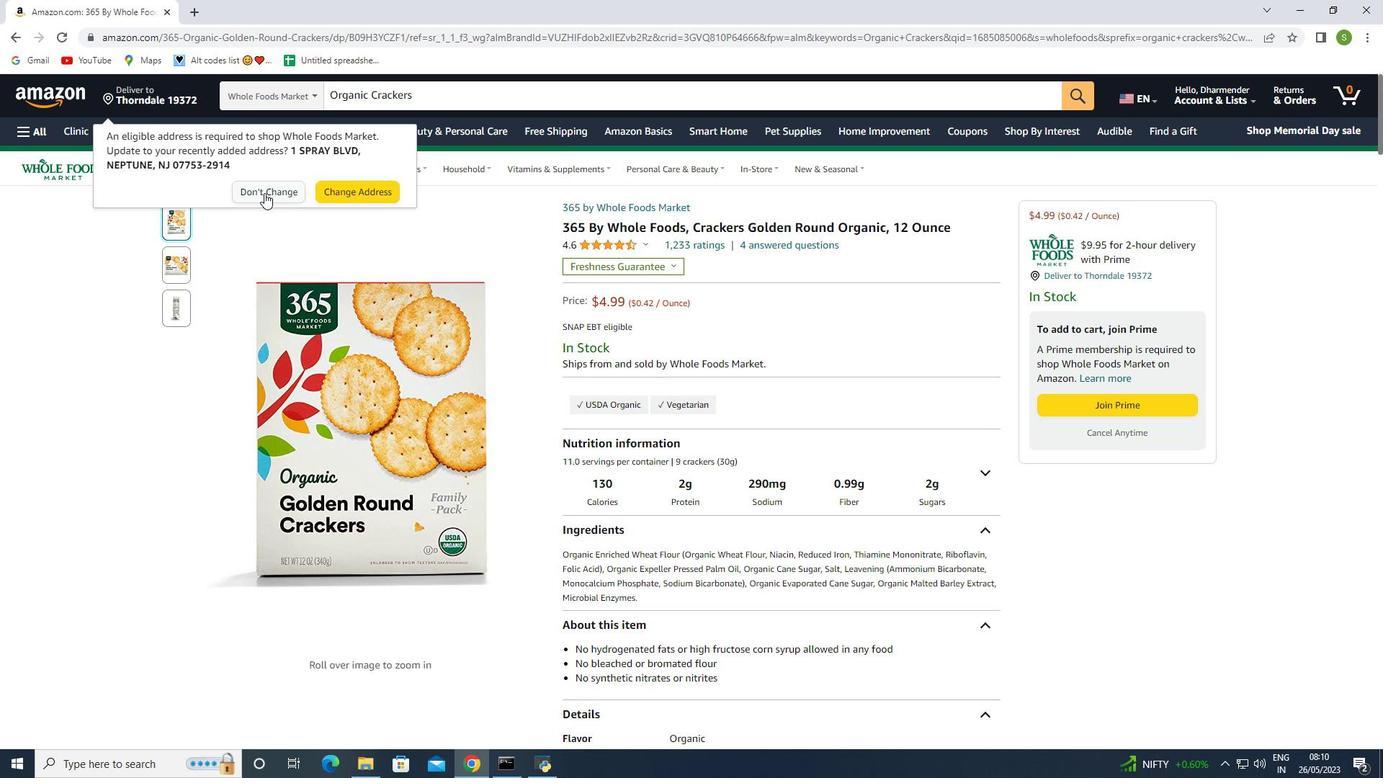 
Action: Mouse pressed left at (263, 192)
Screenshot: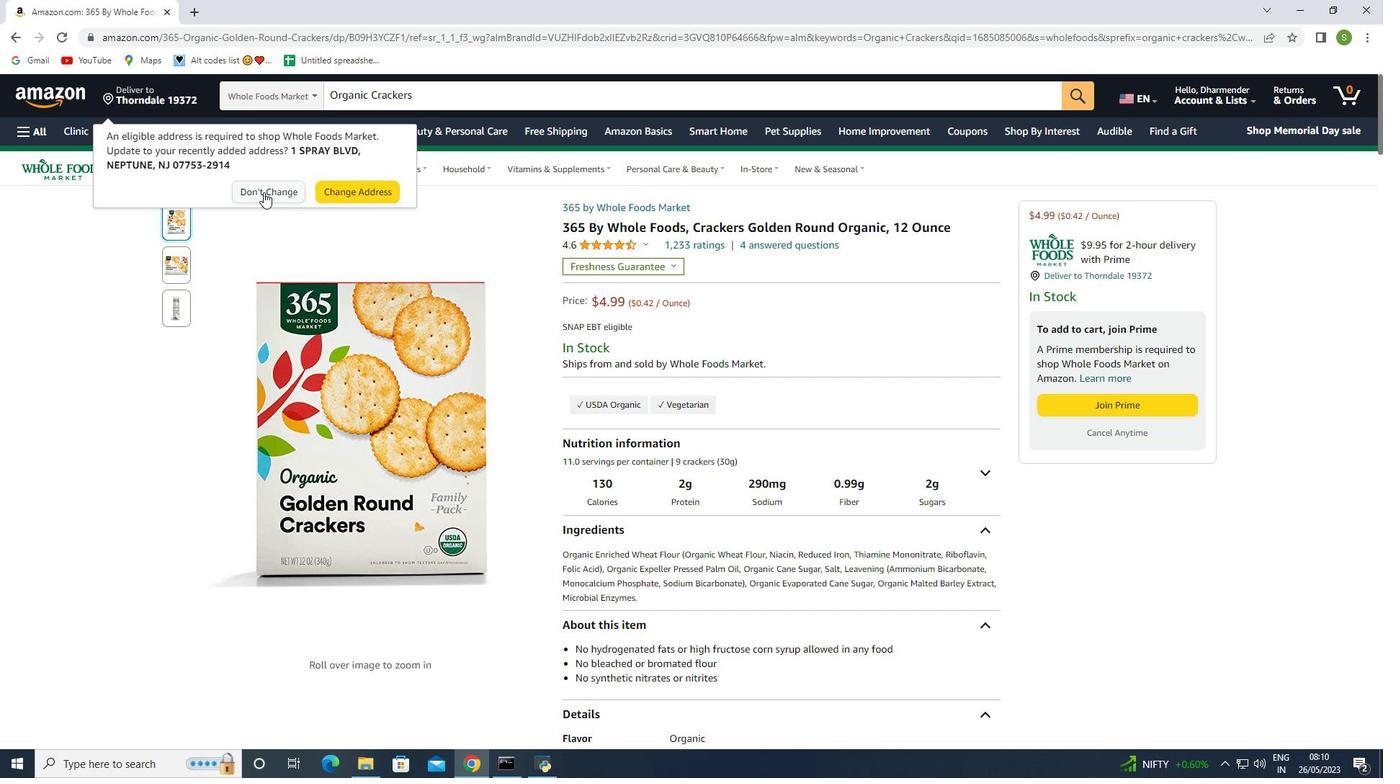 
Action: Mouse moved to (1151, 411)
Screenshot: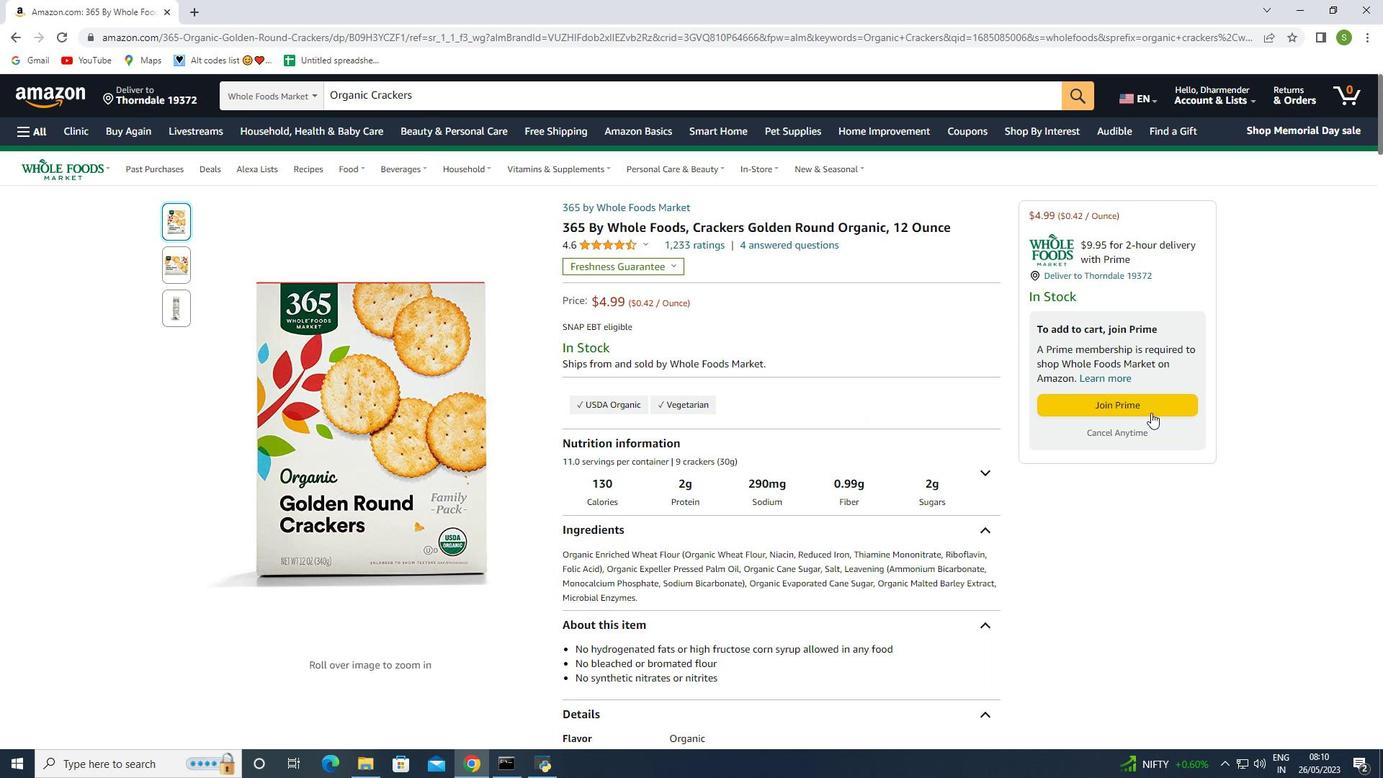 
Action: Mouse pressed left at (1151, 411)
Screenshot: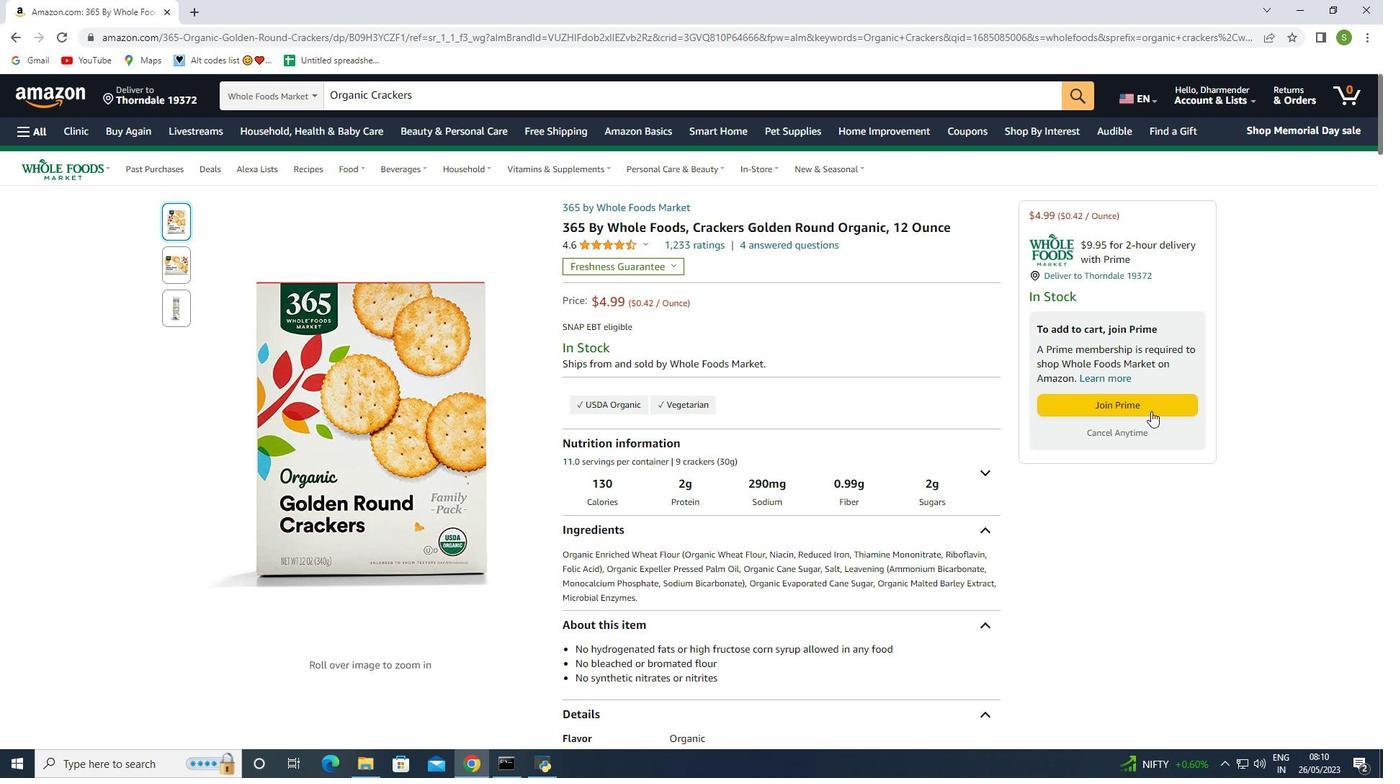 
Action: Mouse moved to (458, 406)
Screenshot: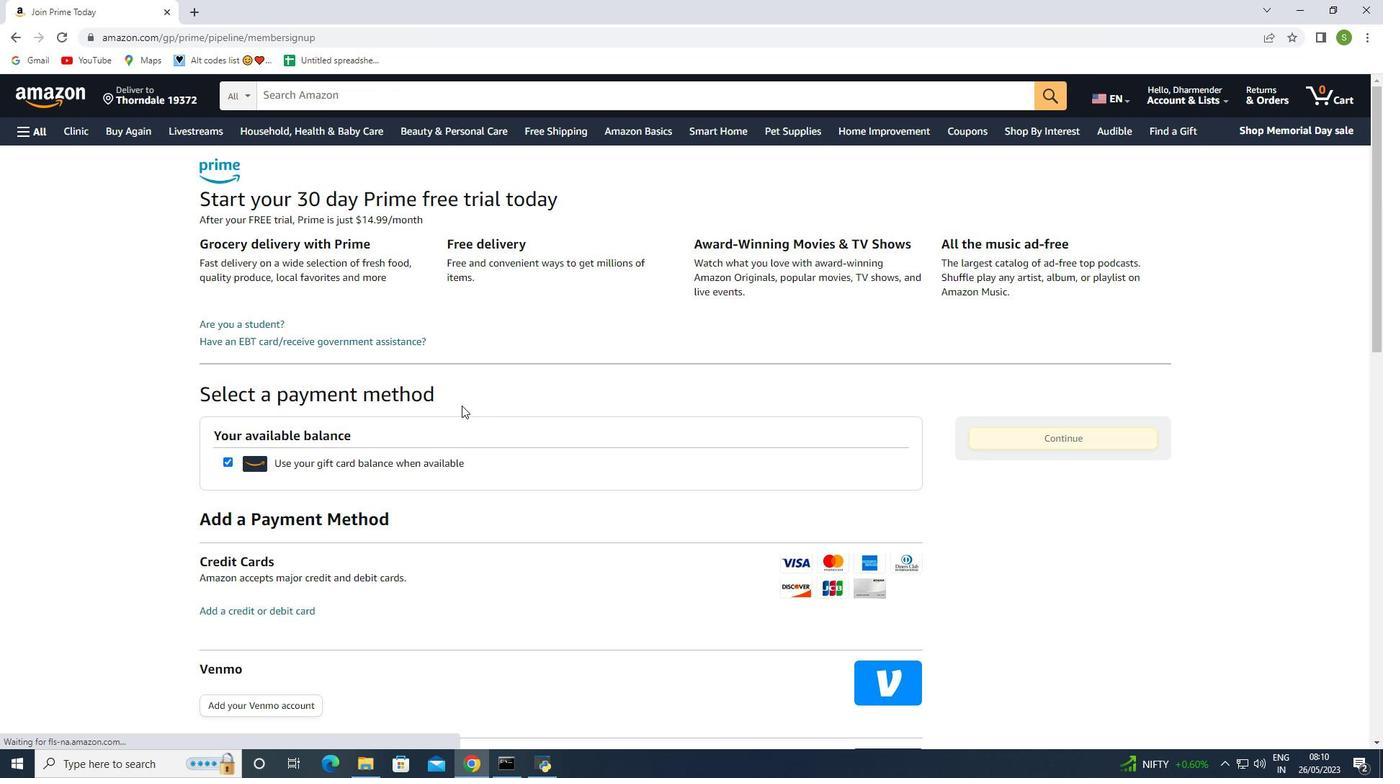 
Action: Mouse scrolled (461, 405) with delta (0, 0)
Screenshot: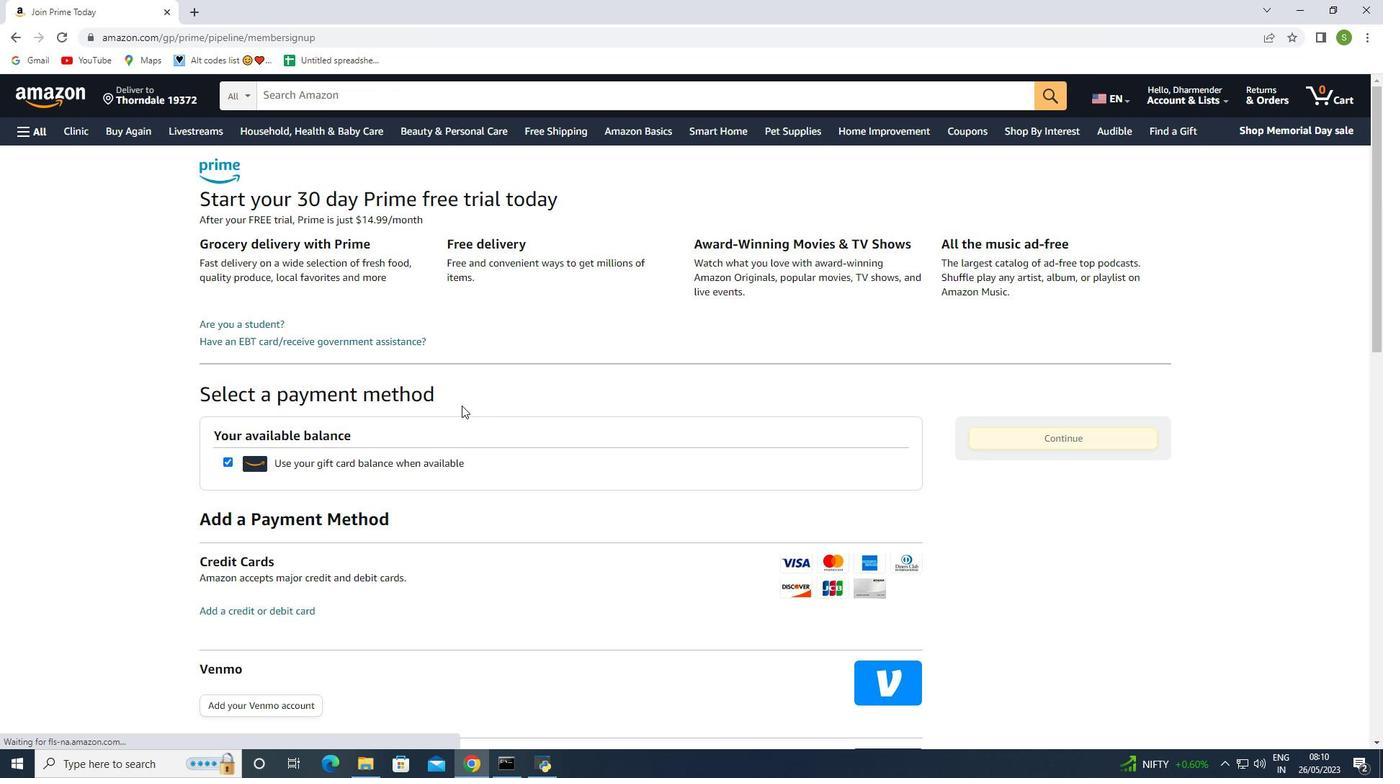 
Action: Mouse moved to (449, 406)
Screenshot: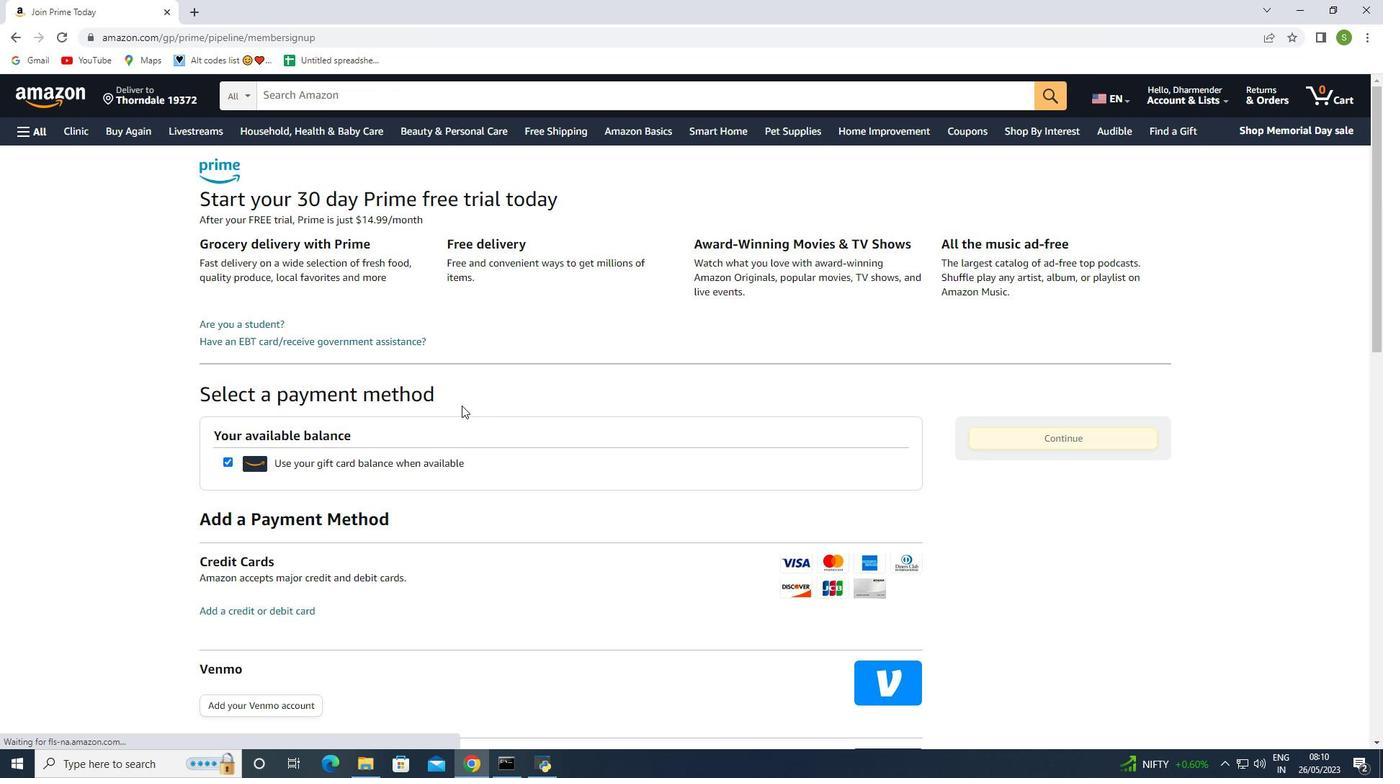 
Action: Mouse scrolled (457, 405) with delta (0, 0)
Screenshot: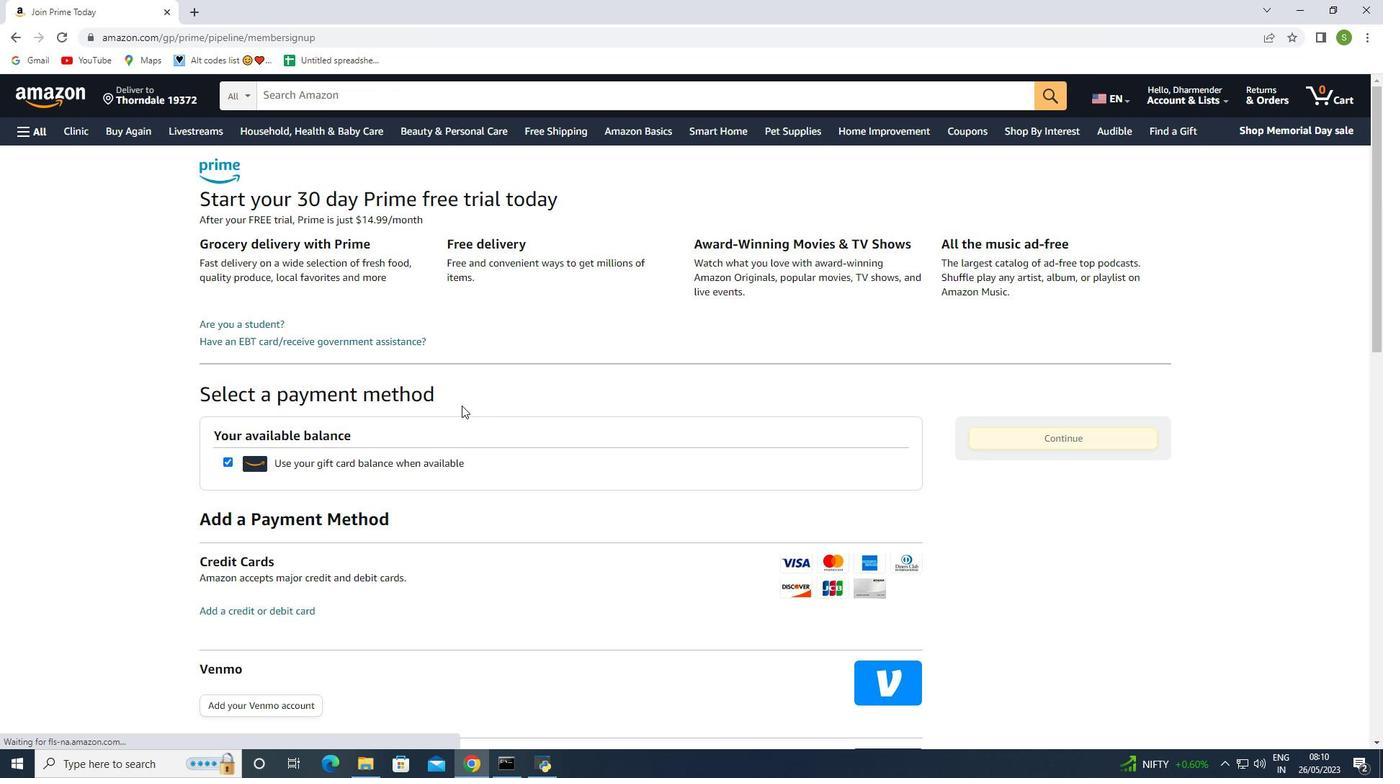 
Action: Mouse moved to (447, 406)
Screenshot: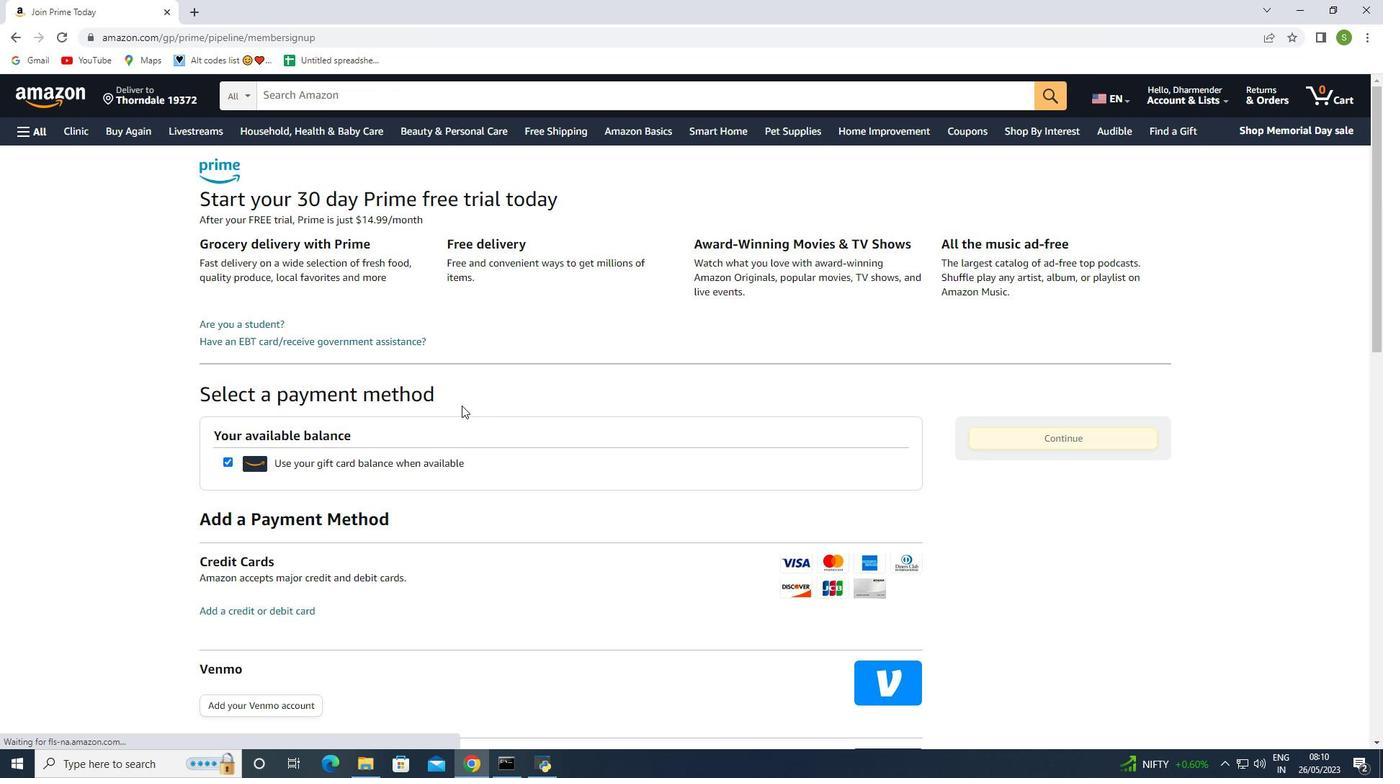 
Action: Mouse scrolled (454, 405) with delta (0, 0)
Screenshot: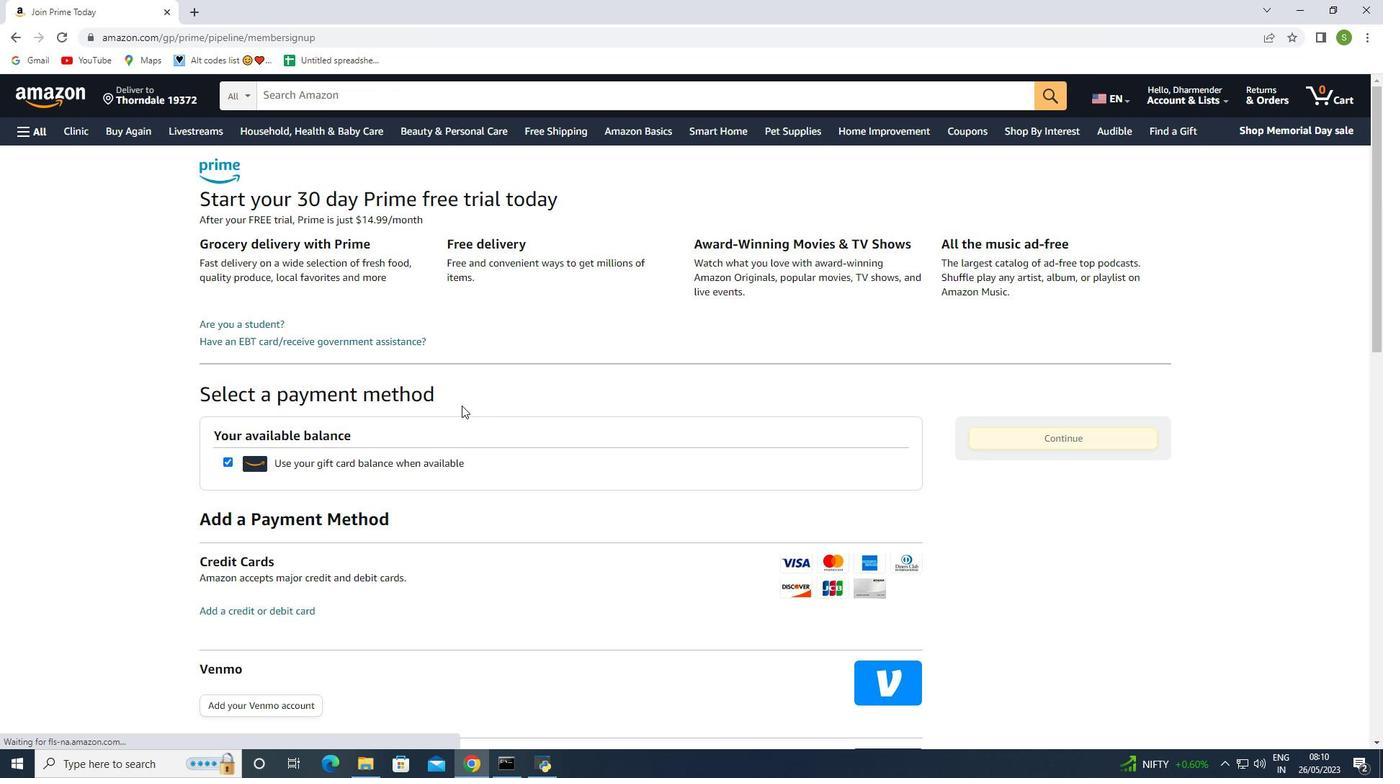 
Action: Mouse moved to (230, 392)
Screenshot: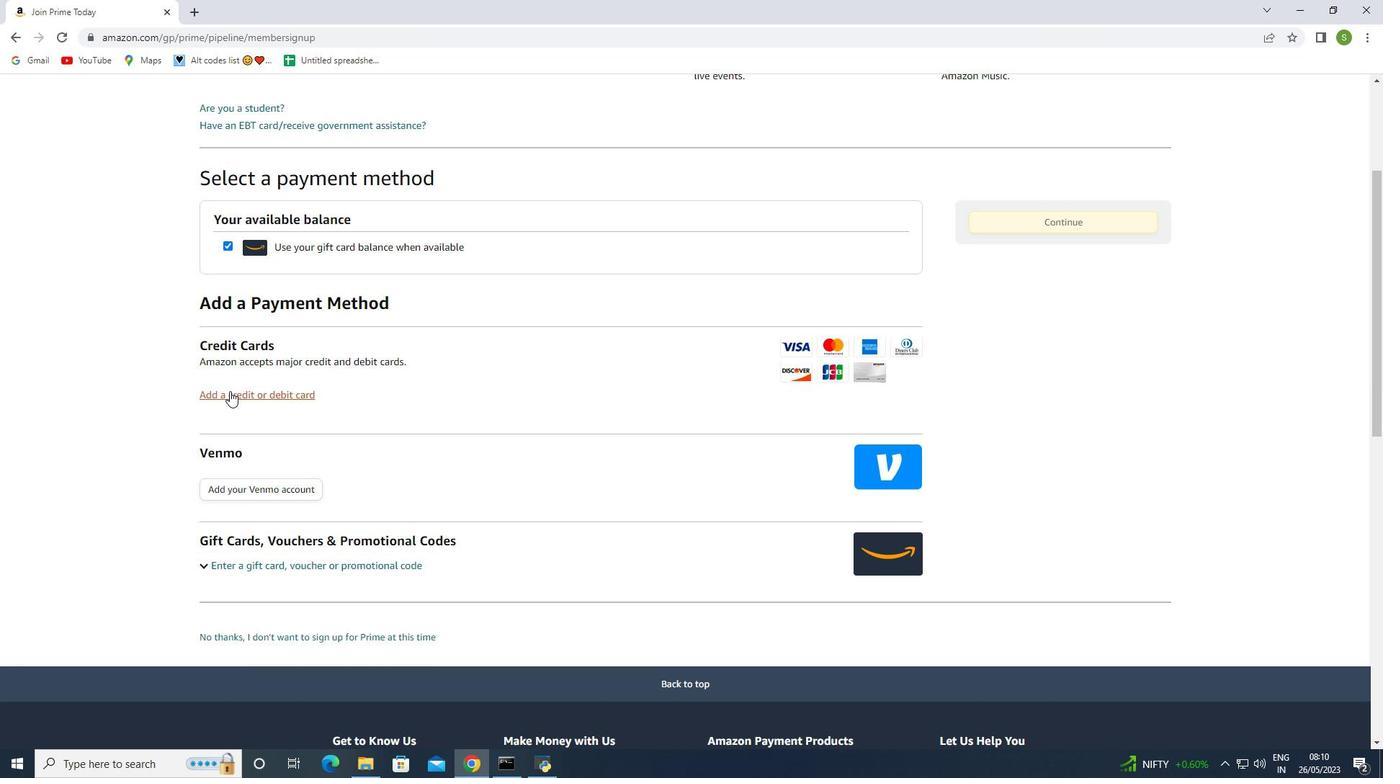
Action: Mouse pressed left at (230, 392)
Screenshot: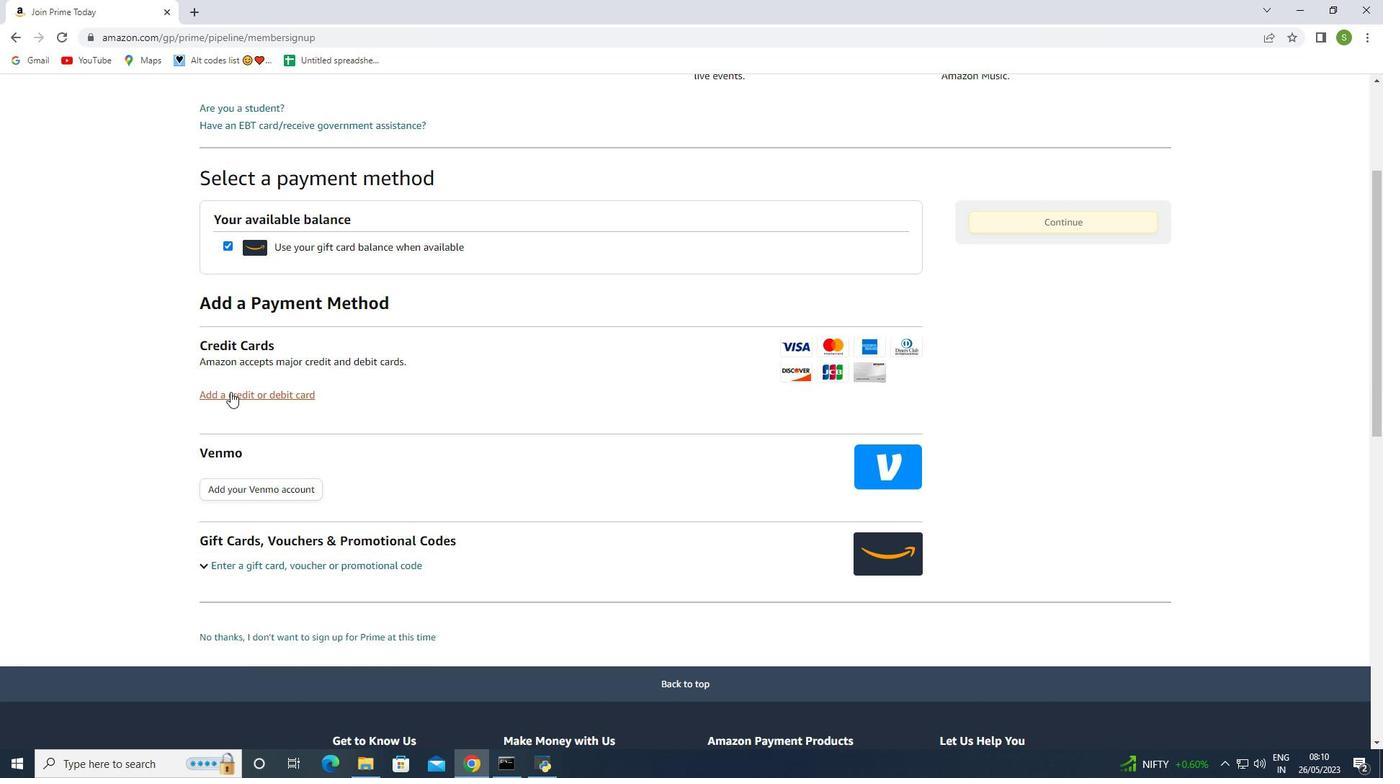 
Action: Mouse scrolled (230, 391) with delta (0, 0)
Screenshot: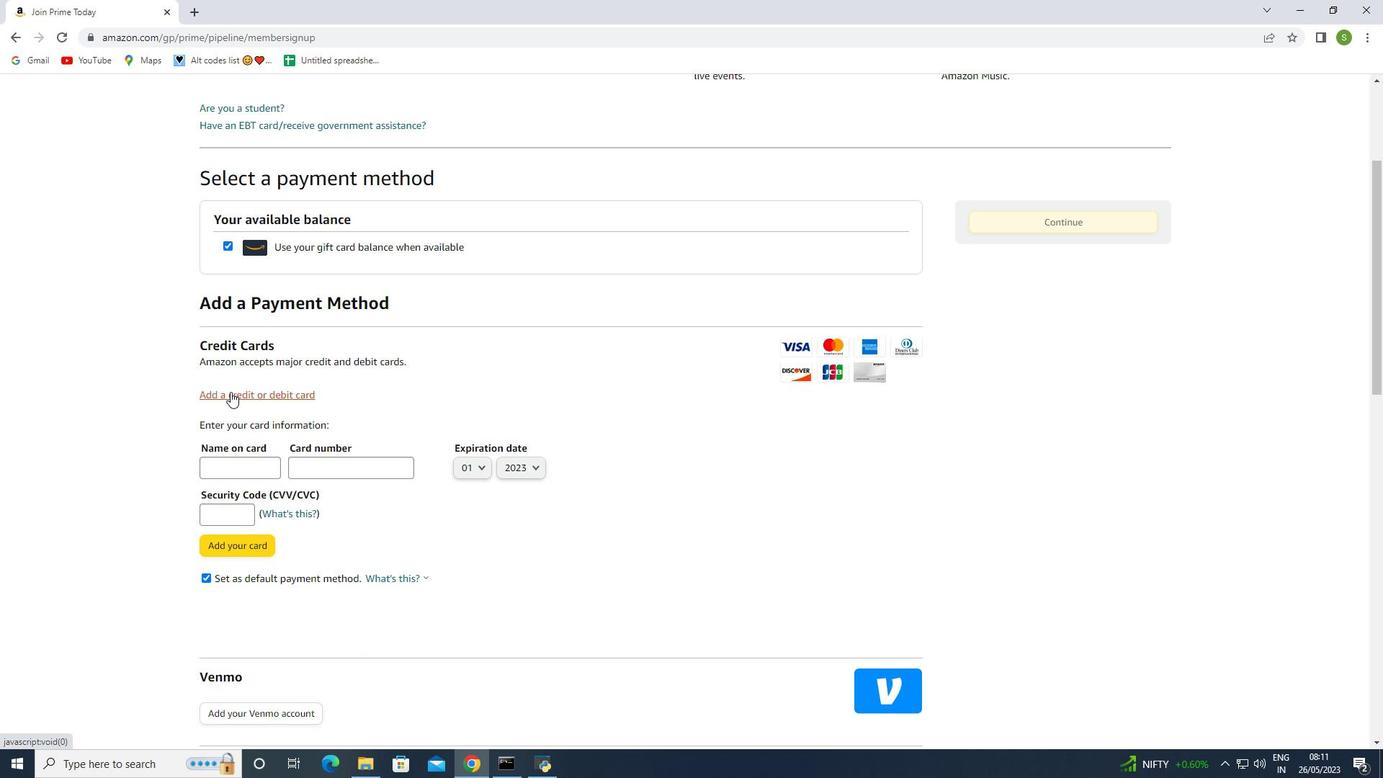 
Action: Mouse scrolled (230, 391) with delta (0, 0)
Screenshot: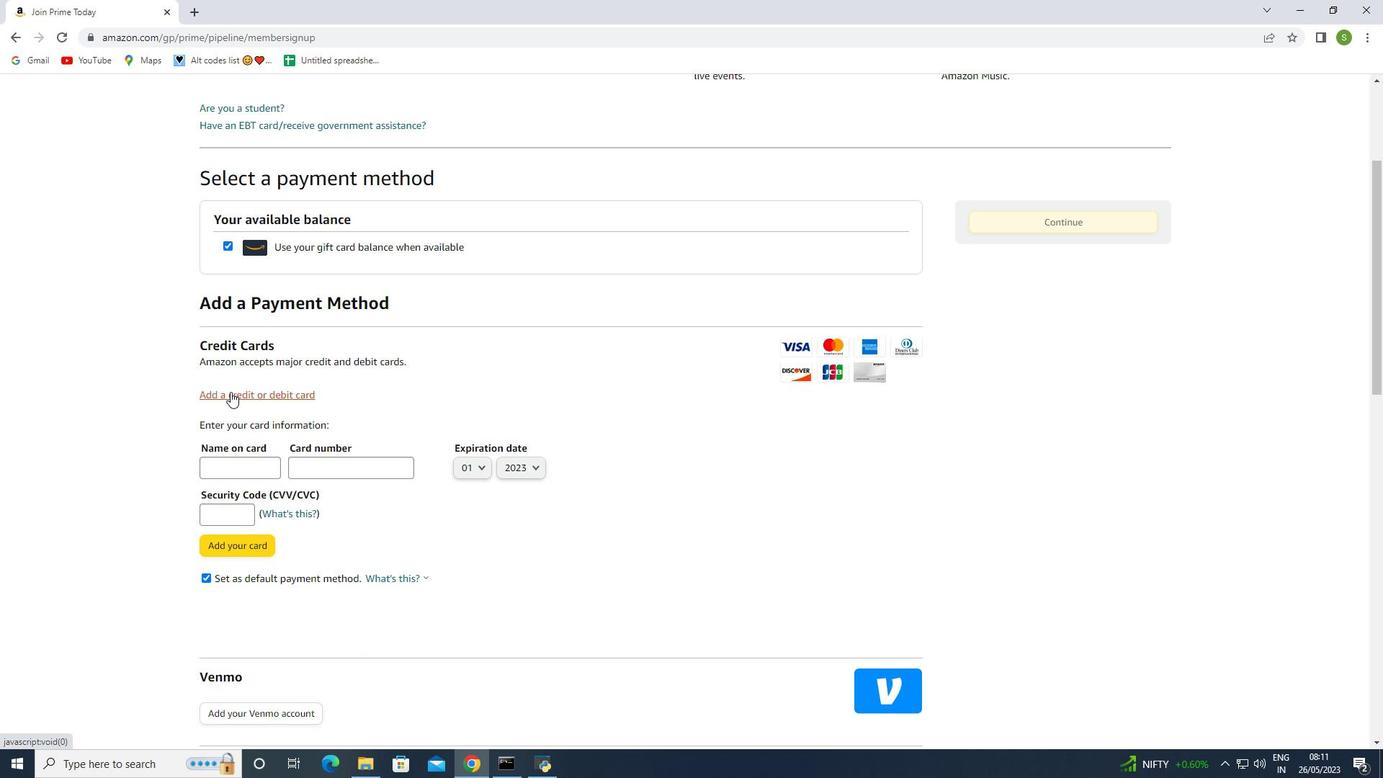 
Action: Mouse moved to (243, 327)
Screenshot: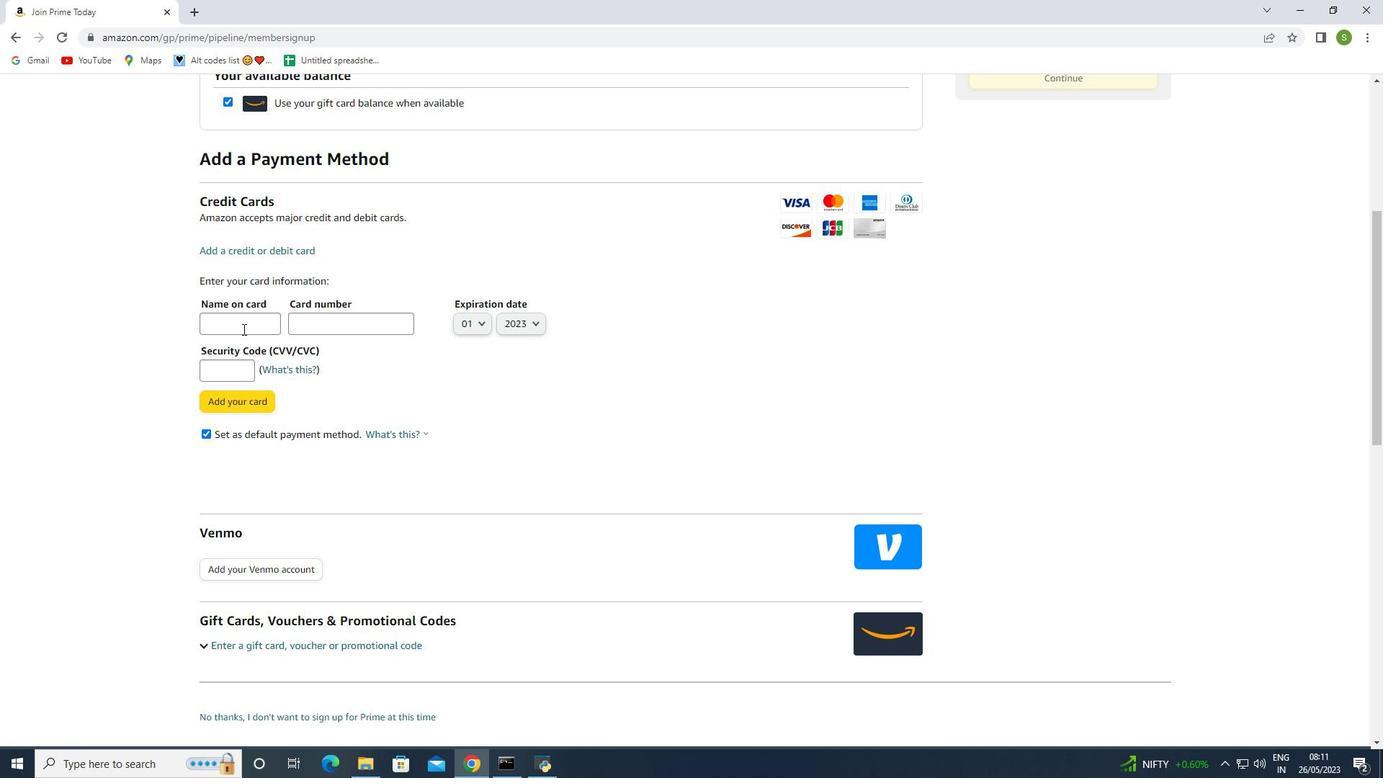 
Action: Mouse pressed left at (243, 327)
Screenshot: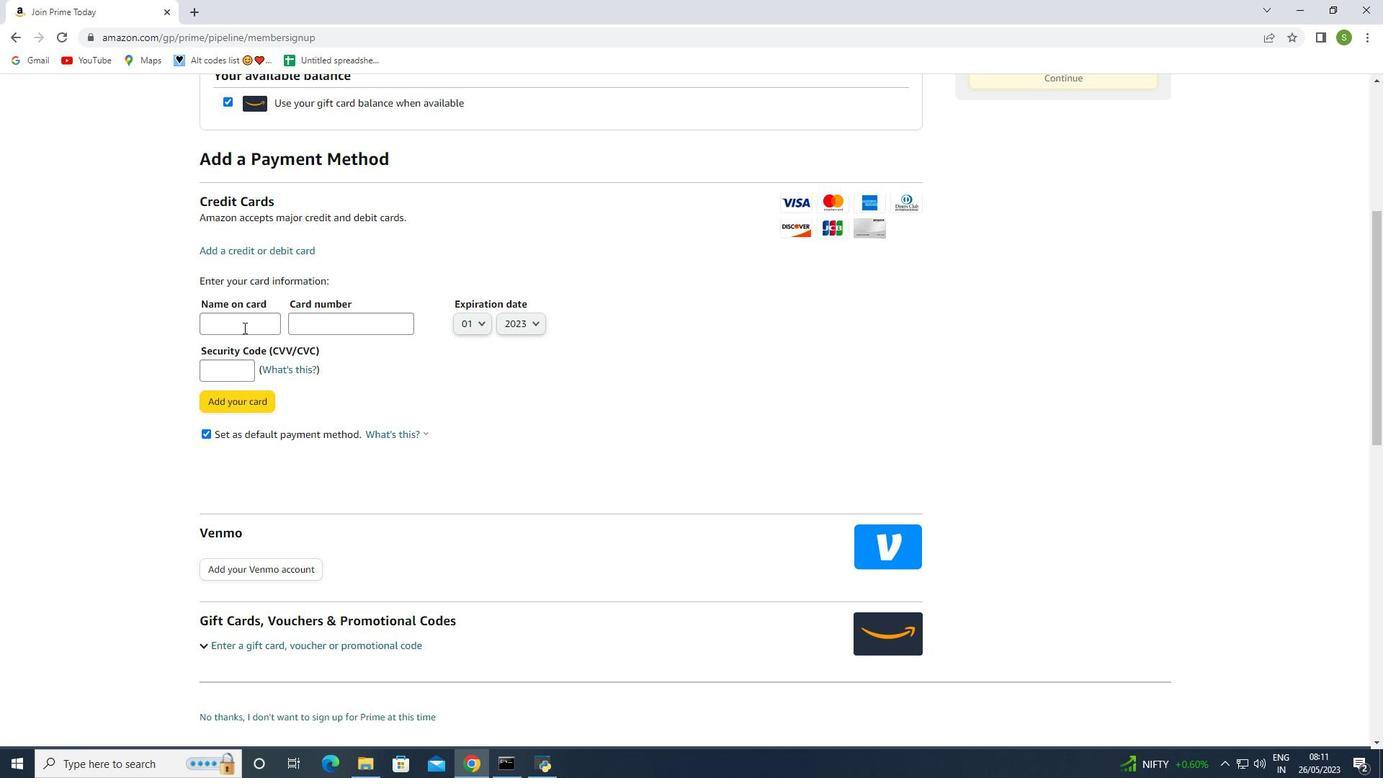 
Action: Key pressed <Key.shift>jILLIAN<Key.space><Key.shift>wRIGHT
Screenshot: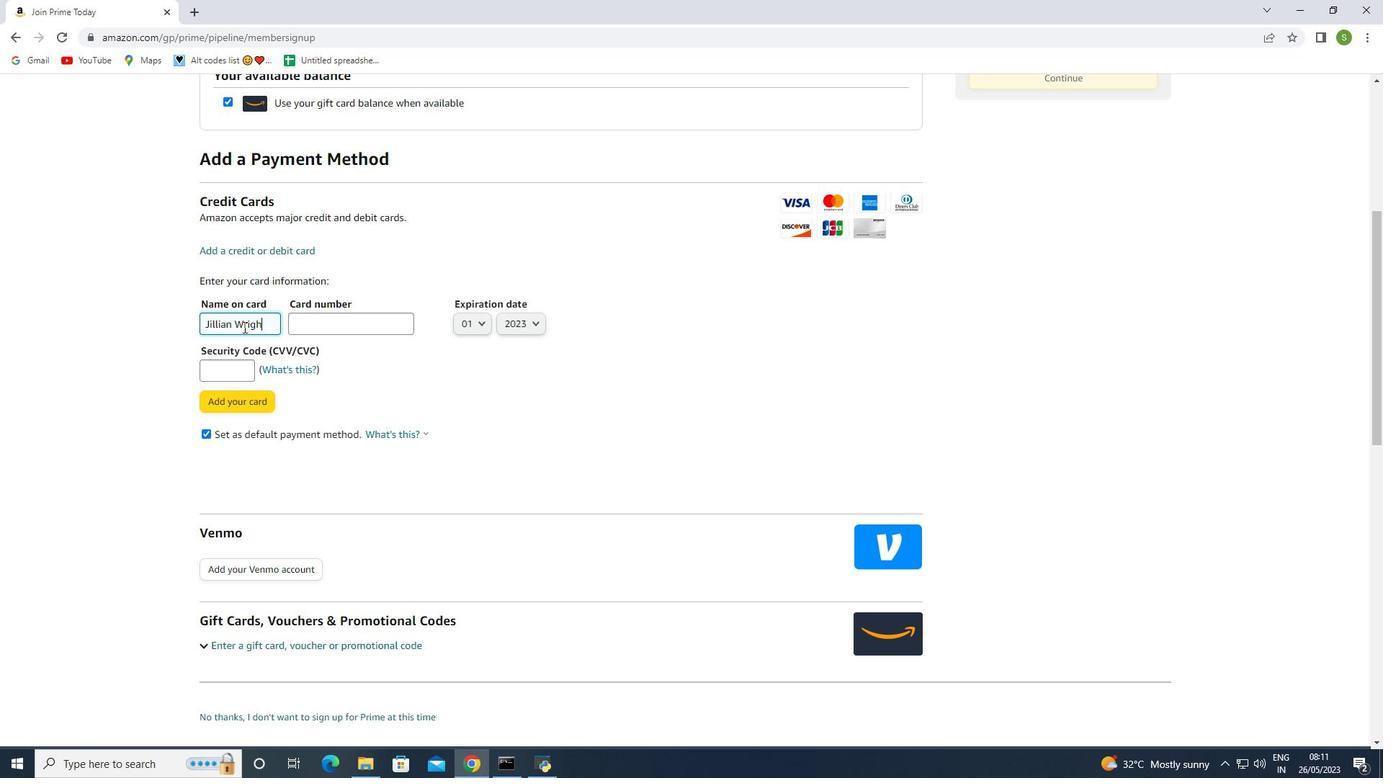 
Action: Mouse moved to (318, 321)
Screenshot: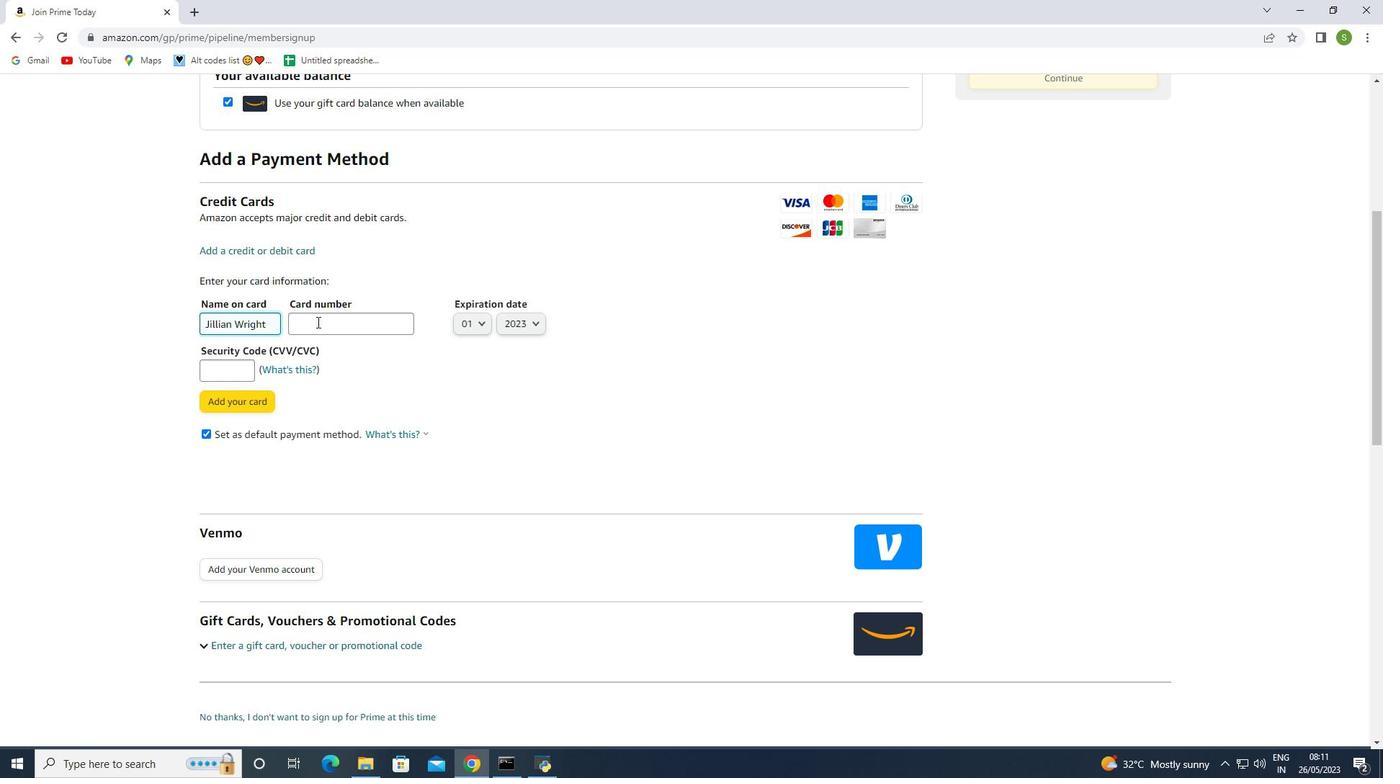 
Action: Mouse pressed left at (318, 321)
Screenshot: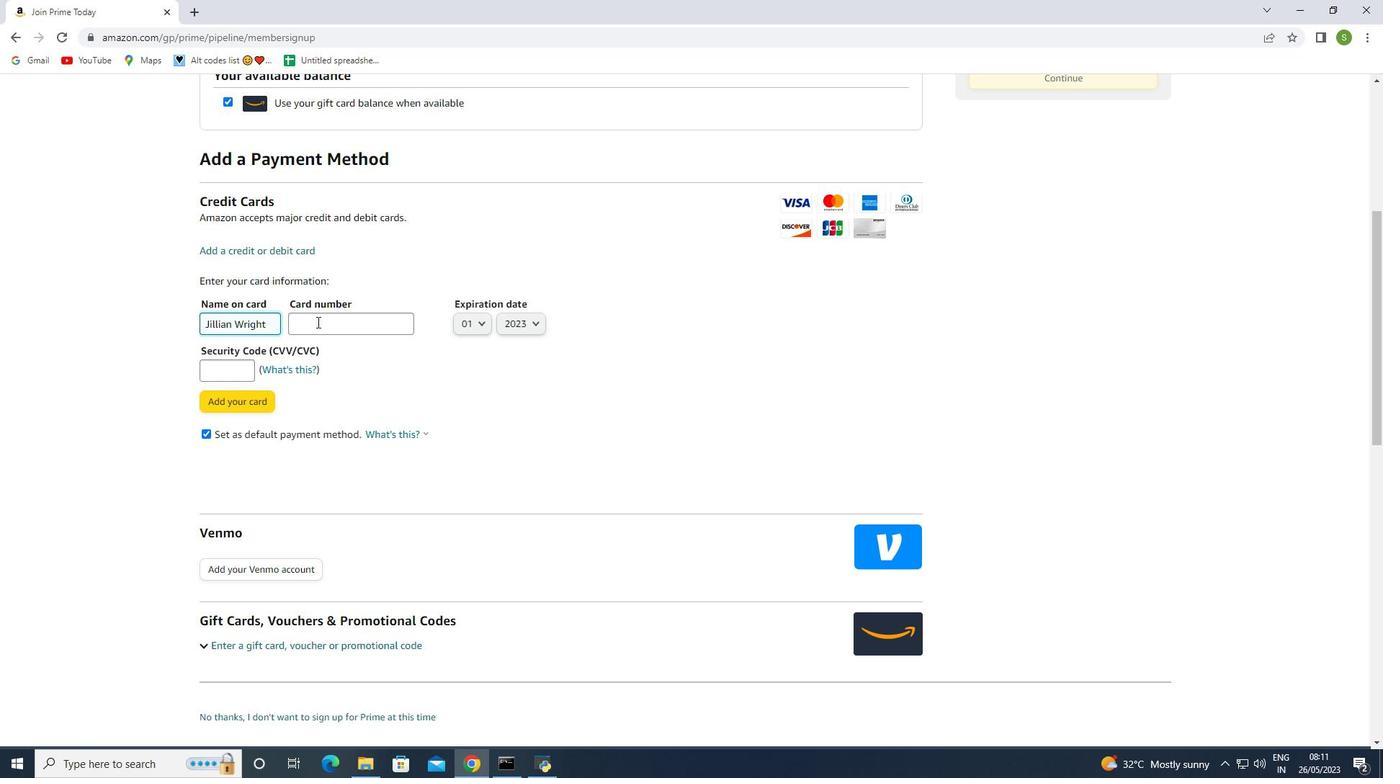 
Action: Mouse moved to (318, 321)
Screenshot: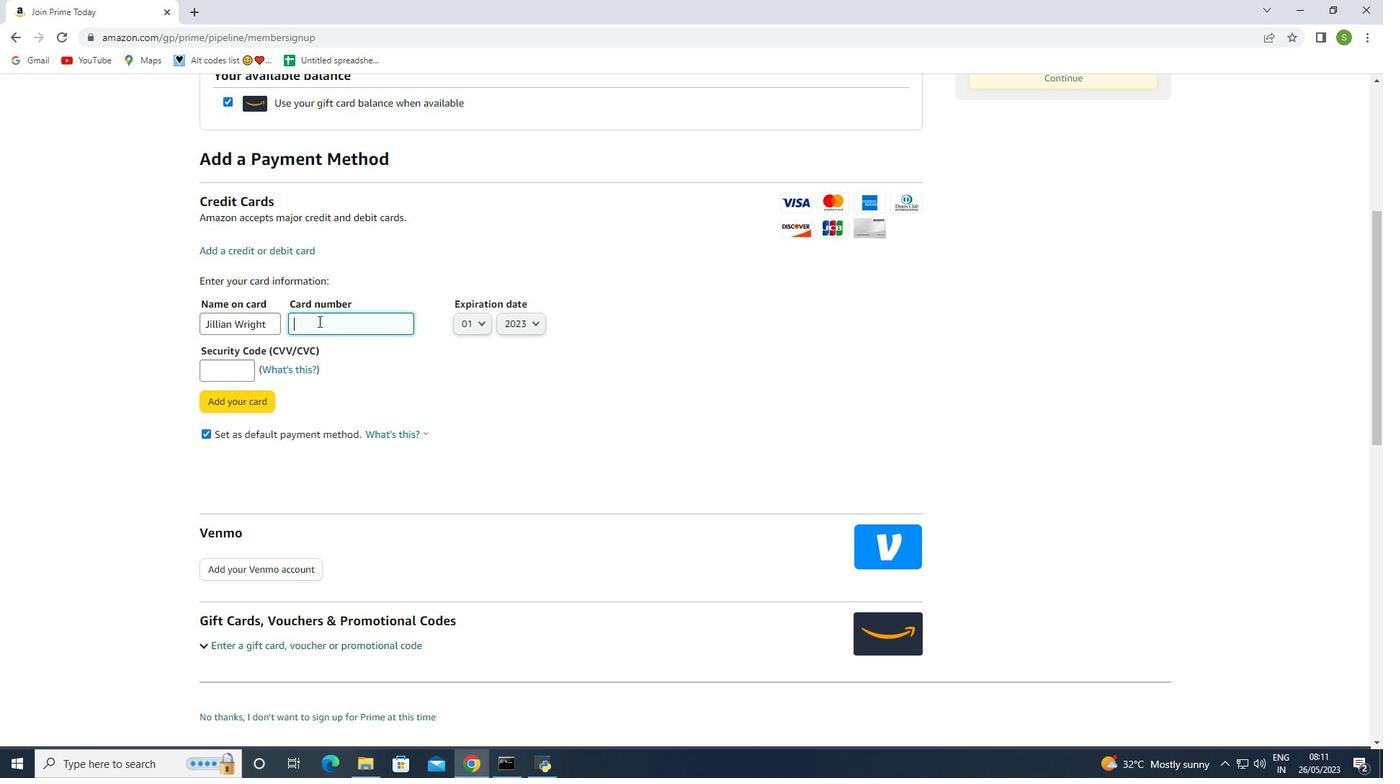 
Action: Key pressed 347810
Screenshot: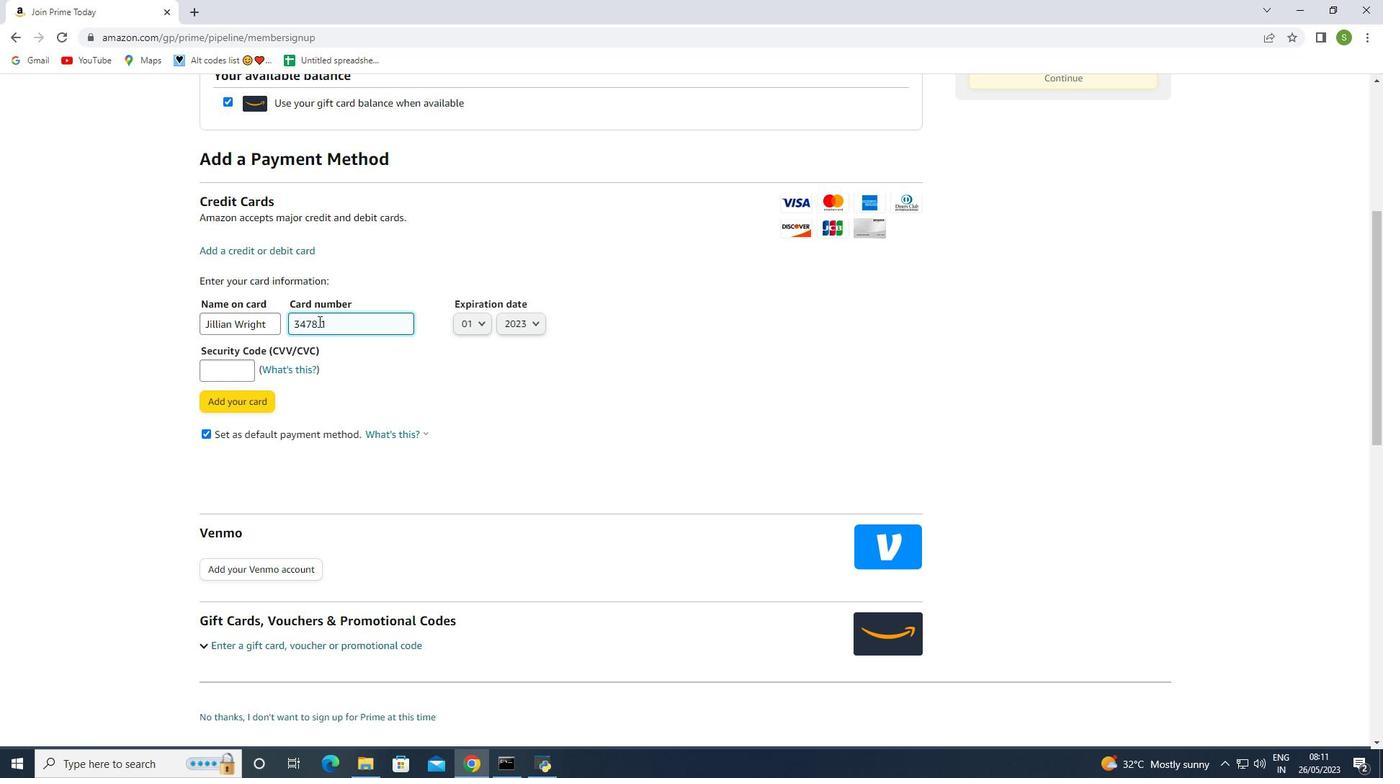 
Action: Mouse moved to (356, 340)
Screenshot: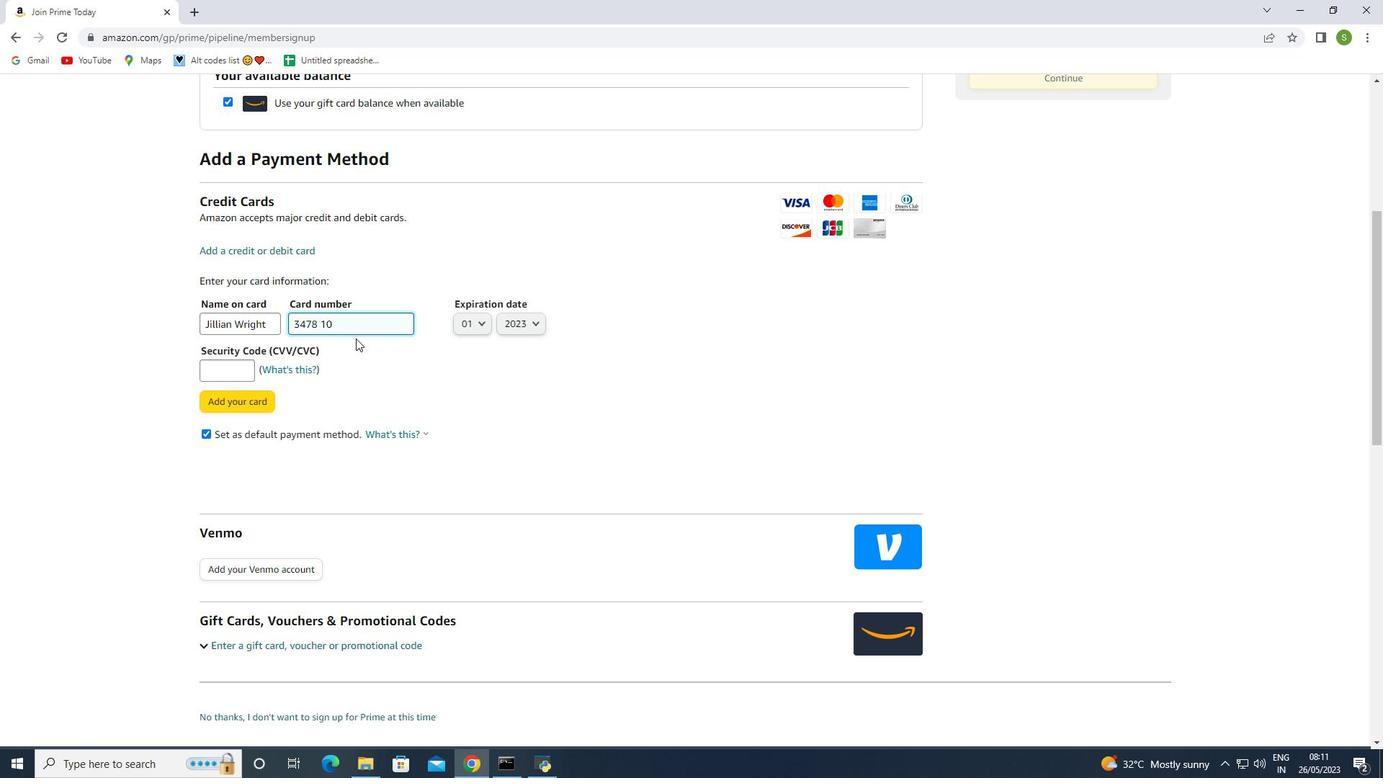 
Action: Key pressed 23
Screenshot: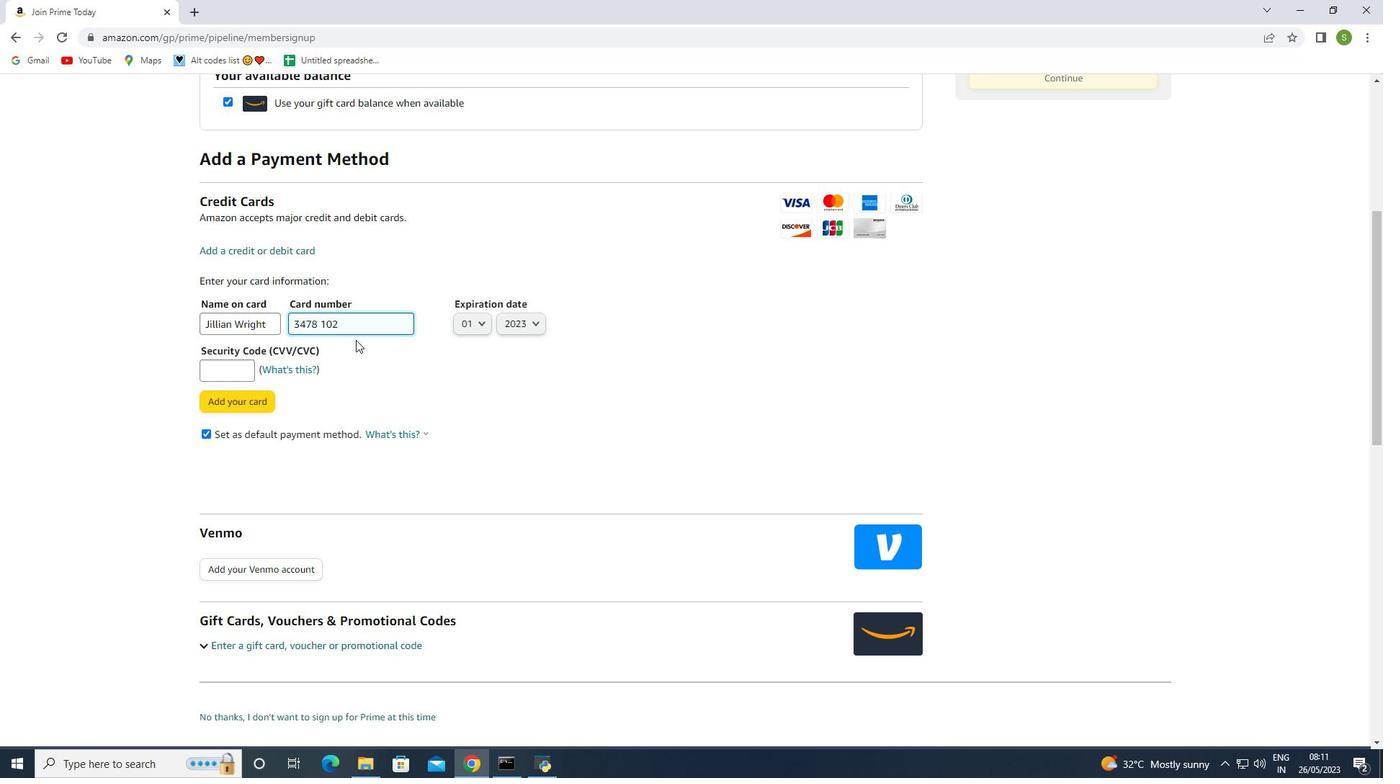 
Action: Mouse moved to (377, 439)
Screenshot: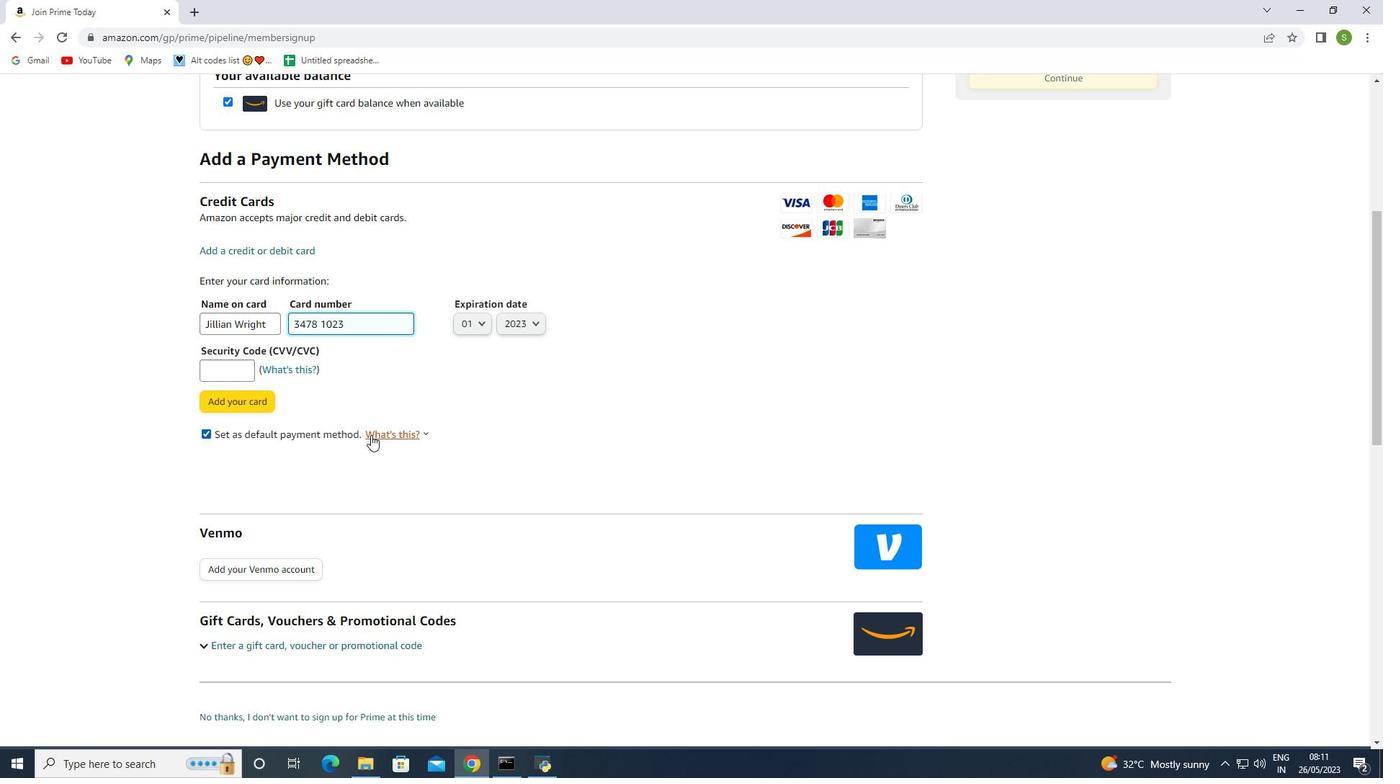 
Action: Key pressed 4567
Screenshot: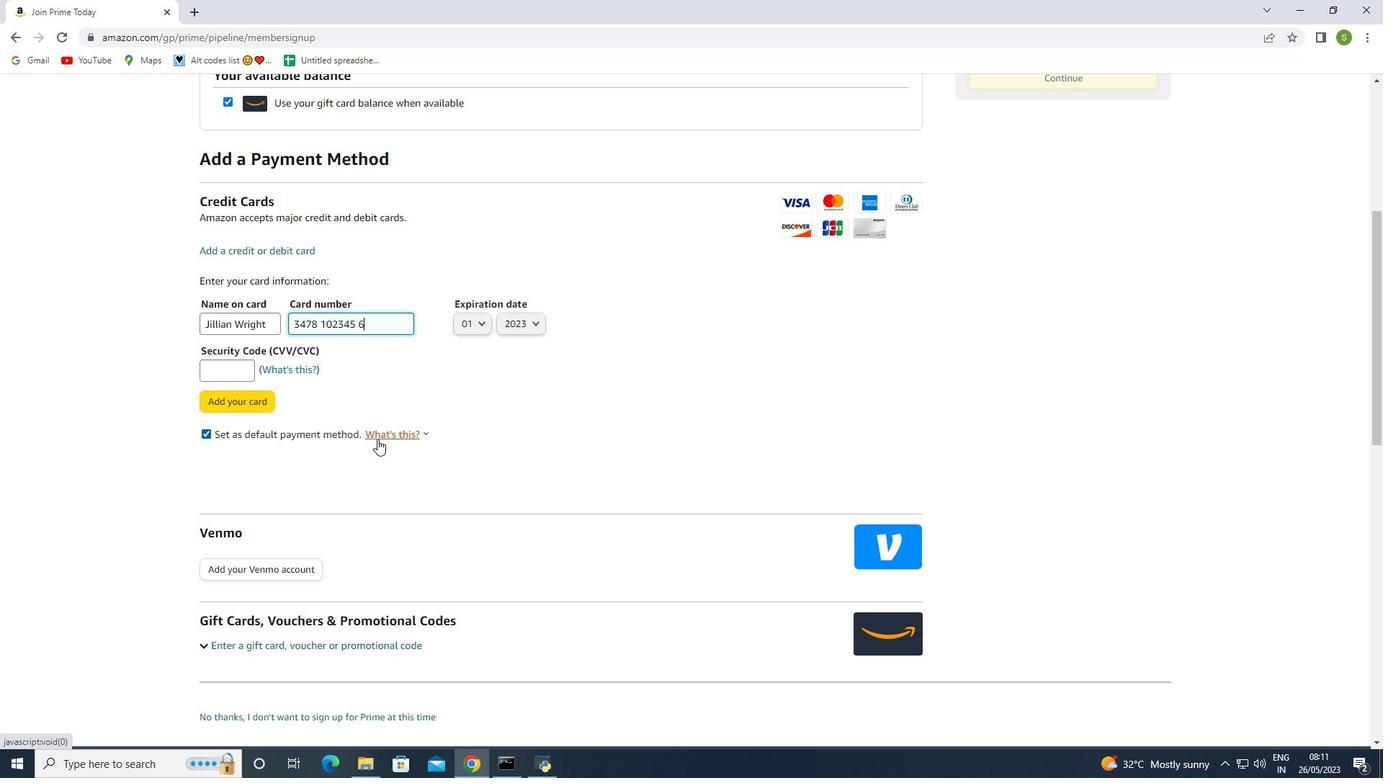 
Action: Mouse moved to (392, 446)
Screenshot: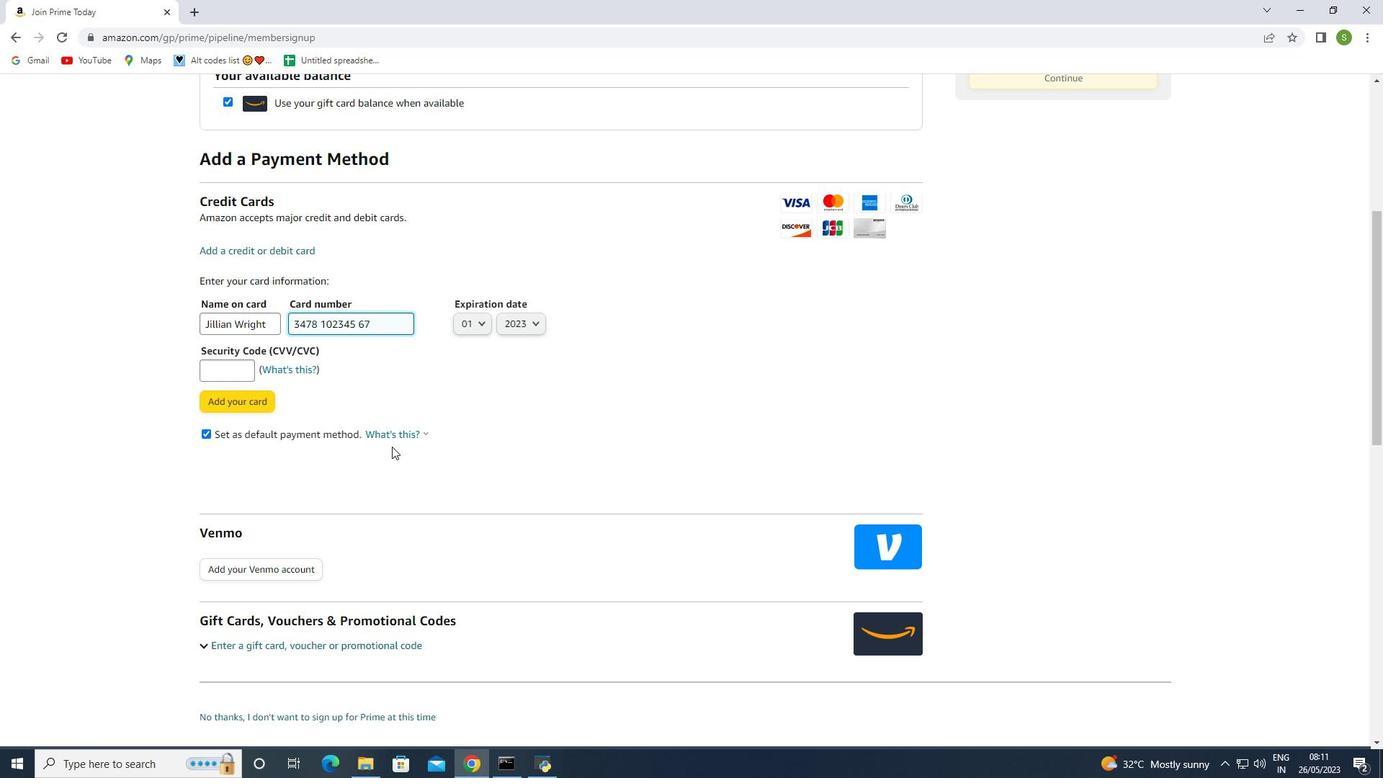 
Action: Key pressed <Key.backspace>
Screenshot: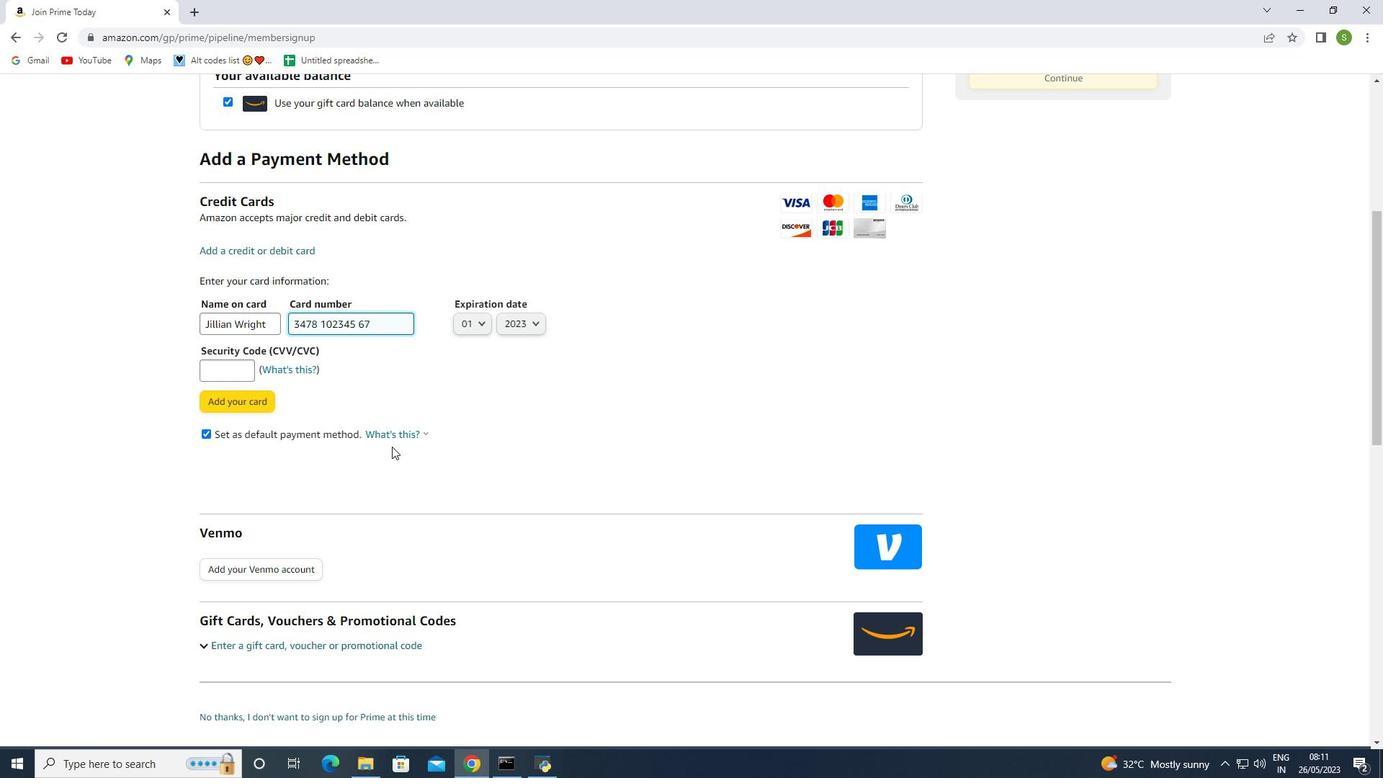 
Action: Mouse moved to (393, 447)
Screenshot: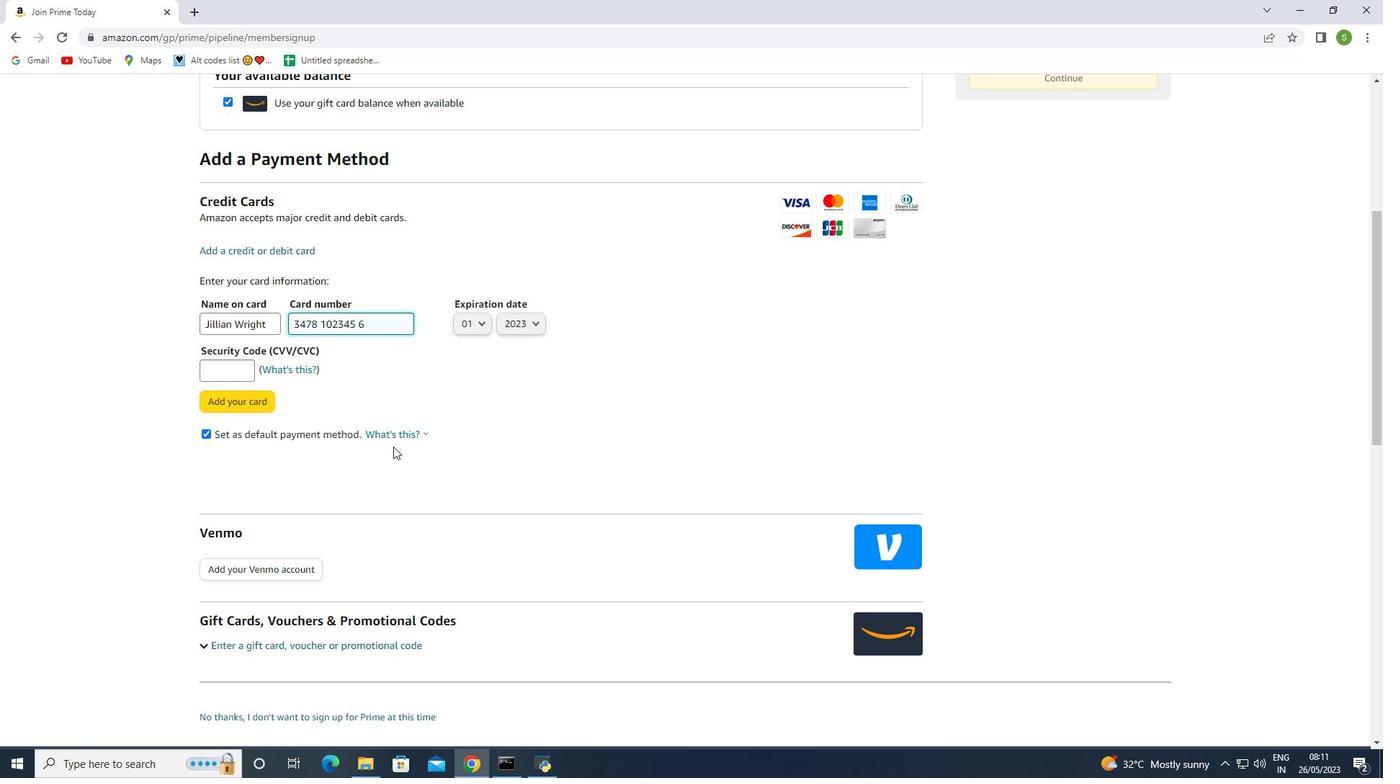 
Action: Key pressed <Key.backspace><Key.backspace>
Screenshot: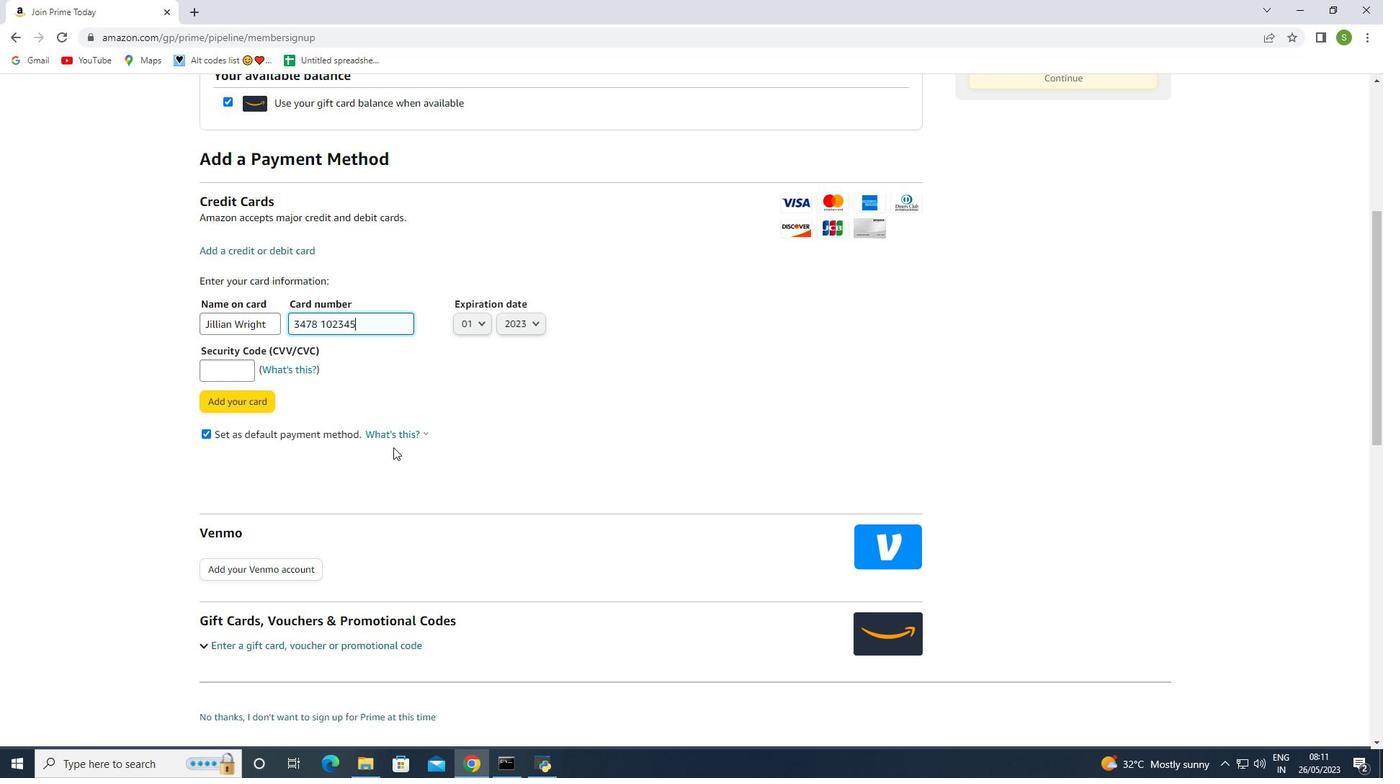 
Action: Mouse moved to (393, 447)
Screenshot: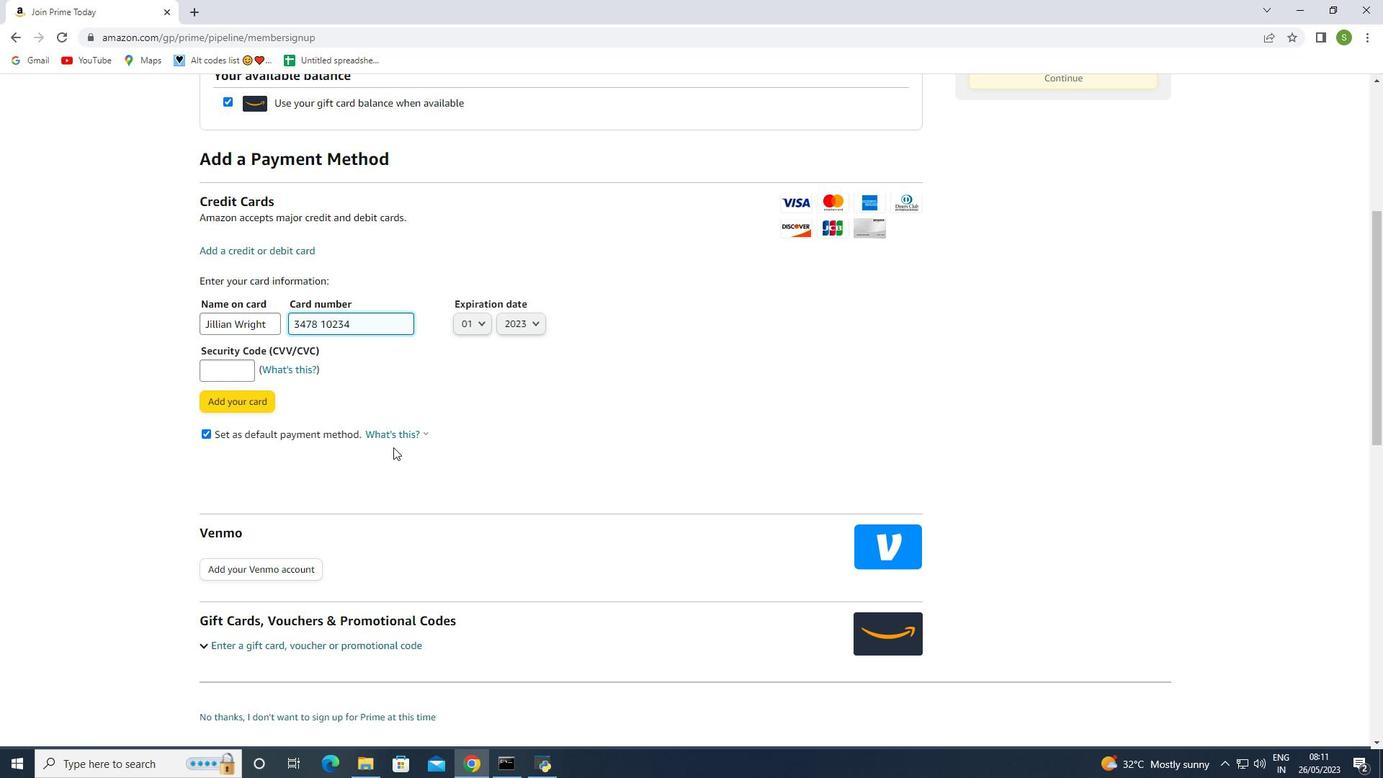
Action: Key pressed <Key.backspace>
Screenshot: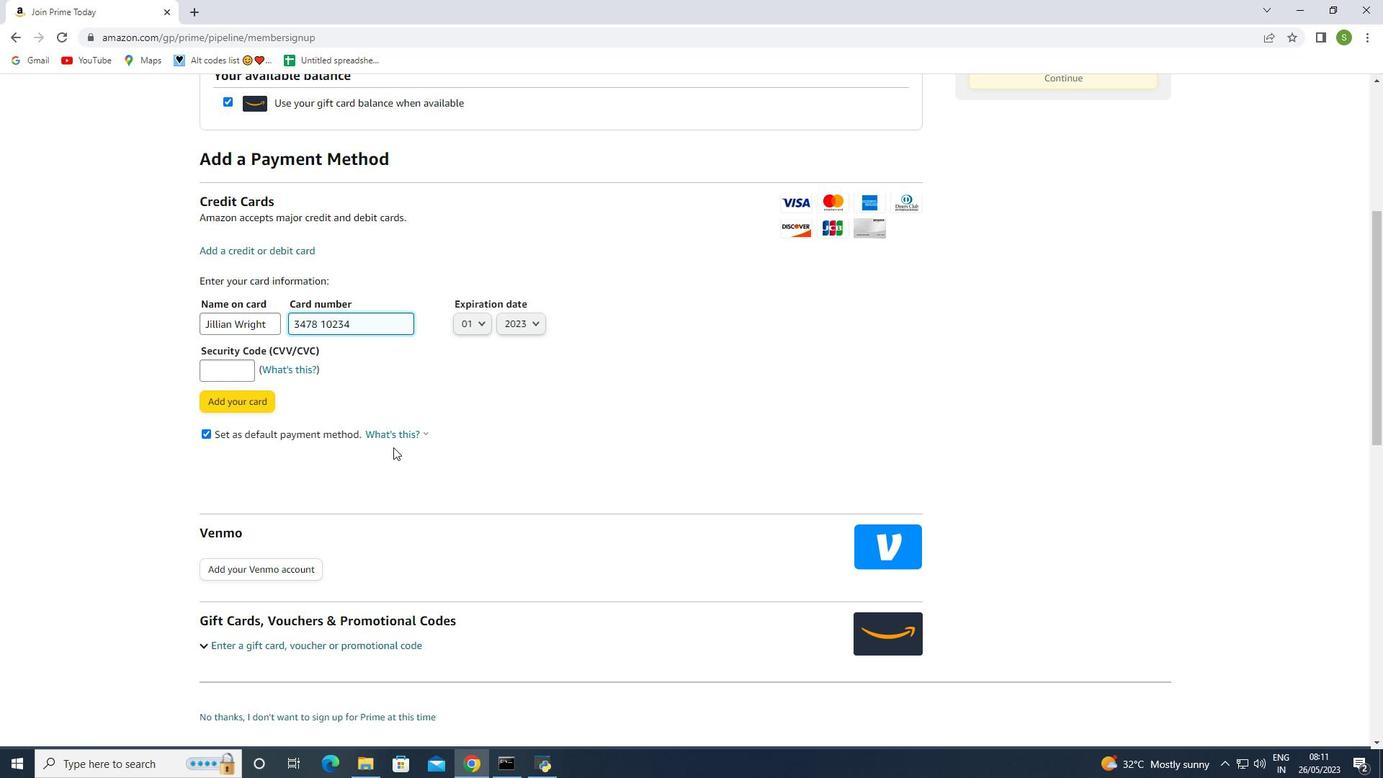 
Action: Mouse moved to (403, 458)
Screenshot: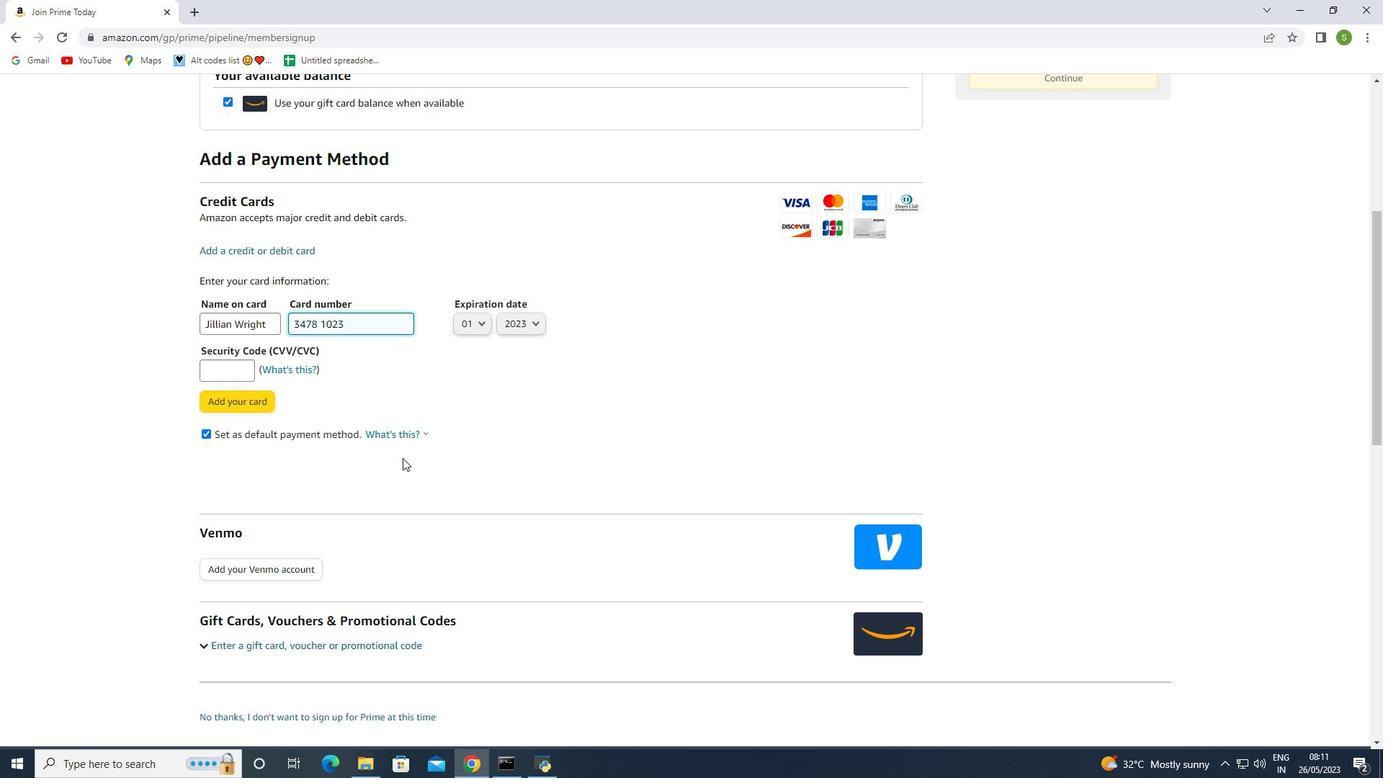 
Action: Key pressed 5
Screenshot: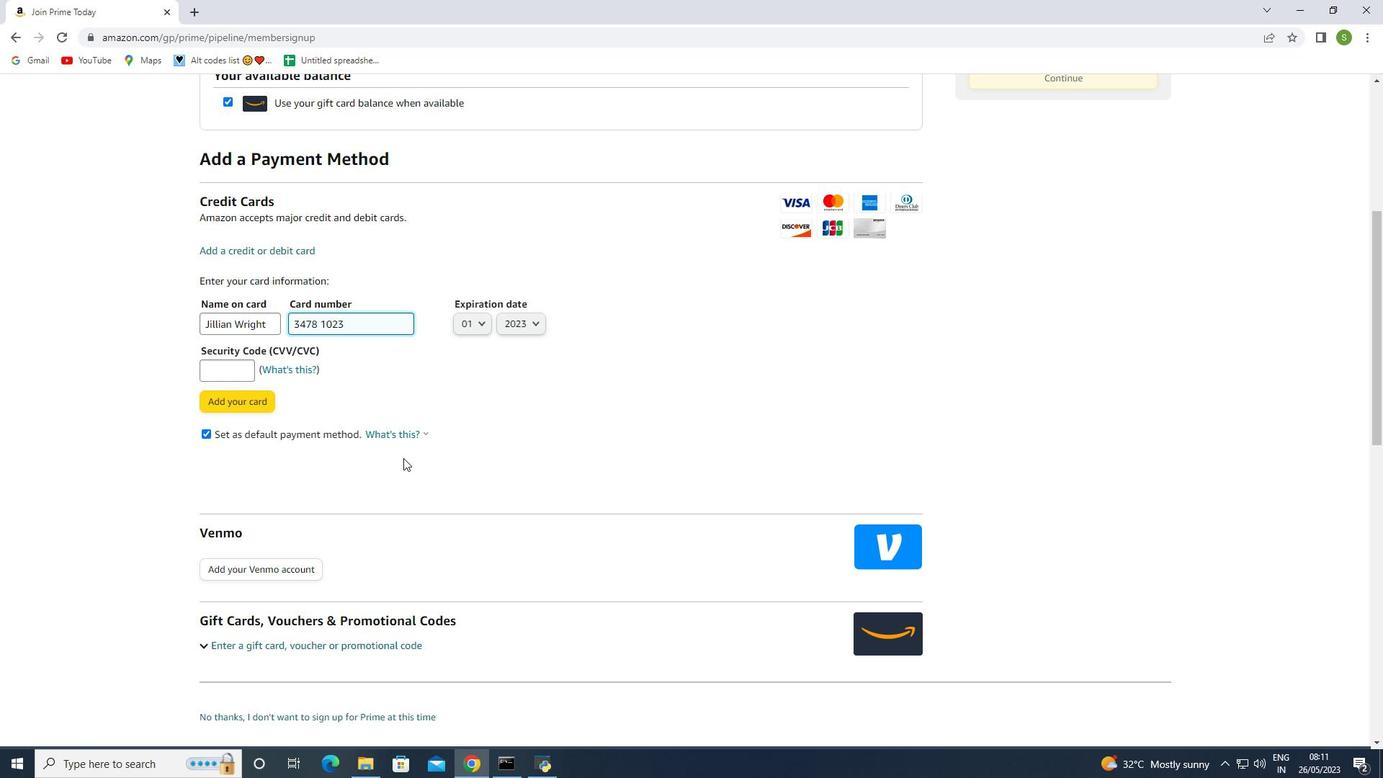 
Action: Mouse moved to (403, 456)
Screenshot: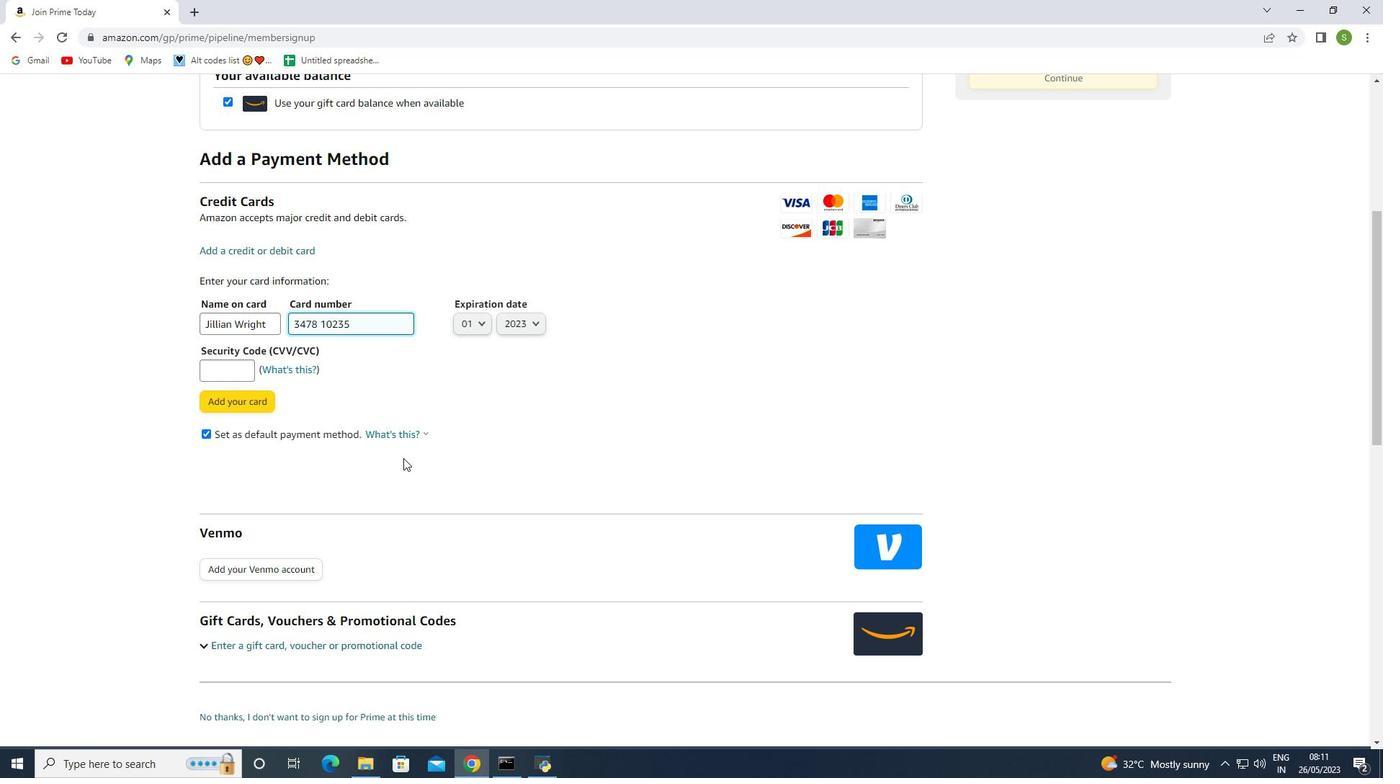 
Action: Key pressed <Key.backspace><Key.space>
Screenshot: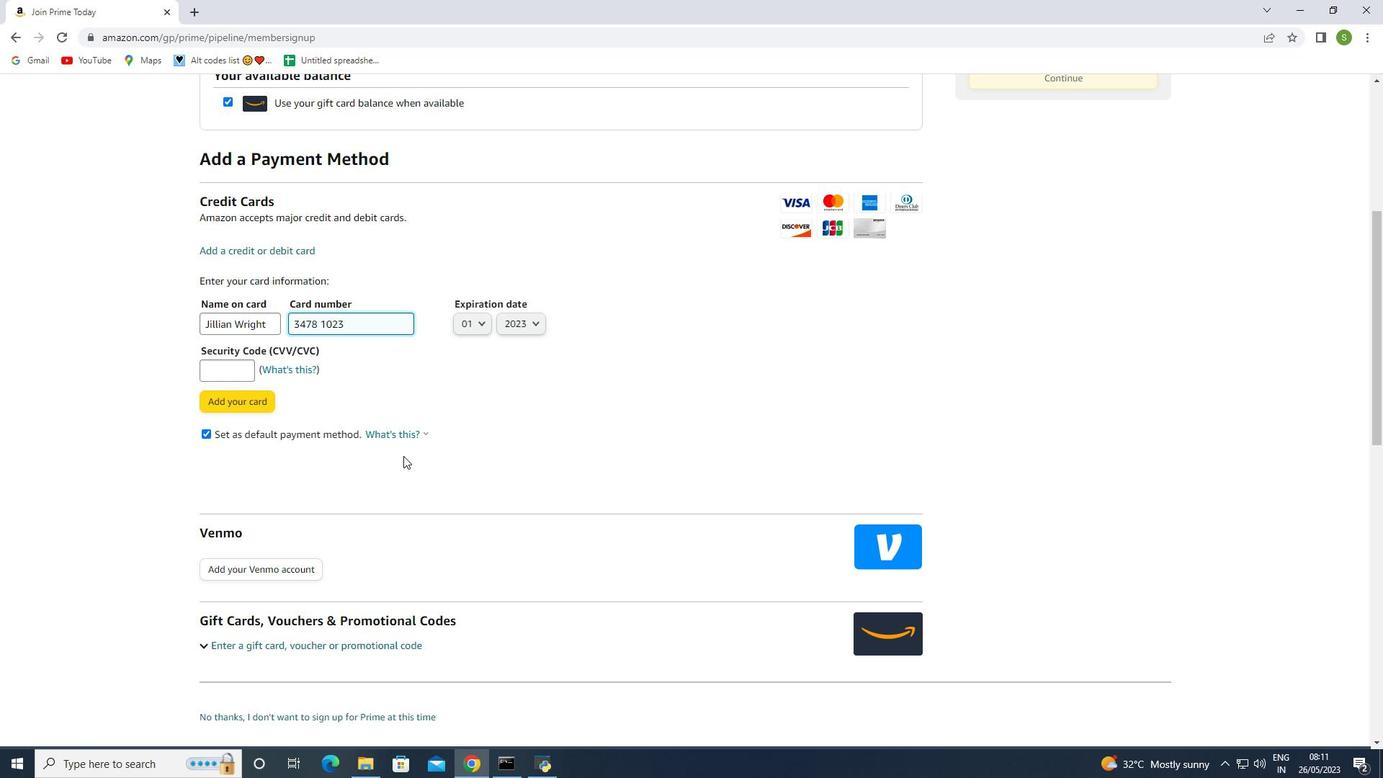 
Action: Mouse moved to (402, 444)
Screenshot: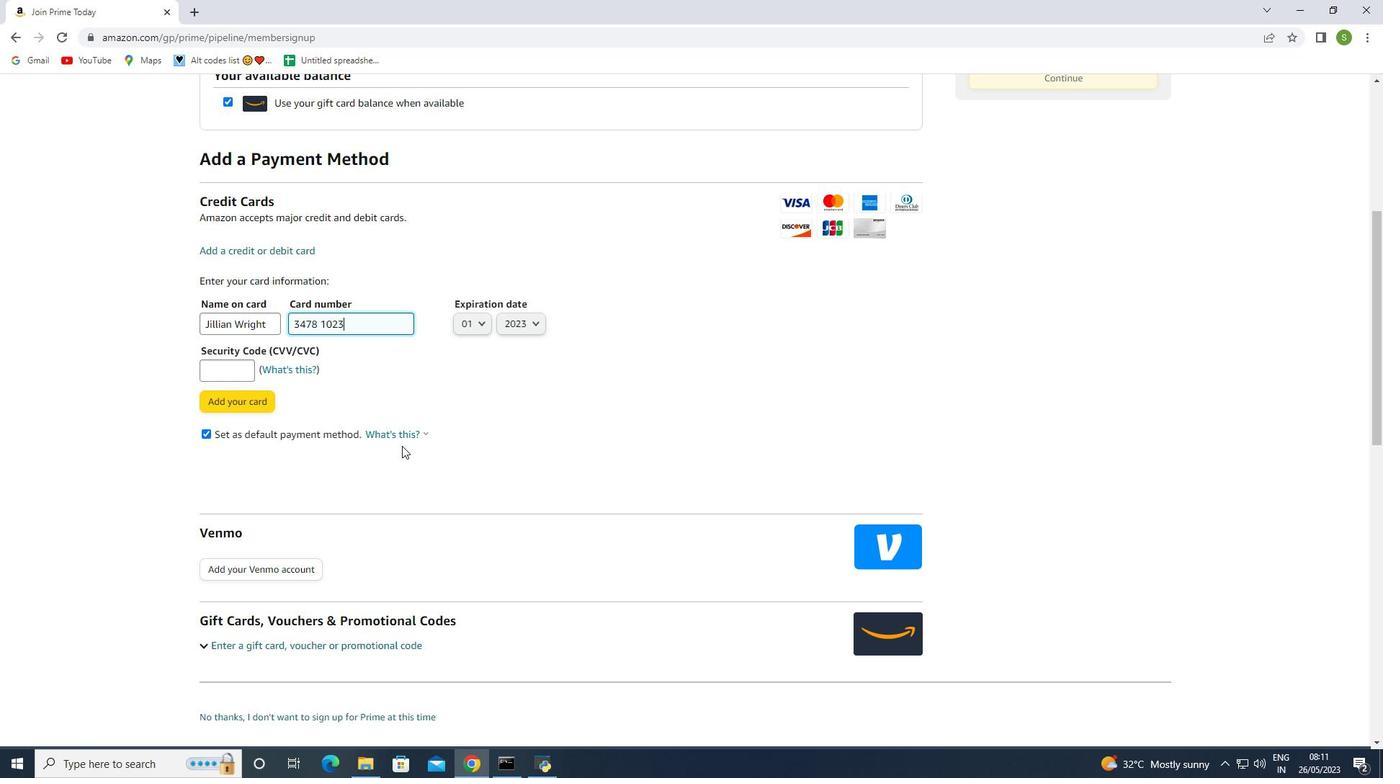 
Action: Key pressed <Key.space>
Screenshot: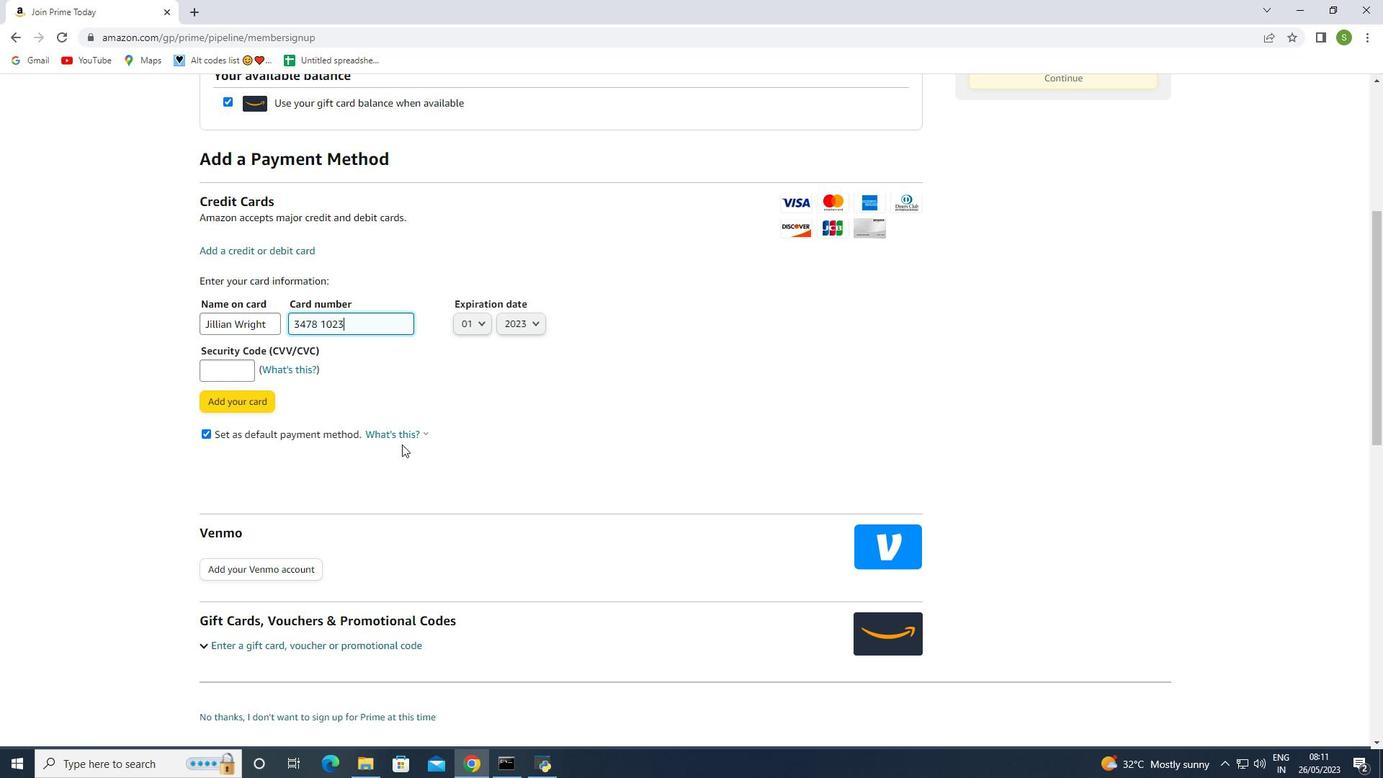 
Action: Mouse moved to (402, 436)
Screenshot: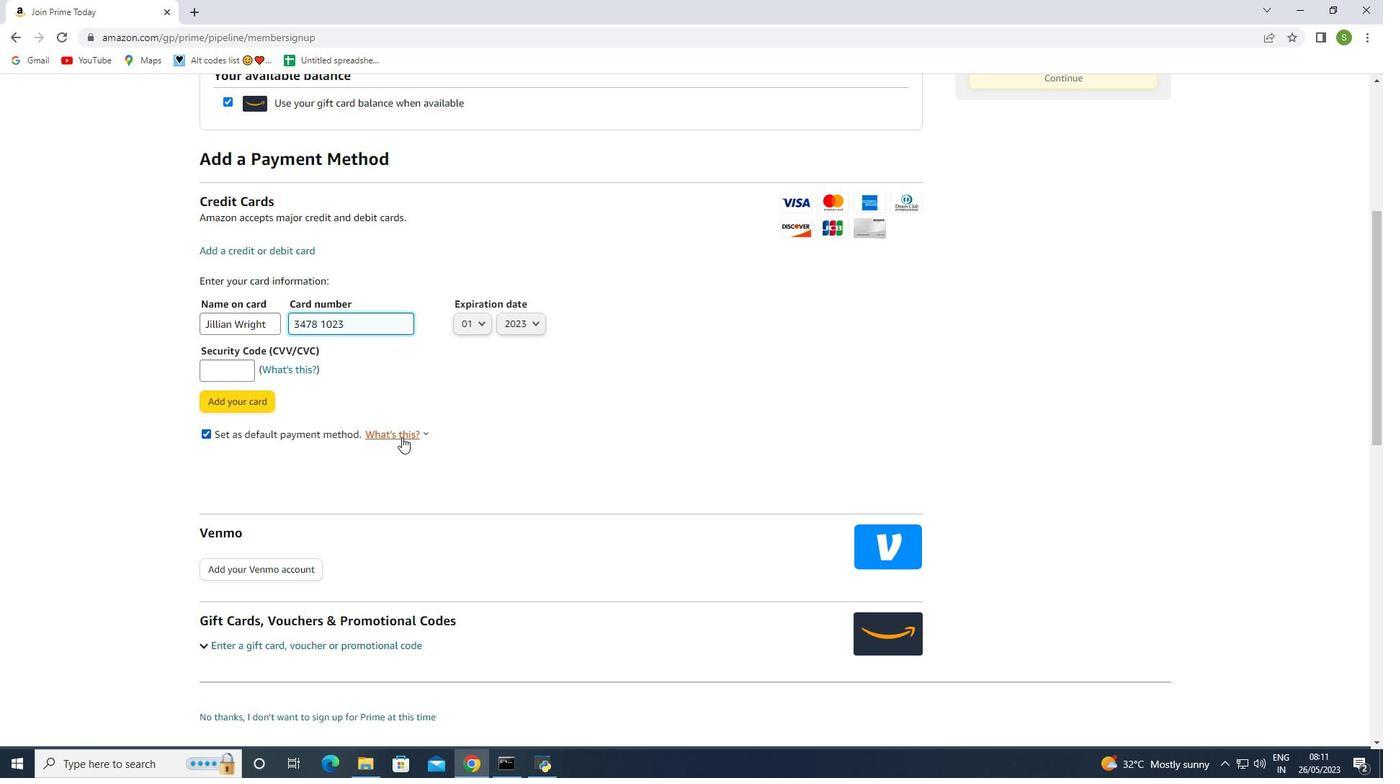 
Action: Key pressed <Key.backspace><Key.backspace><Key.backspace><Key.backspace><Key.backspace><Key.backspace><Key.backspace><Key.backspace><Key.backspace><Key.backspace><Key.backspace><Key.backspace><Key.backspace><Key.backspace>3467564310<Key.backspace><Key.backspace>
Screenshot: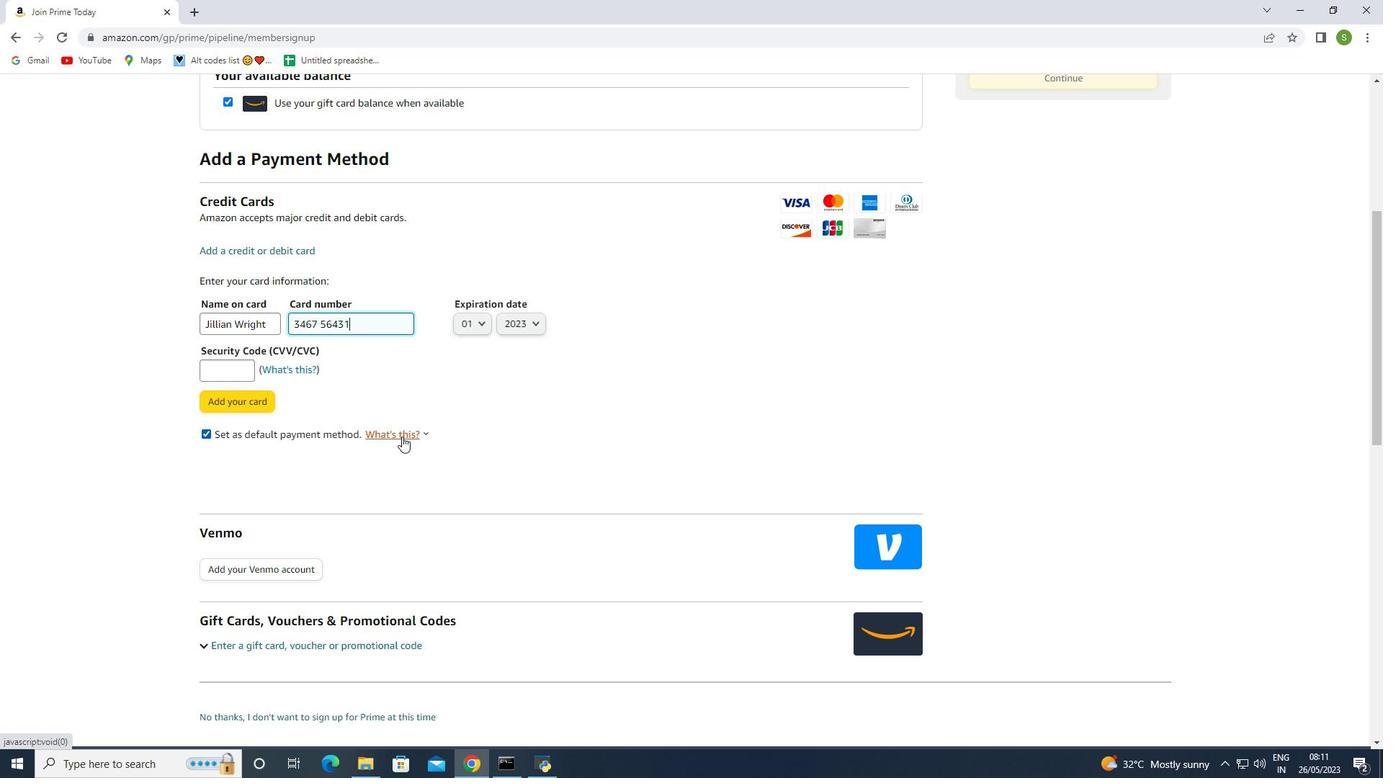 
Action: Mouse moved to (301, 323)
Screenshot: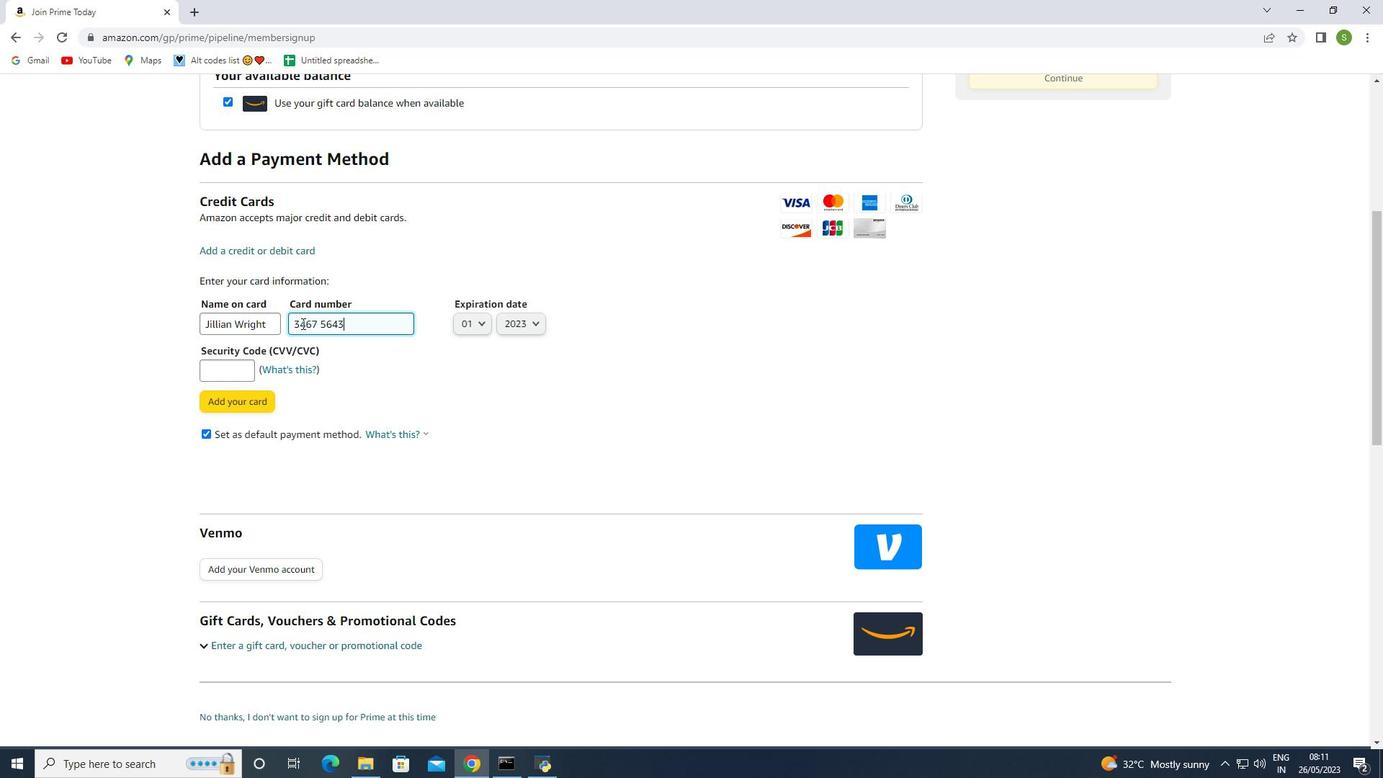 
Action: Mouse pressed left at (301, 323)
Screenshot: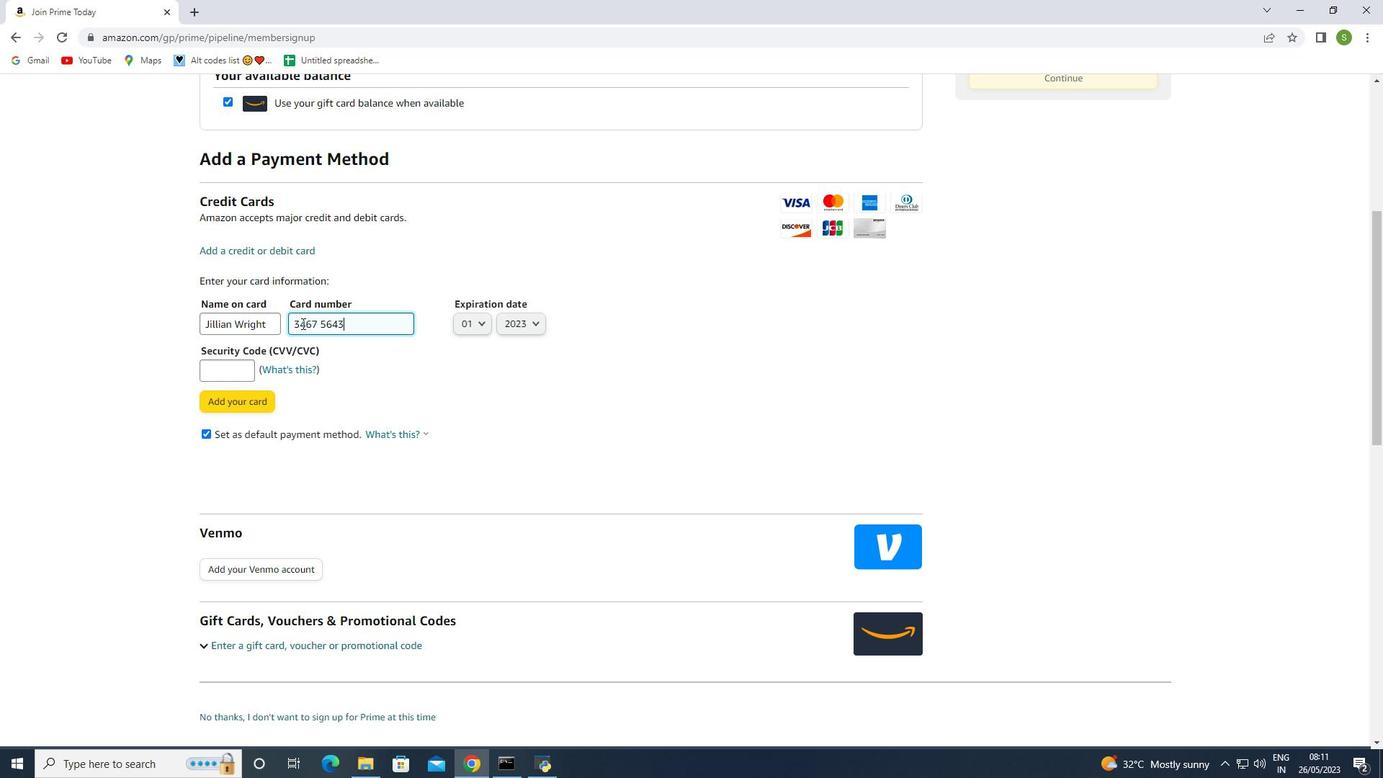 
Action: Mouse moved to (308, 332)
Screenshot: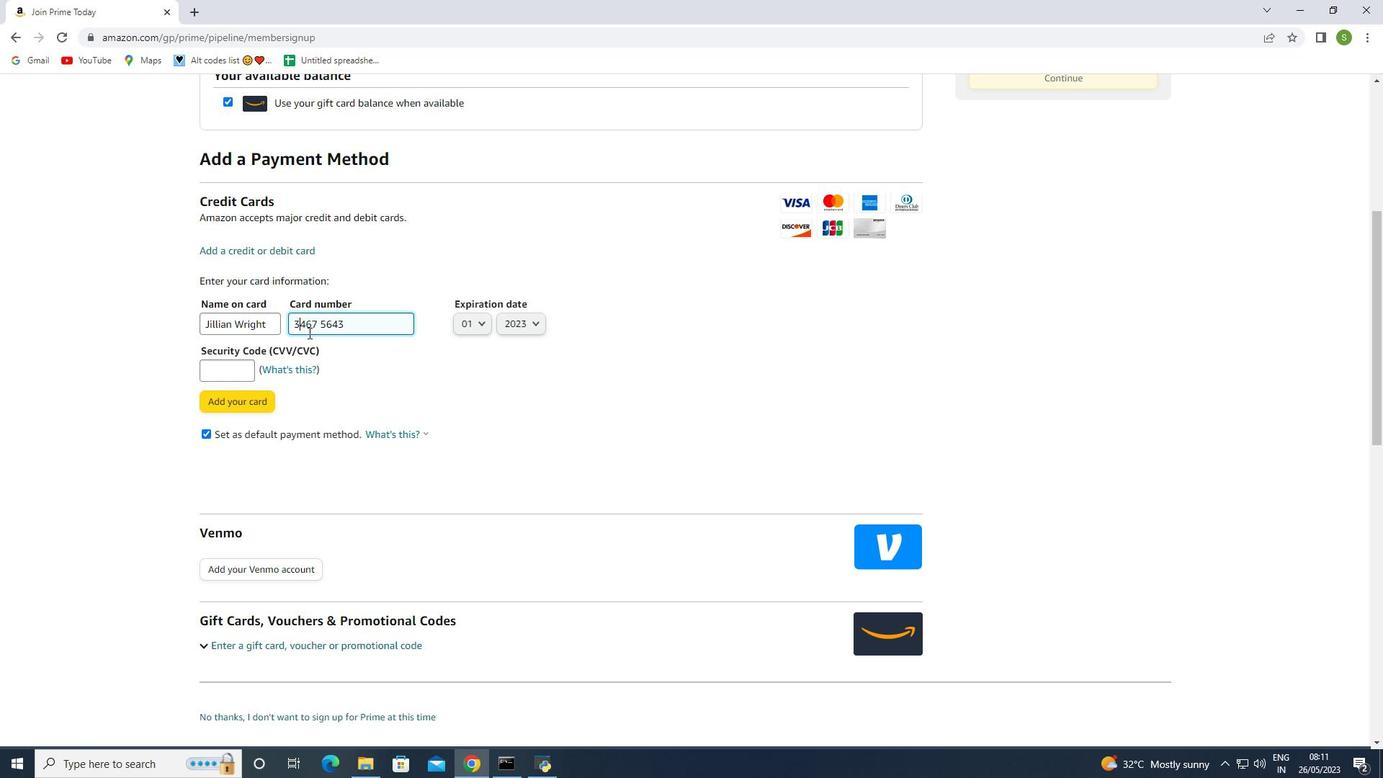 
Action: Key pressed <Key.backspace>2
Screenshot: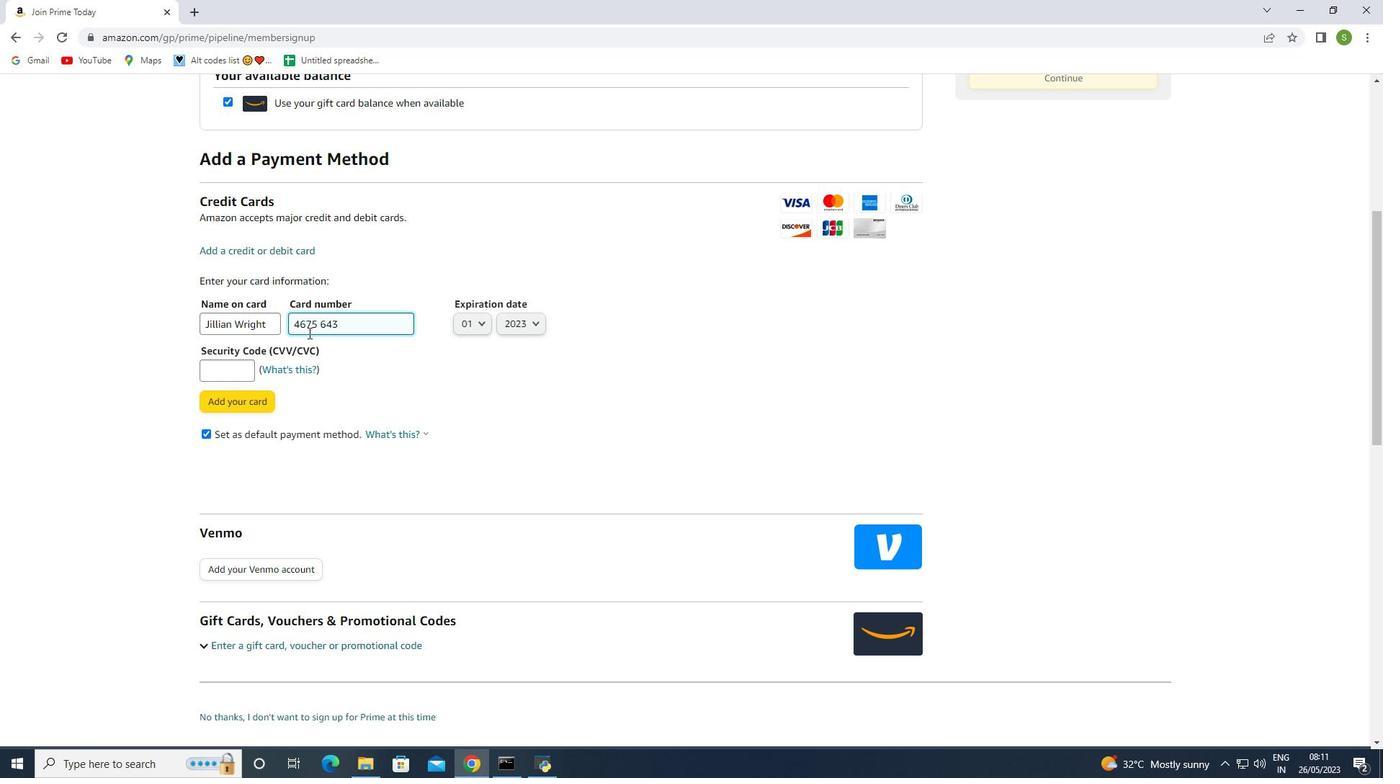 
Action: Mouse moved to (369, 324)
Screenshot: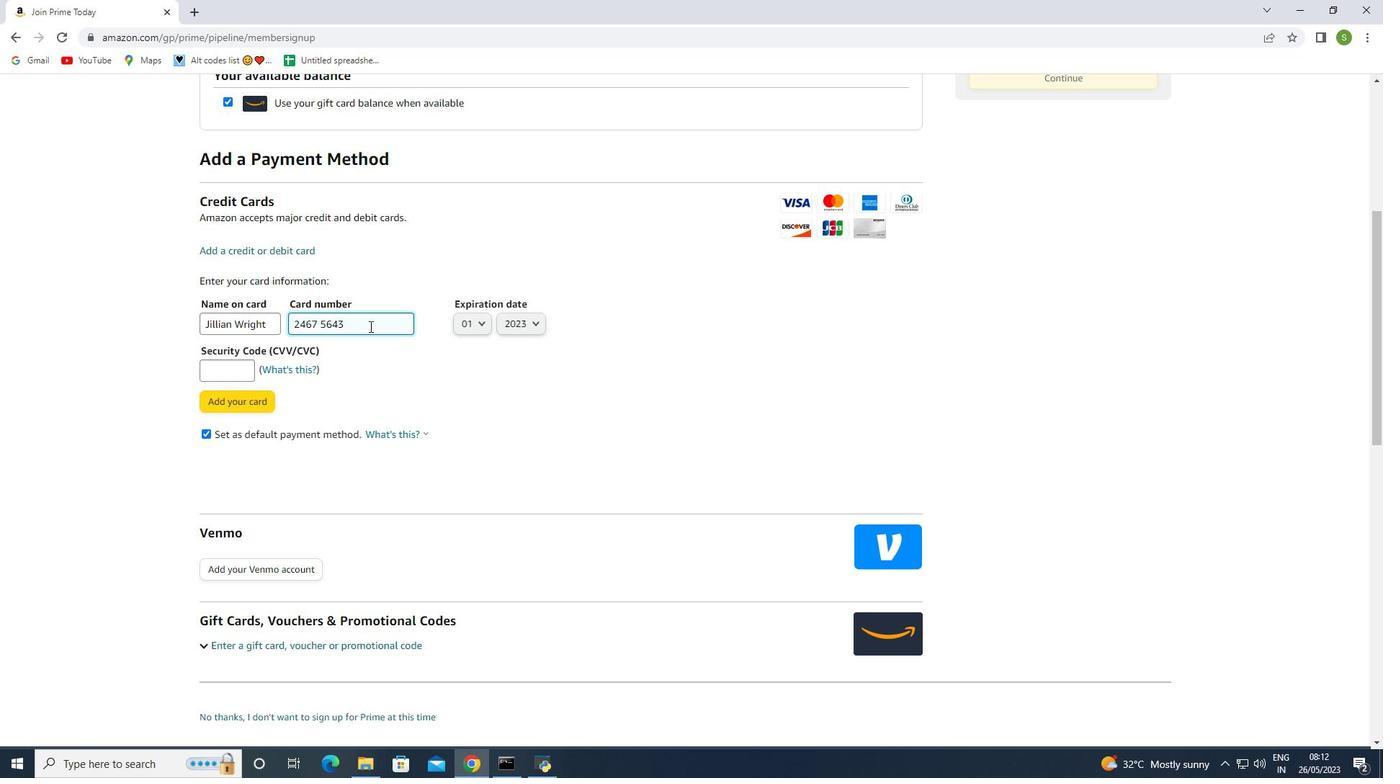 
Action: Mouse pressed left at (369, 324)
Screenshot: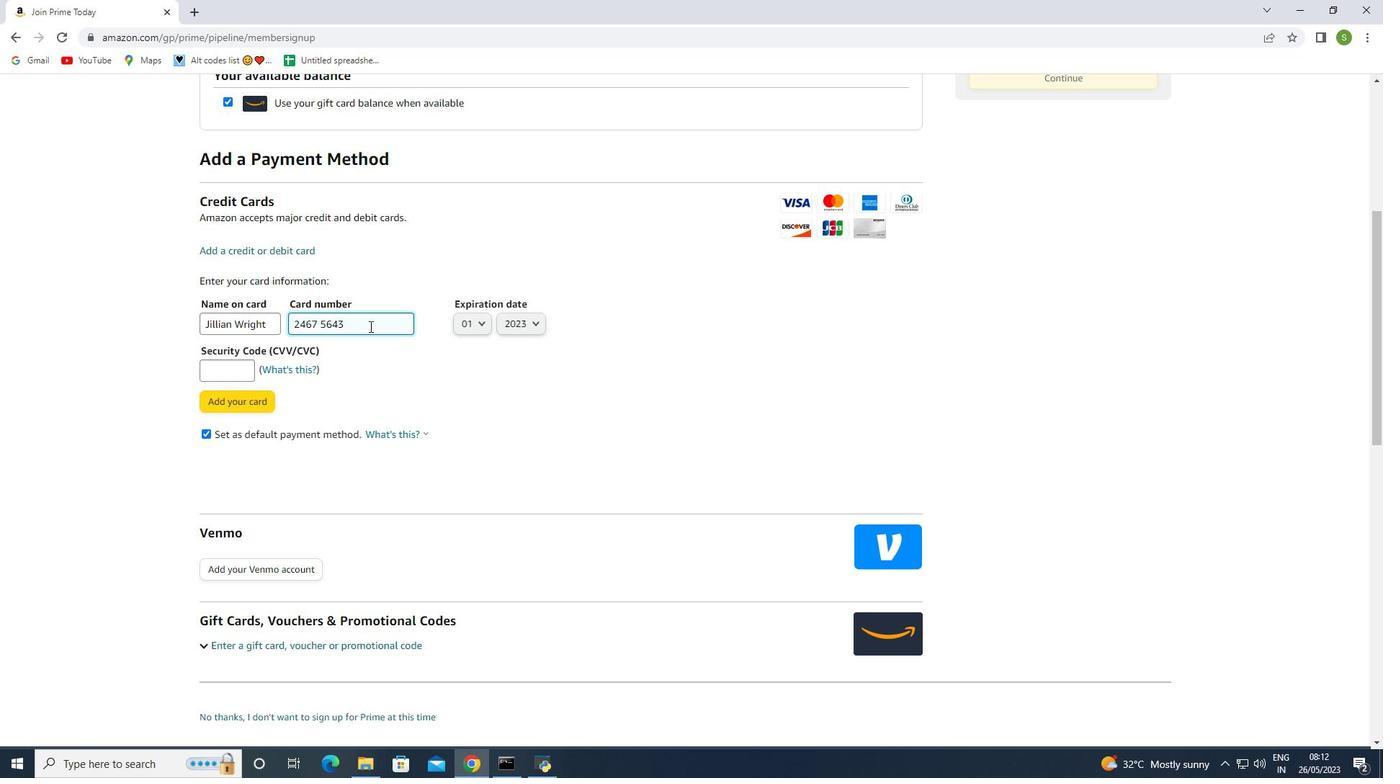 
Action: Mouse moved to (366, 326)
Screenshot: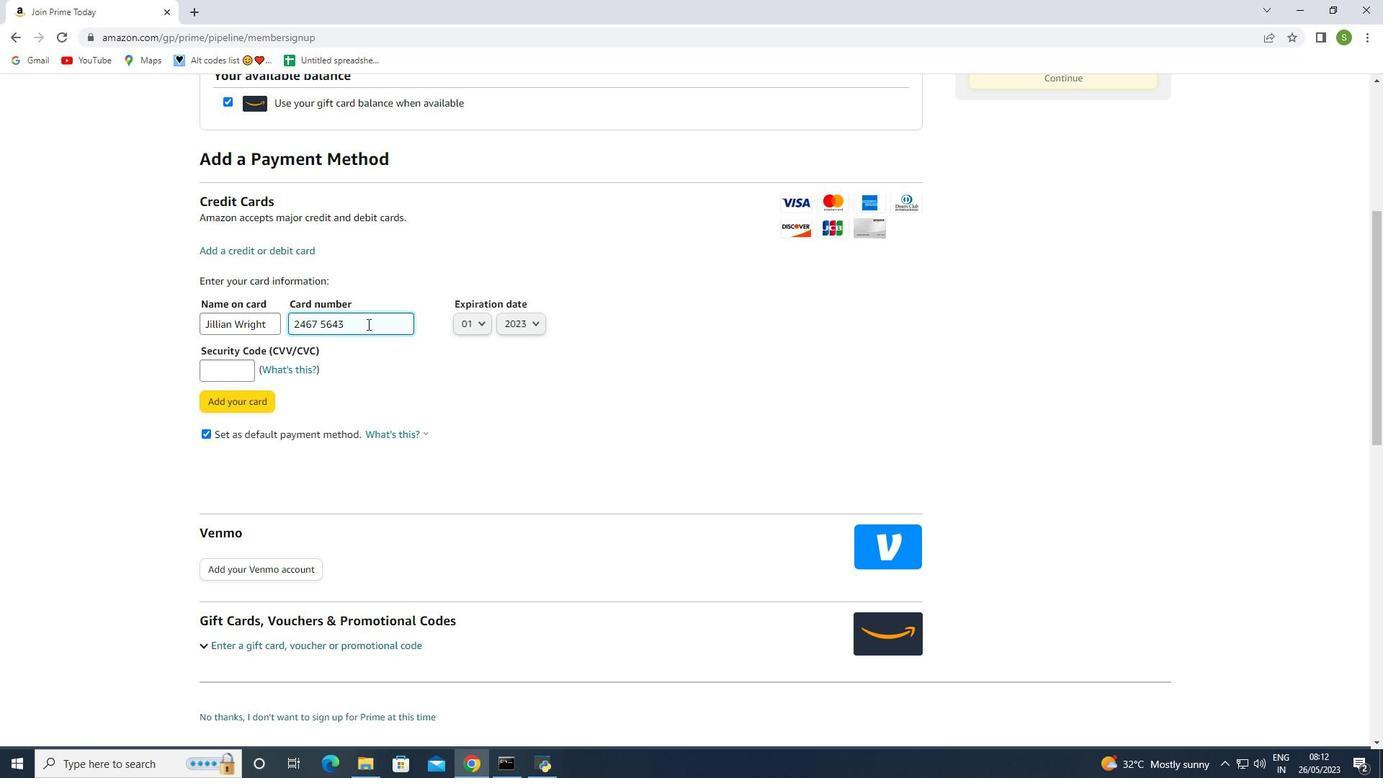 
Action: Key pressed 2489
Screenshot: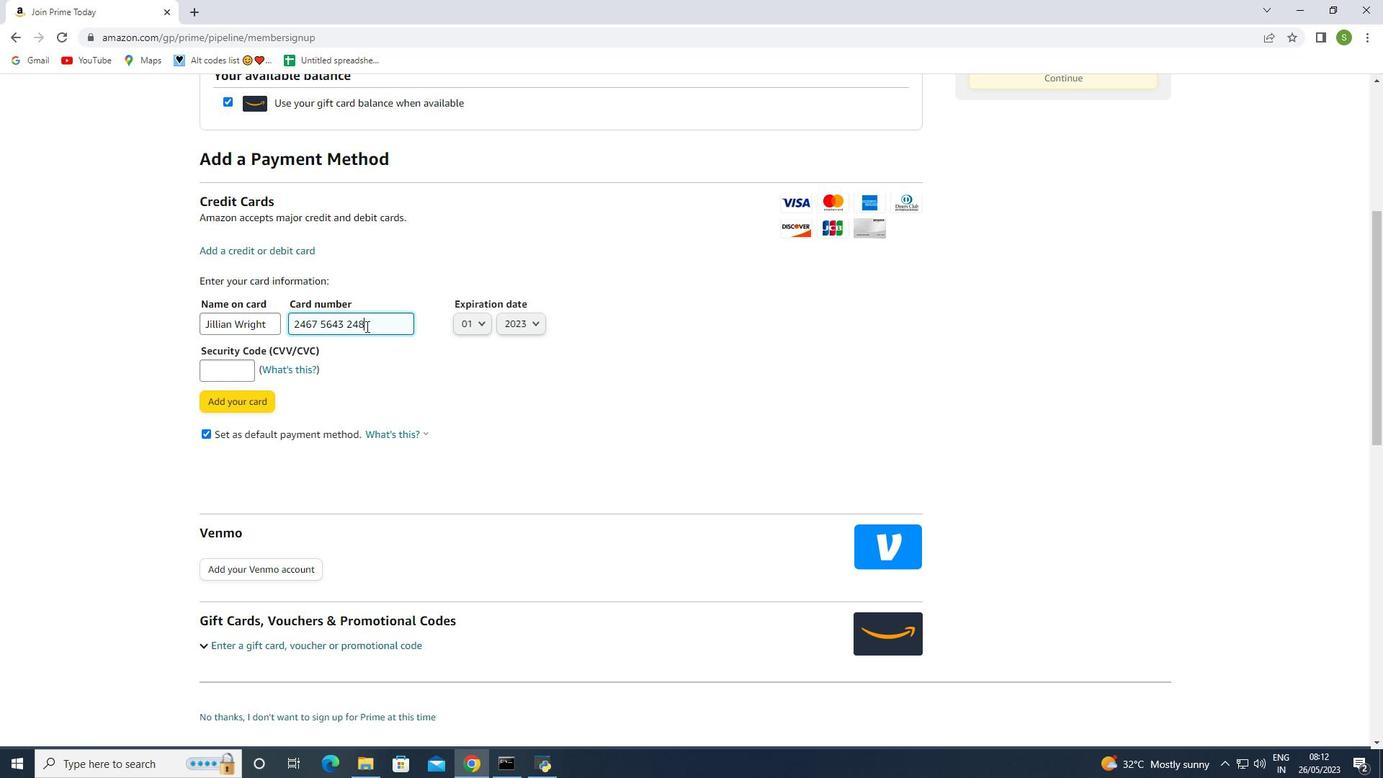 
Action: Mouse moved to (370, 335)
Screenshot: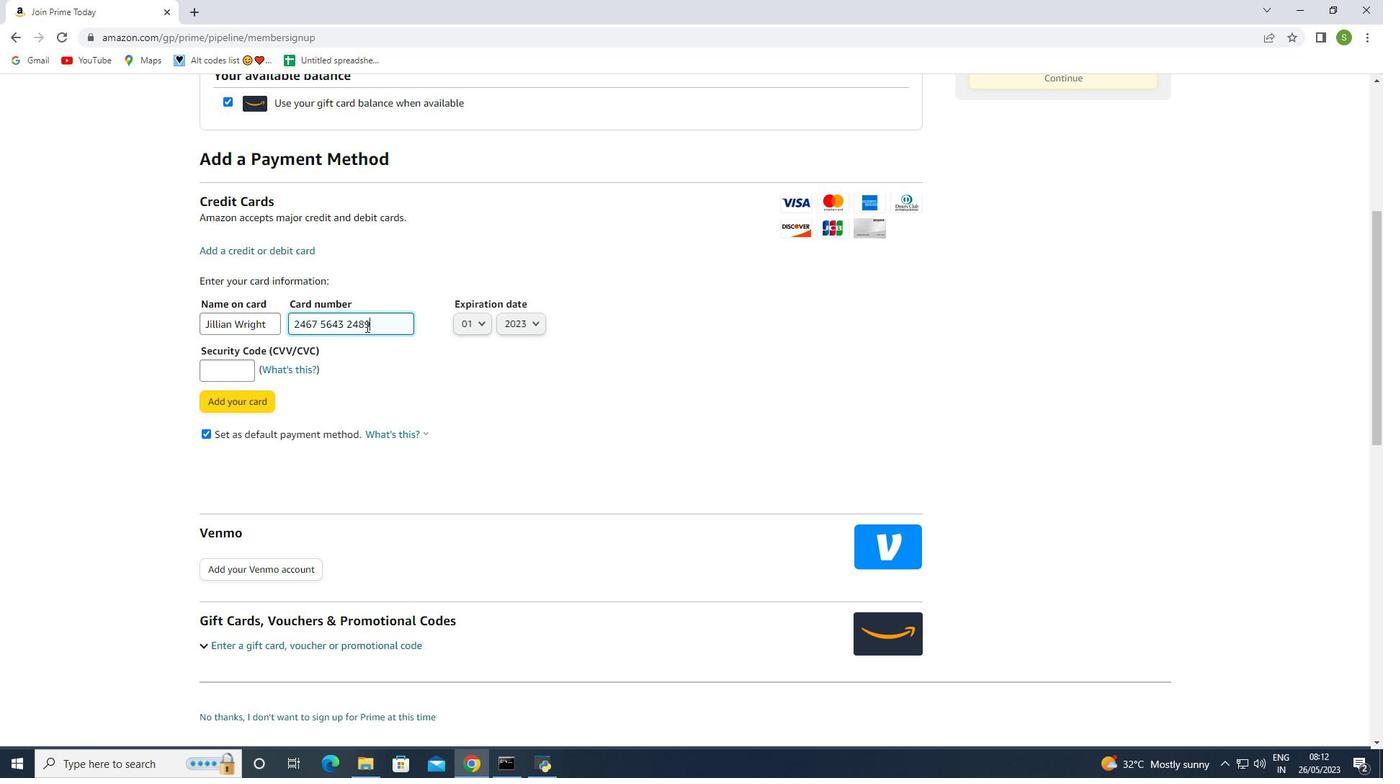 
Action: Key pressed 1
Screenshot: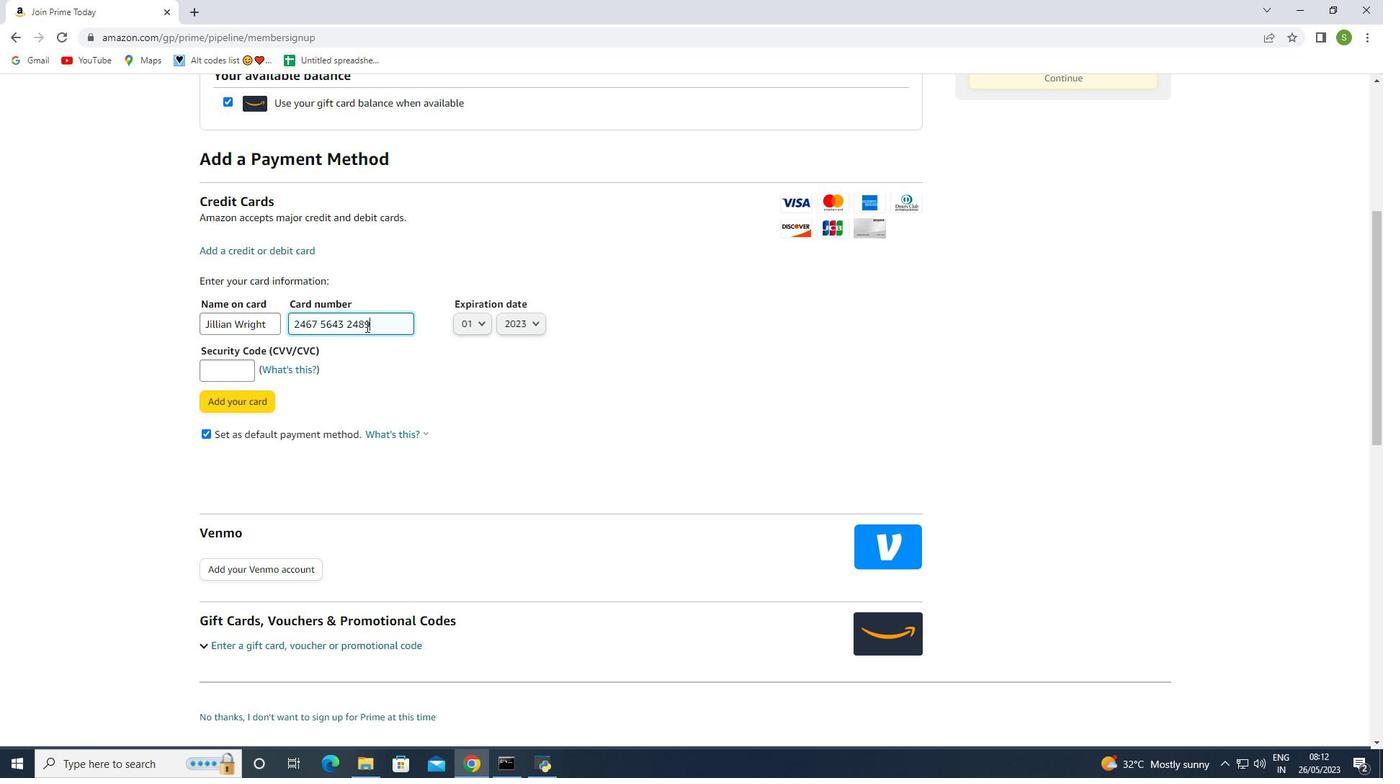 
Action: Mouse moved to (402, 375)
Screenshot: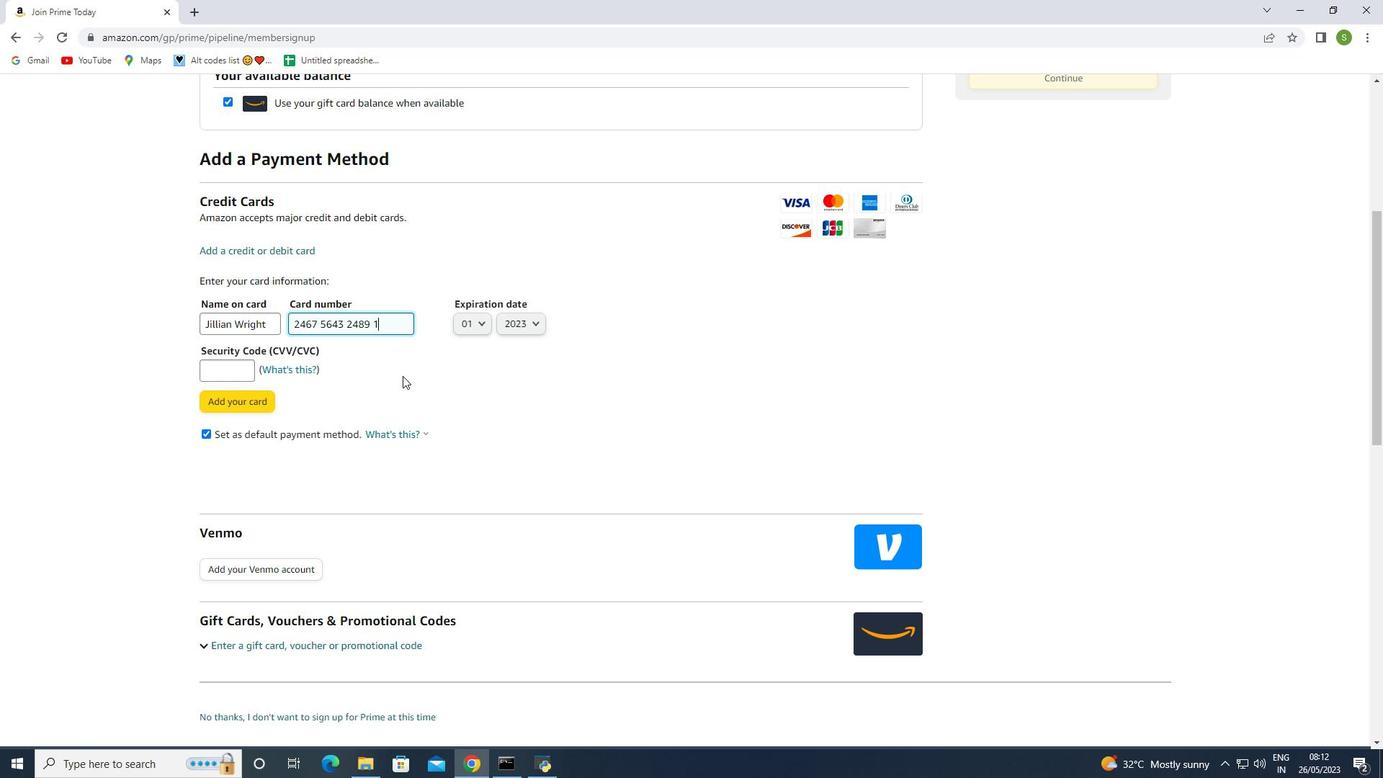 
Action: Key pressed 36
Screenshot: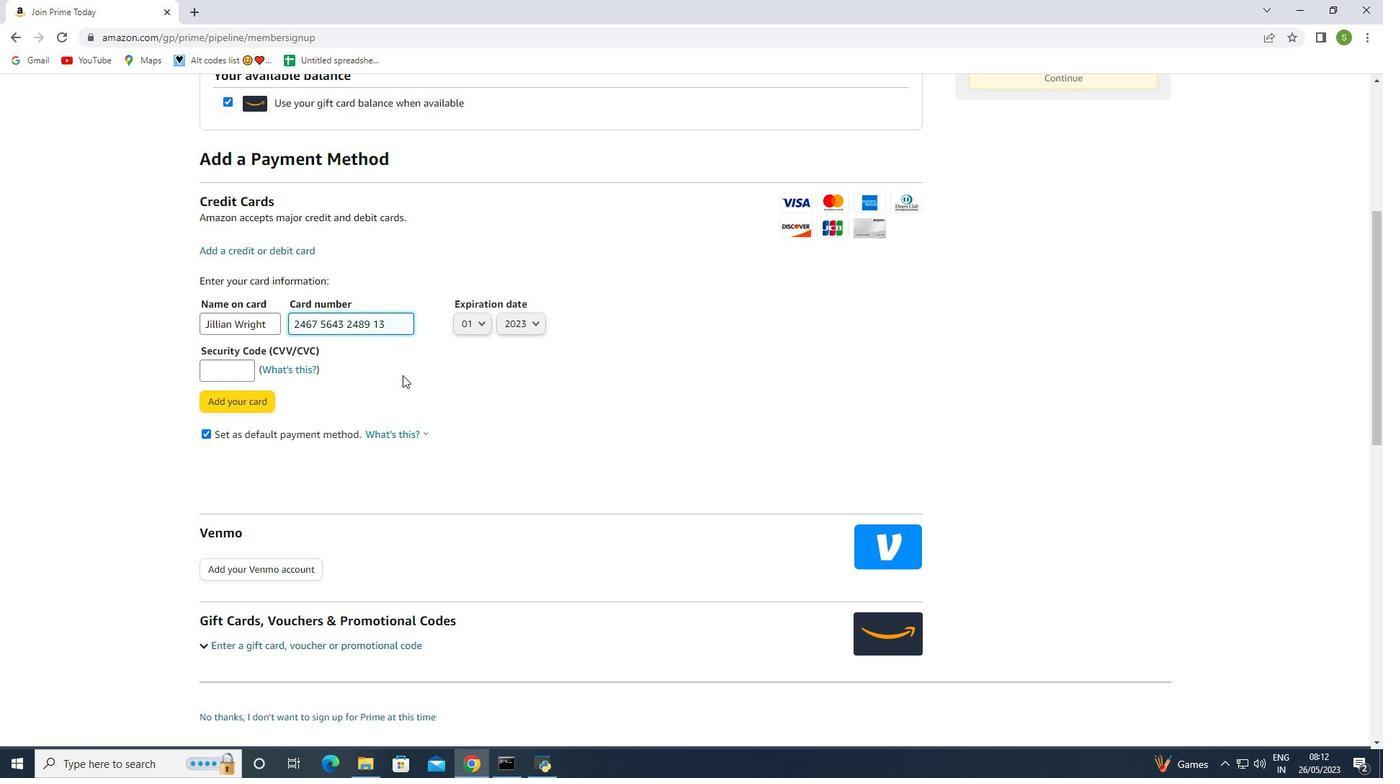
Action: Mouse moved to (402, 374)
Screenshot: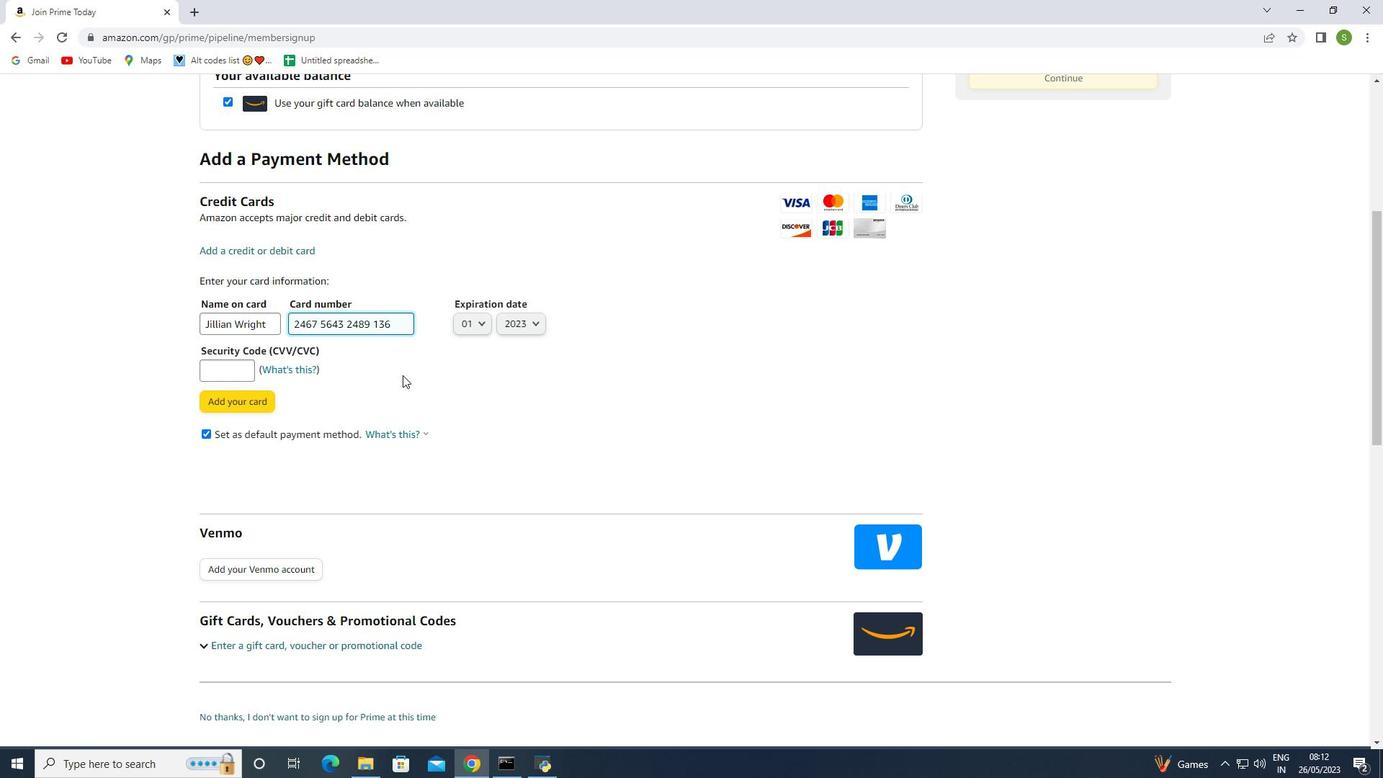 
Action: Key pressed 6
Screenshot: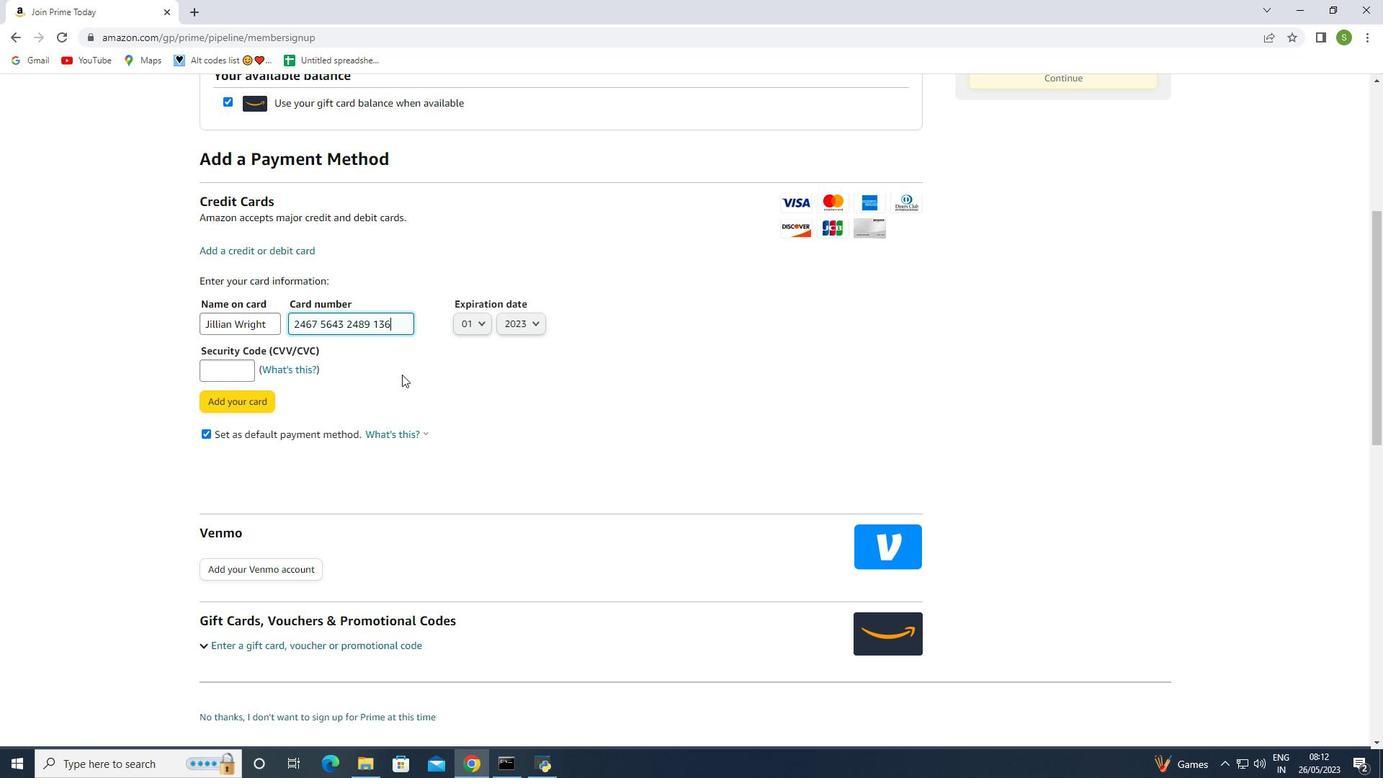 
Action: Mouse moved to (472, 325)
Screenshot: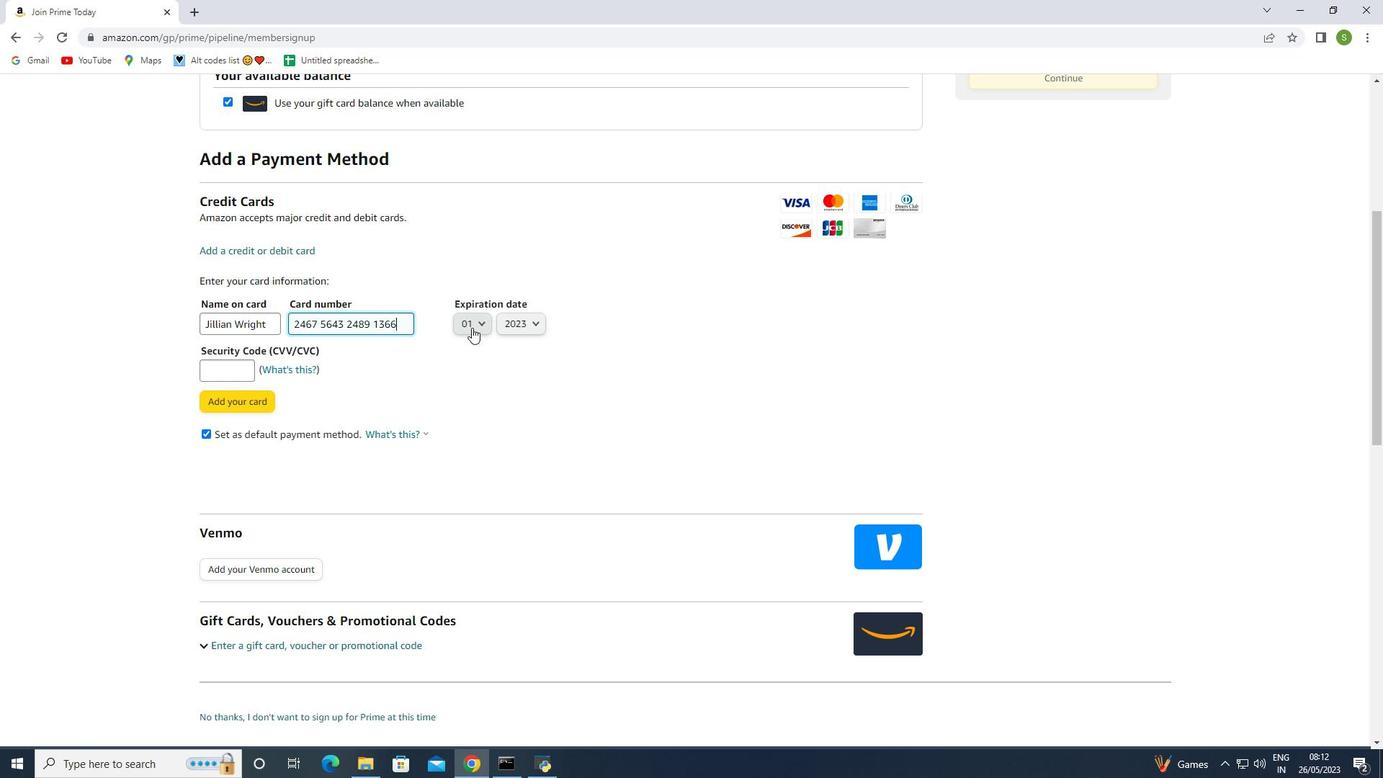 
Action: Mouse pressed left at (472, 325)
Screenshot: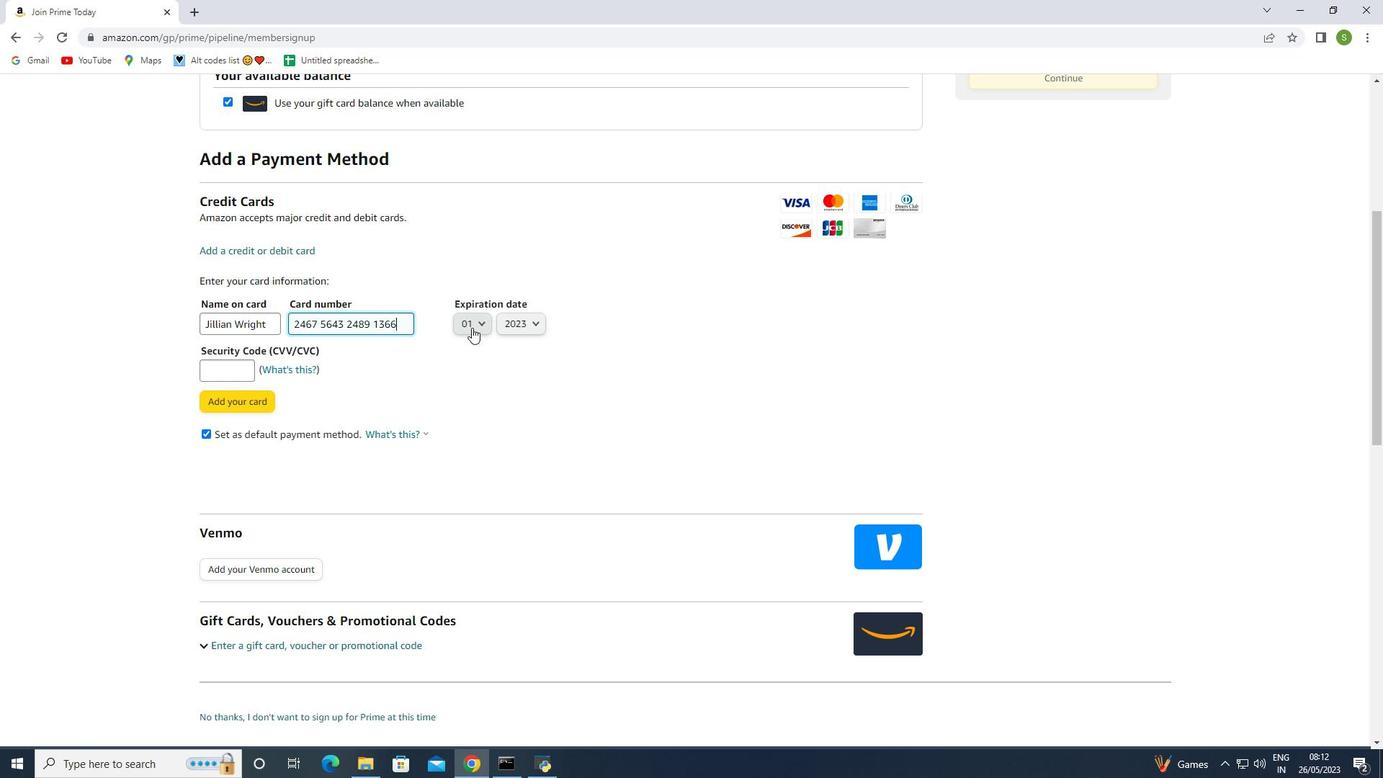 
Action: Mouse moved to (472, 455)
Screenshot: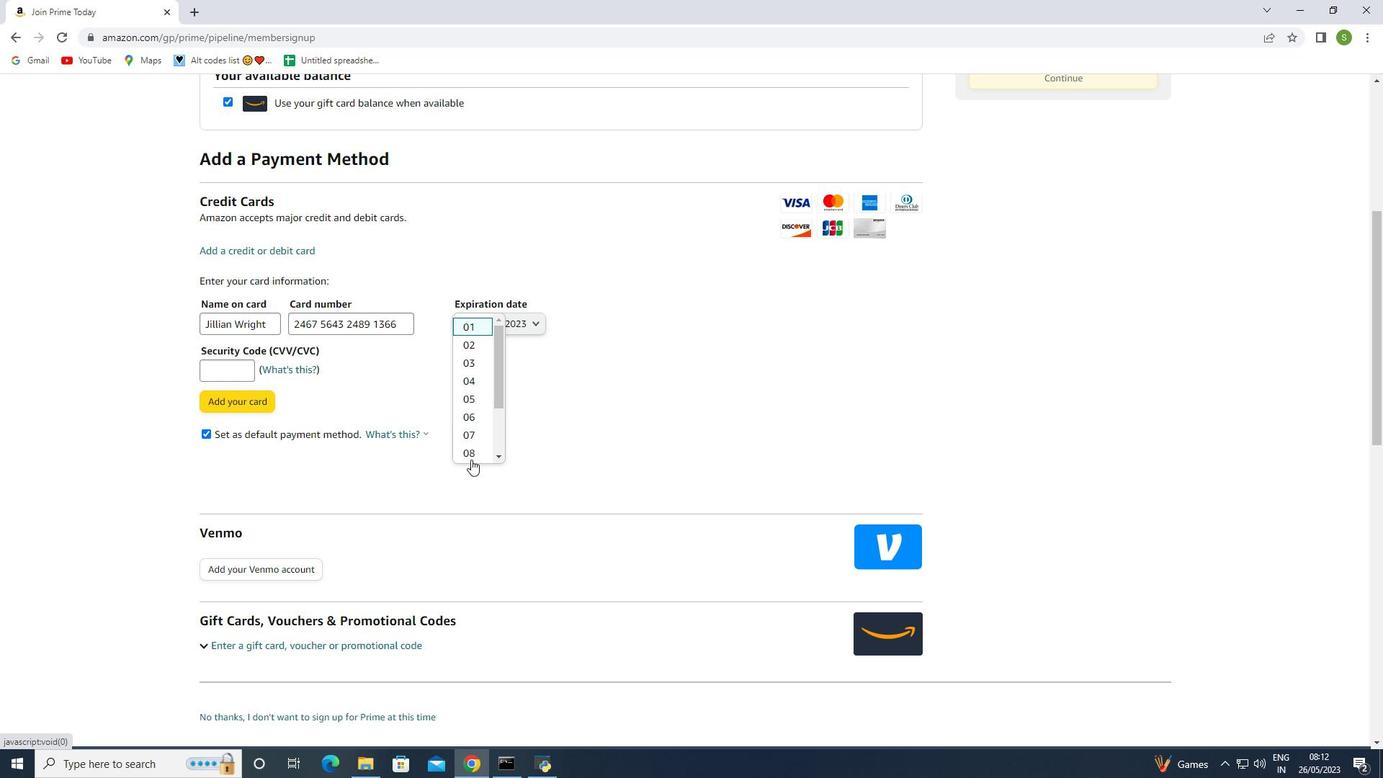 
Action: Mouse pressed left at (472, 455)
Screenshot: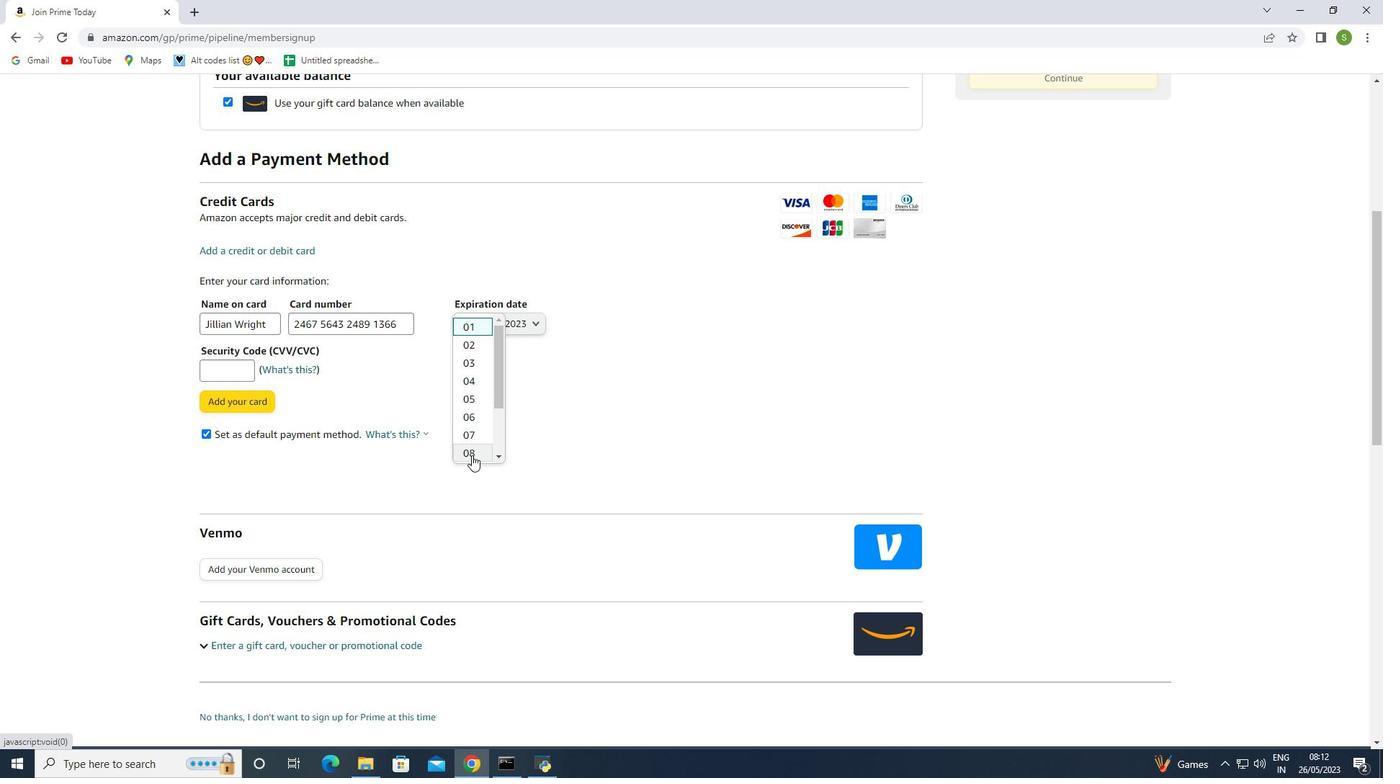 
Action: Mouse moved to (516, 325)
Screenshot: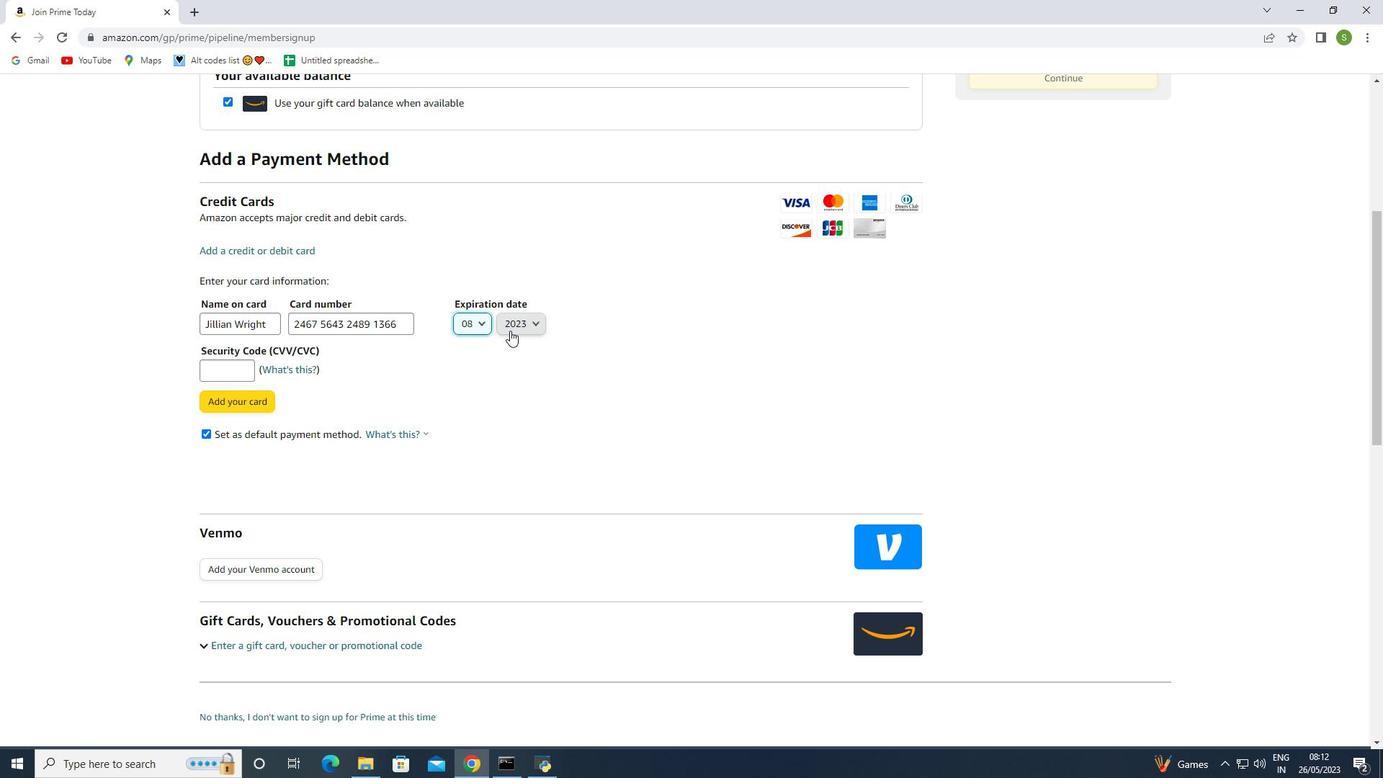 
Action: Mouse pressed left at (516, 325)
Screenshot: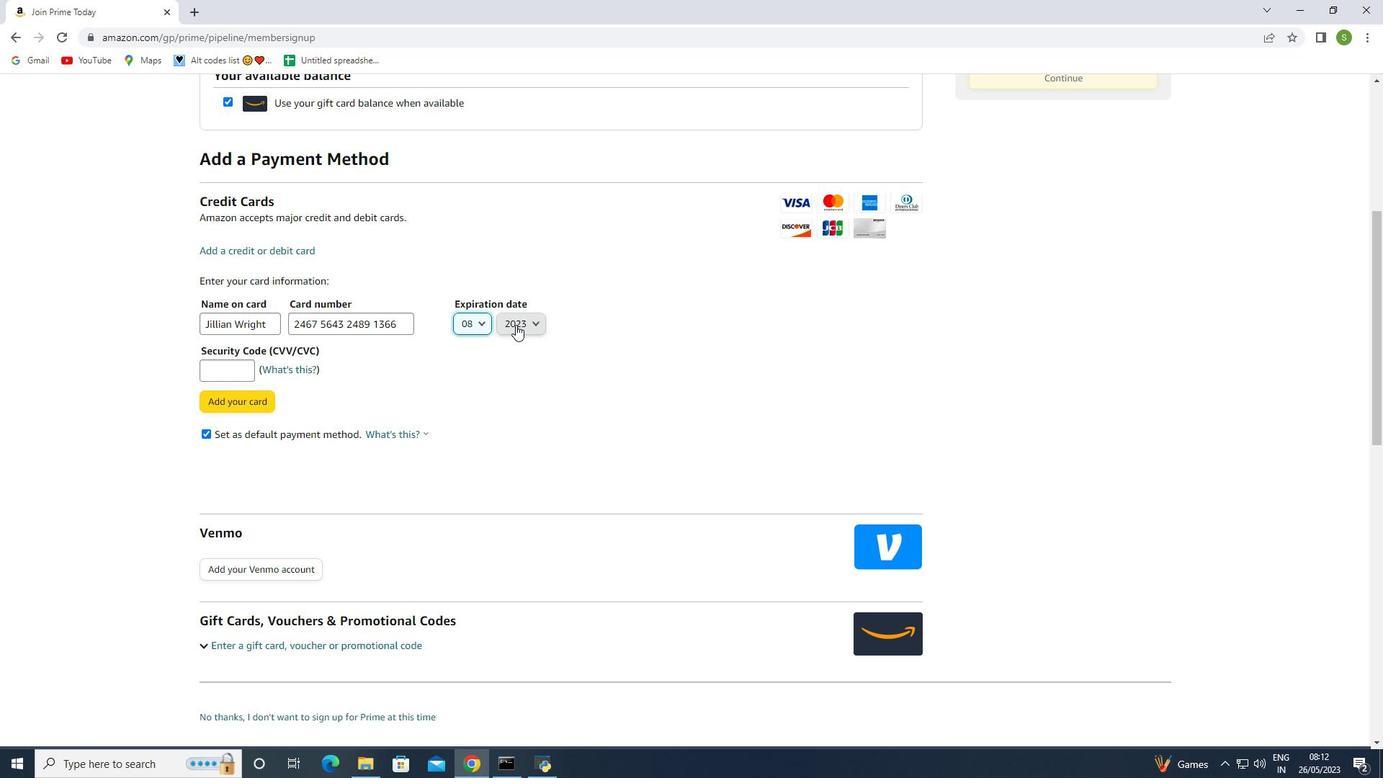 
Action: Mouse moved to (518, 433)
Screenshot: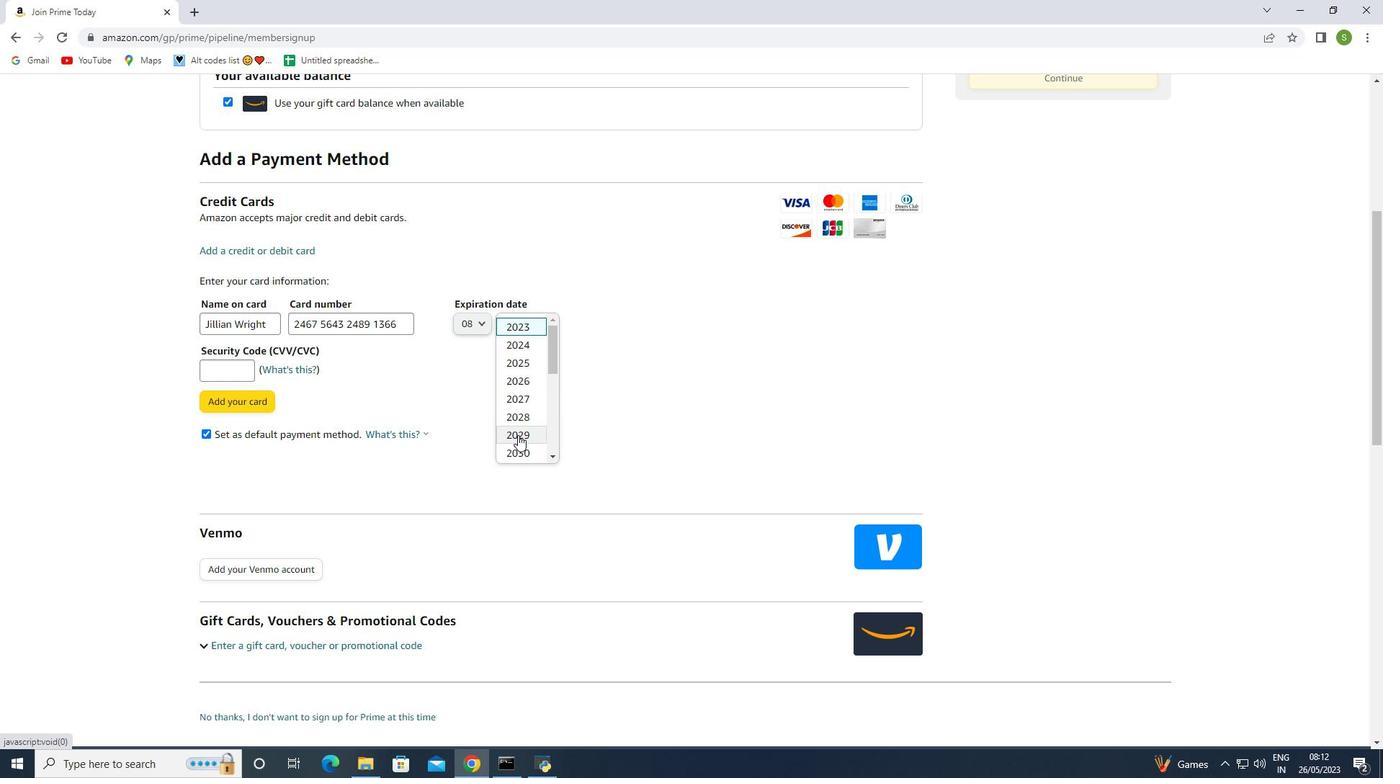 
Action: Mouse pressed left at (518, 433)
Screenshot: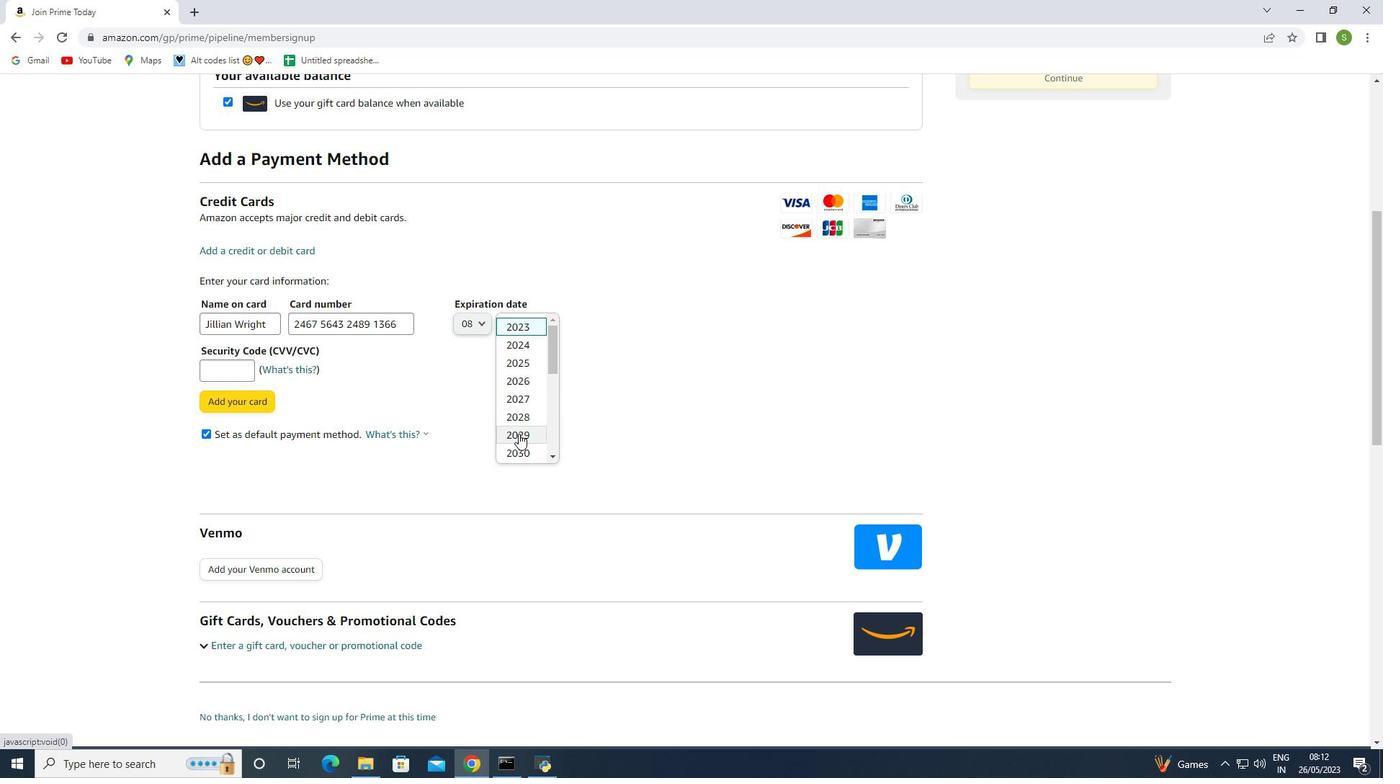 
Action: Mouse moved to (235, 363)
Screenshot: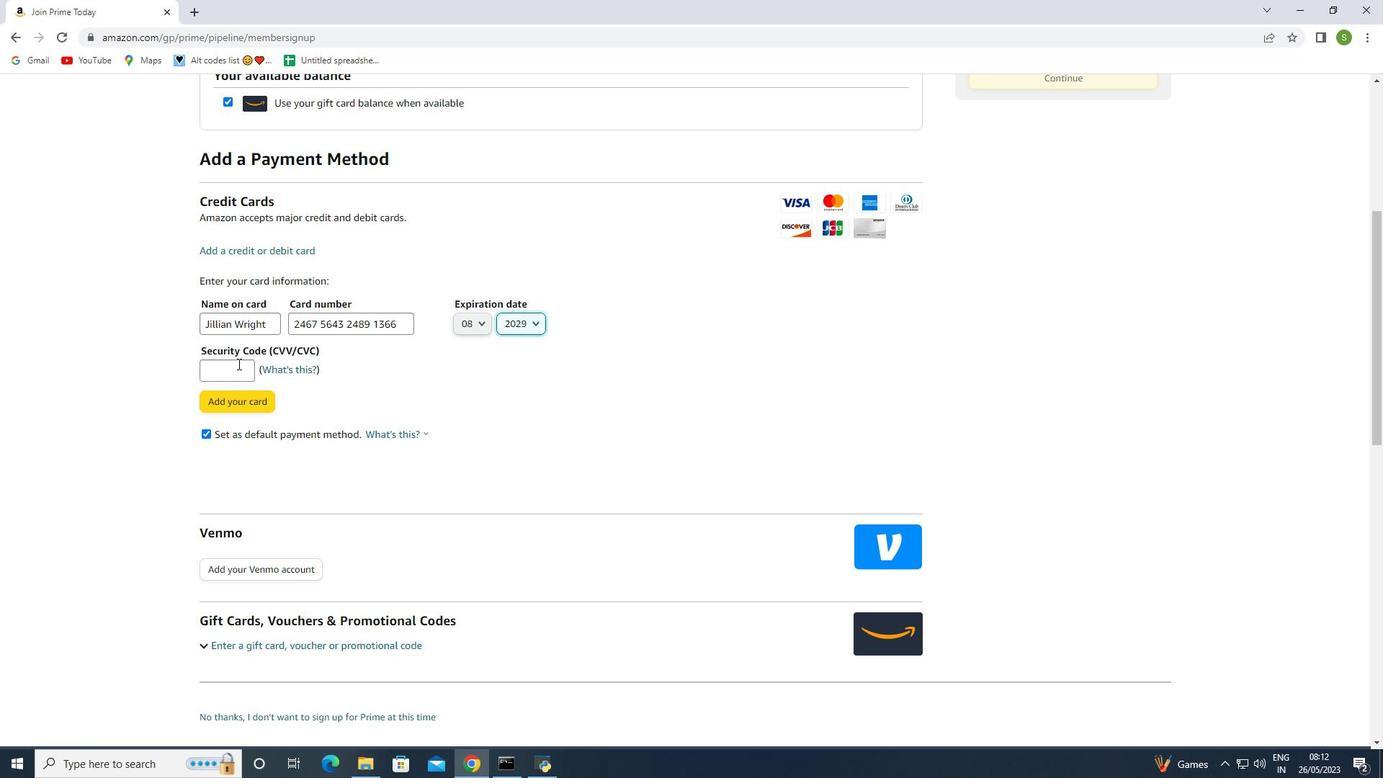 
Action: Mouse pressed left at (235, 363)
Screenshot: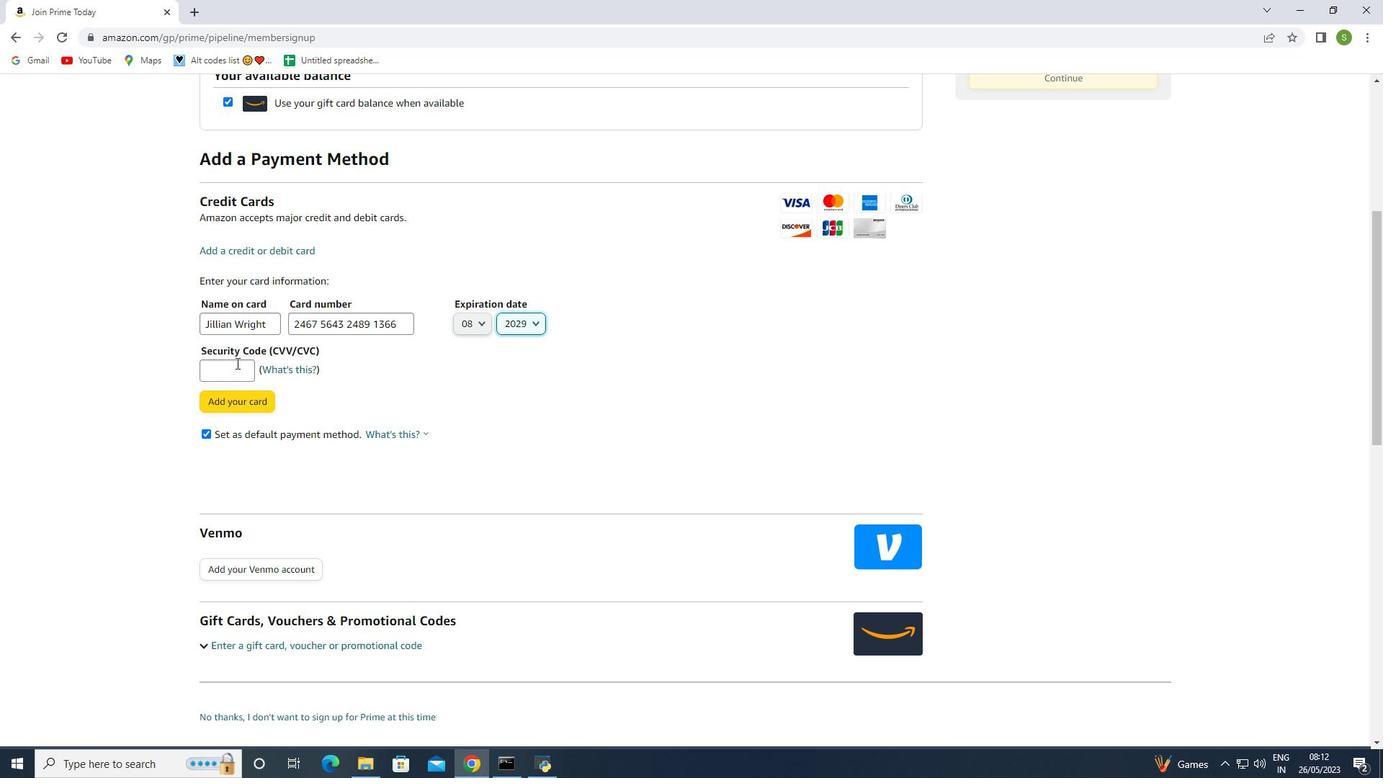 
Action: Key pressed 456
Screenshot: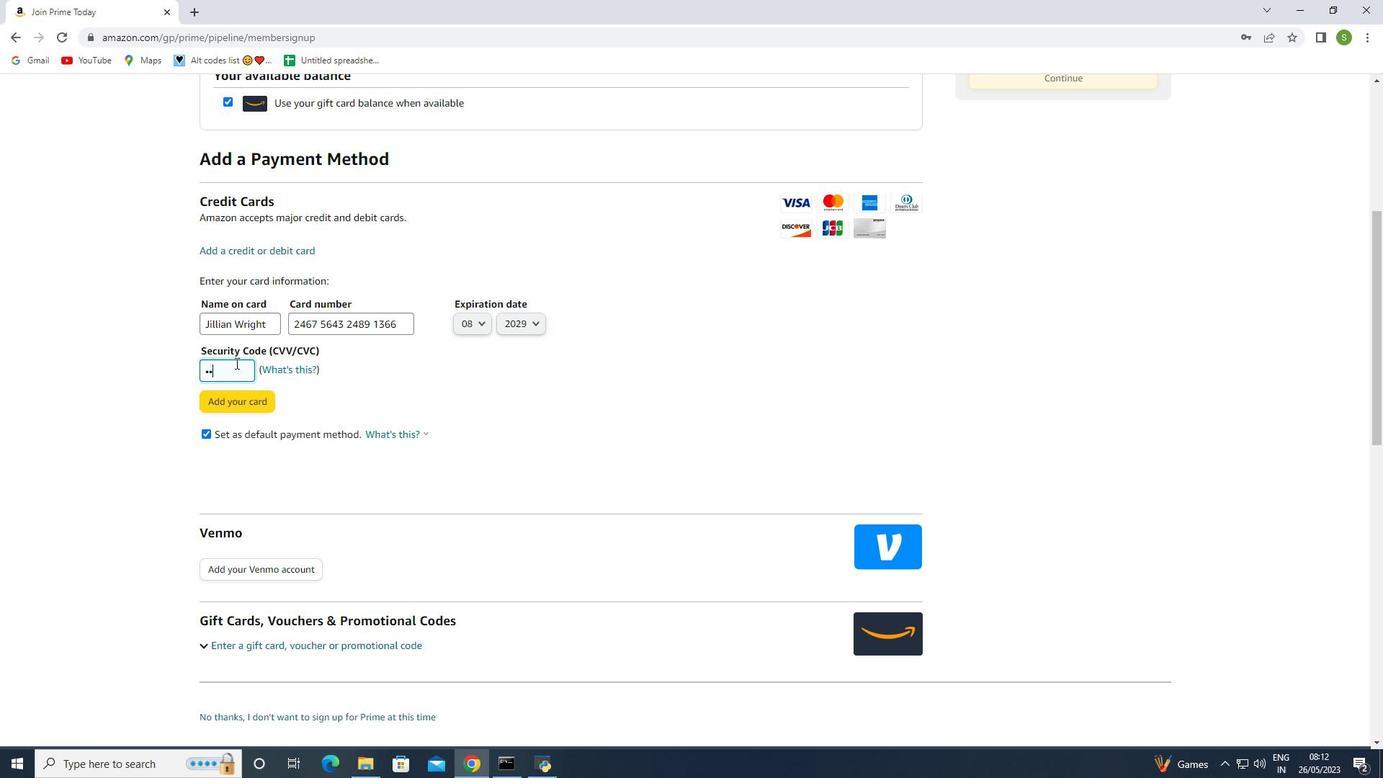 
Action: Mouse moved to (232, 408)
Screenshot: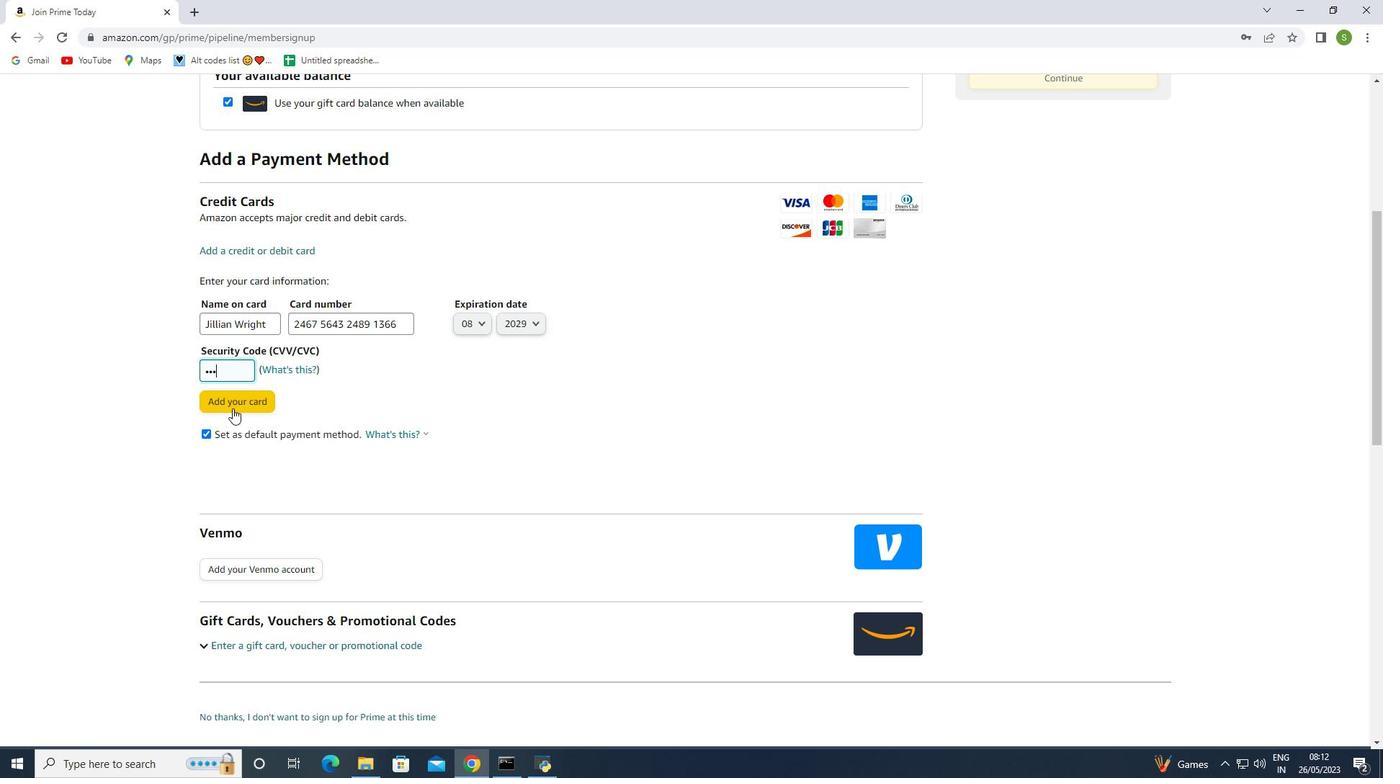 
Action: Mouse scrolled (232, 409) with delta (0, 0)
Screenshot: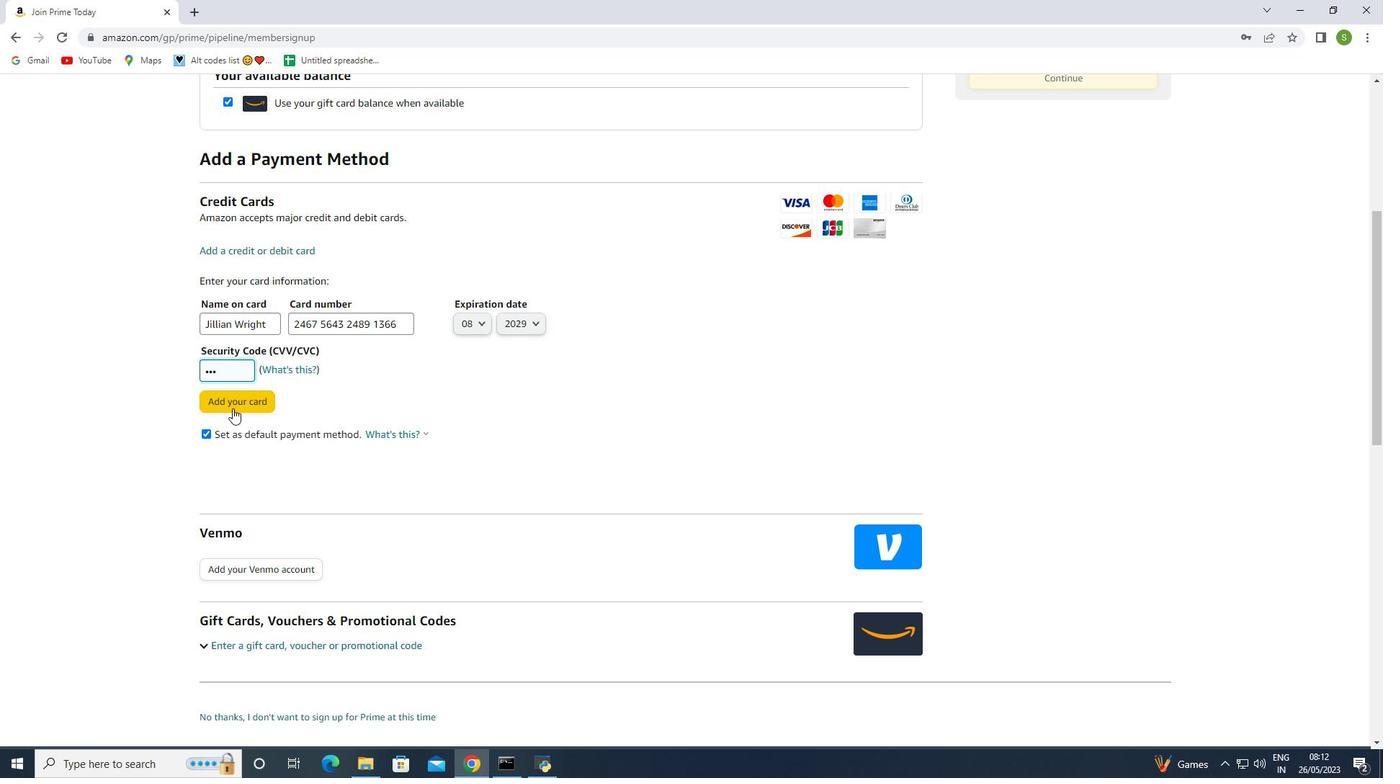 
Action: Mouse moved to (289, 343)
Screenshot: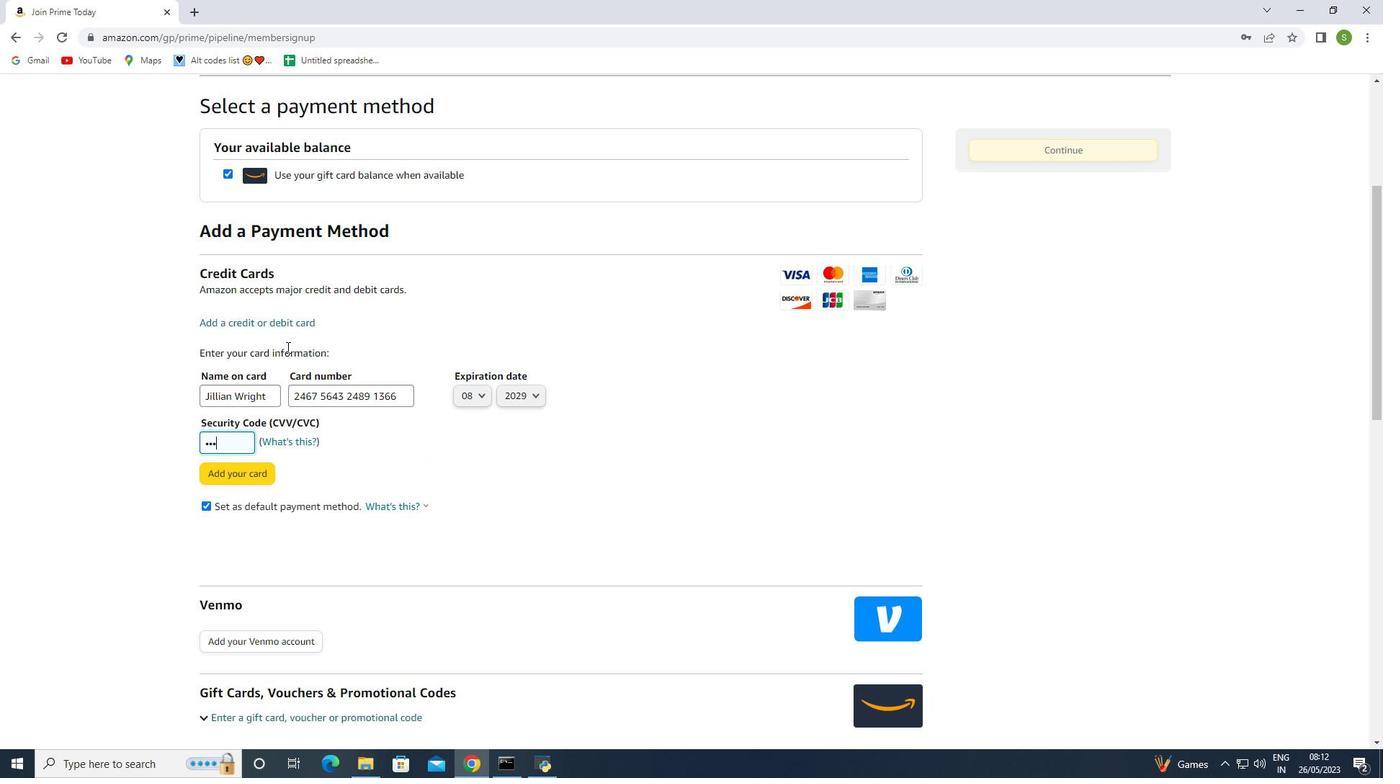 
Action: Mouse scrolled (289, 342) with delta (0, 0)
Screenshot: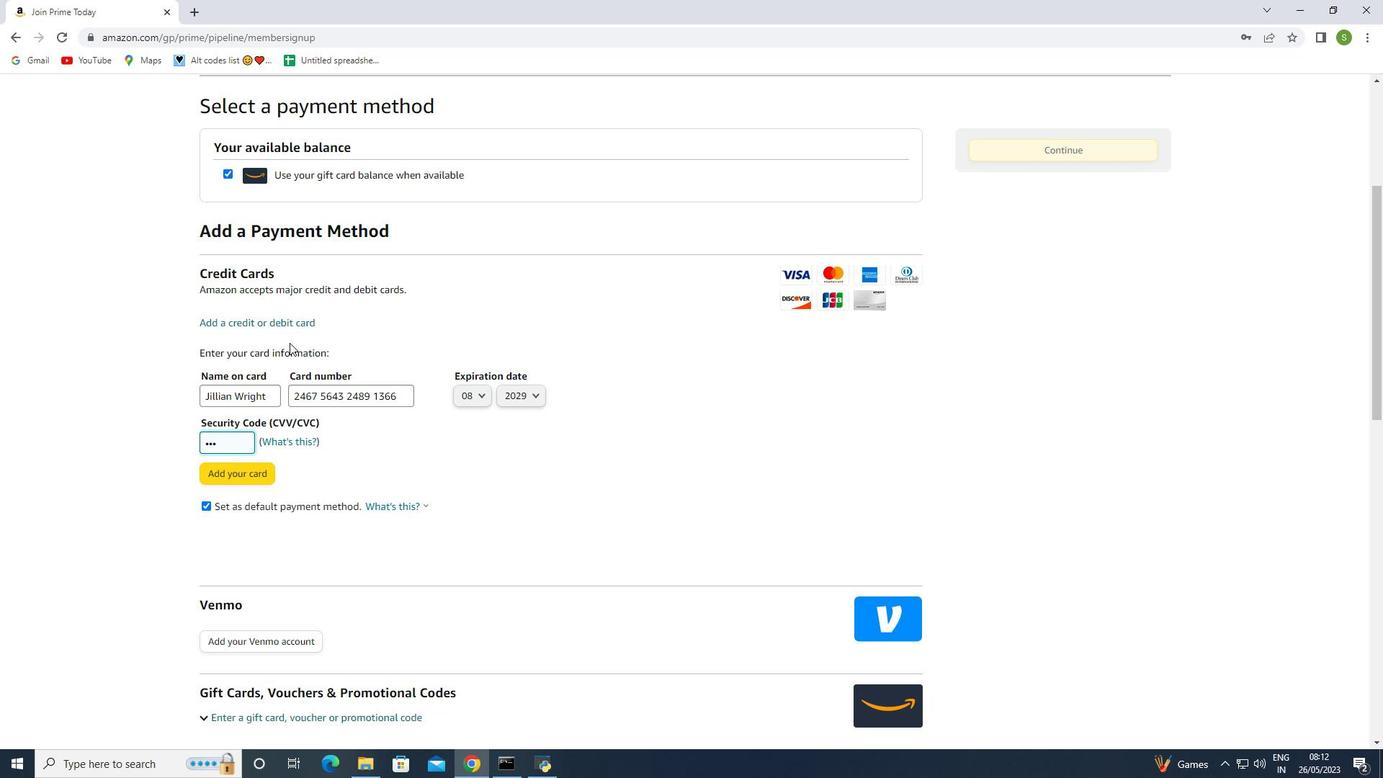 
Action: Mouse moved to (265, 356)
Screenshot: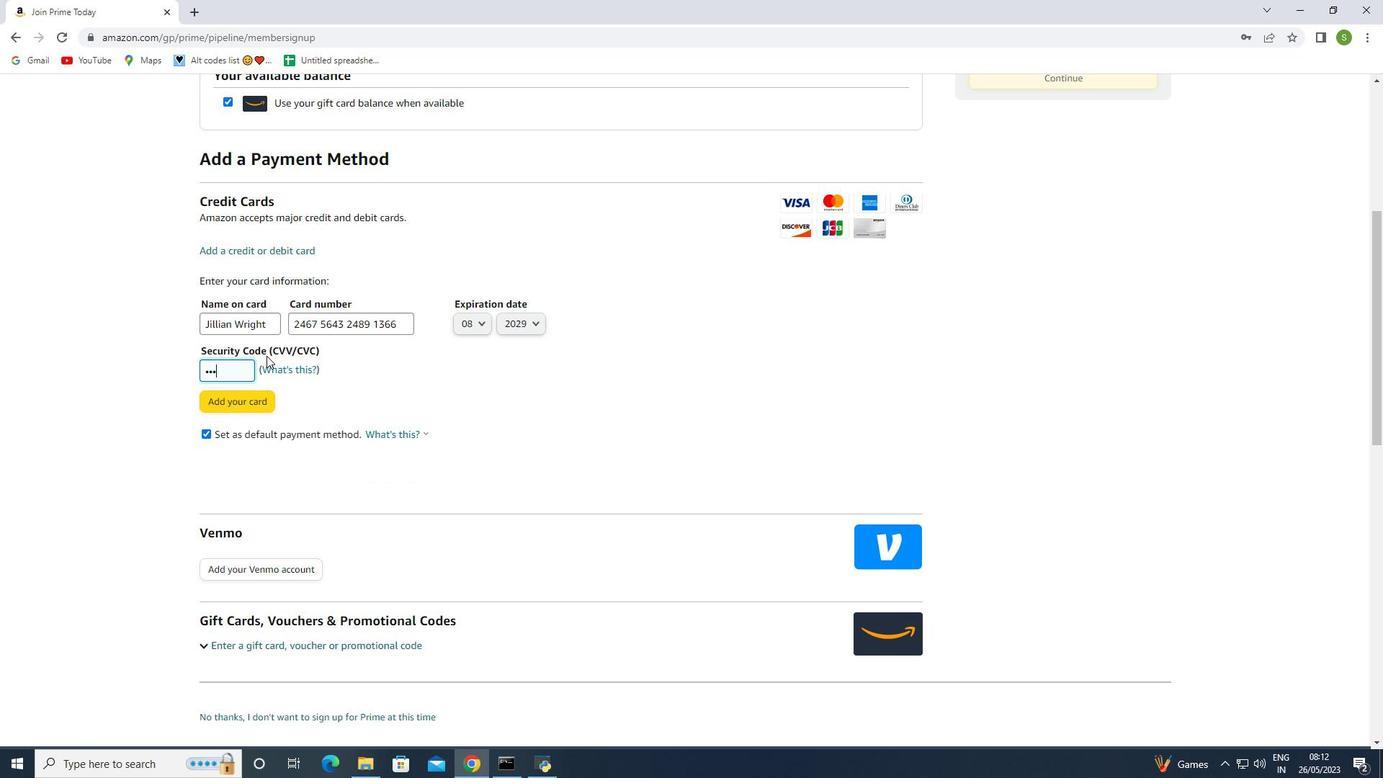 
